 Task: Research Airbnb options in Wyoming, highlighting the state's Western heritage, ranch experiences, and proximity to iconic sites like Yellowstone and Grand Teton National Parks.
Action: Key pressed wyoming
Screenshot: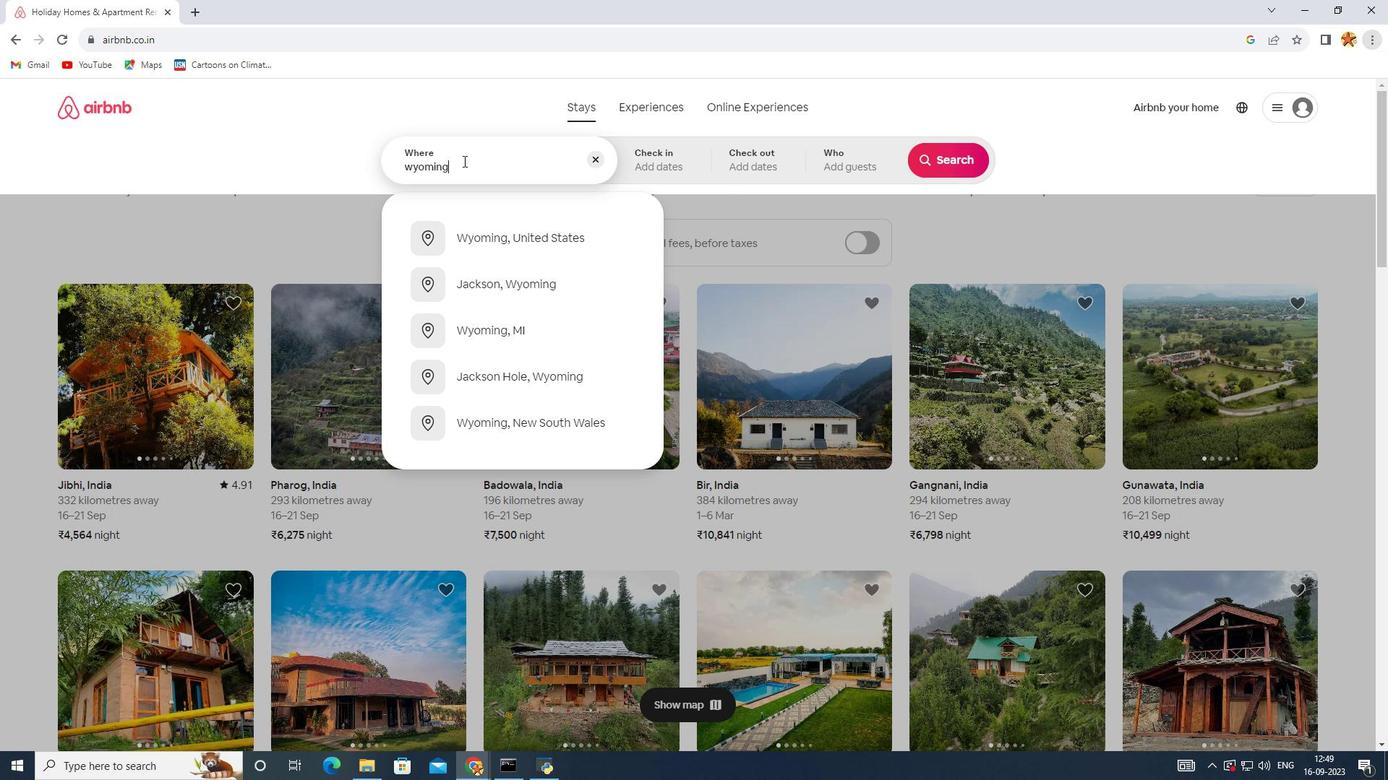 
Action: Mouse moved to (530, 236)
Screenshot: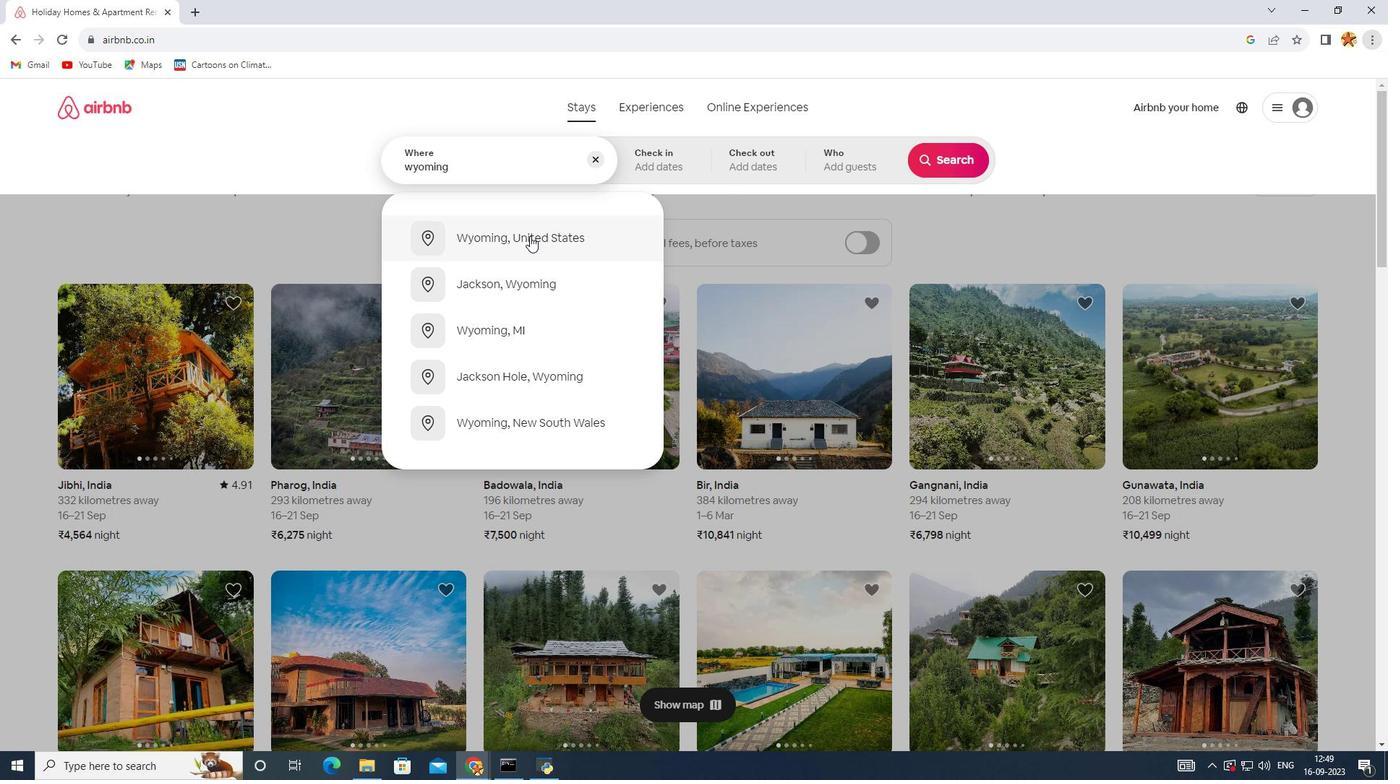 
Action: Mouse pressed left at (530, 236)
Screenshot: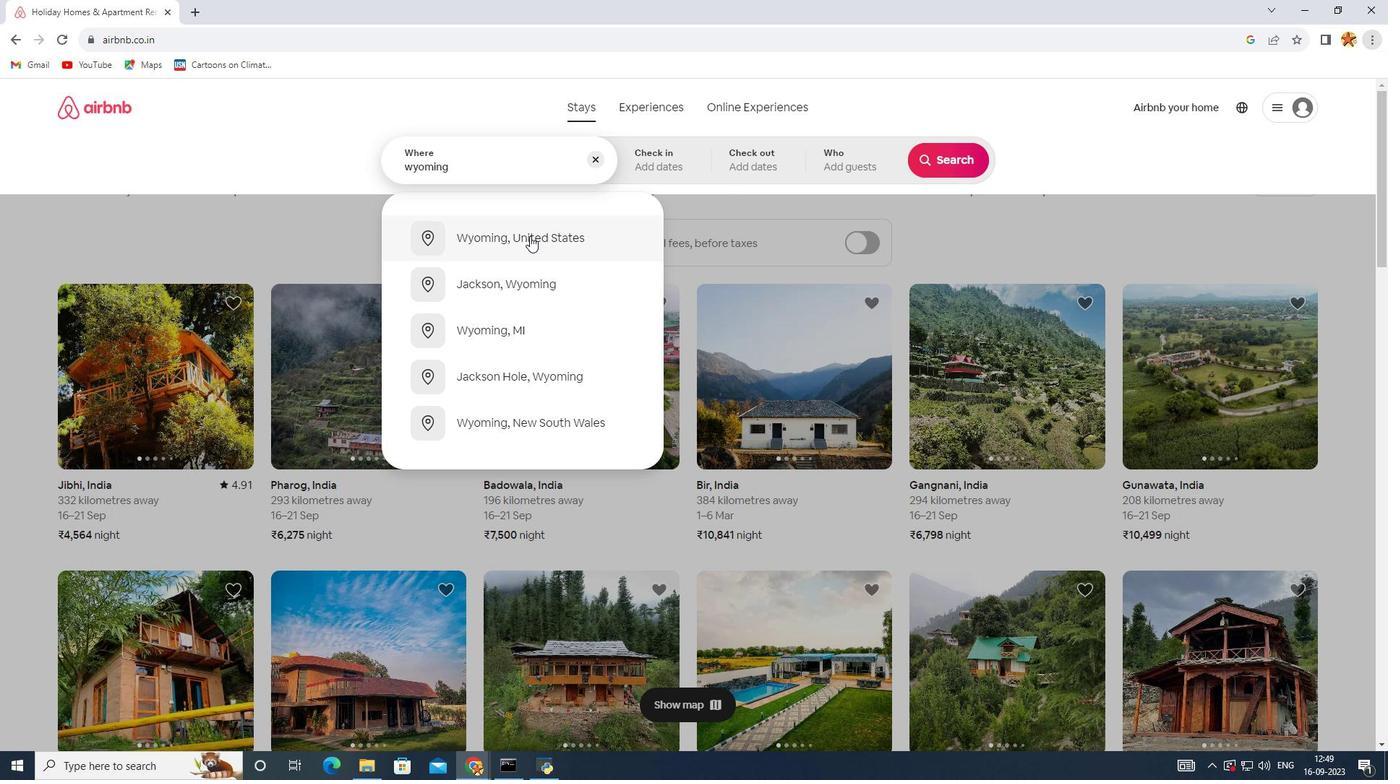 
Action: Mouse moved to (943, 154)
Screenshot: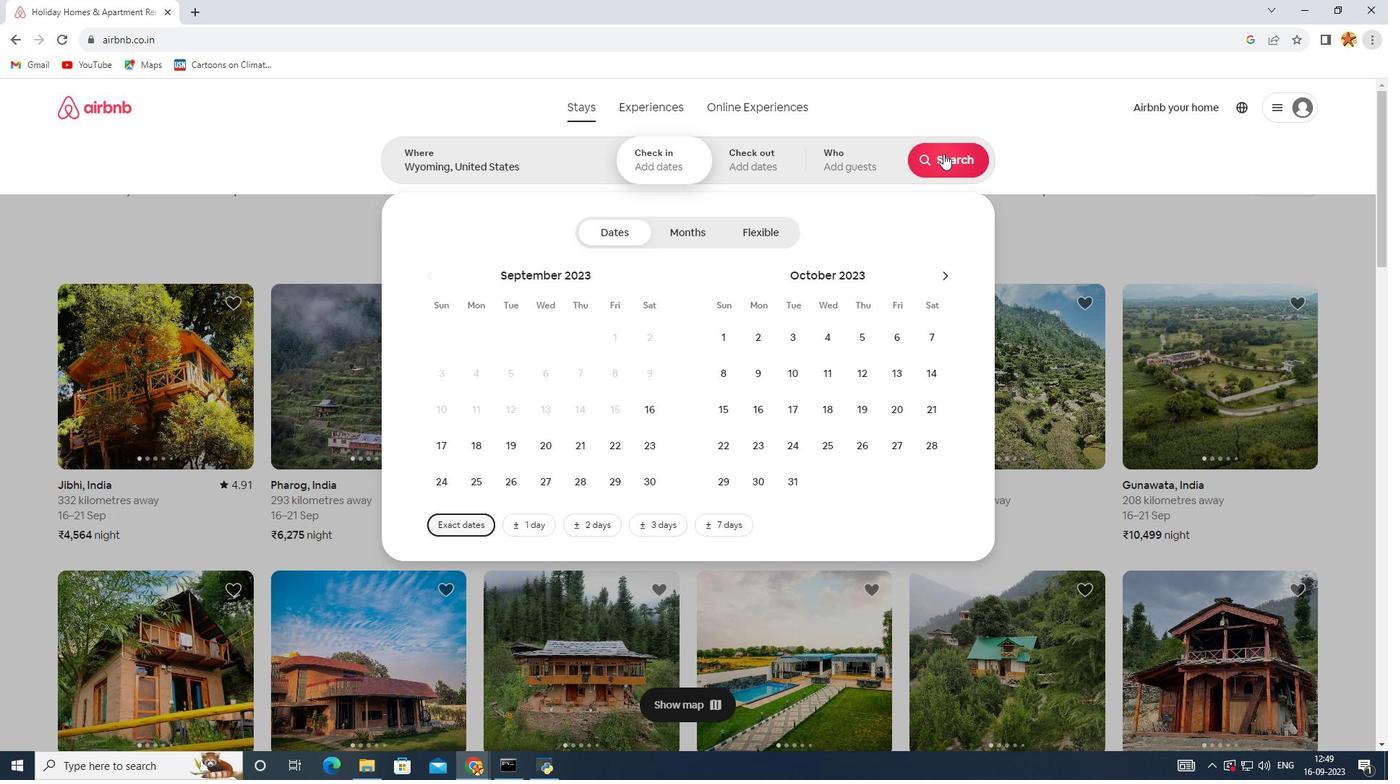 
Action: Mouse pressed left at (943, 154)
Screenshot: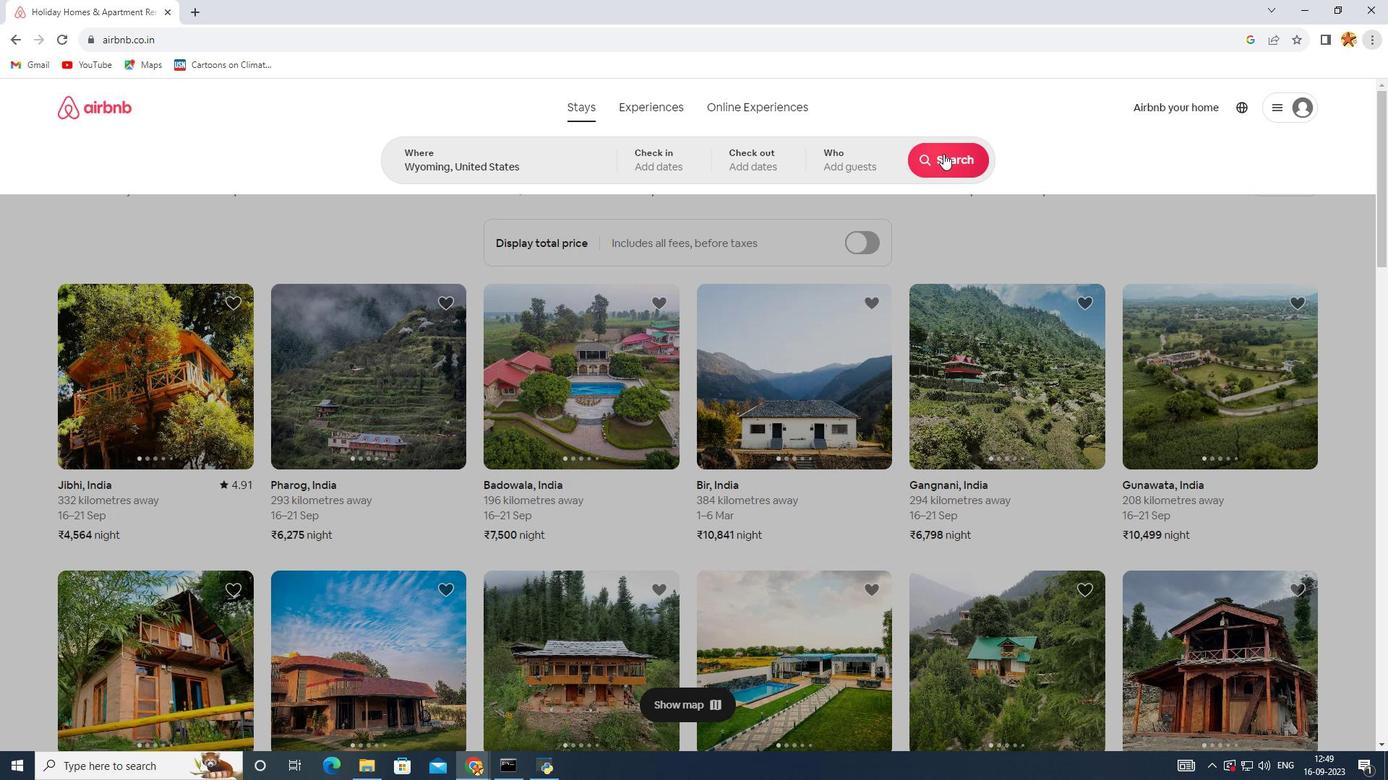 
Action: Mouse moved to (220, 167)
Screenshot: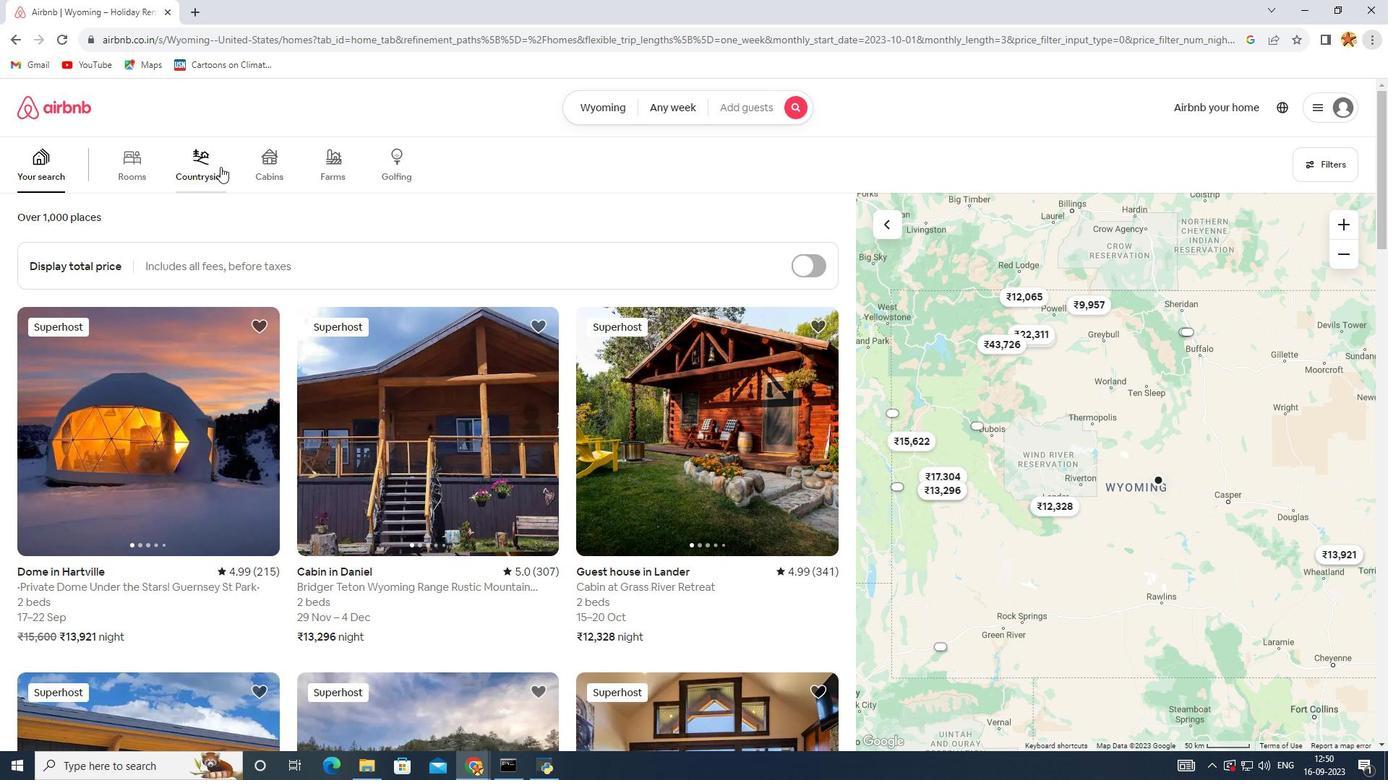 
Action: Mouse pressed left at (220, 167)
Screenshot: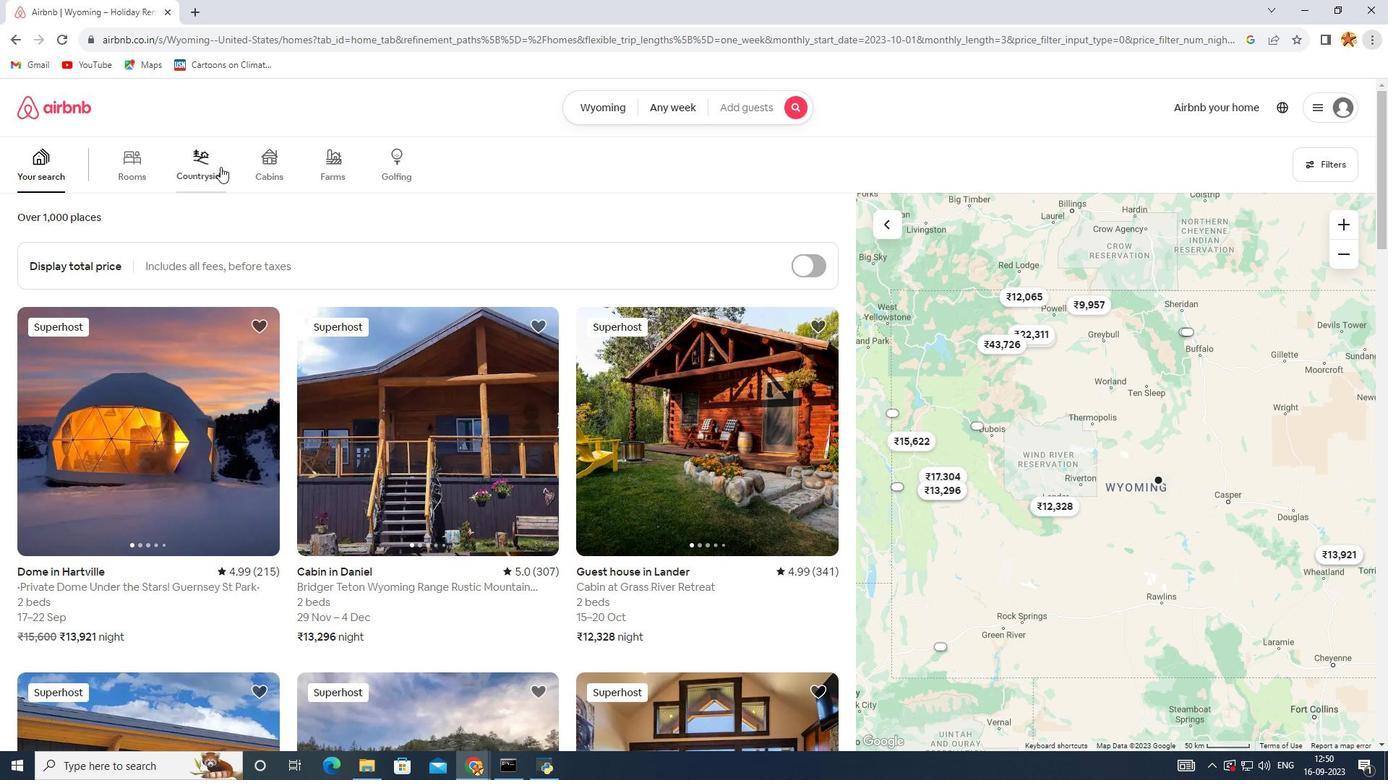 
Action: Mouse moved to (249, 444)
Screenshot: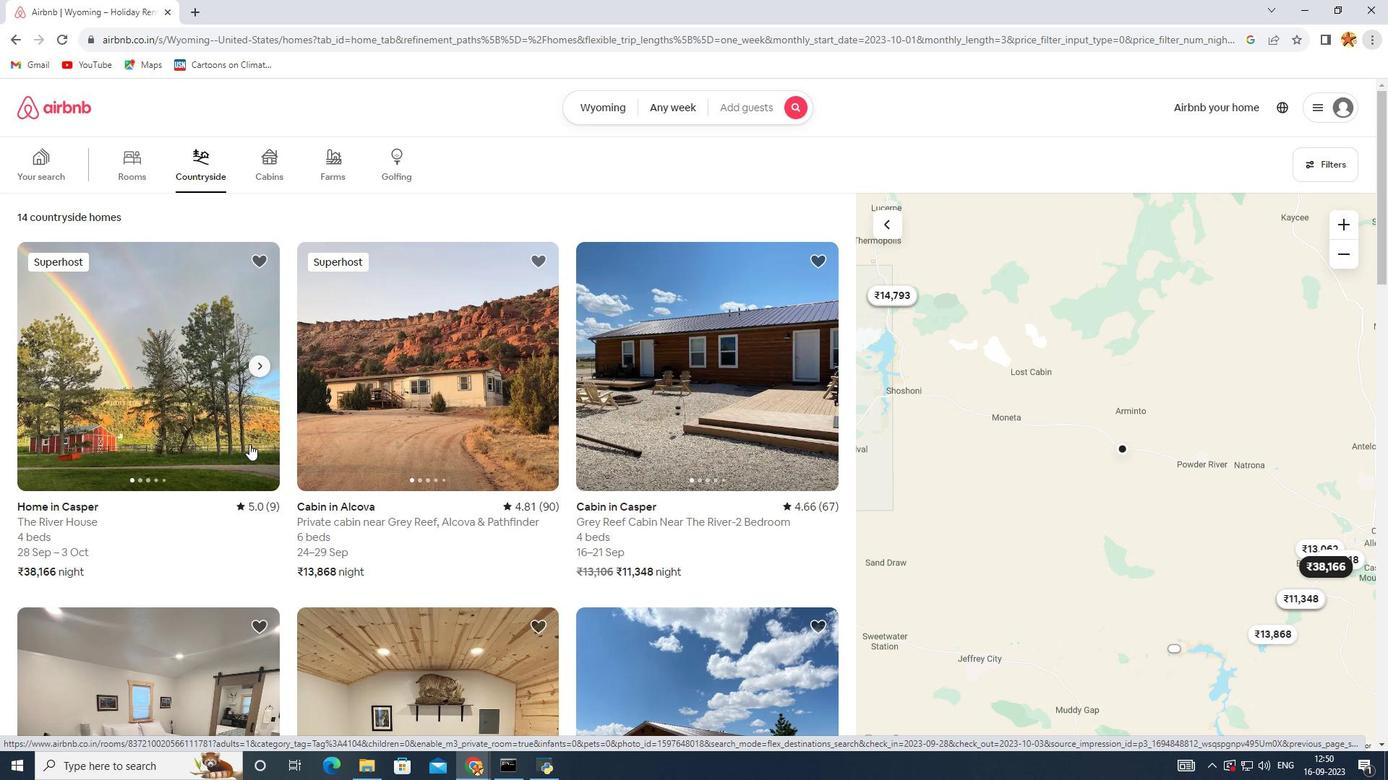
Action: Mouse scrolled (249, 443) with delta (0, 0)
Screenshot: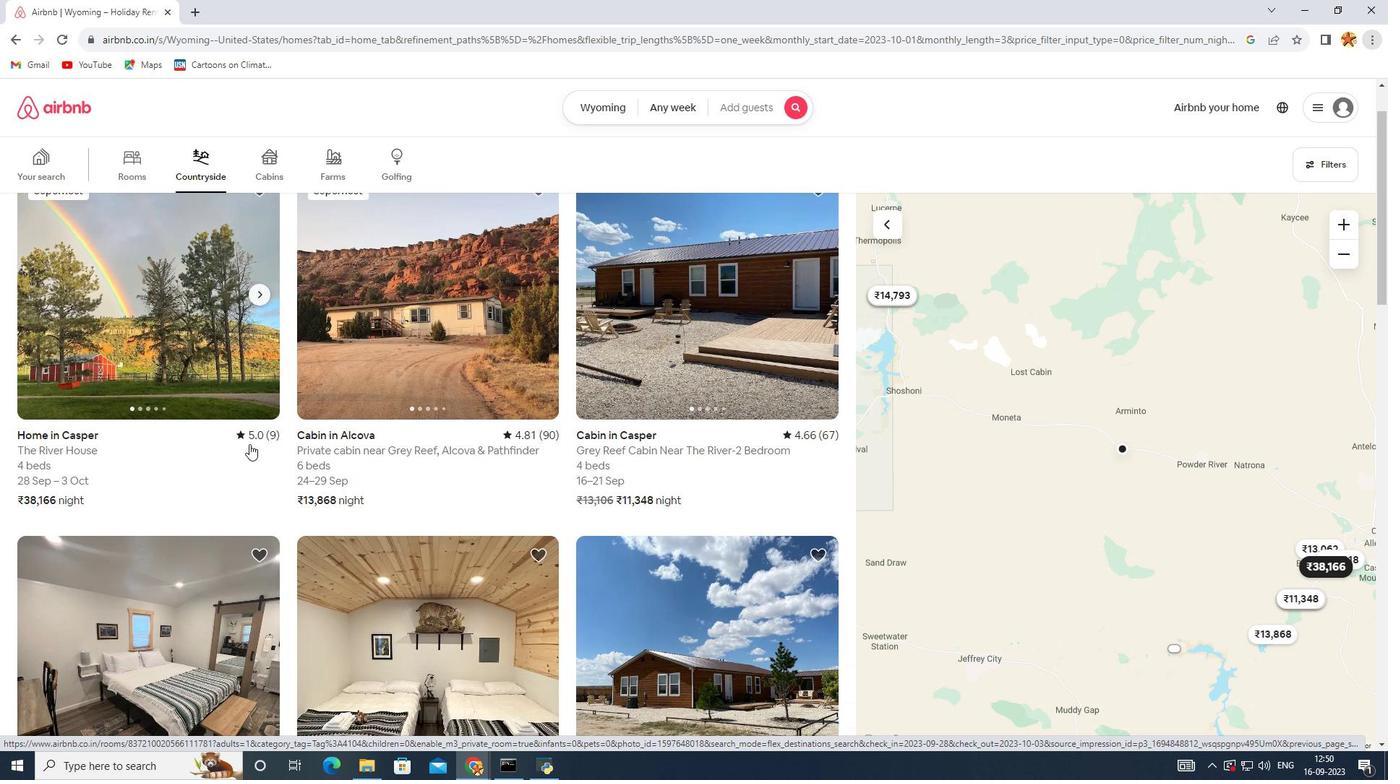 
Action: Mouse scrolled (249, 443) with delta (0, 0)
Screenshot: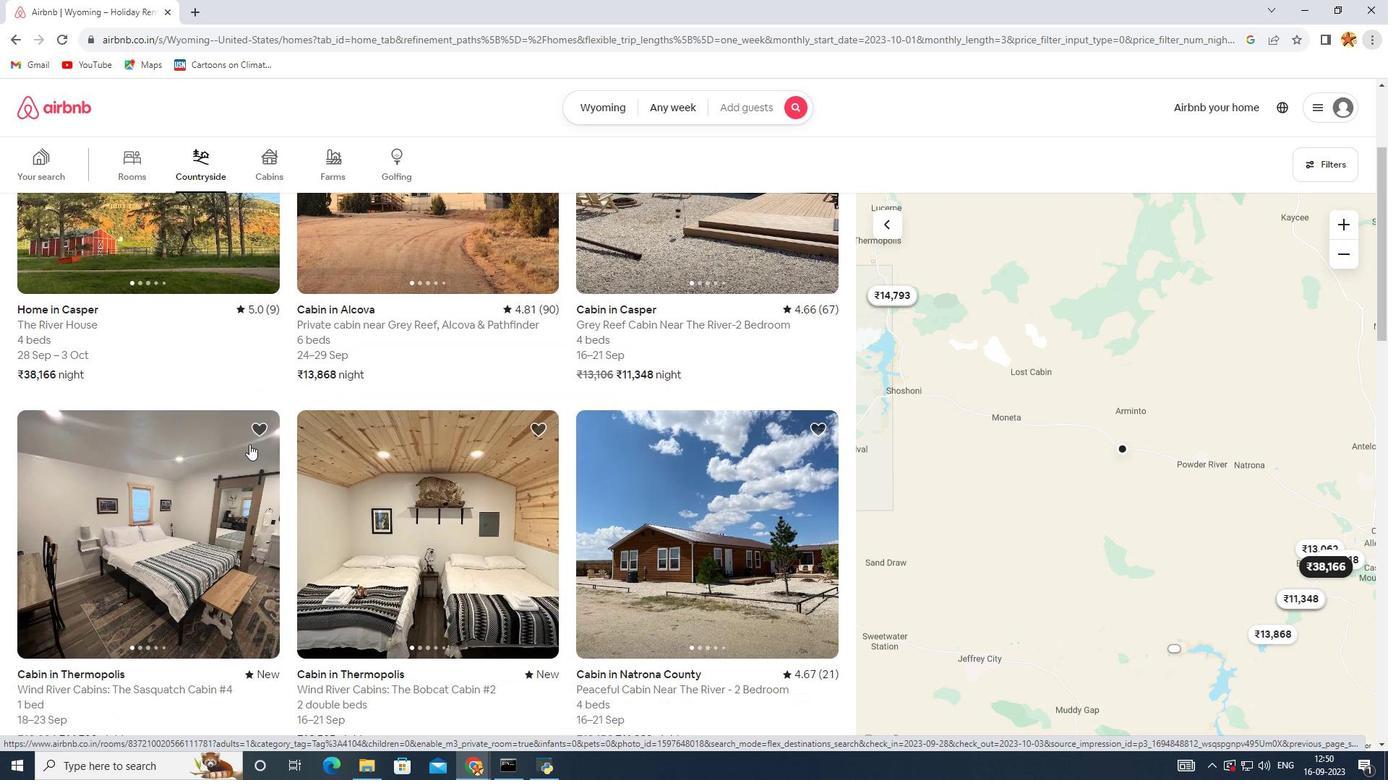 
Action: Mouse scrolled (249, 443) with delta (0, 0)
Screenshot: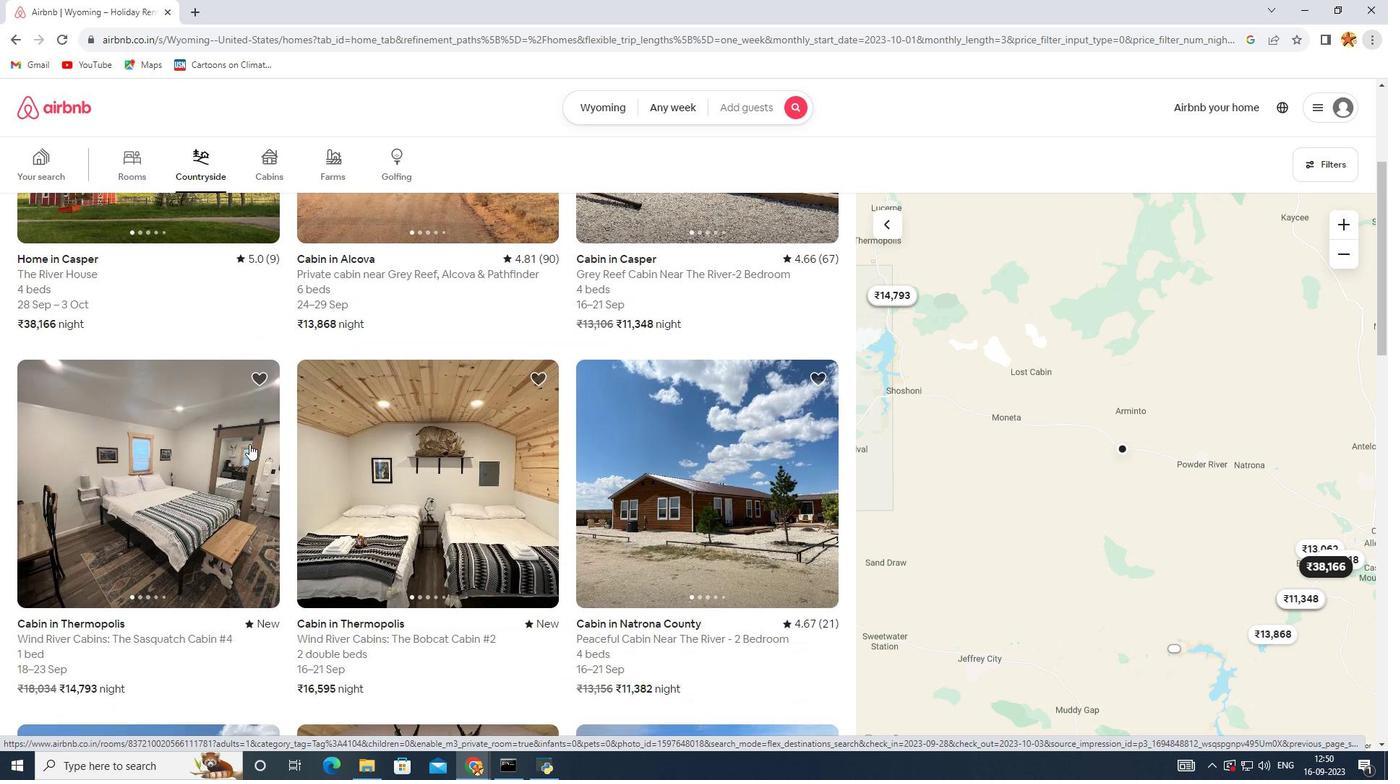 
Action: Mouse scrolled (249, 443) with delta (0, 0)
Screenshot: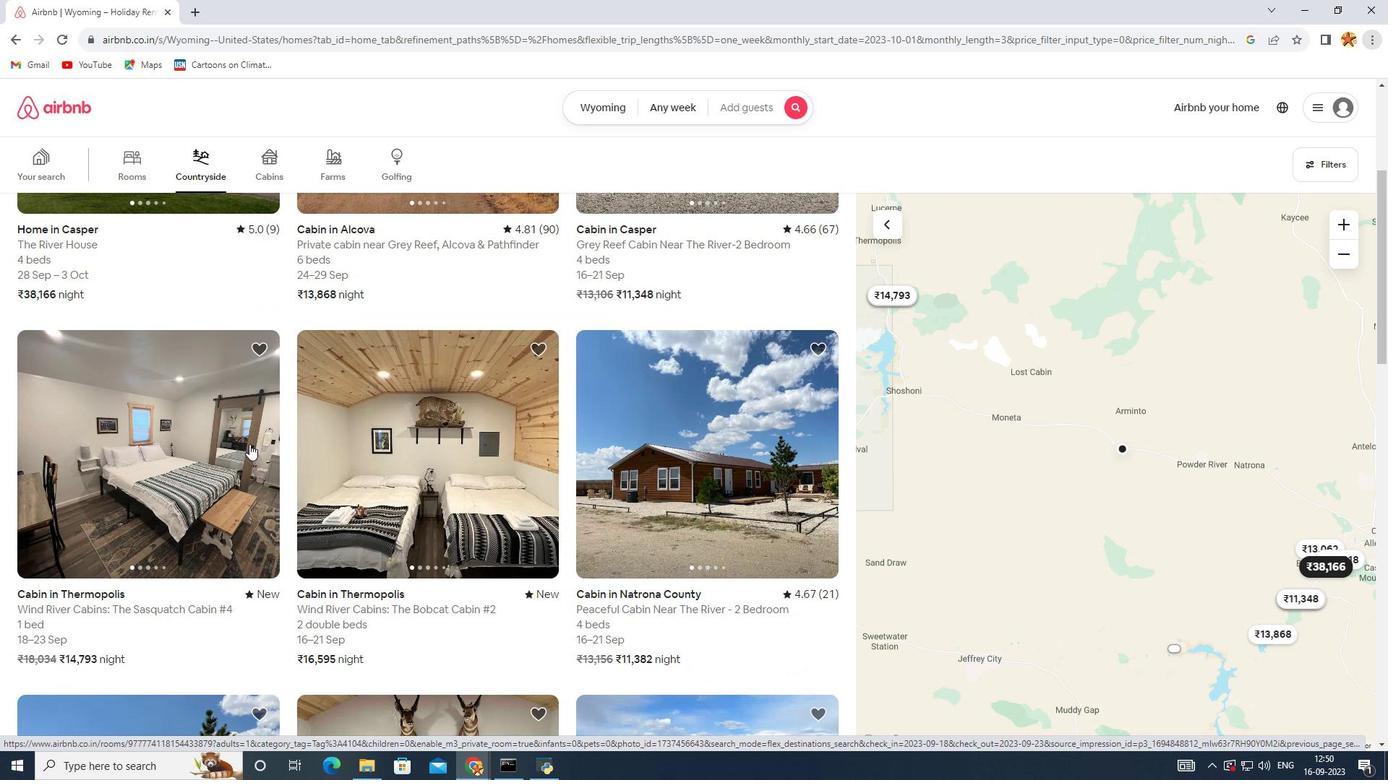 
Action: Mouse scrolled (249, 443) with delta (0, 0)
Screenshot: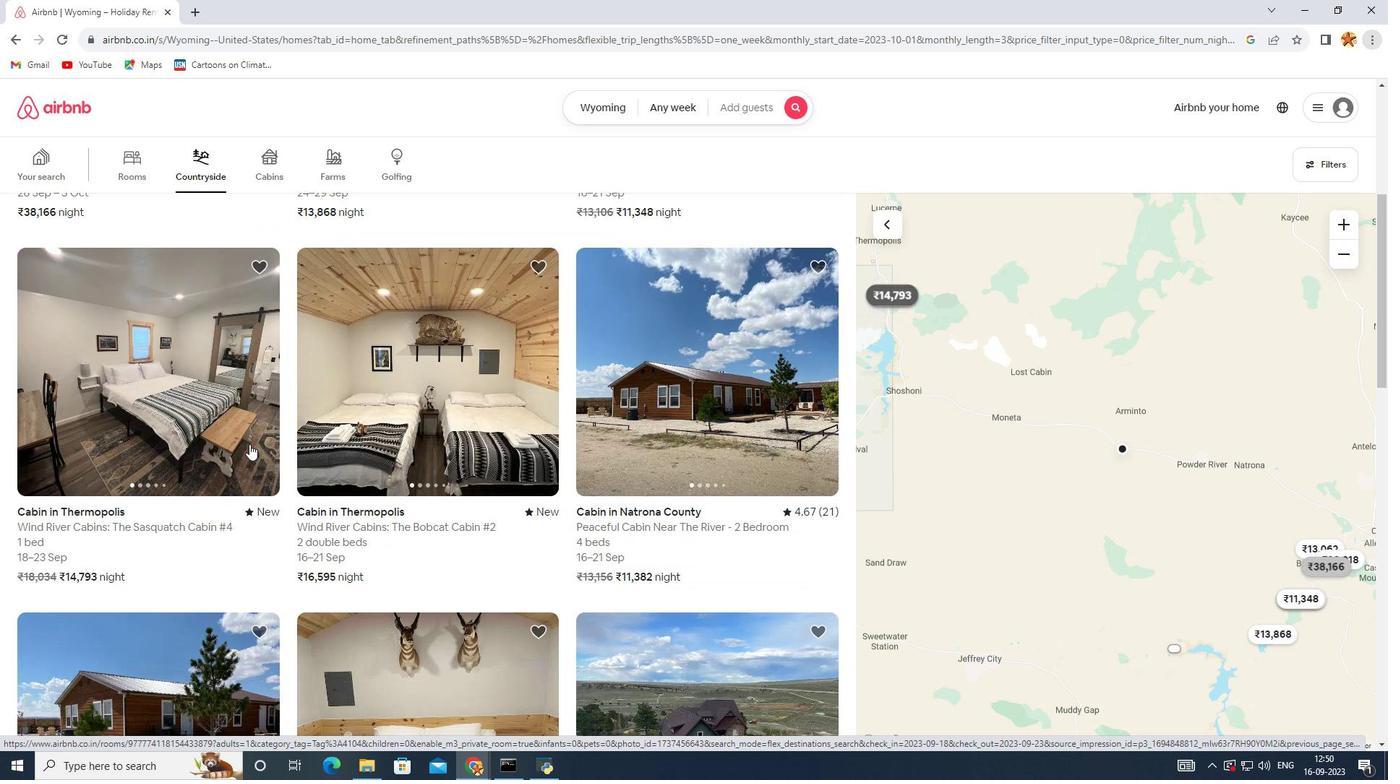 
Action: Mouse scrolled (249, 443) with delta (0, 0)
Screenshot: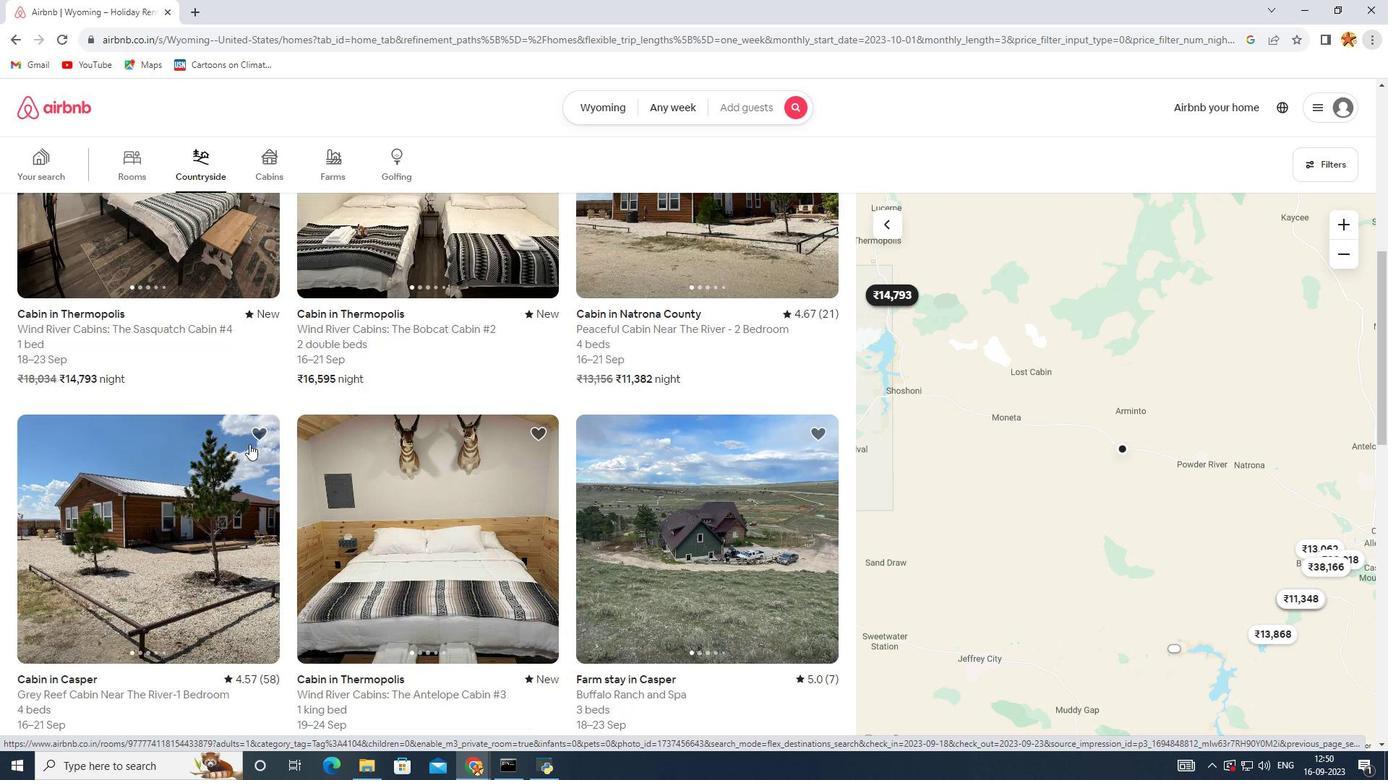 
Action: Mouse scrolled (249, 443) with delta (0, 0)
Screenshot: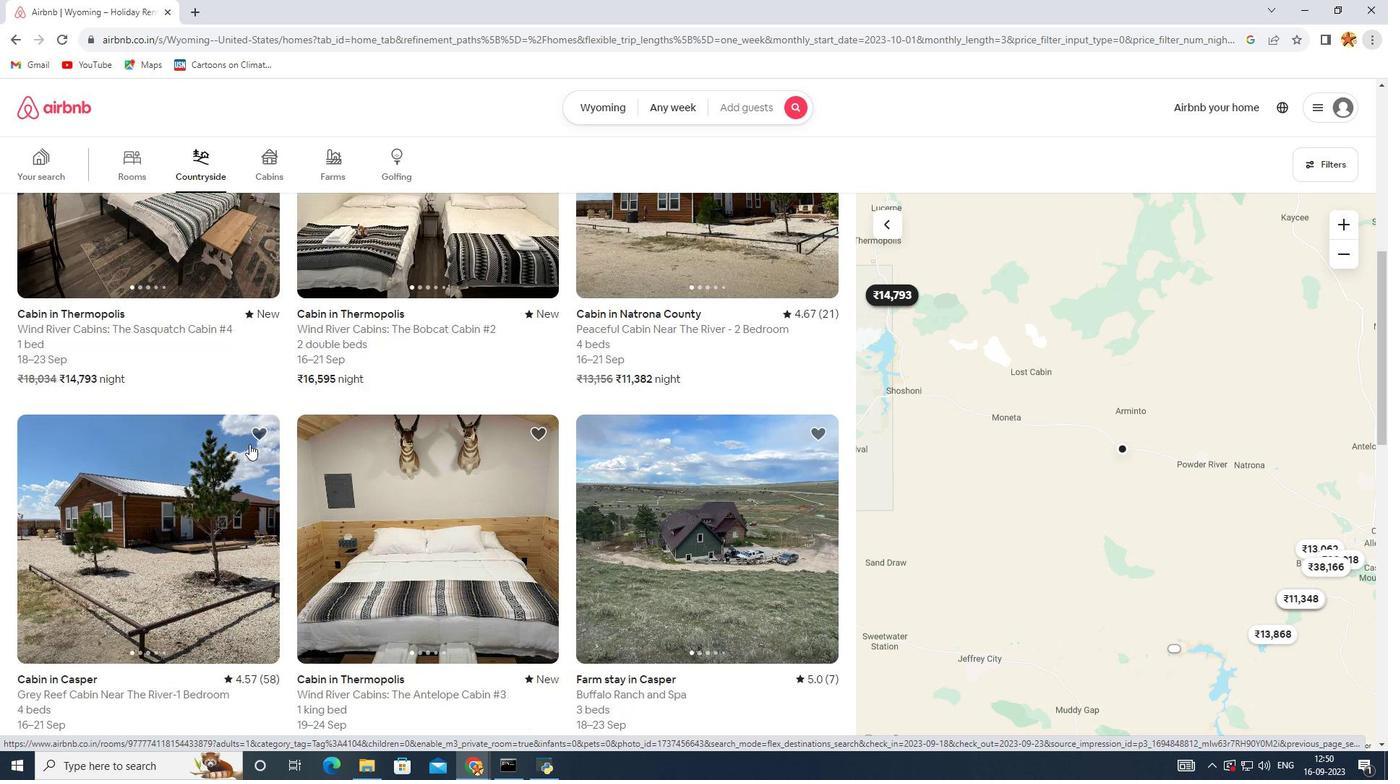 
Action: Mouse scrolled (249, 443) with delta (0, 0)
Screenshot: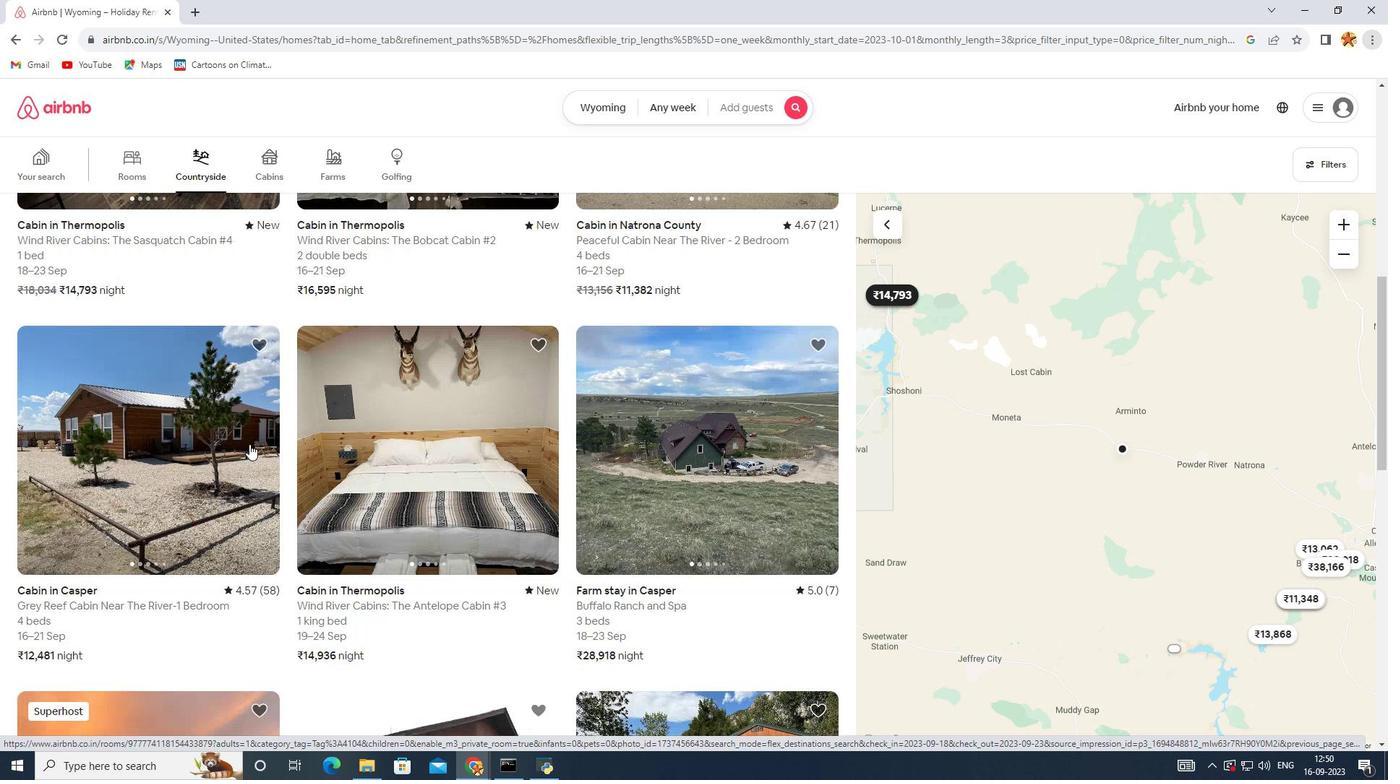 
Action: Mouse scrolled (249, 443) with delta (0, 0)
Screenshot: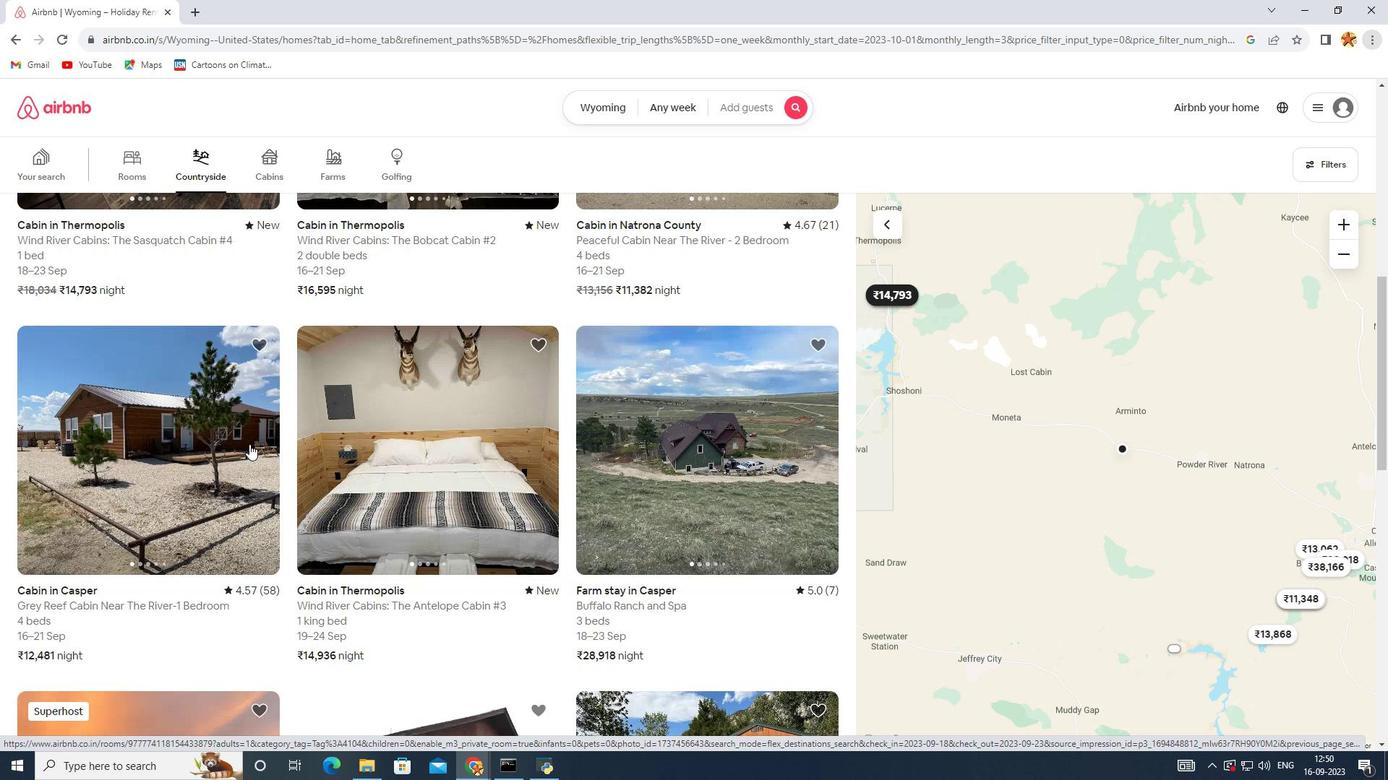 
Action: Mouse scrolled (249, 443) with delta (0, 0)
Screenshot: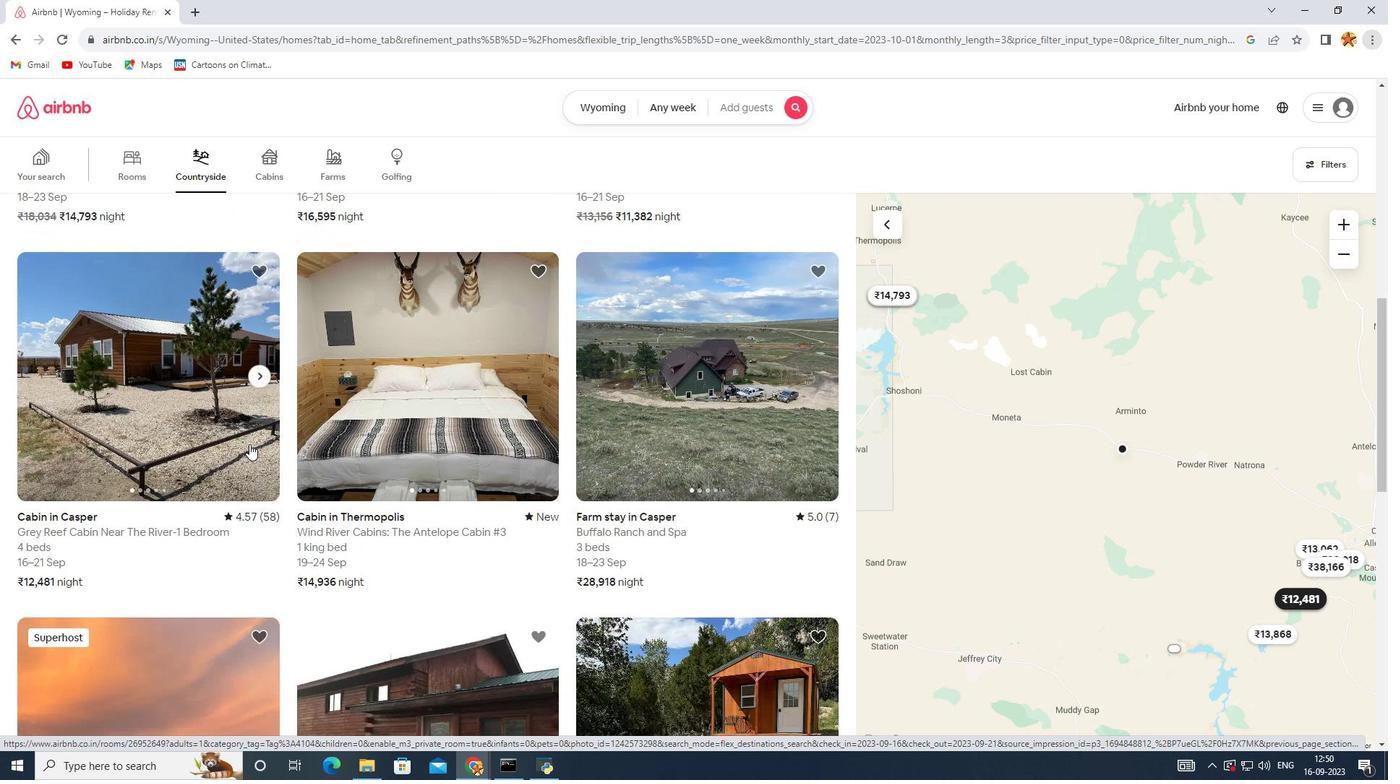 
Action: Mouse scrolled (249, 443) with delta (0, 0)
Screenshot: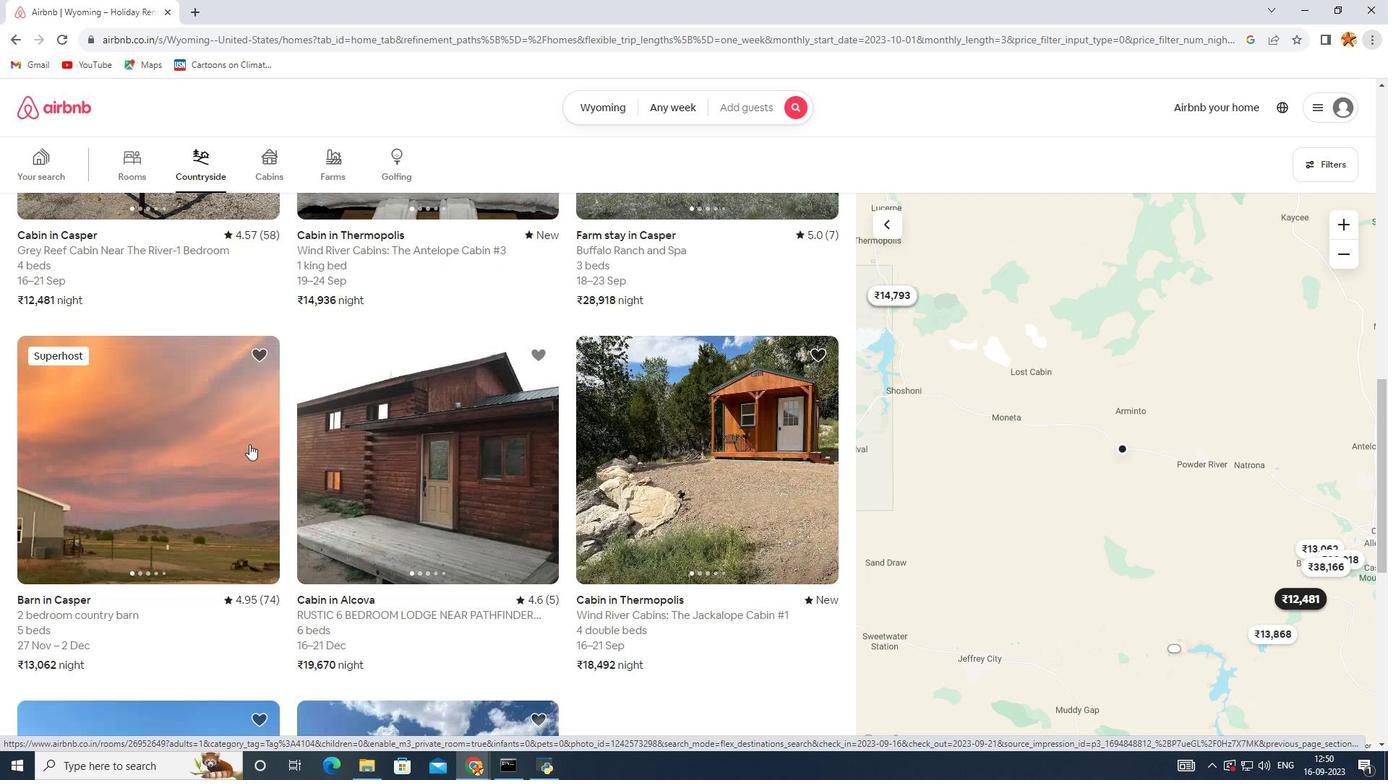 
Action: Mouse scrolled (249, 443) with delta (0, 0)
Screenshot: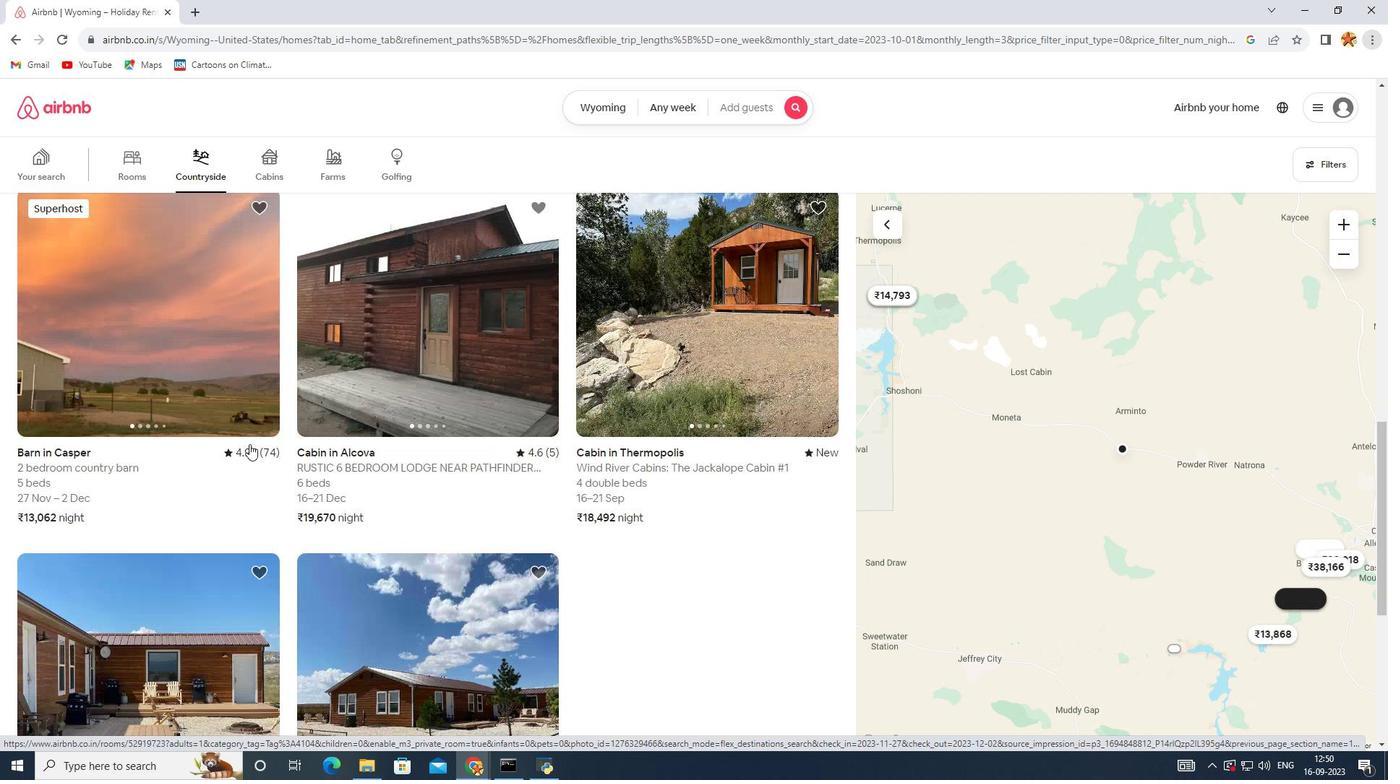 
Action: Mouse scrolled (249, 443) with delta (0, 0)
Screenshot: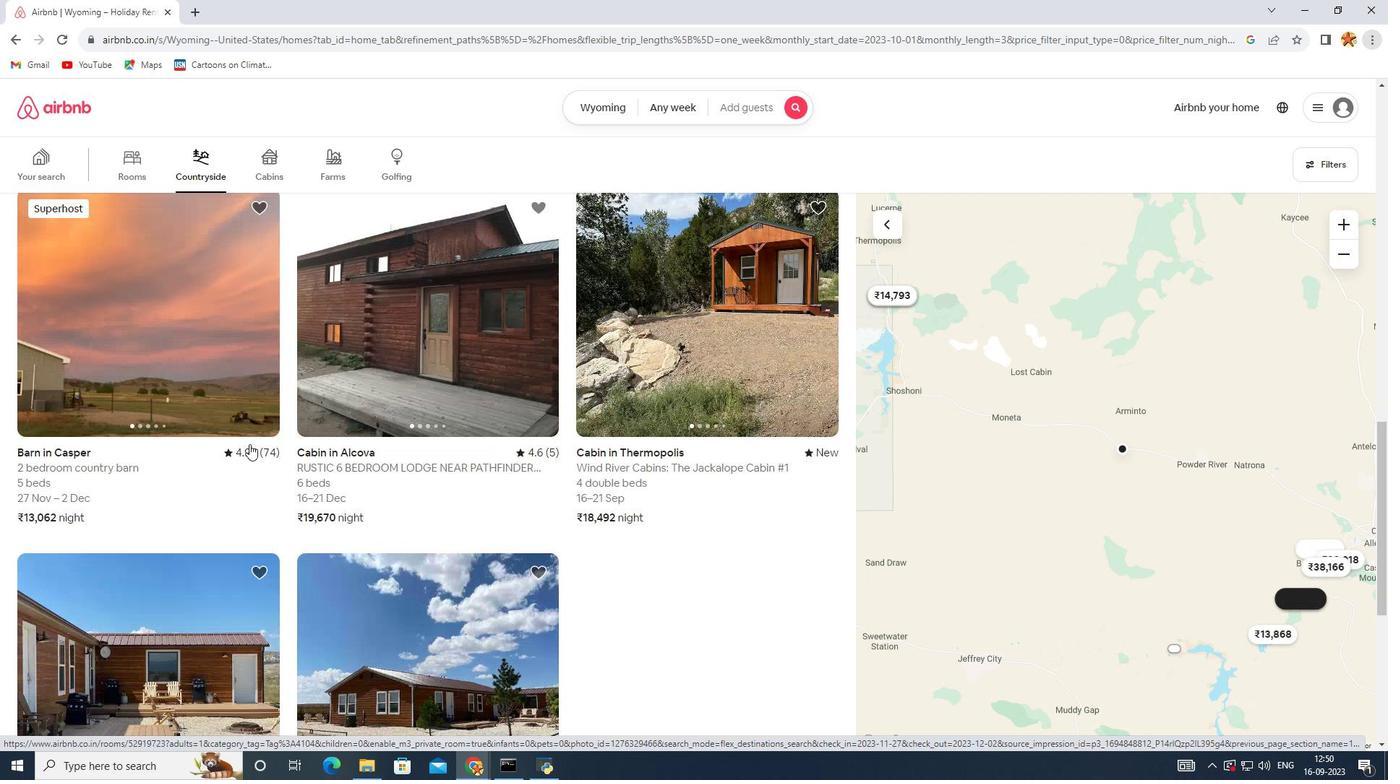 
Action: Mouse scrolled (249, 443) with delta (0, 0)
Screenshot: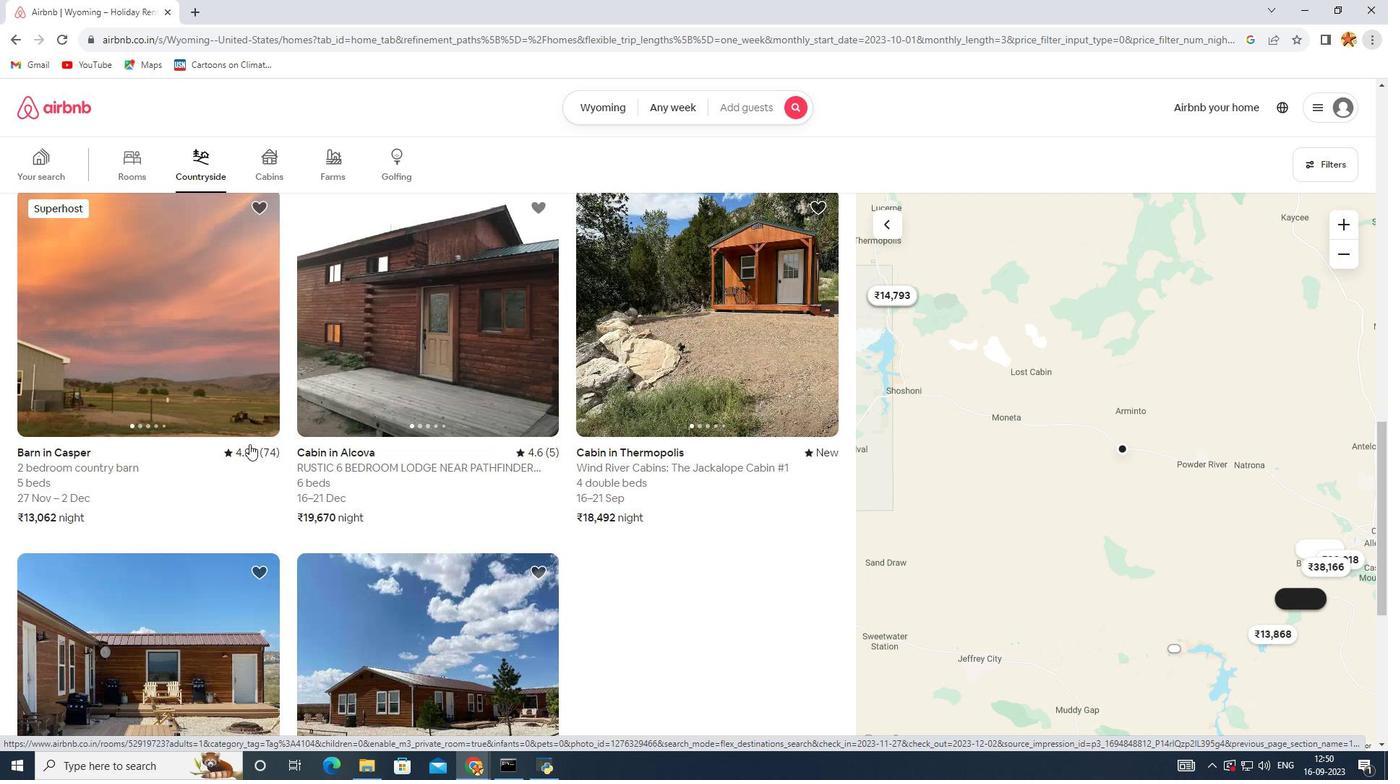 
Action: Mouse scrolled (249, 443) with delta (0, 0)
Screenshot: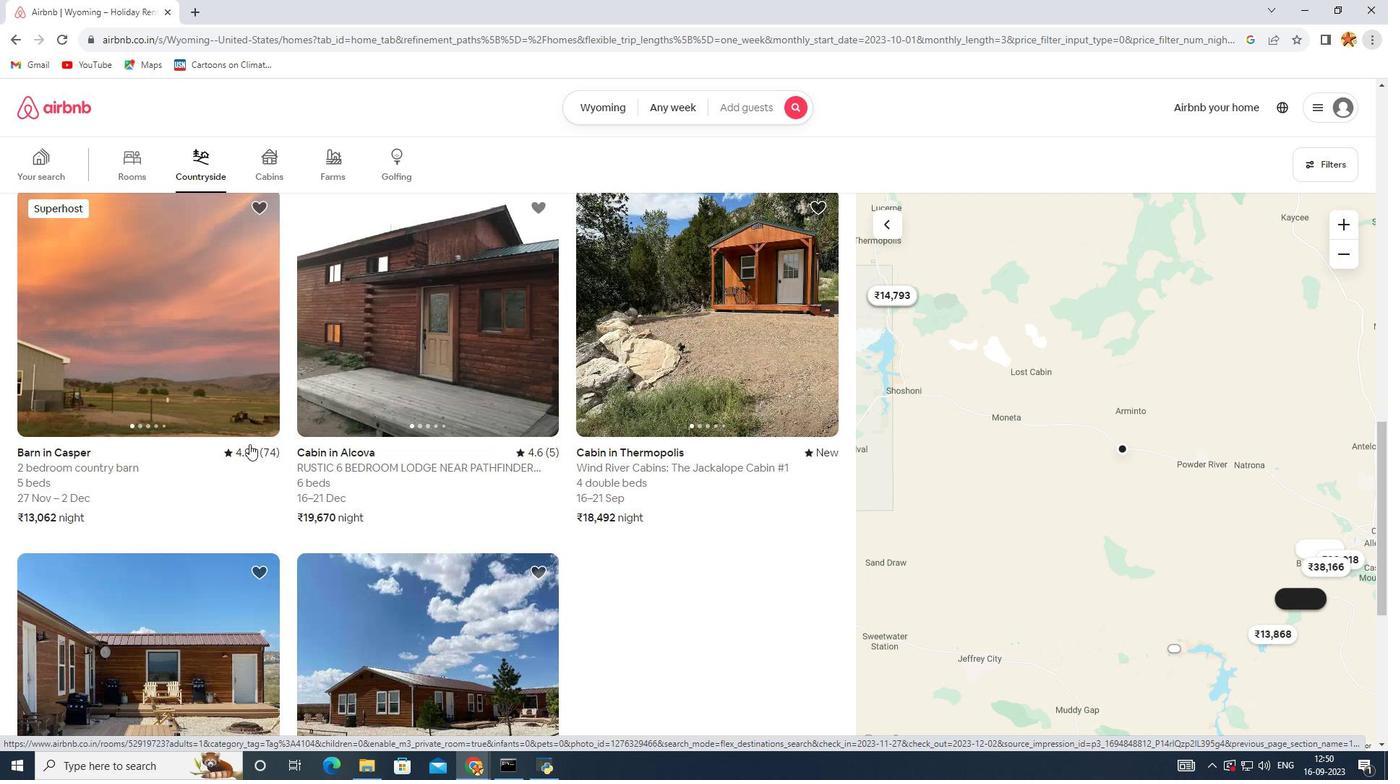 
Action: Mouse scrolled (249, 443) with delta (0, 0)
Screenshot: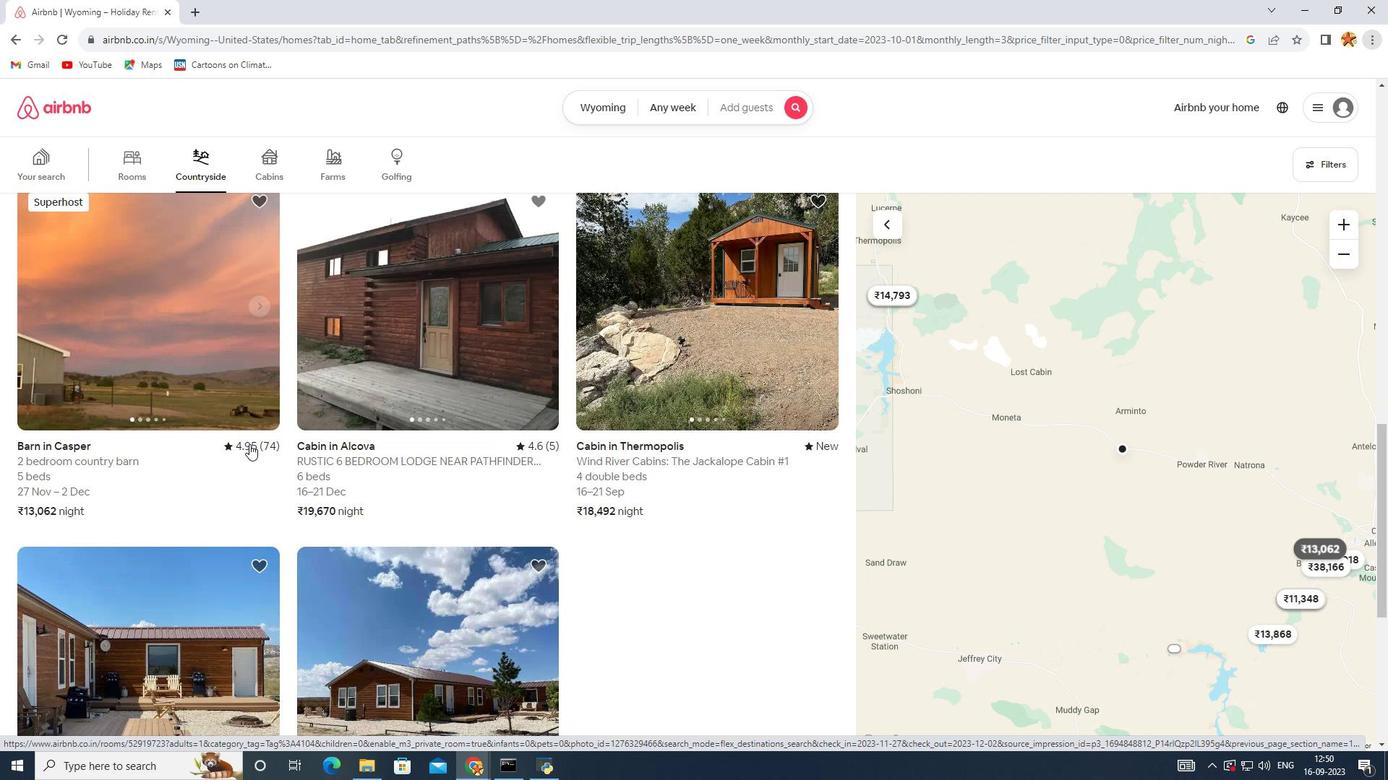 
Action: Mouse scrolled (249, 445) with delta (0, 0)
Screenshot: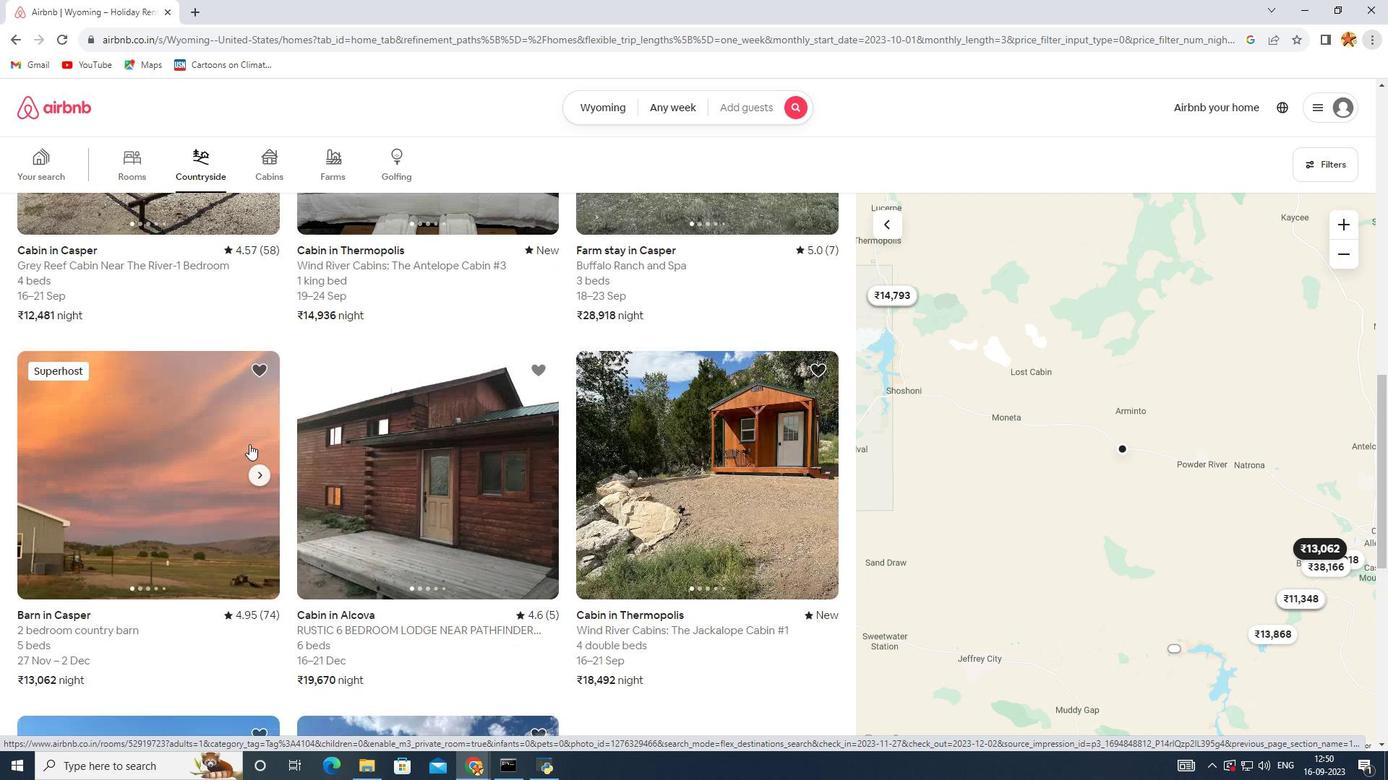 
Action: Mouse scrolled (249, 445) with delta (0, 0)
Screenshot: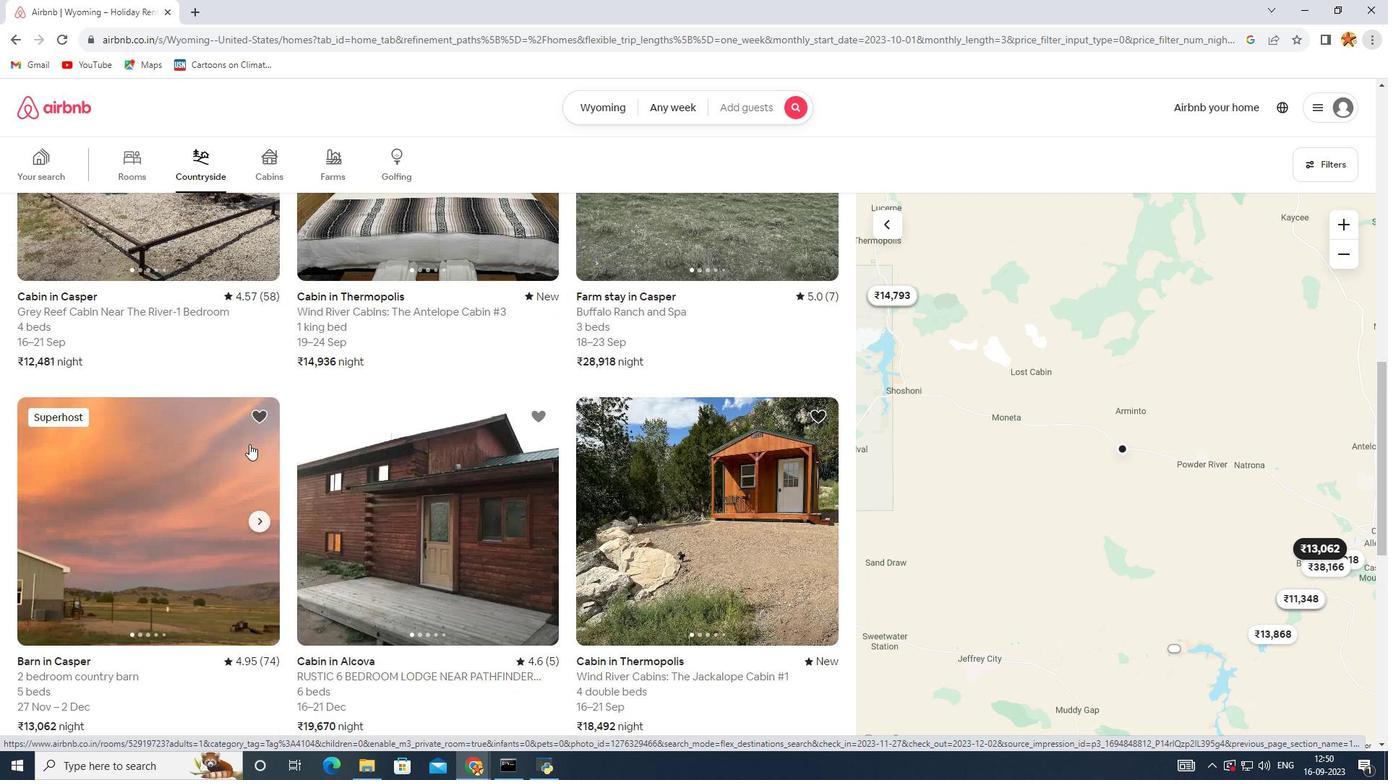 
Action: Mouse scrolled (249, 445) with delta (0, 0)
Screenshot: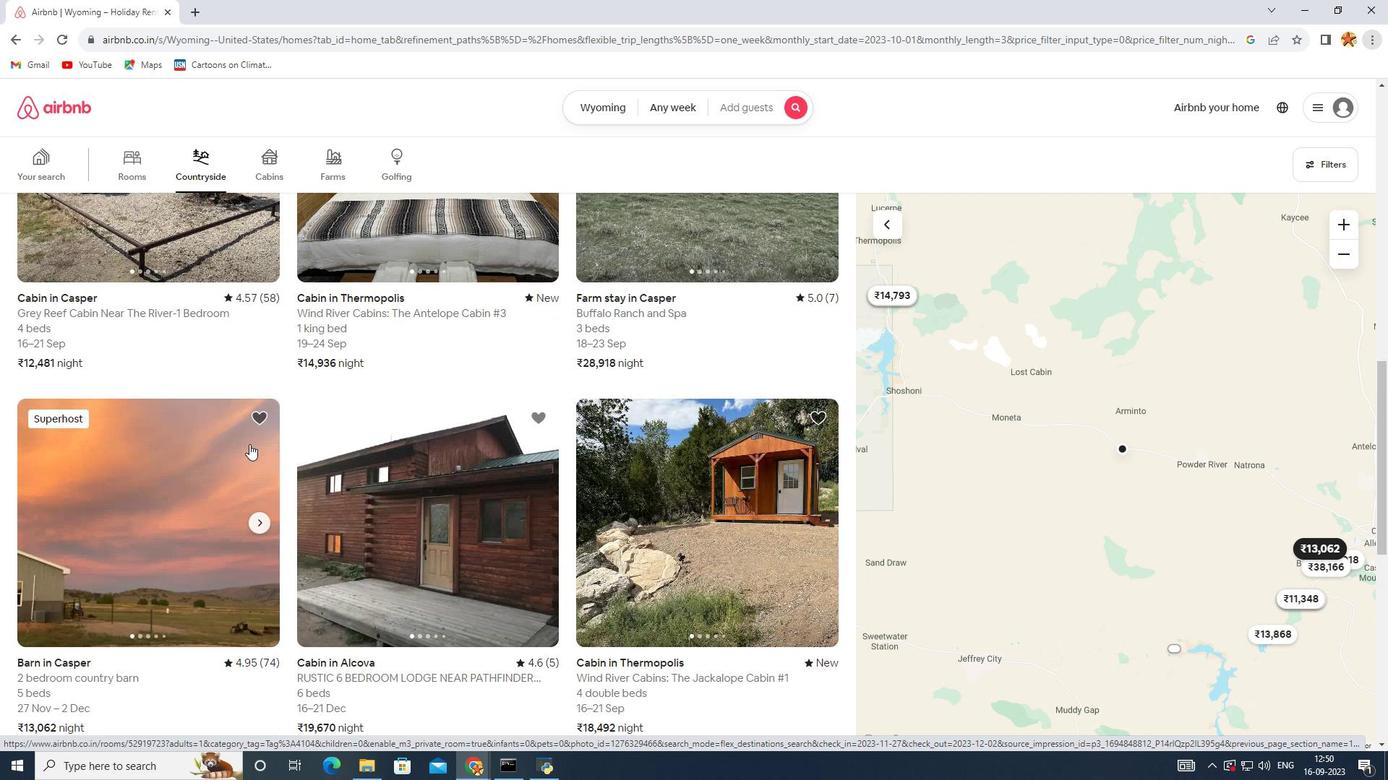 
Action: Mouse moved to (611, 281)
Screenshot: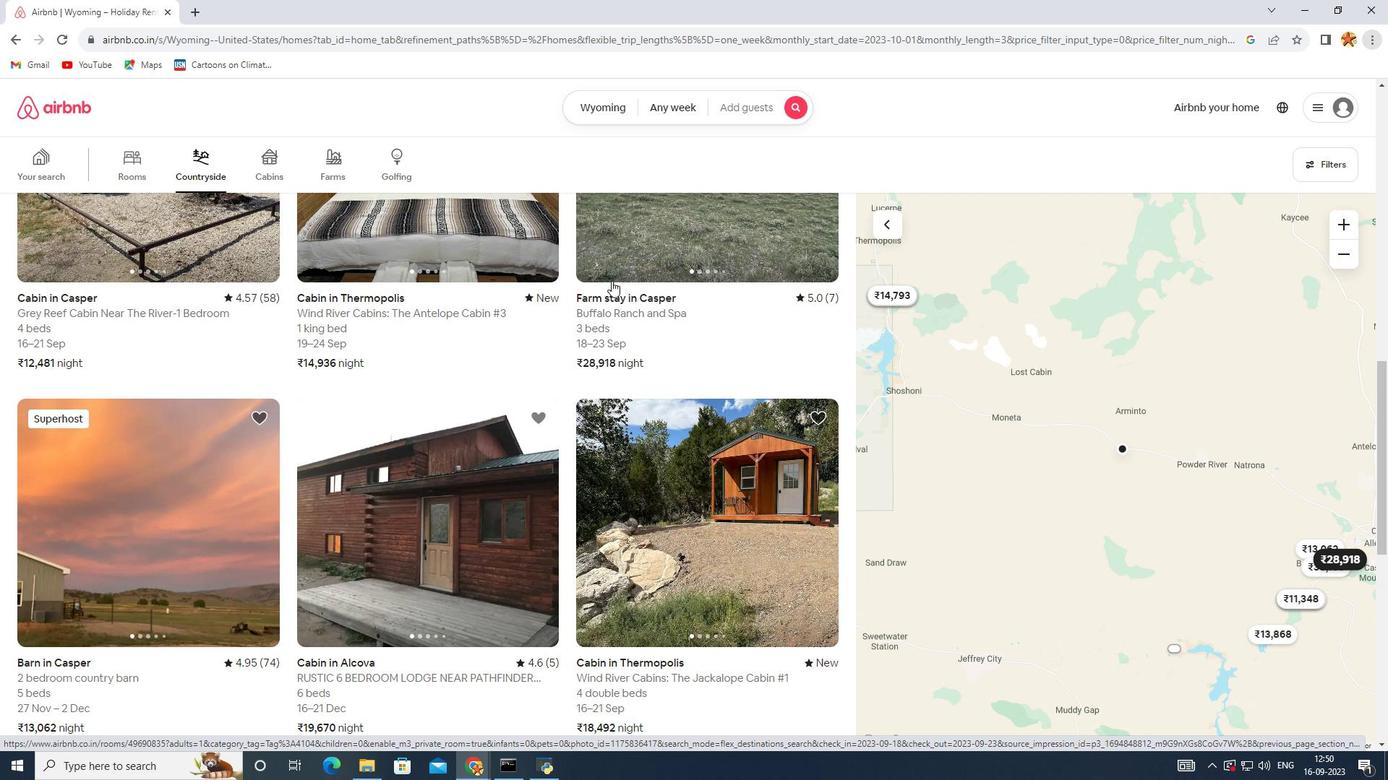 
Action: Mouse pressed left at (611, 281)
Screenshot: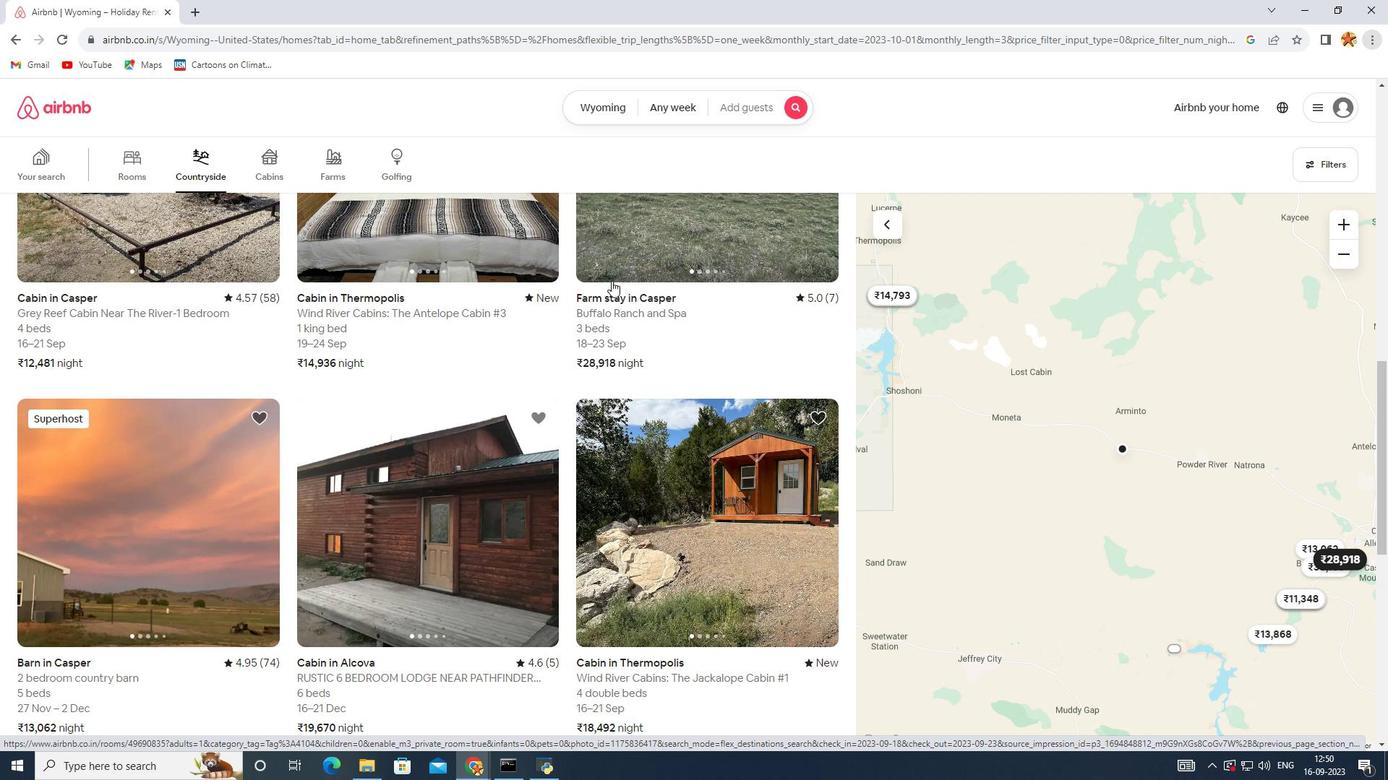 
Action: Mouse moved to (452, 456)
Screenshot: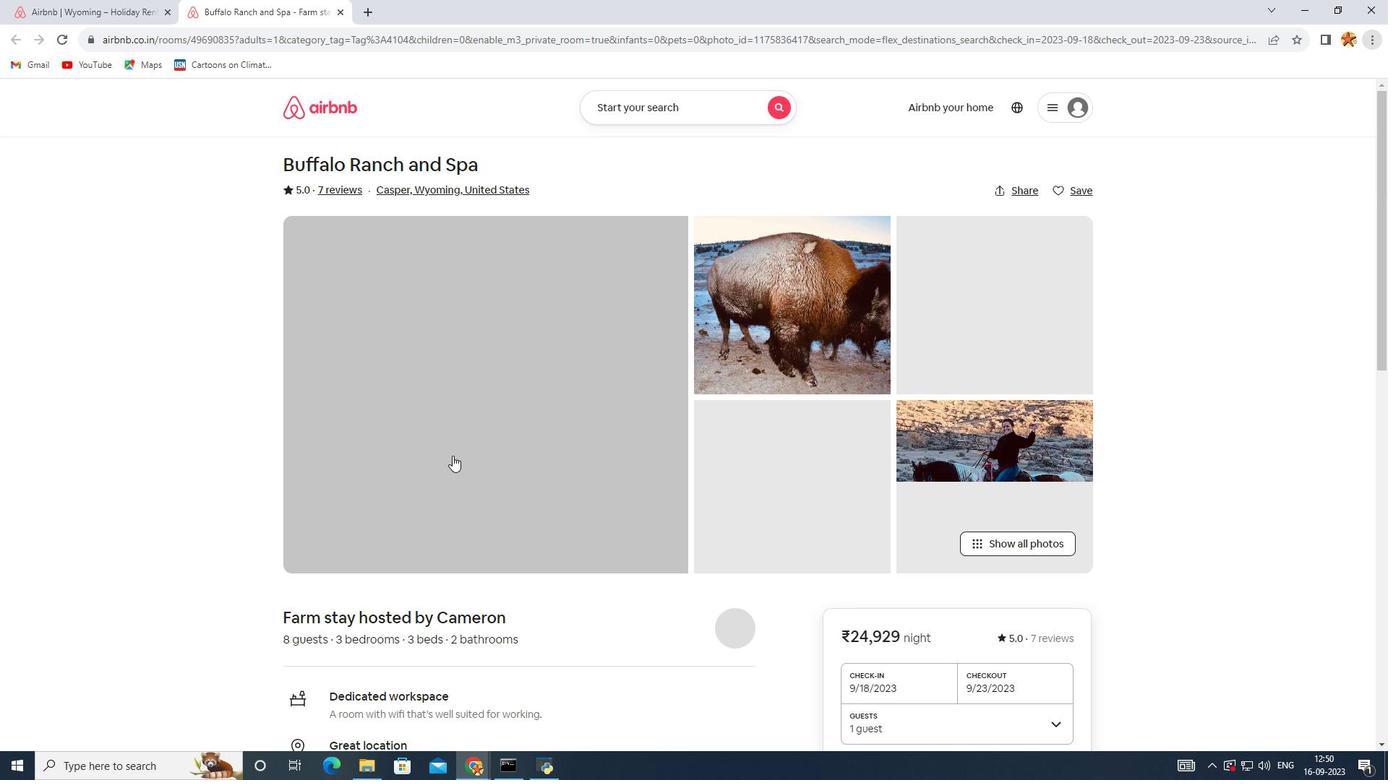 
Action: Mouse scrolled (452, 455) with delta (0, 0)
Screenshot: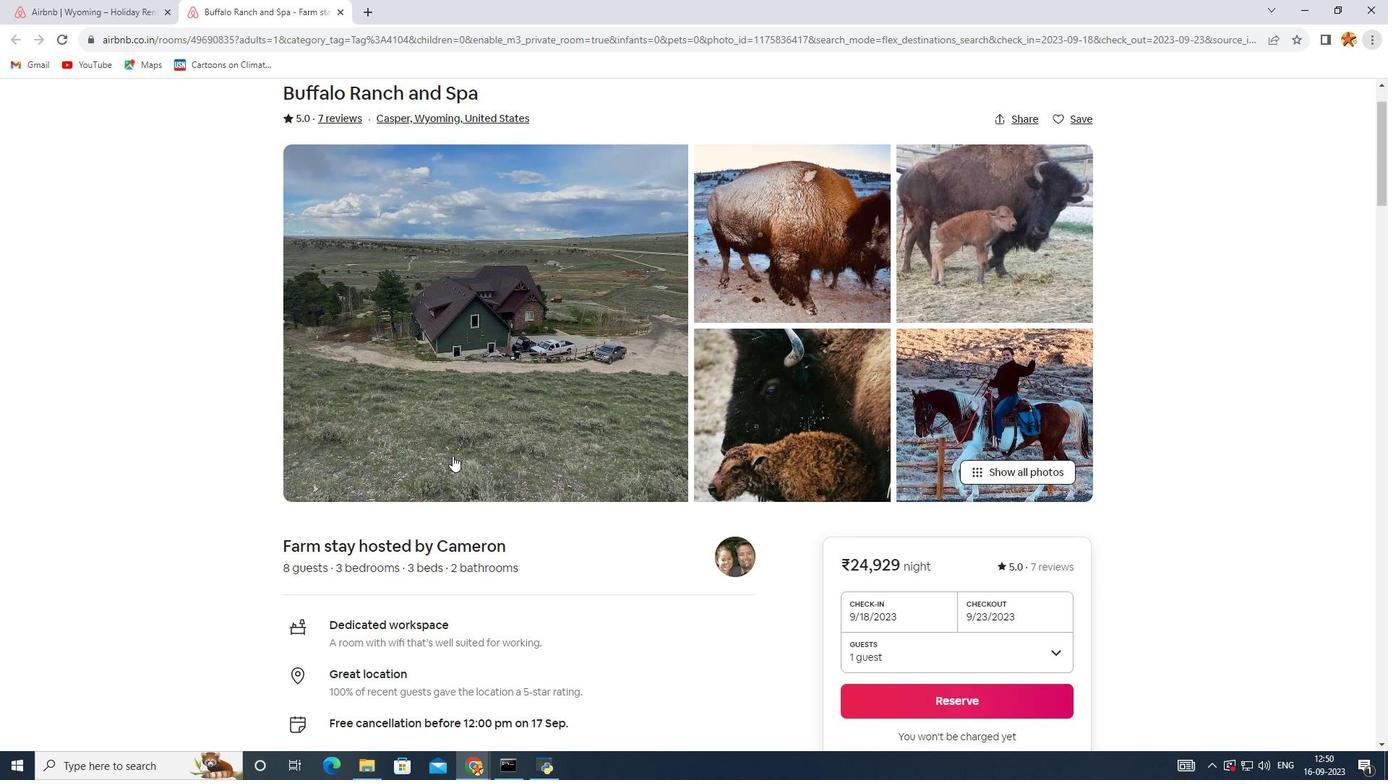 
Action: Mouse scrolled (452, 455) with delta (0, 0)
Screenshot: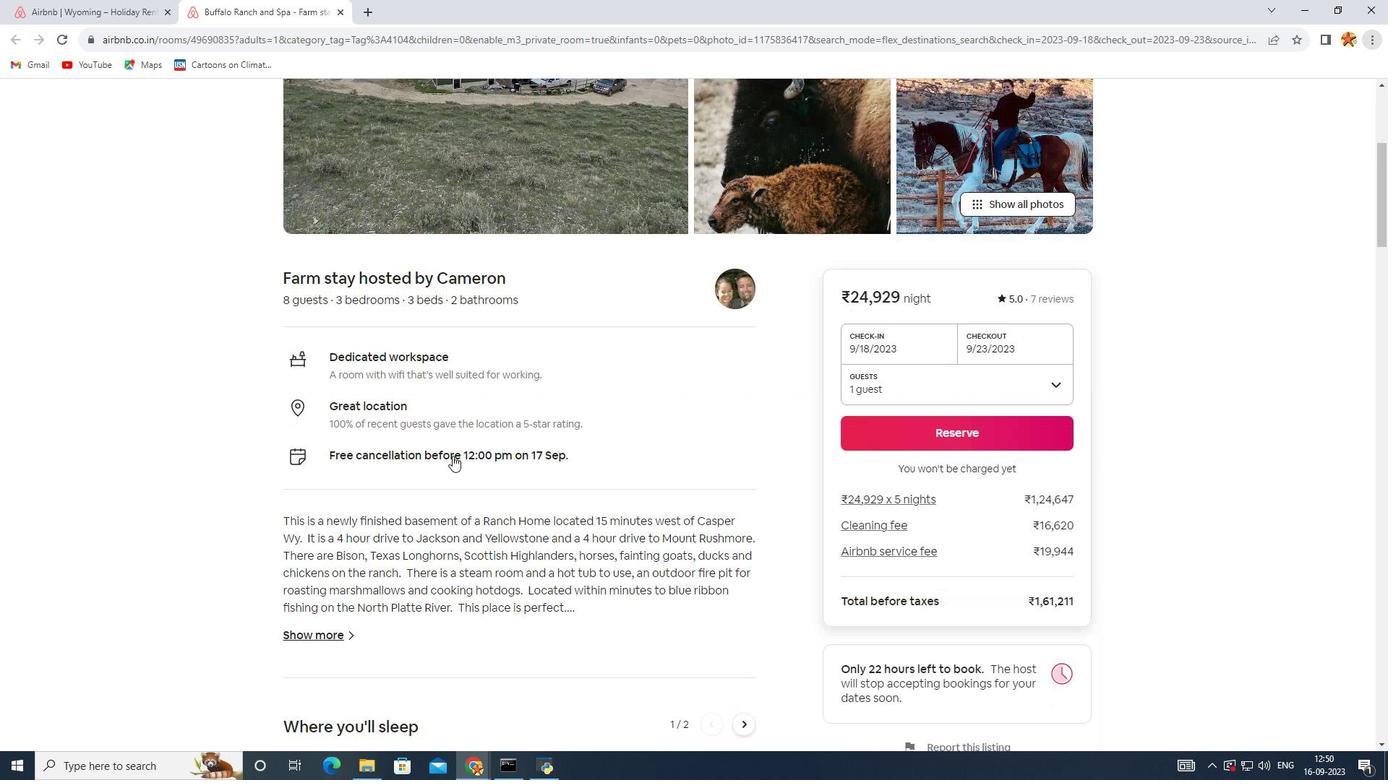 
Action: Mouse scrolled (452, 455) with delta (0, 0)
Screenshot: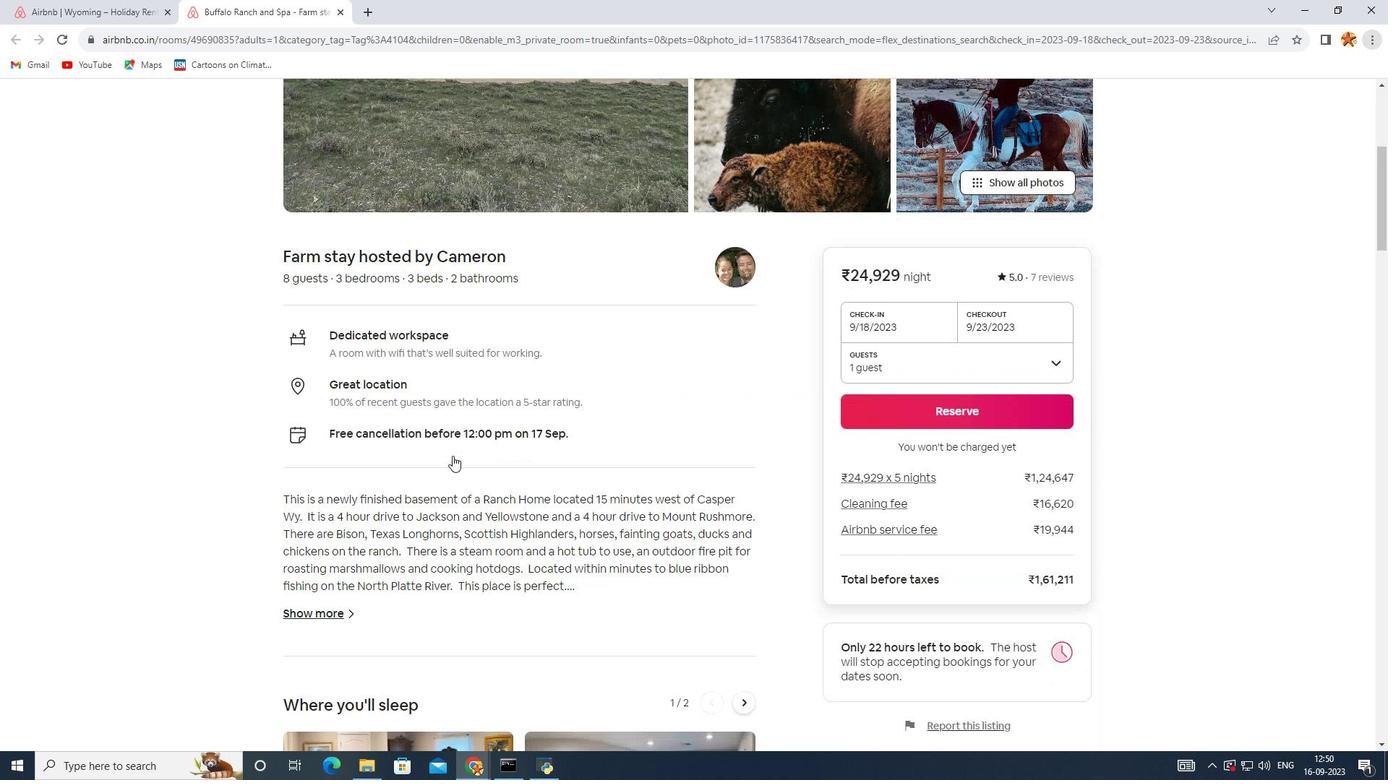 
Action: Mouse scrolled (452, 455) with delta (0, 0)
Screenshot: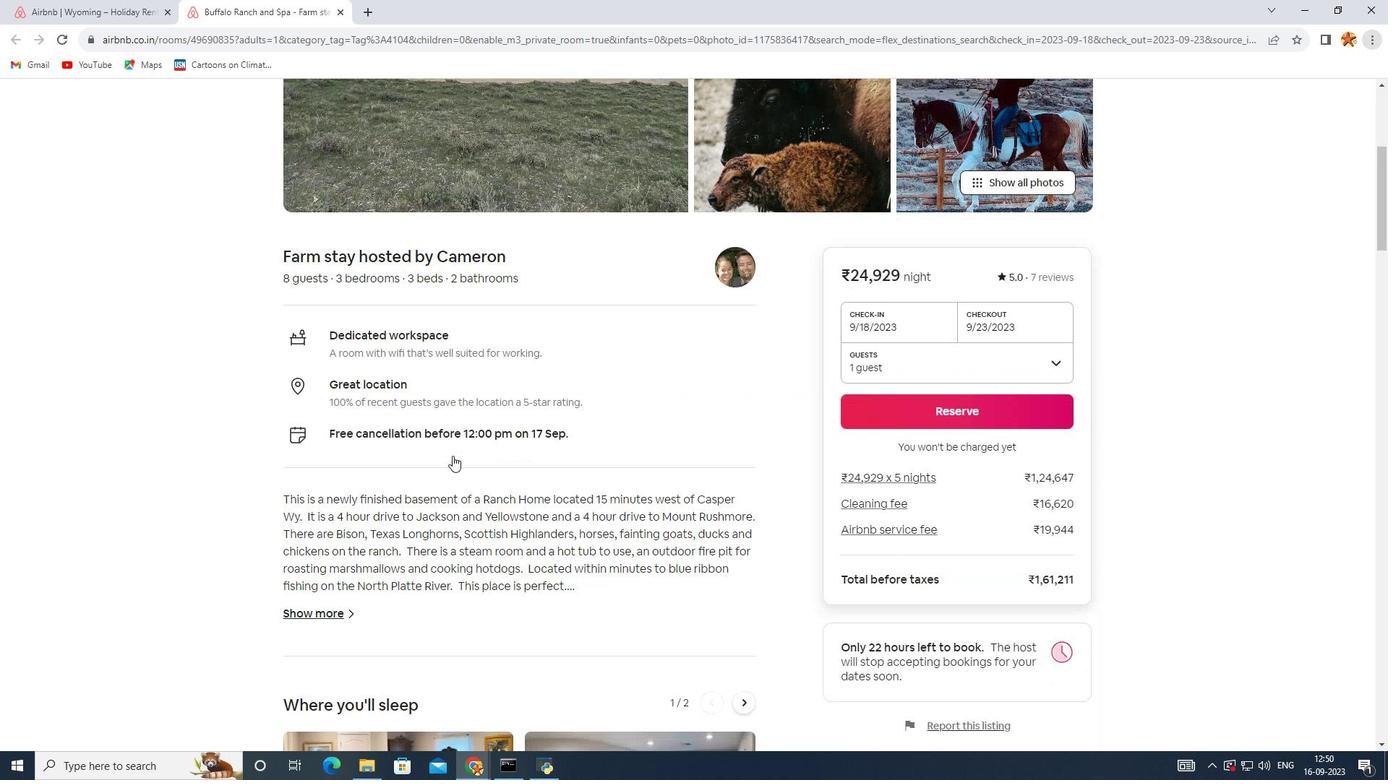 
Action: Mouse scrolled (452, 455) with delta (0, 0)
Screenshot: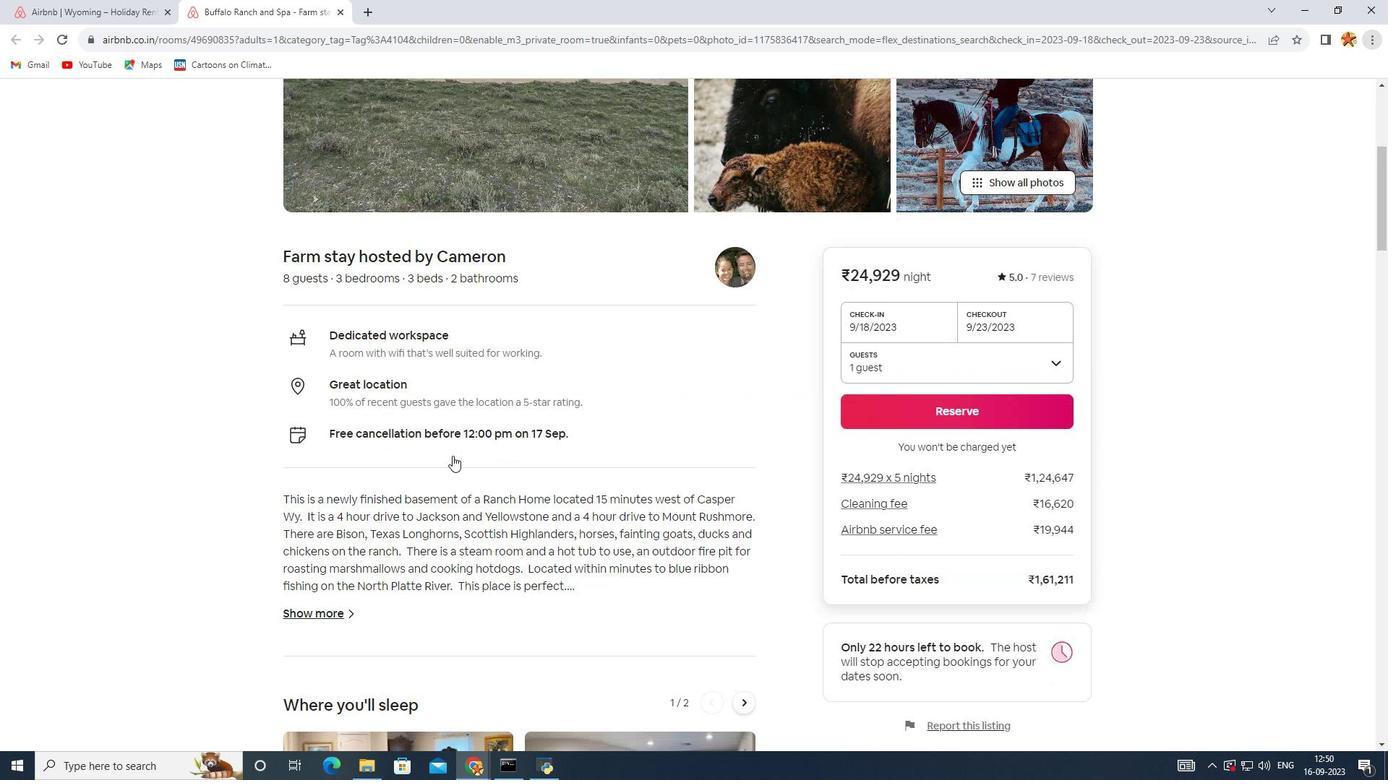
Action: Mouse scrolled (452, 455) with delta (0, 0)
Screenshot: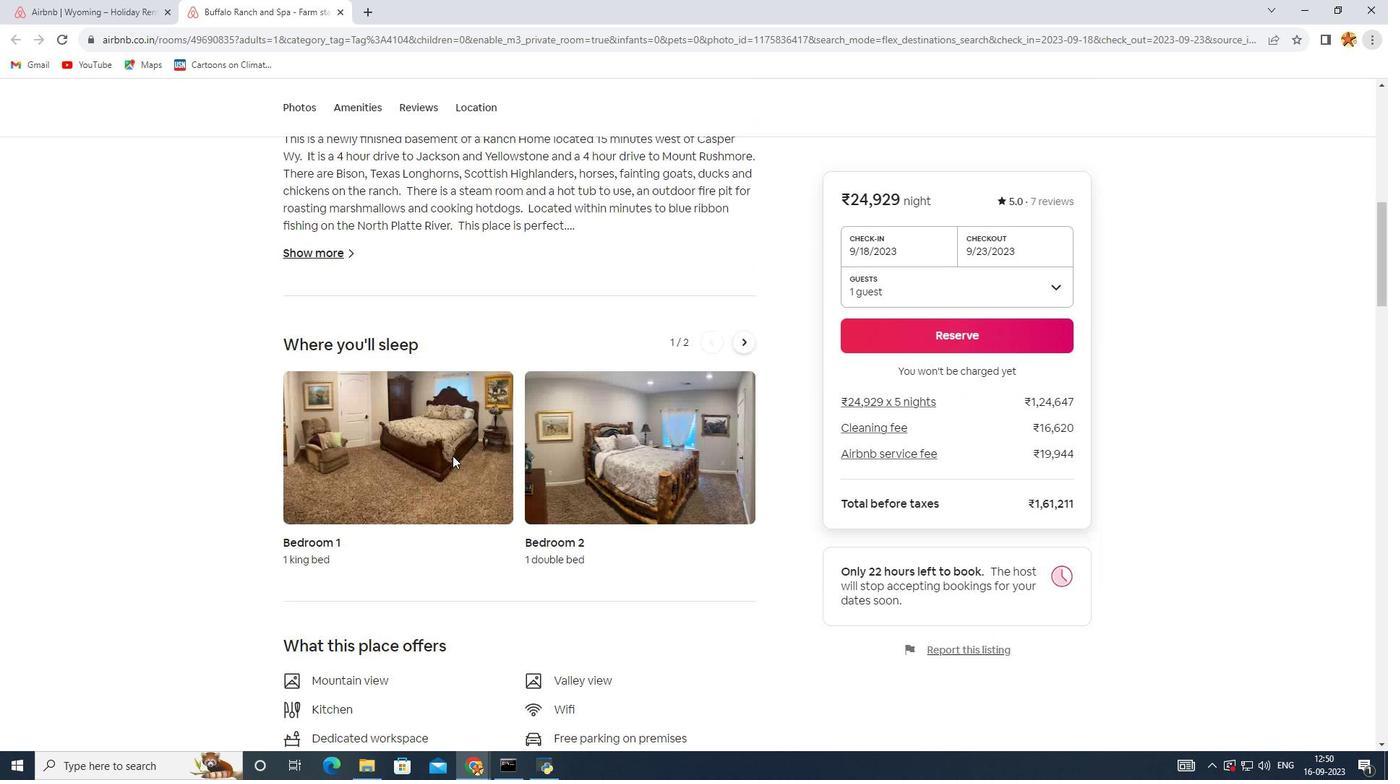 
Action: Mouse scrolled (452, 455) with delta (0, 0)
Screenshot: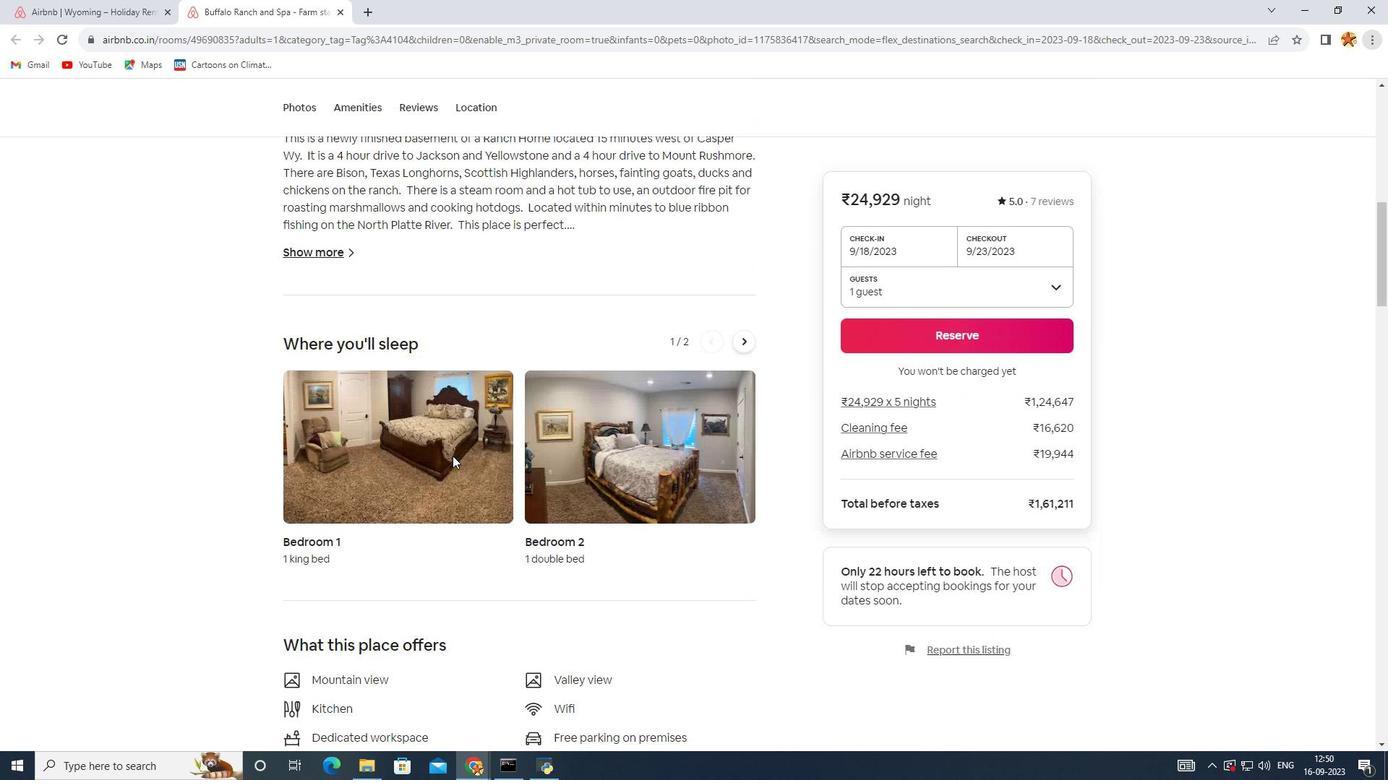 
Action: Mouse scrolled (452, 455) with delta (0, 0)
Screenshot: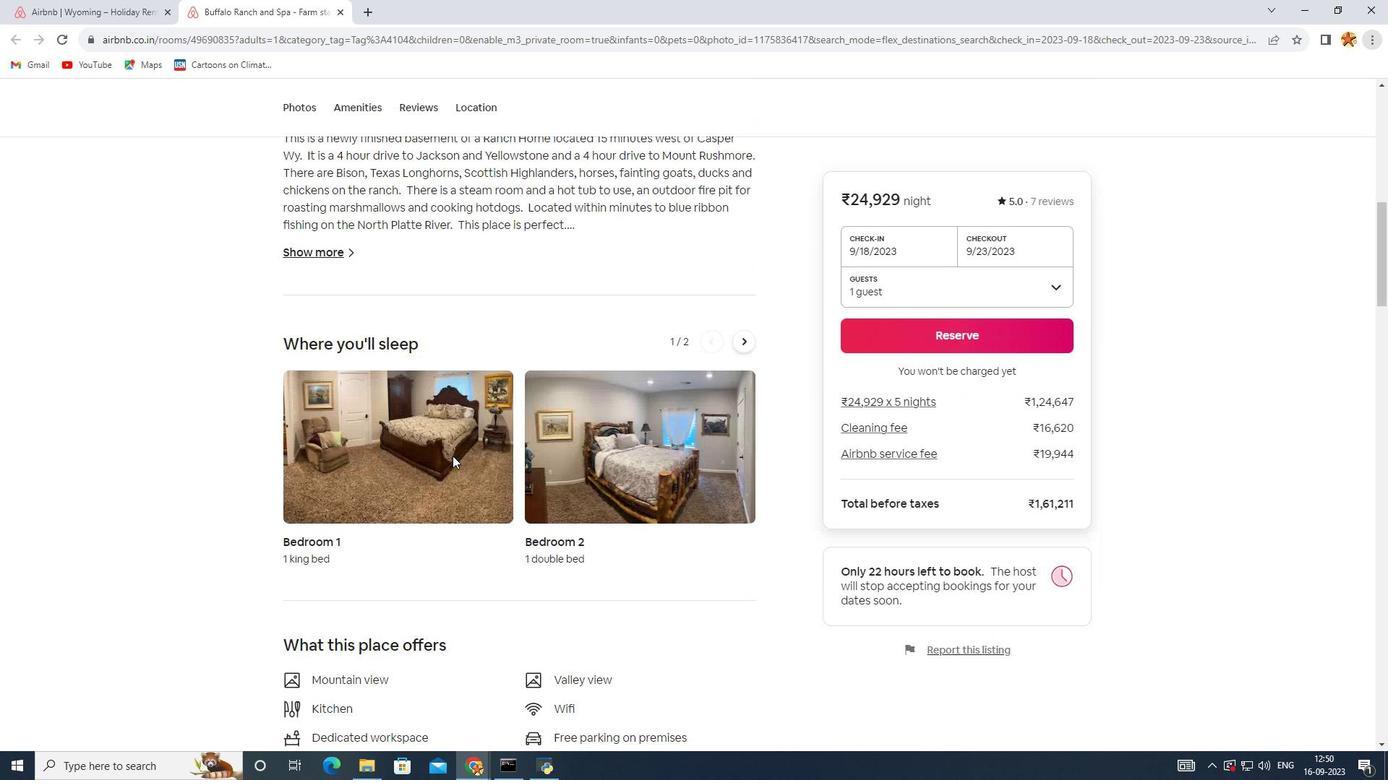 
Action: Mouse scrolled (452, 455) with delta (0, 0)
Screenshot: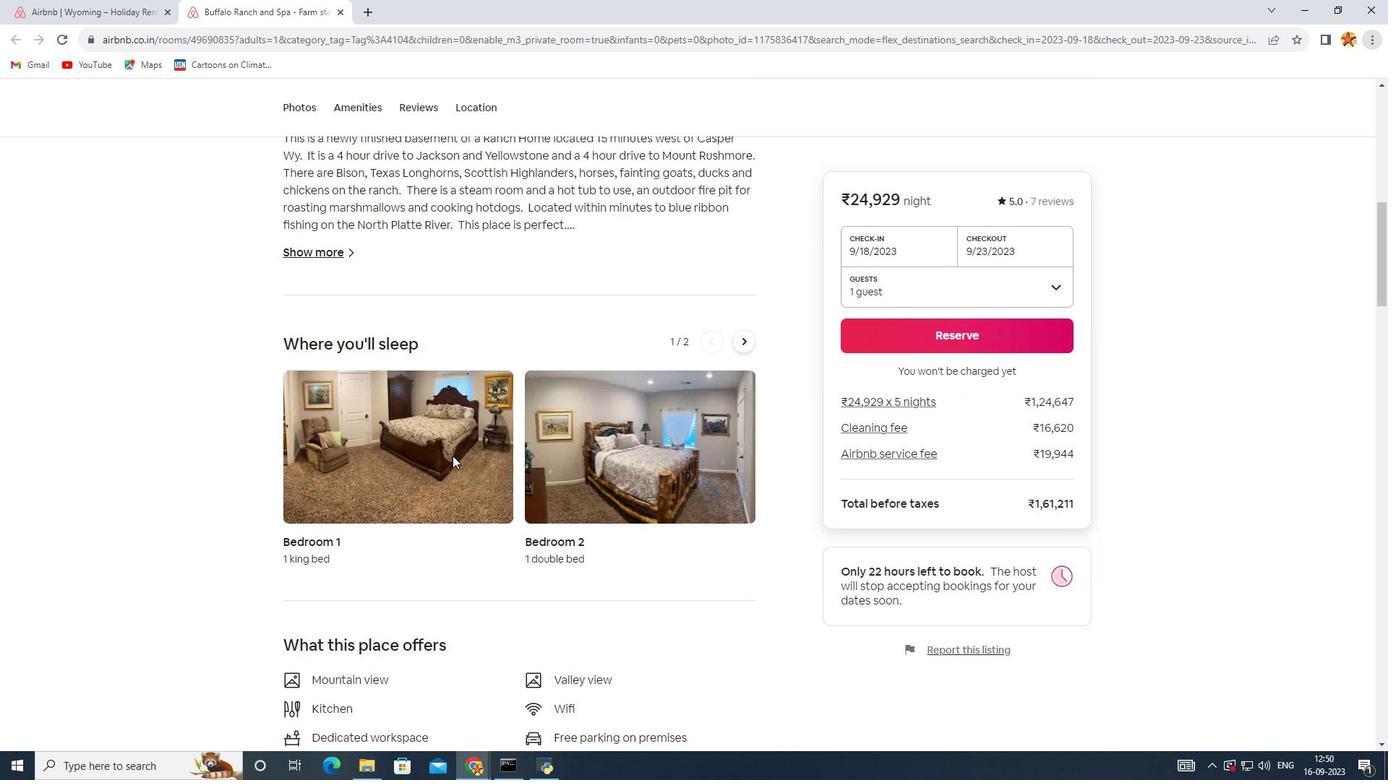 
Action: Mouse scrolled (452, 455) with delta (0, 0)
Screenshot: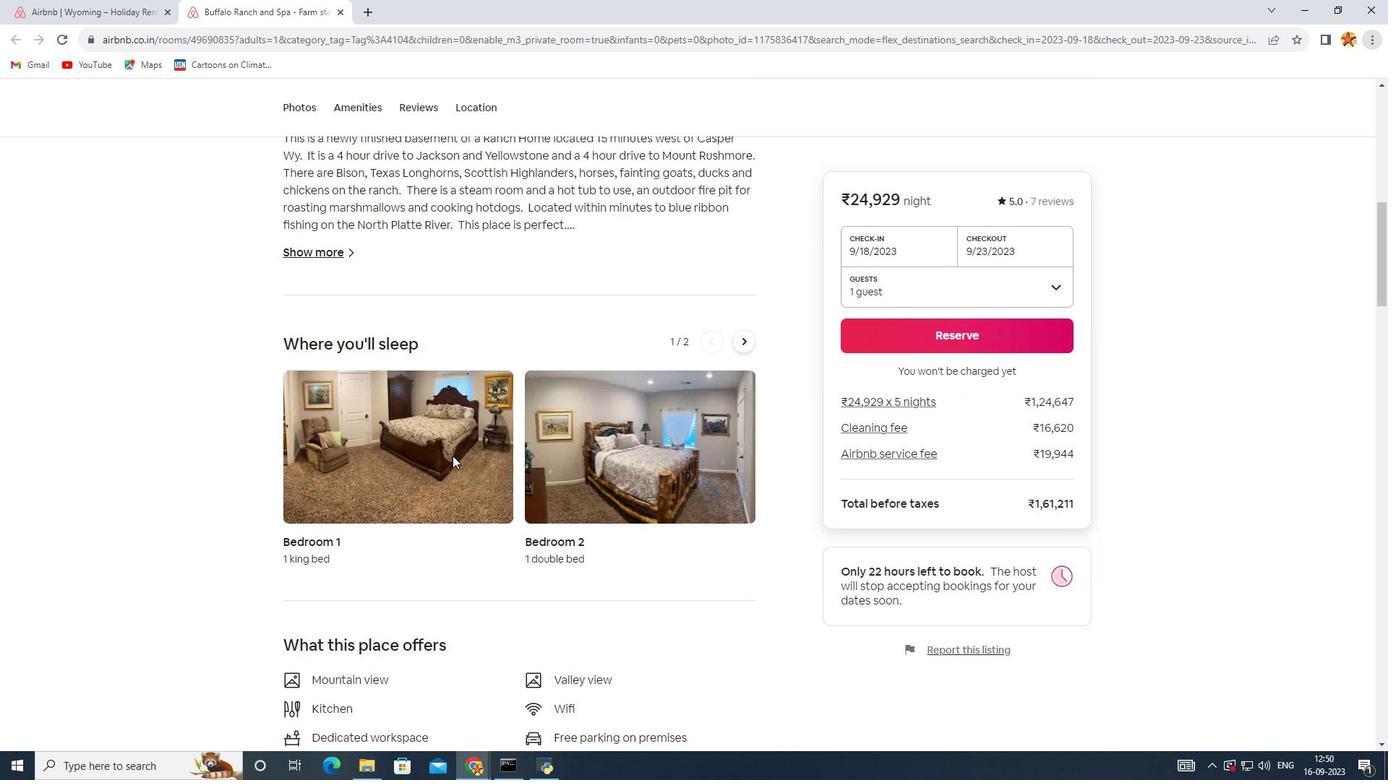 
Action: Mouse moved to (336, 242)
Screenshot: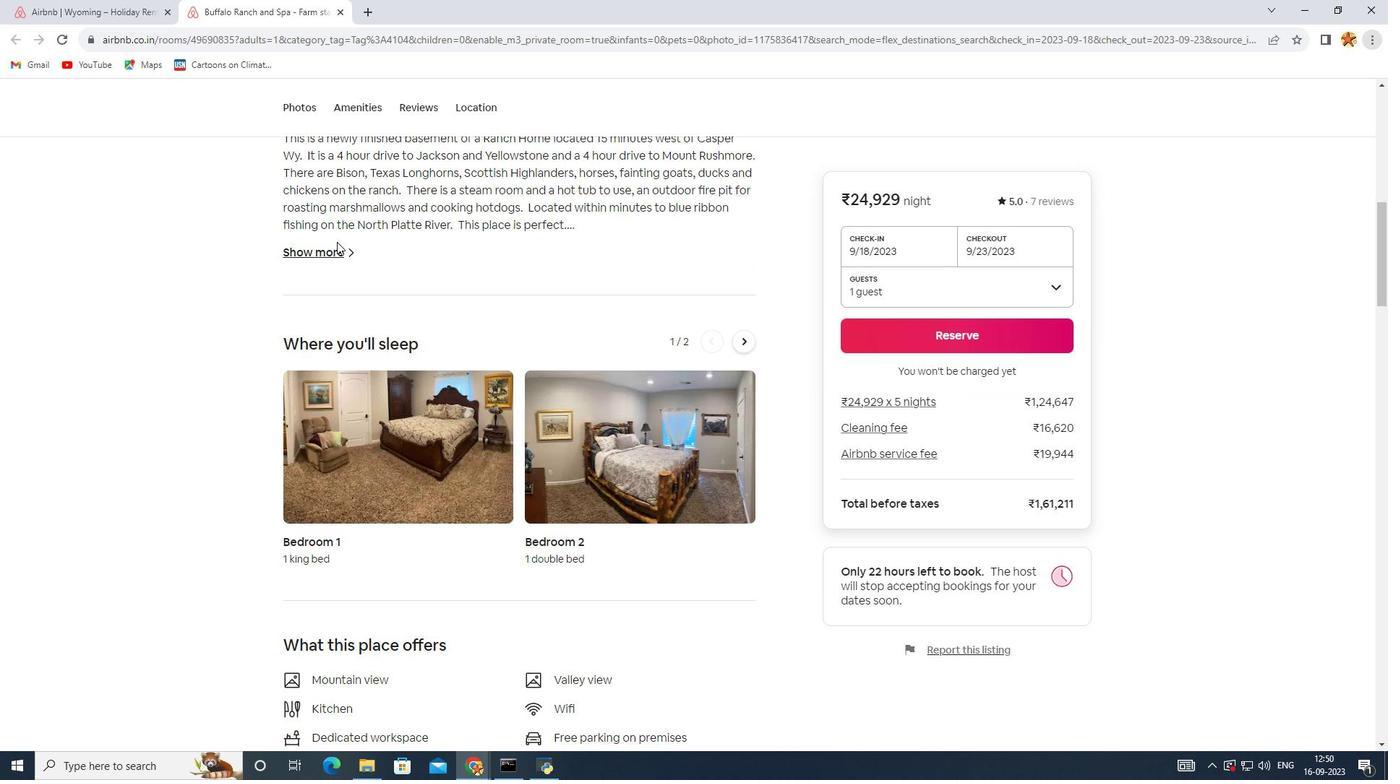 
Action: Mouse pressed left at (336, 242)
Screenshot: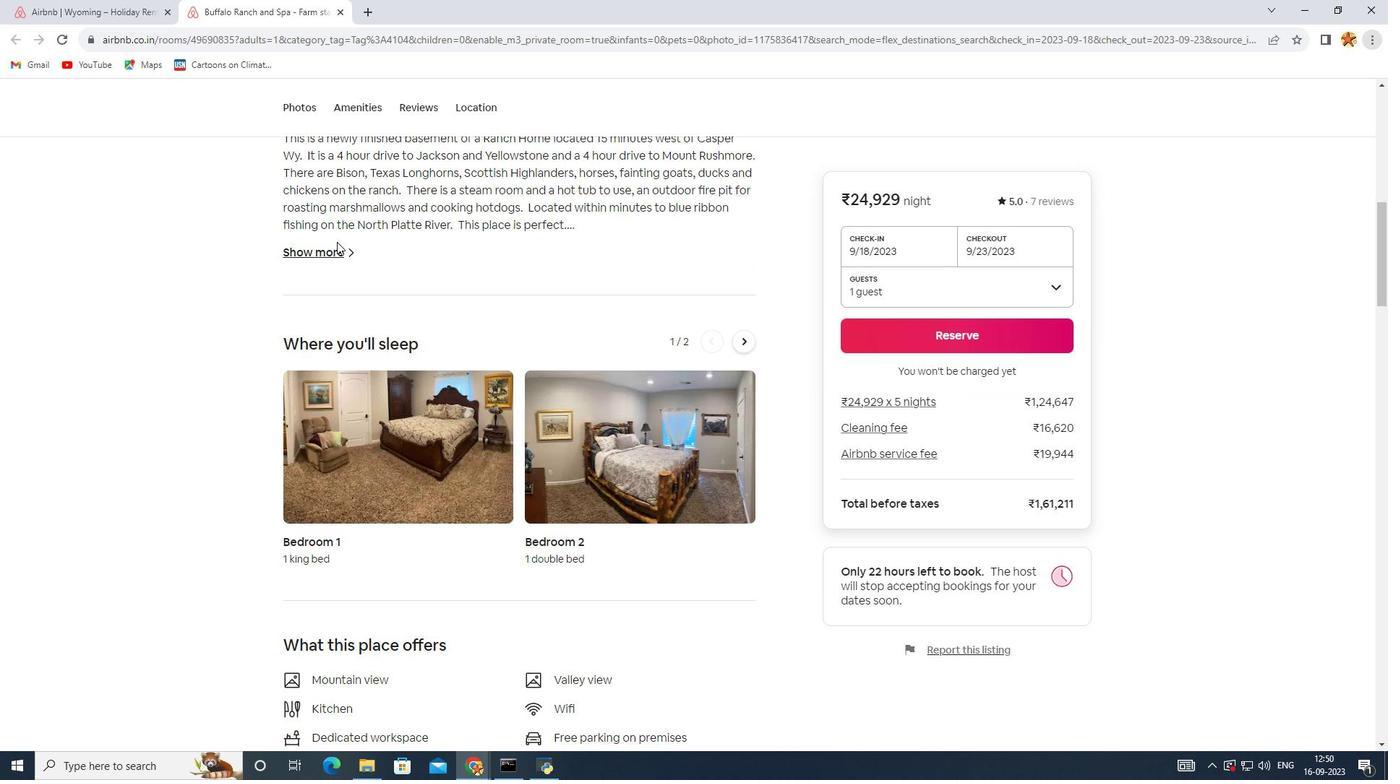 
Action: Mouse moved to (325, 254)
Screenshot: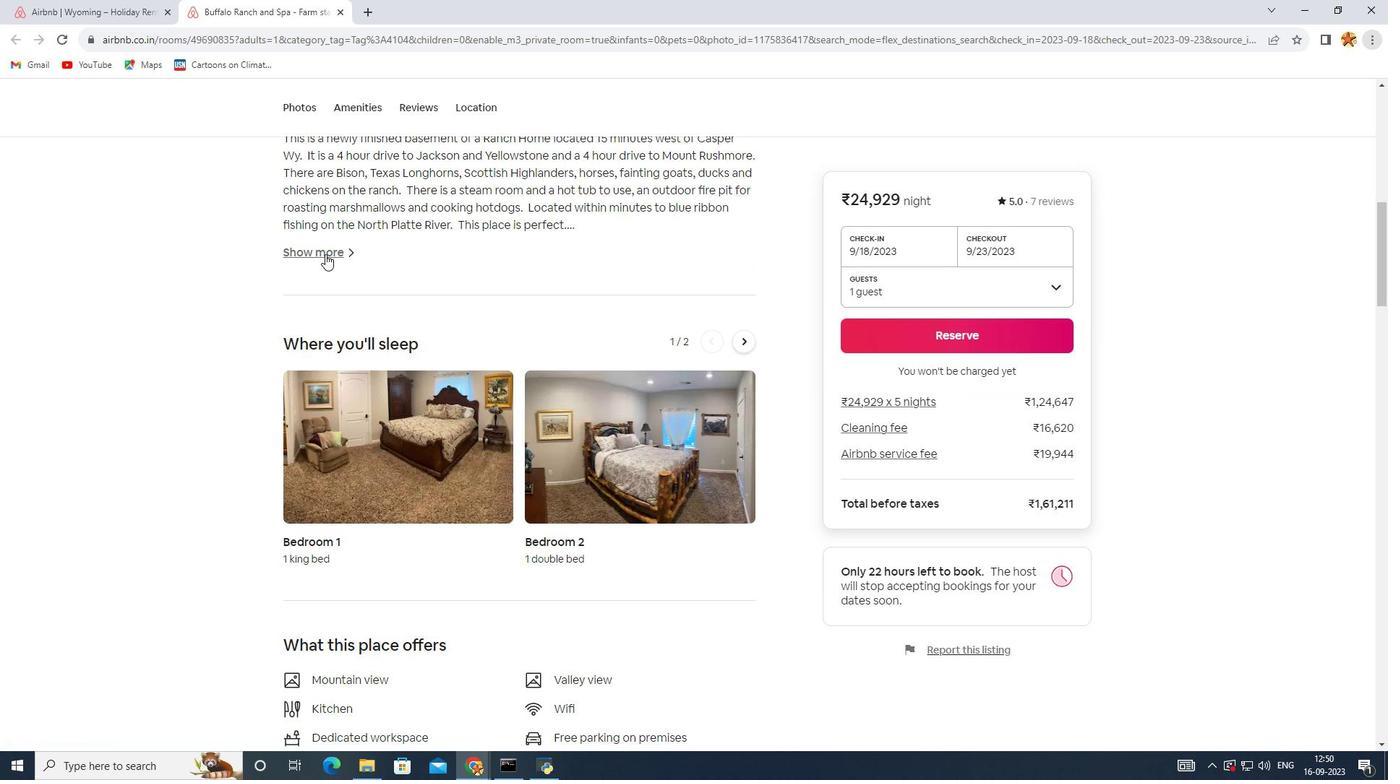 
Action: Mouse pressed left at (325, 254)
Screenshot: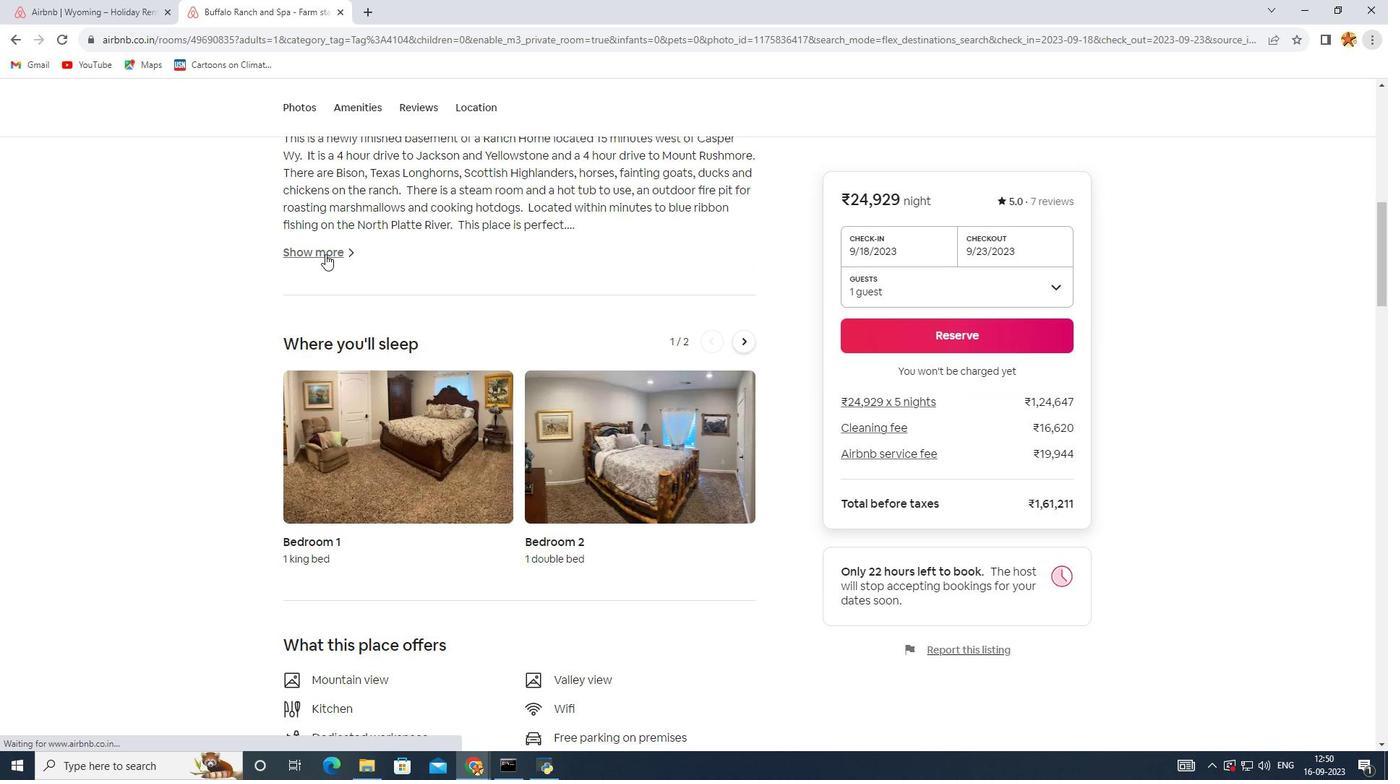
Action: Mouse moved to (712, 488)
Screenshot: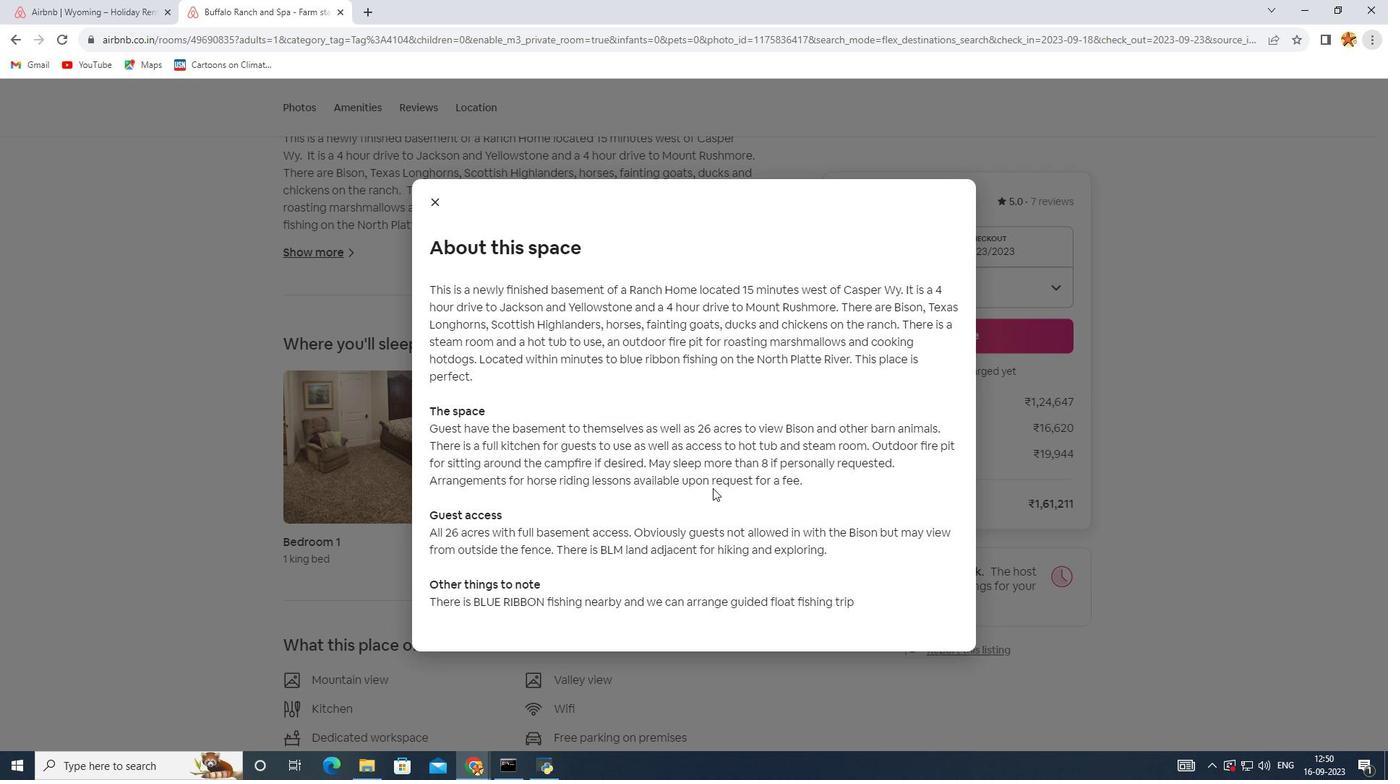 
Action: Mouse scrolled (712, 488) with delta (0, 0)
Screenshot: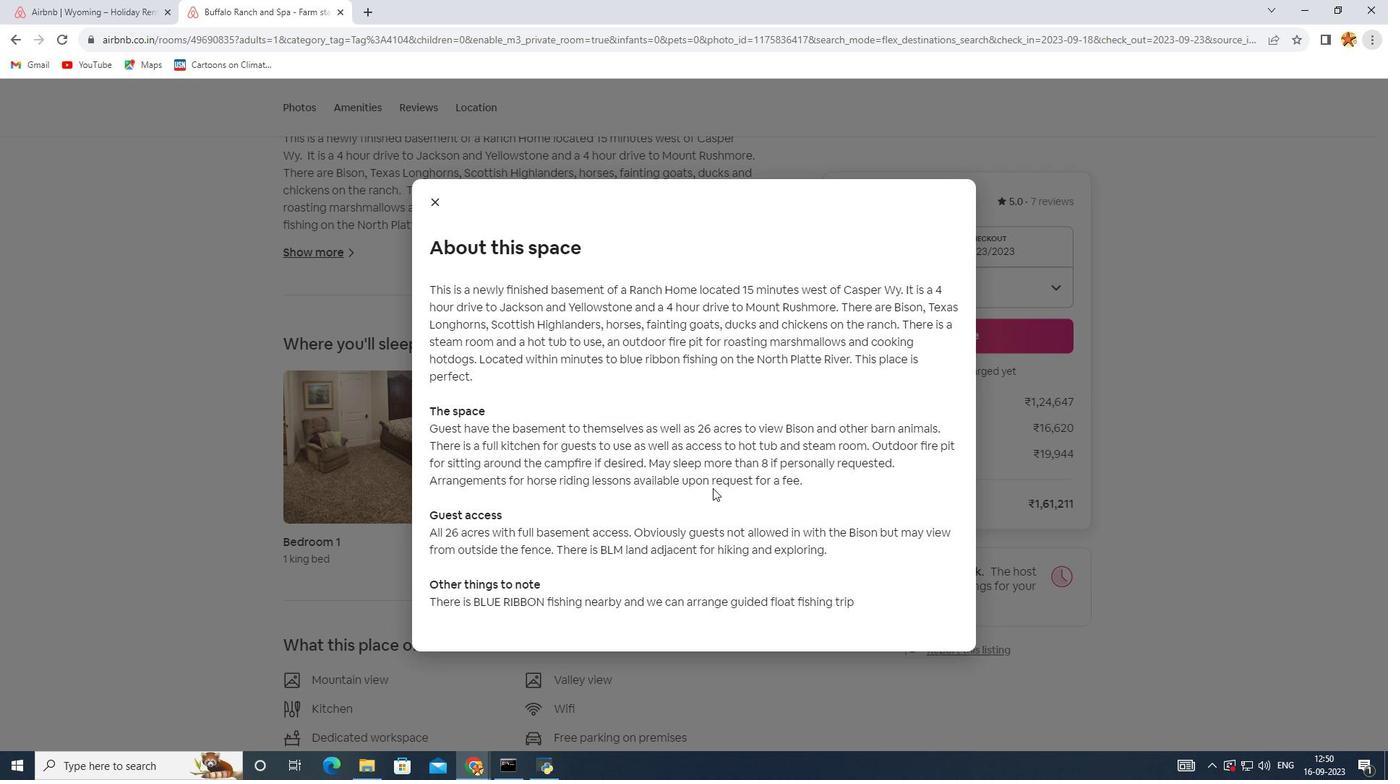 
Action: Mouse scrolled (712, 488) with delta (0, 0)
Screenshot: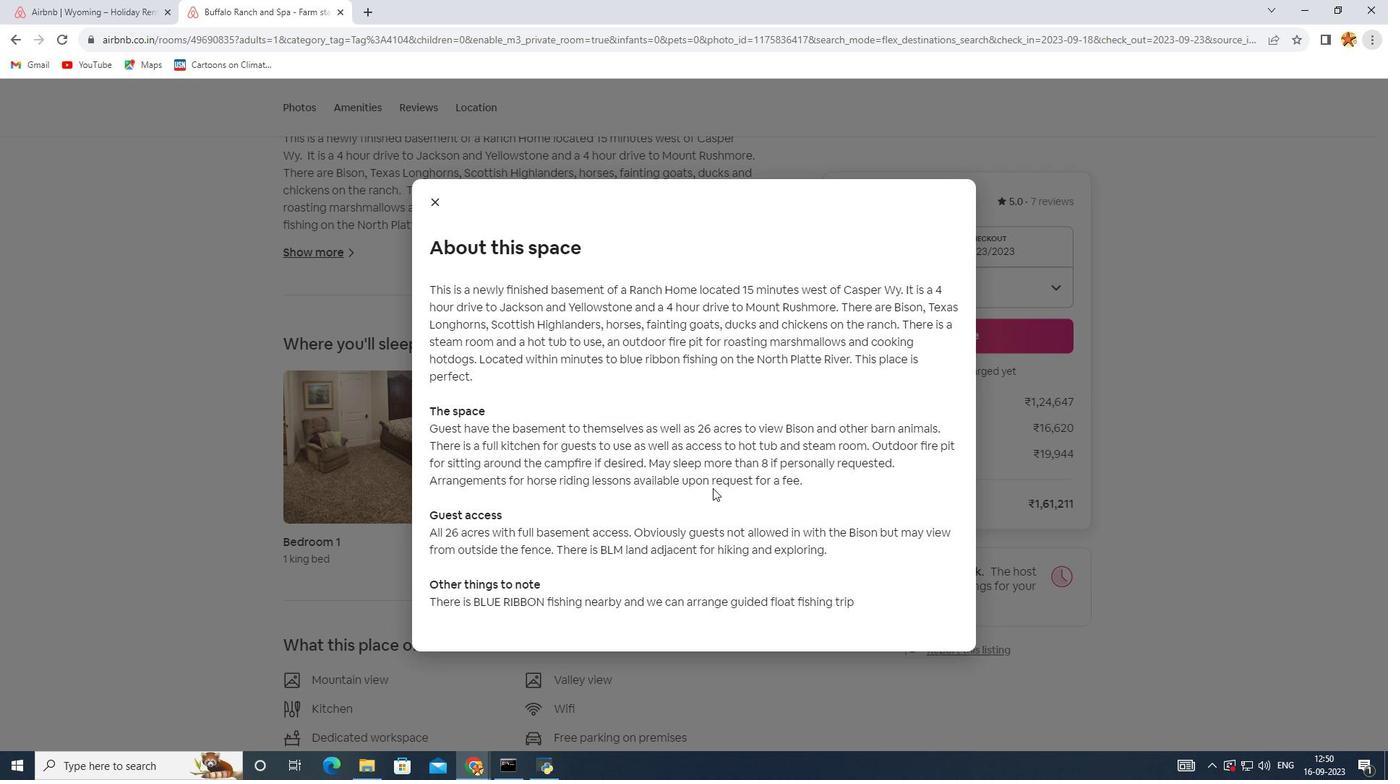 
Action: Mouse scrolled (712, 488) with delta (0, 0)
Screenshot: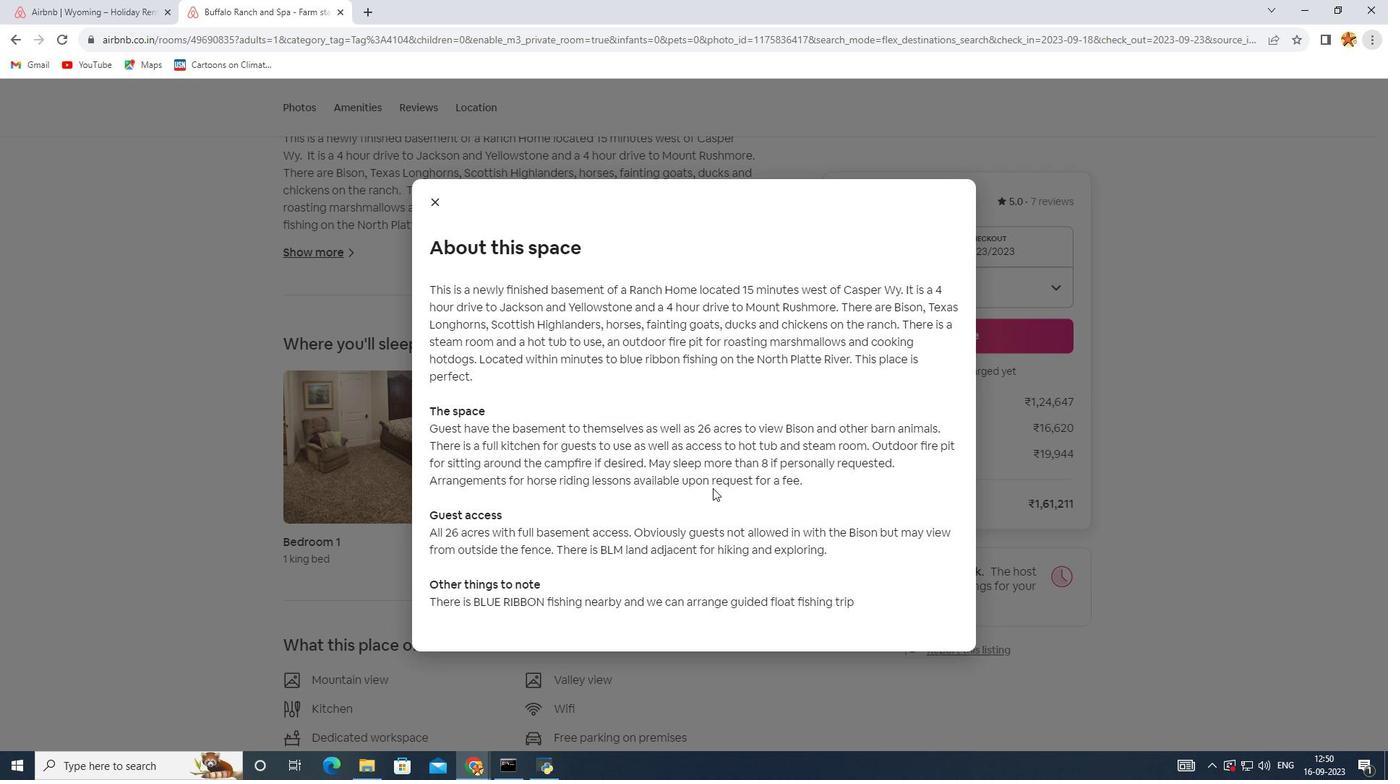 
Action: Mouse scrolled (712, 488) with delta (0, 0)
Screenshot: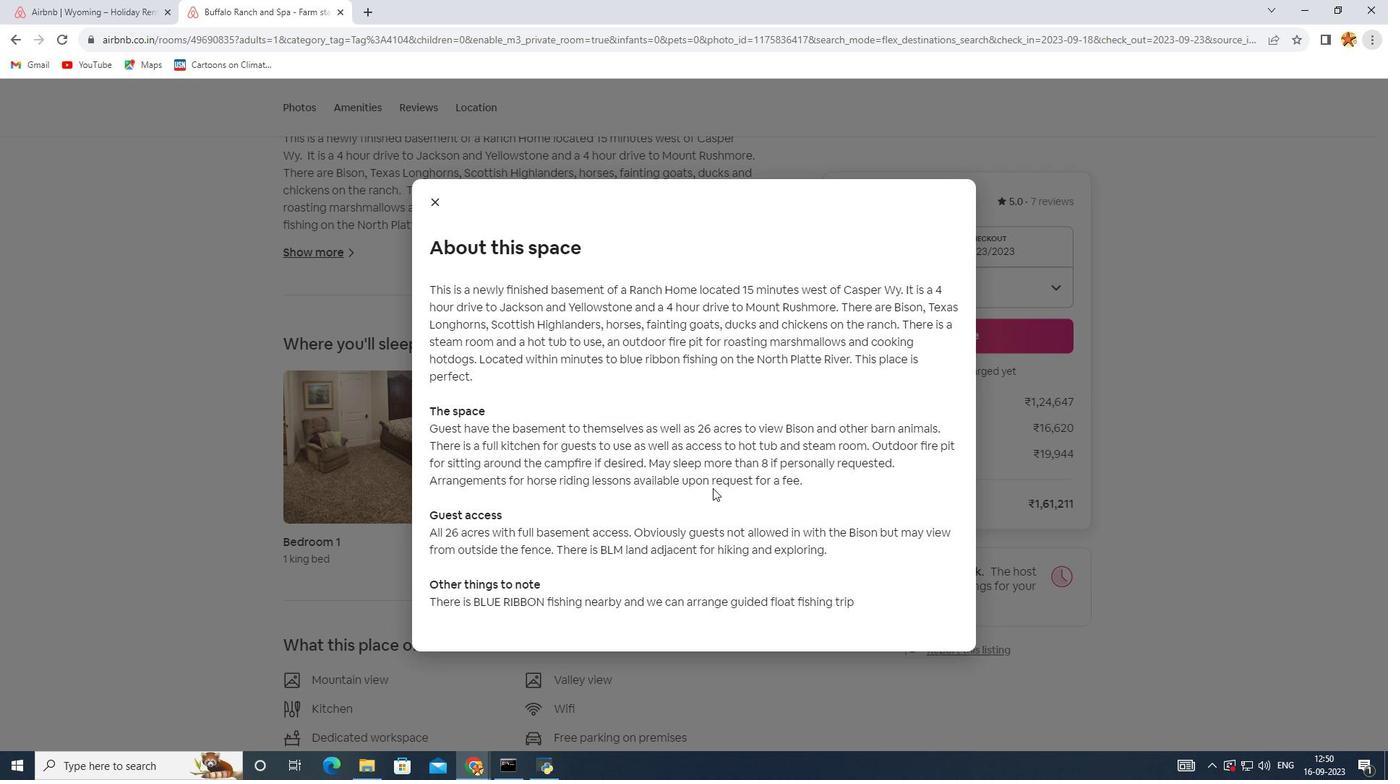 
Action: Mouse scrolled (712, 488) with delta (0, 0)
Screenshot: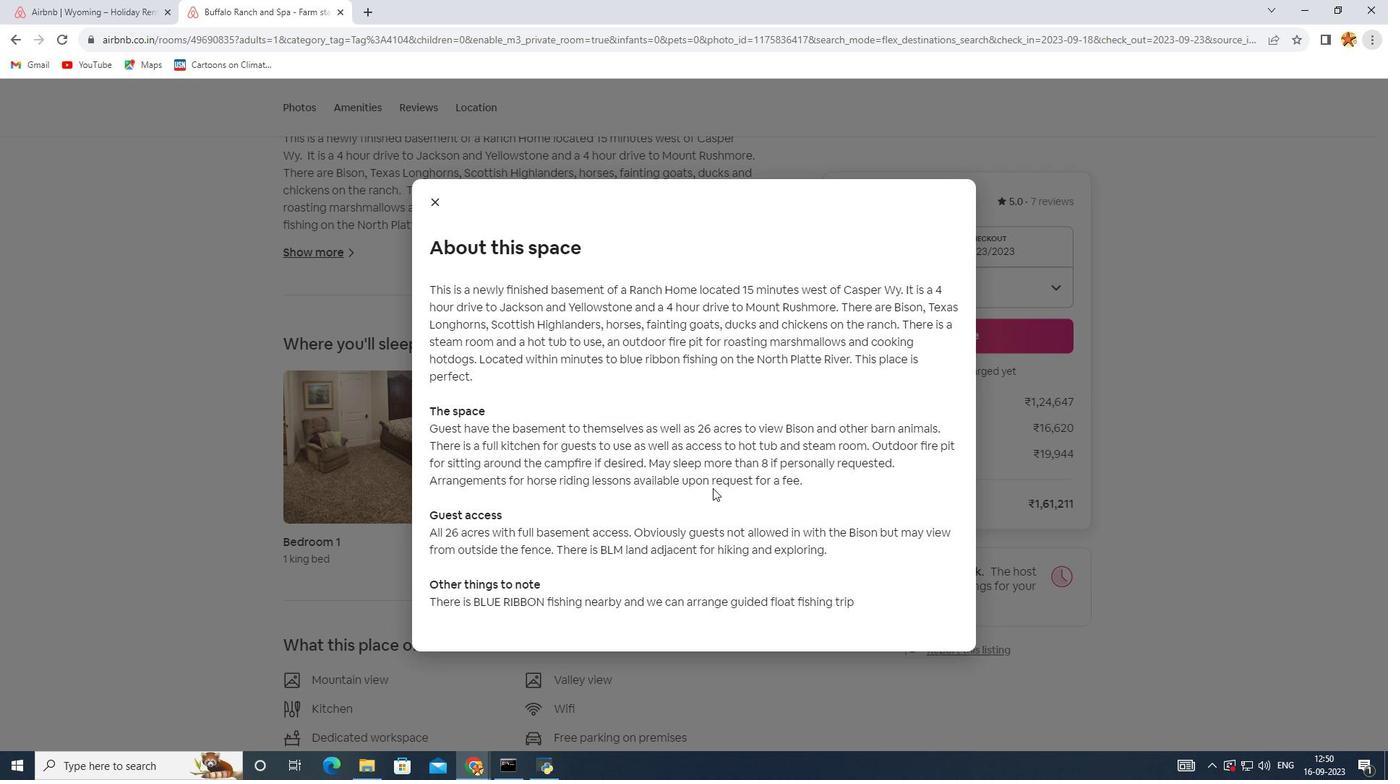 
Action: Mouse scrolled (712, 489) with delta (0, 0)
Screenshot: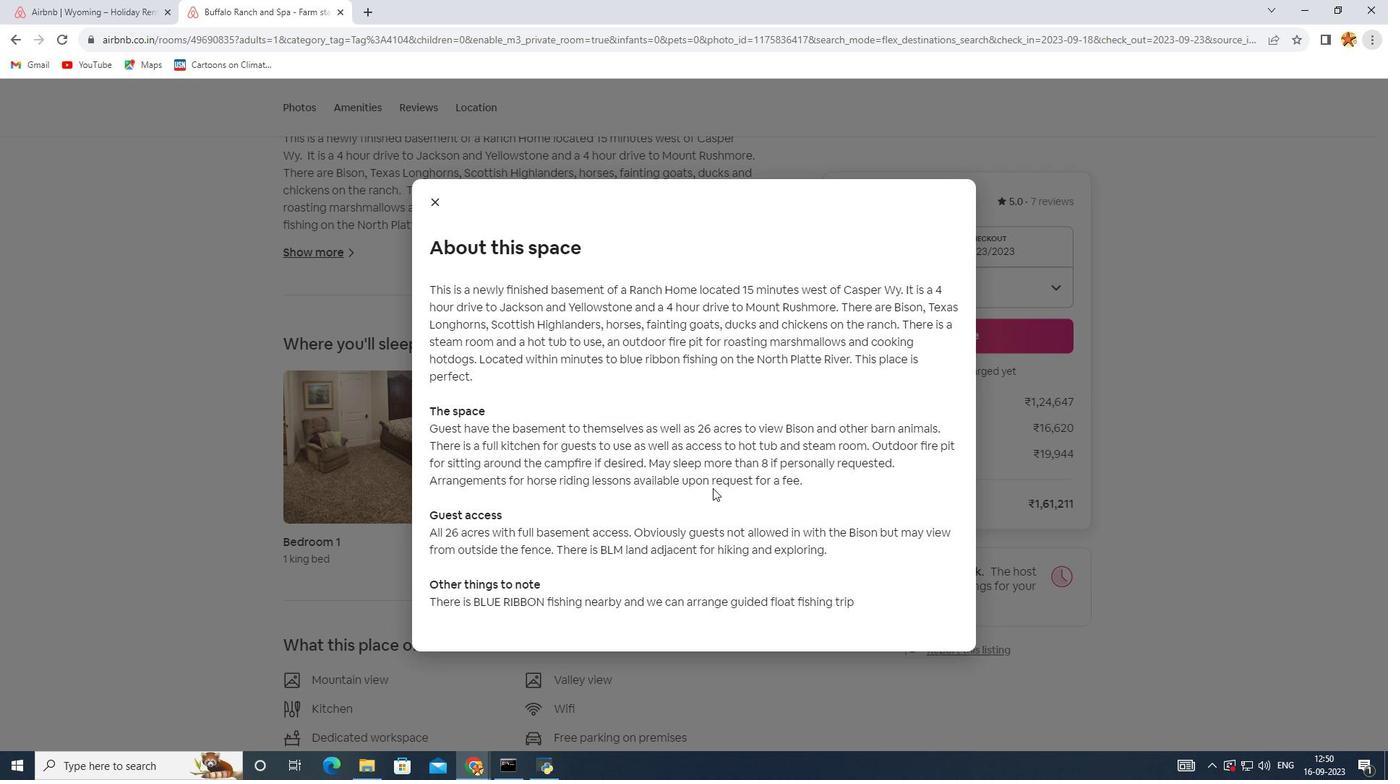 
Action: Mouse scrolled (712, 489) with delta (0, 0)
Screenshot: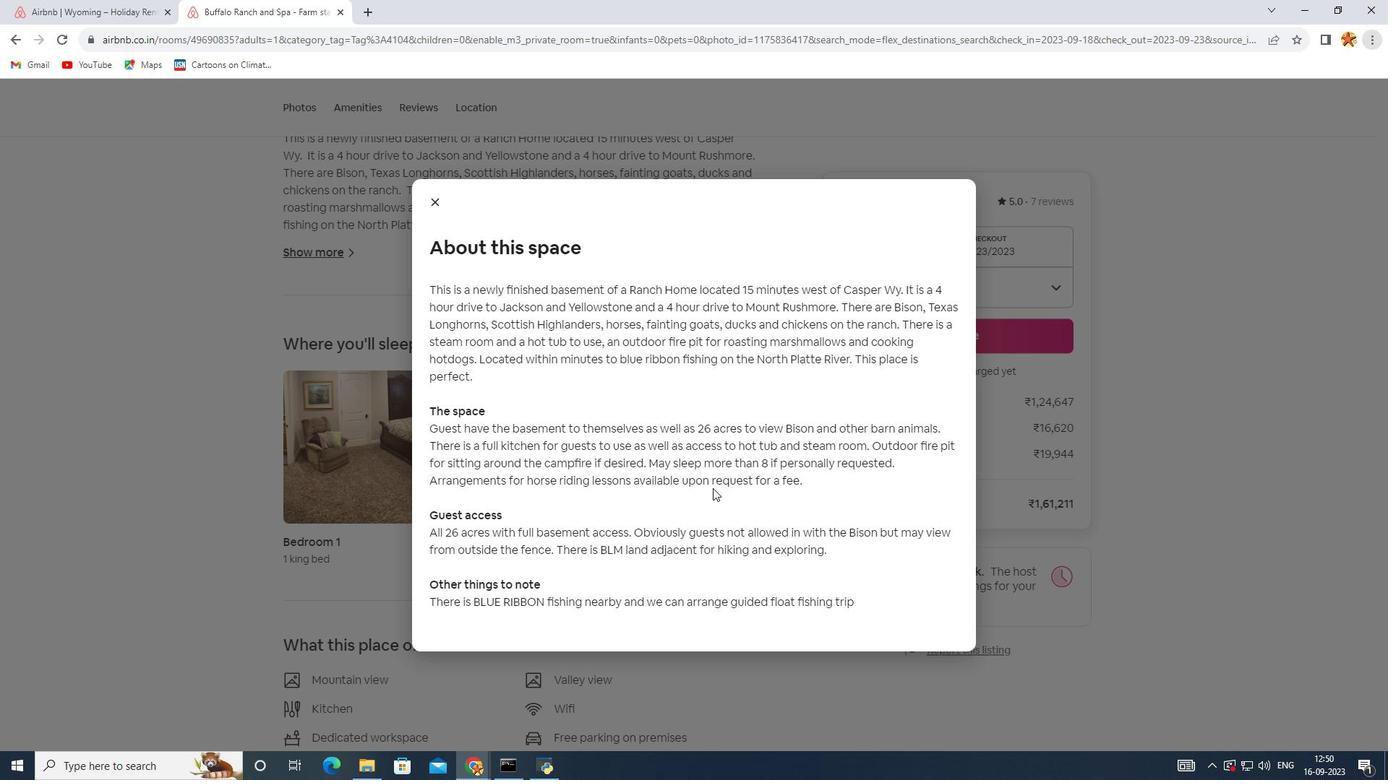 
Action: Mouse scrolled (712, 489) with delta (0, 0)
Screenshot: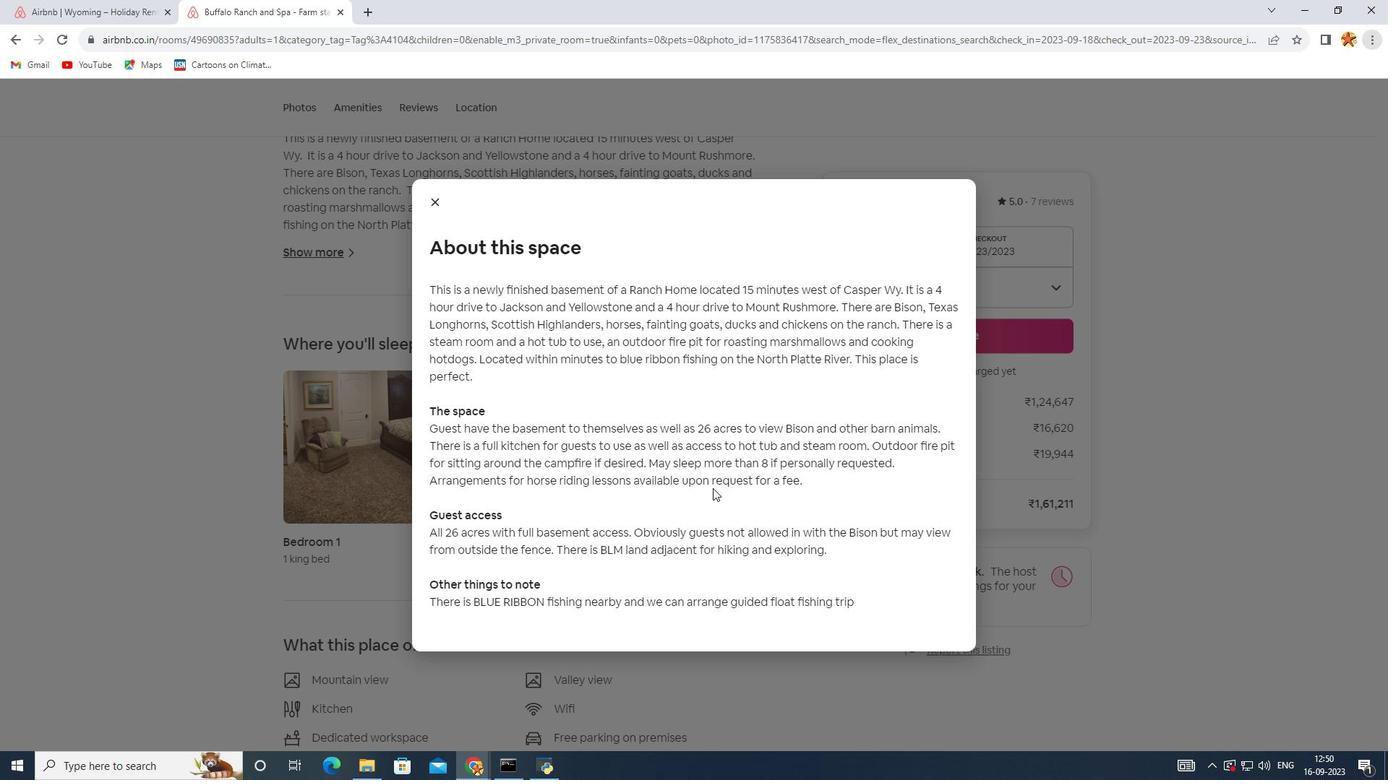 
Action: Mouse scrolled (712, 489) with delta (0, 0)
Screenshot: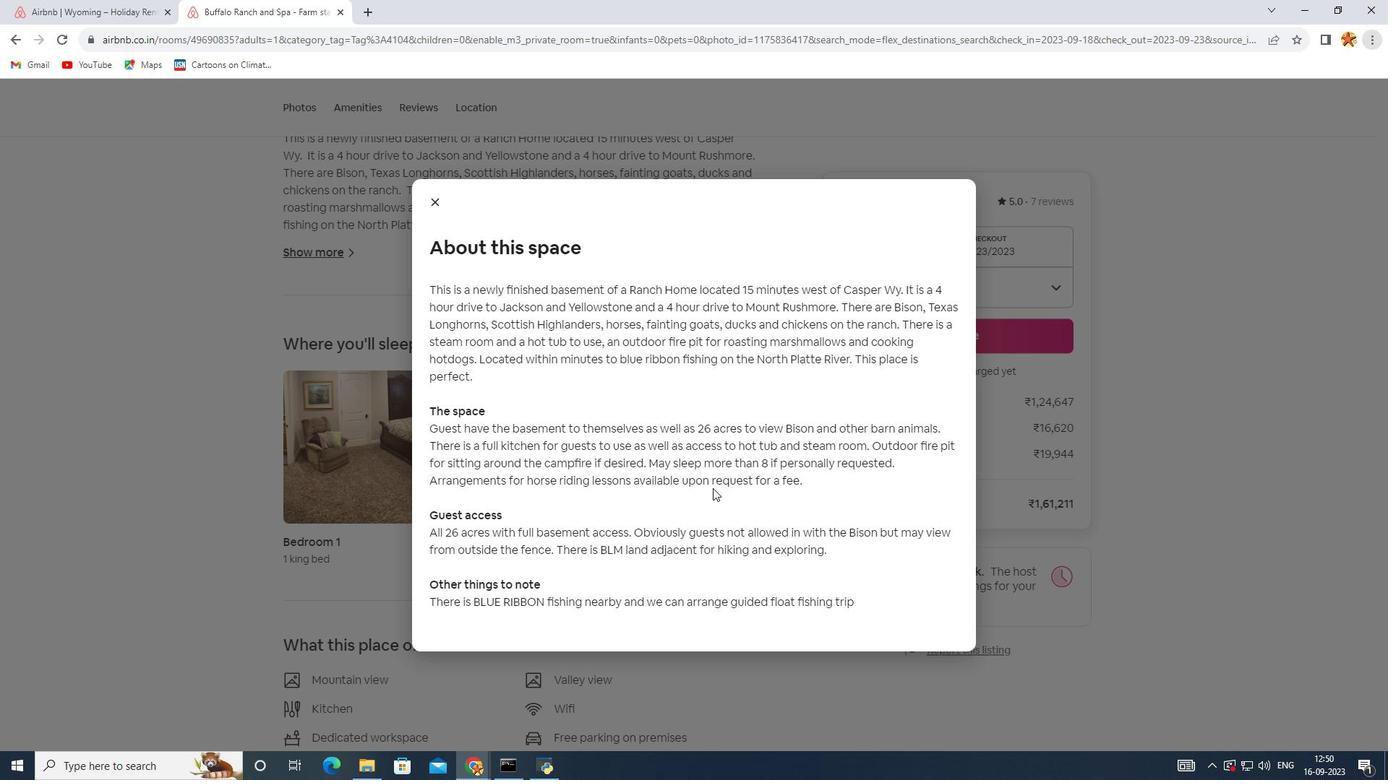 
Action: Mouse scrolled (712, 489) with delta (0, 0)
Screenshot: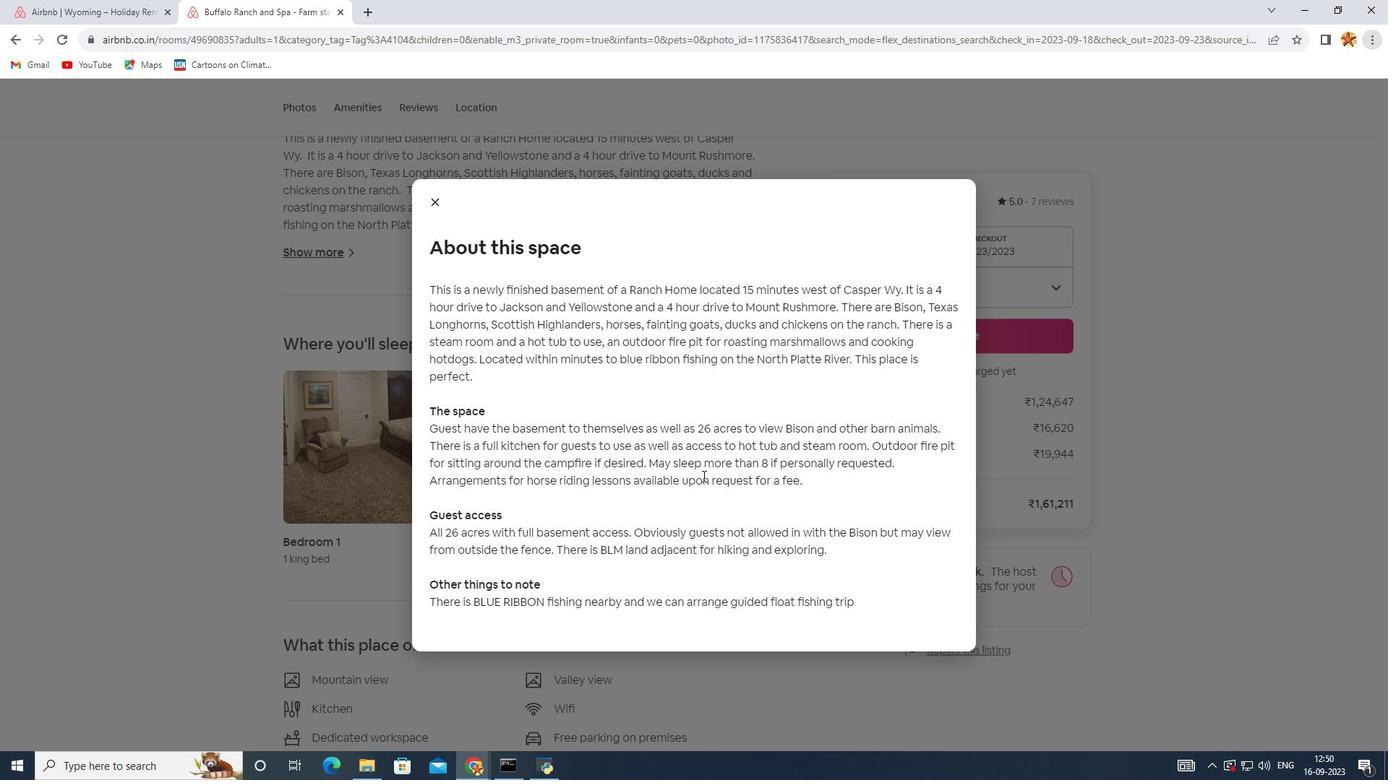 
Action: Mouse moved to (433, 204)
Screenshot: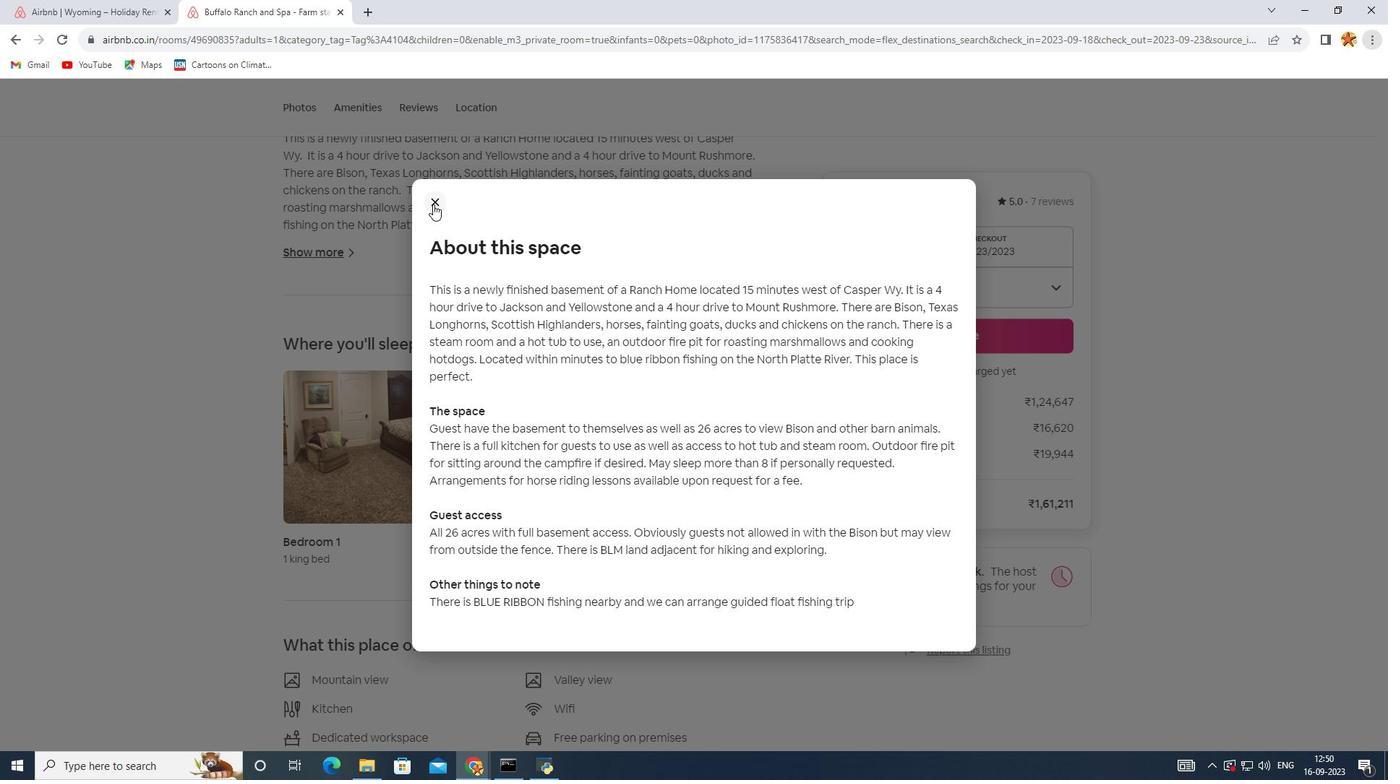 
Action: Mouse pressed left at (433, 204)
Screenshot: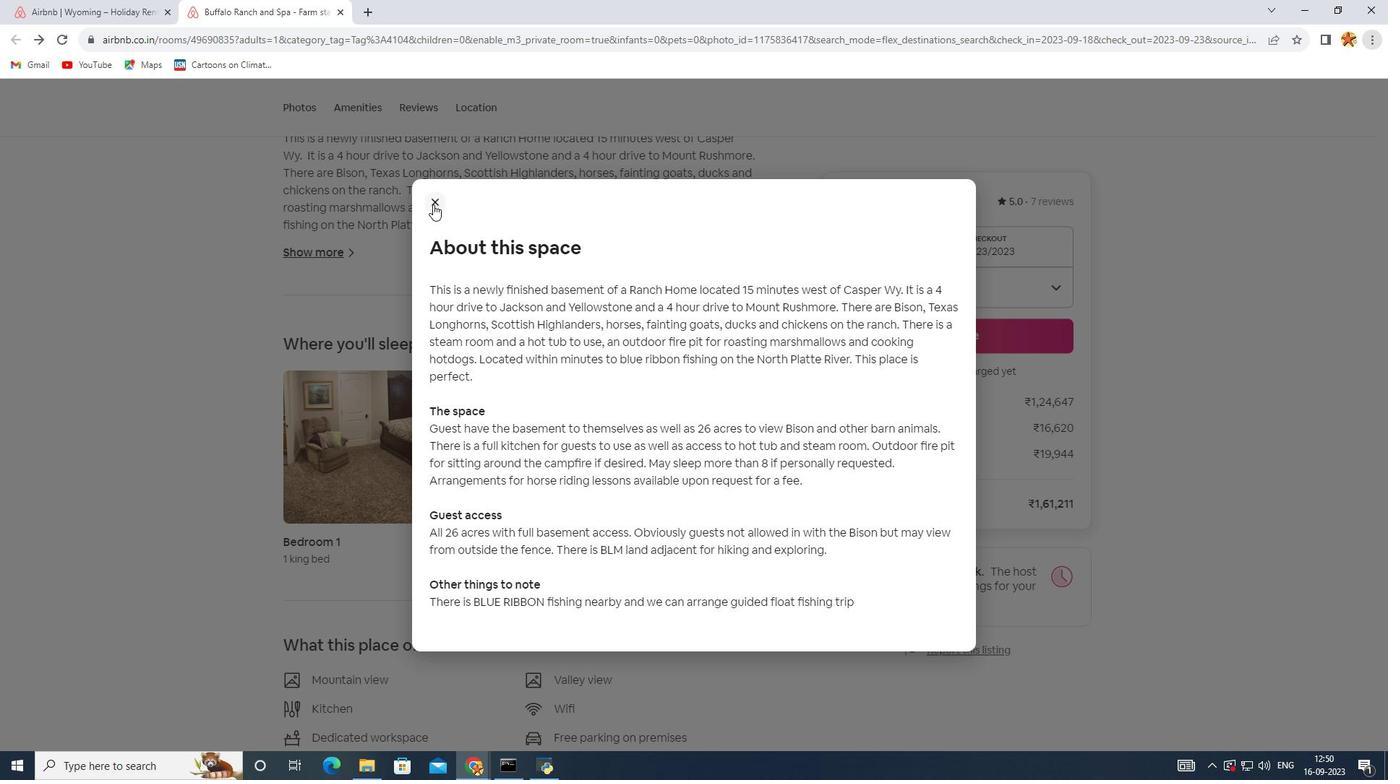 
Action: Mouse moved to (373, 449)
Screenshot: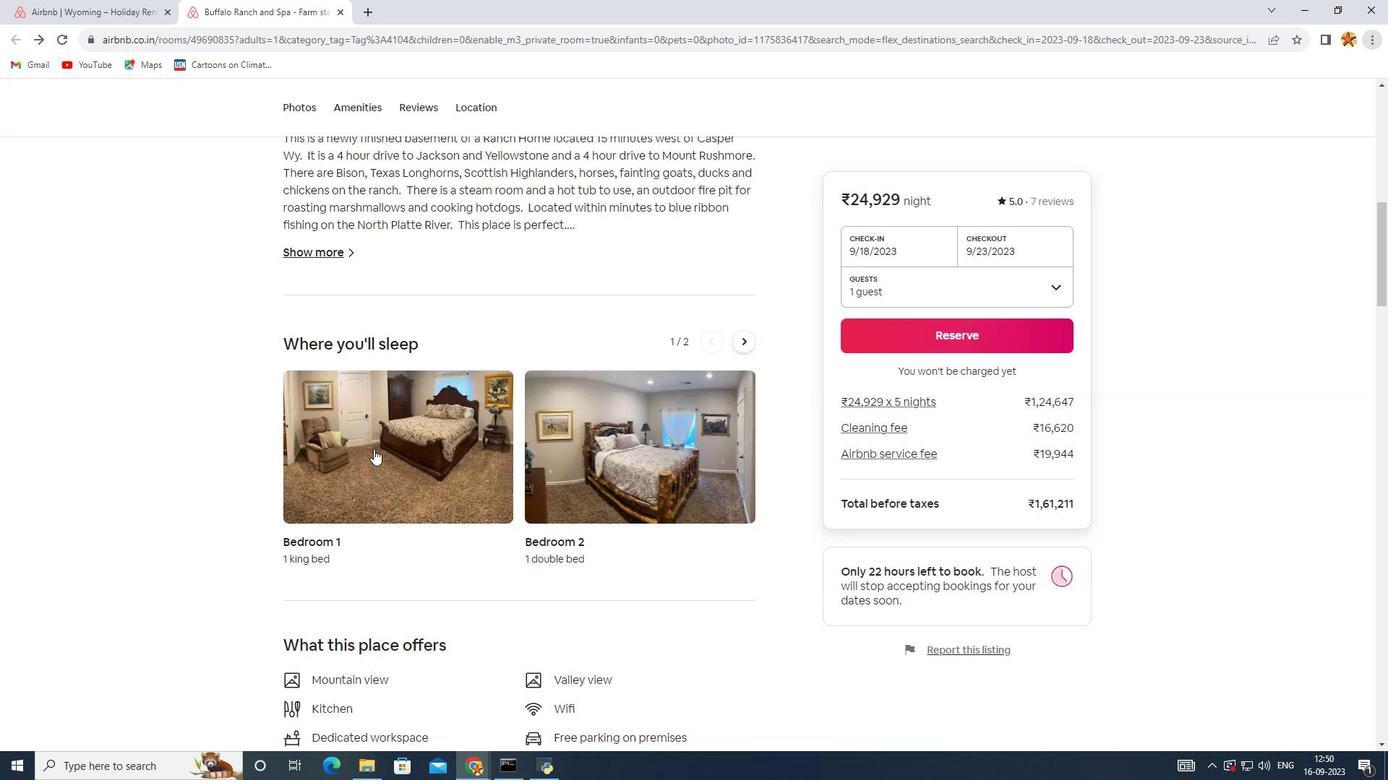 
Action: Mouse scrolled (373, 449) with delta (0, 0)
Screenshot: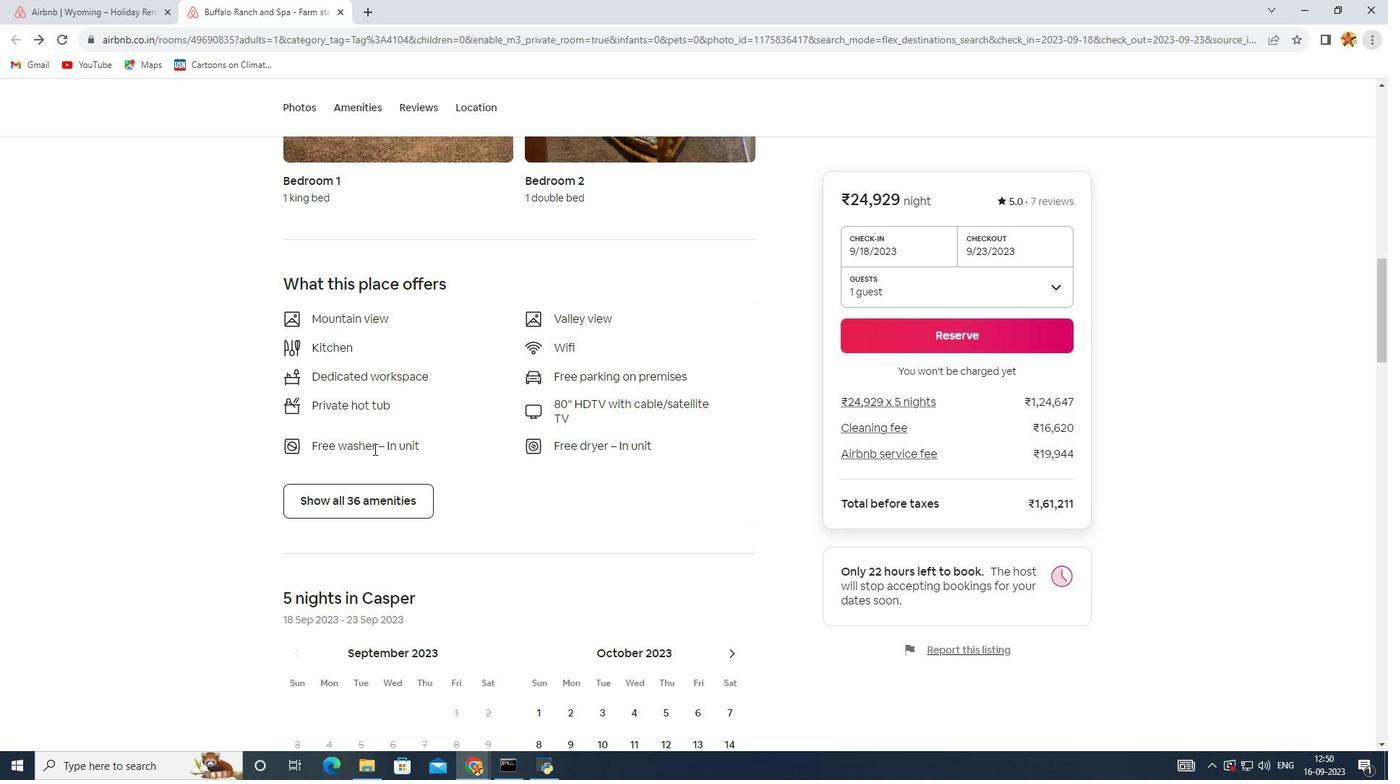 
Action: Mouse scrolled (373, 449) with delta (0, 0)
Screenshot: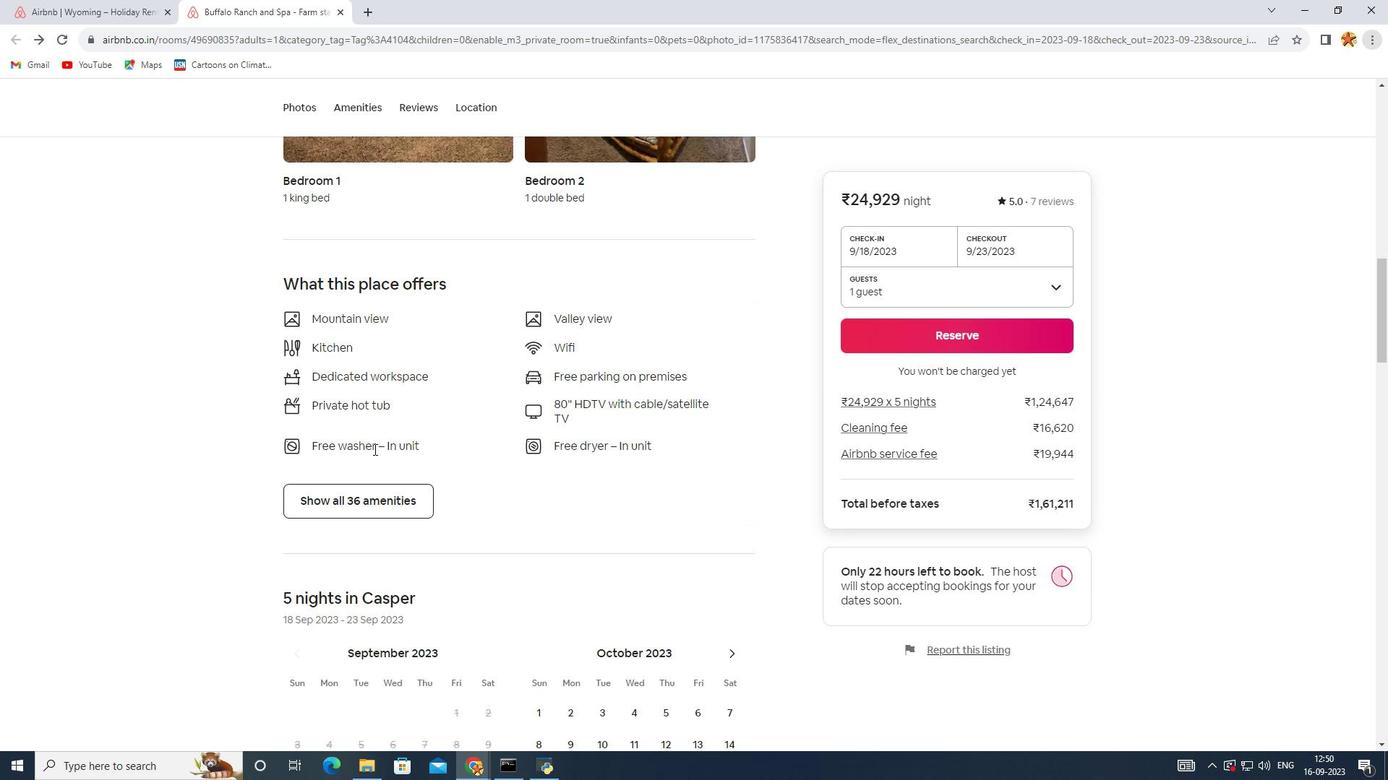 
Action: Mouse scrolled (373, 449) with delta (0, 0)
Screenshot: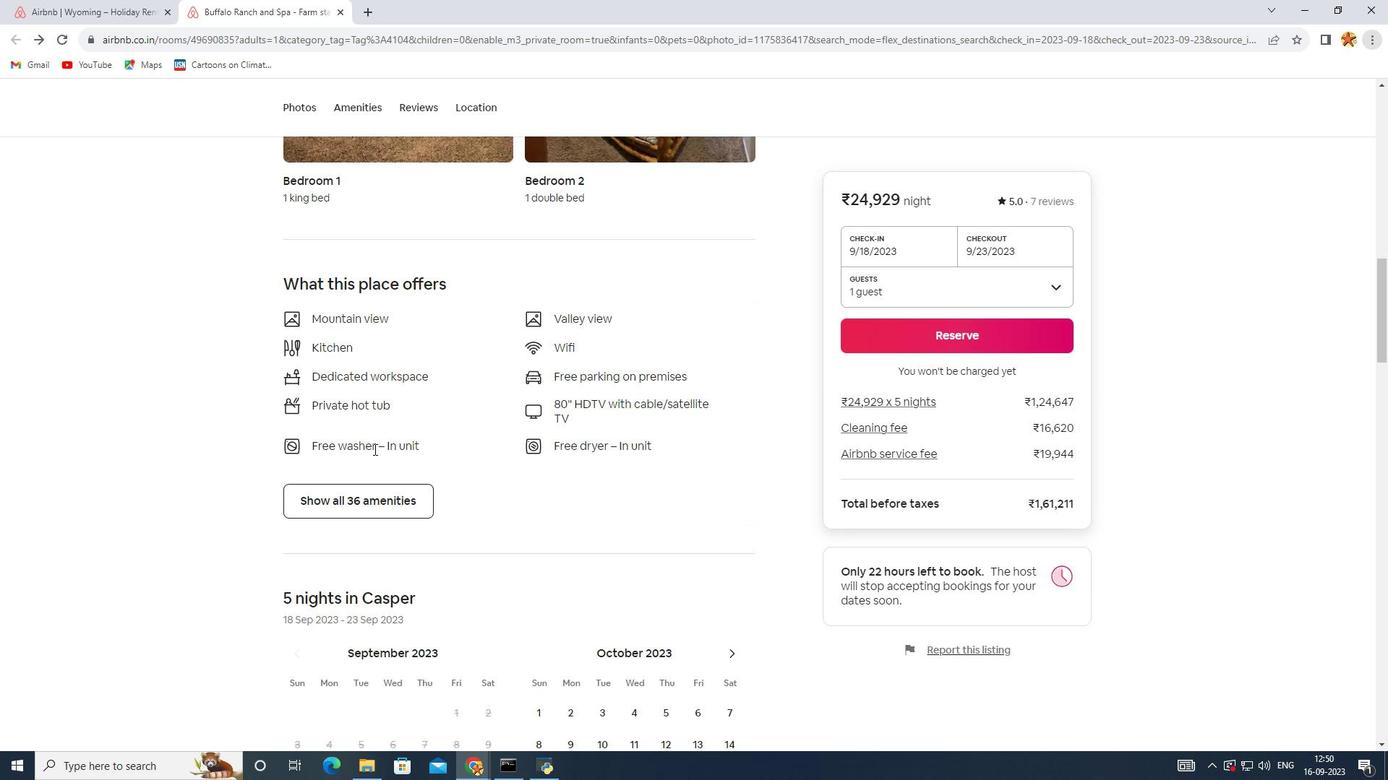 
Action: Mouse scrolled (373, 449) with delta (0, 0)
Screenshot: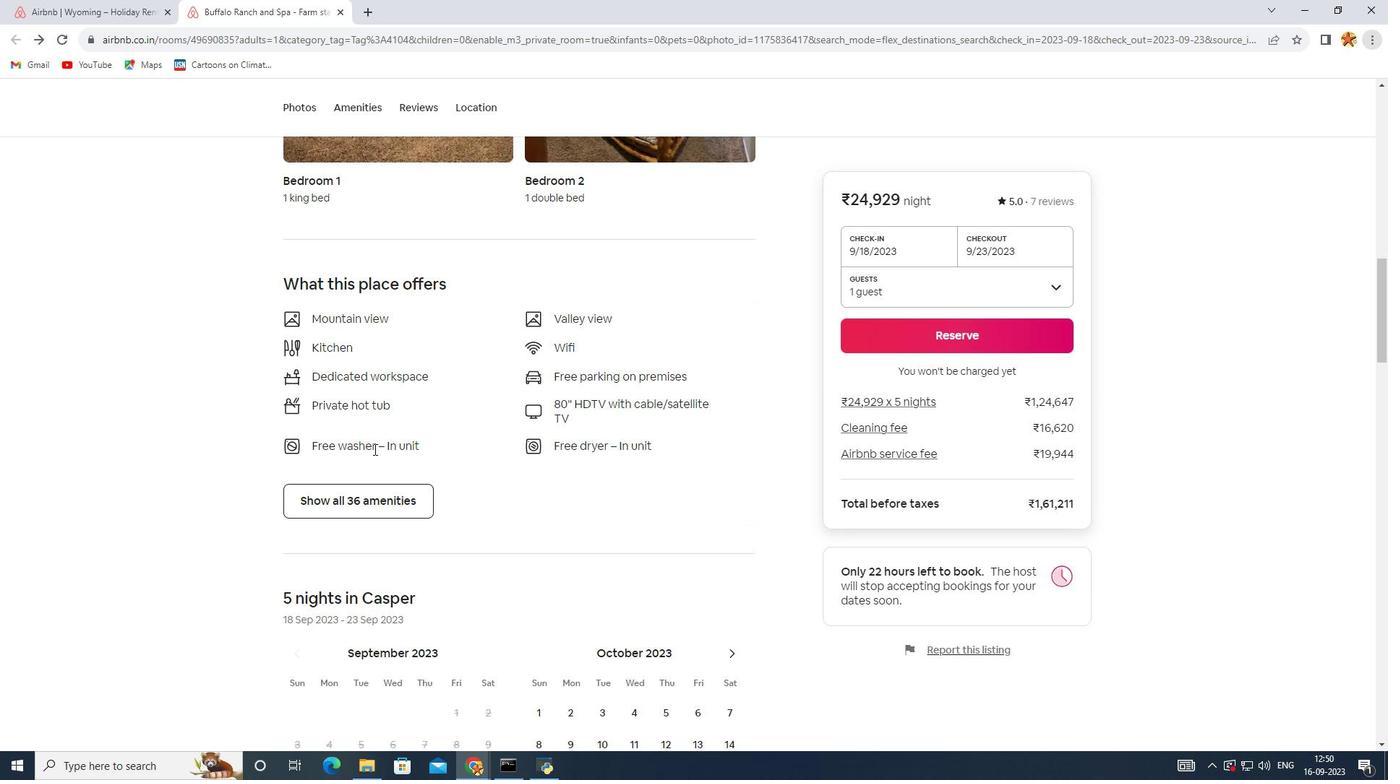
Action: Mouse scrolled (373, 449) with delta (0, 0)
Screenshot: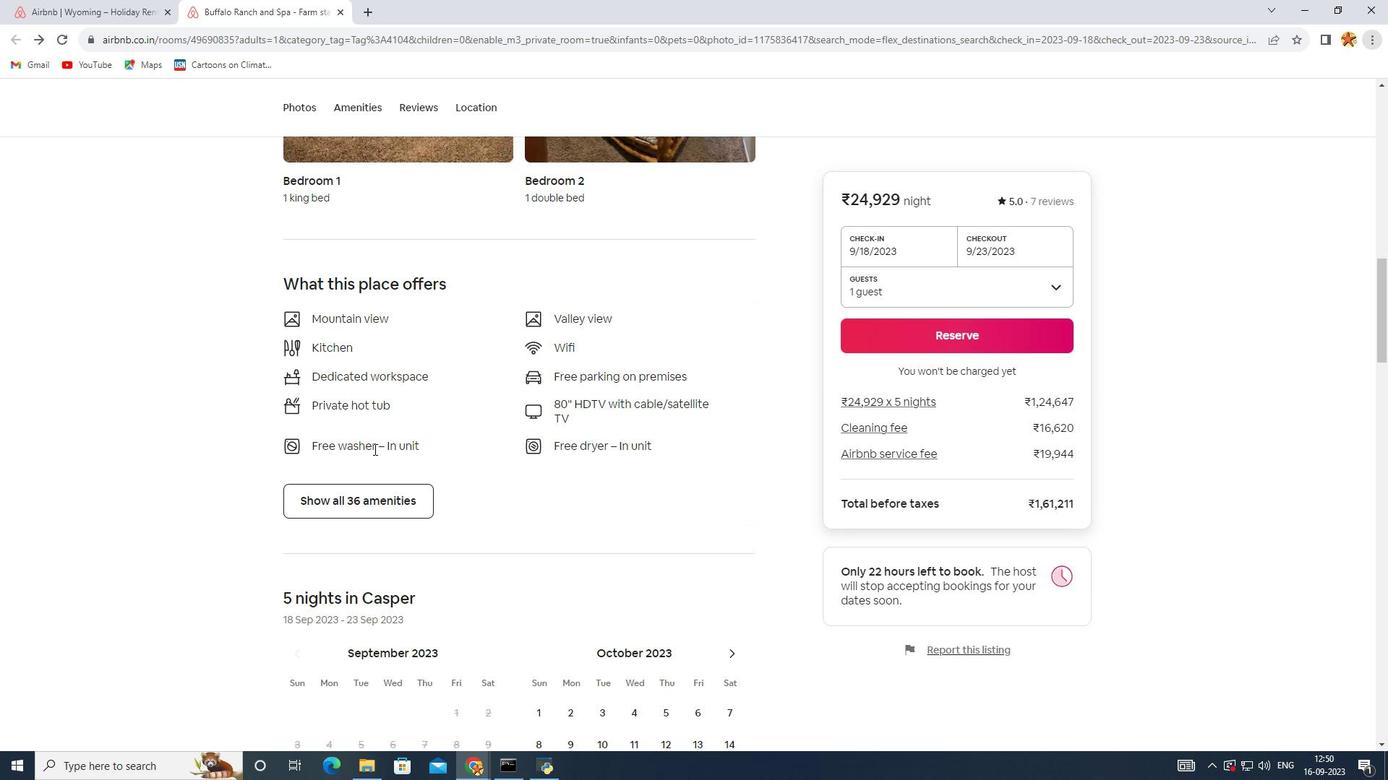 
Action: Mouse moved to (310, 500)
Screenshot: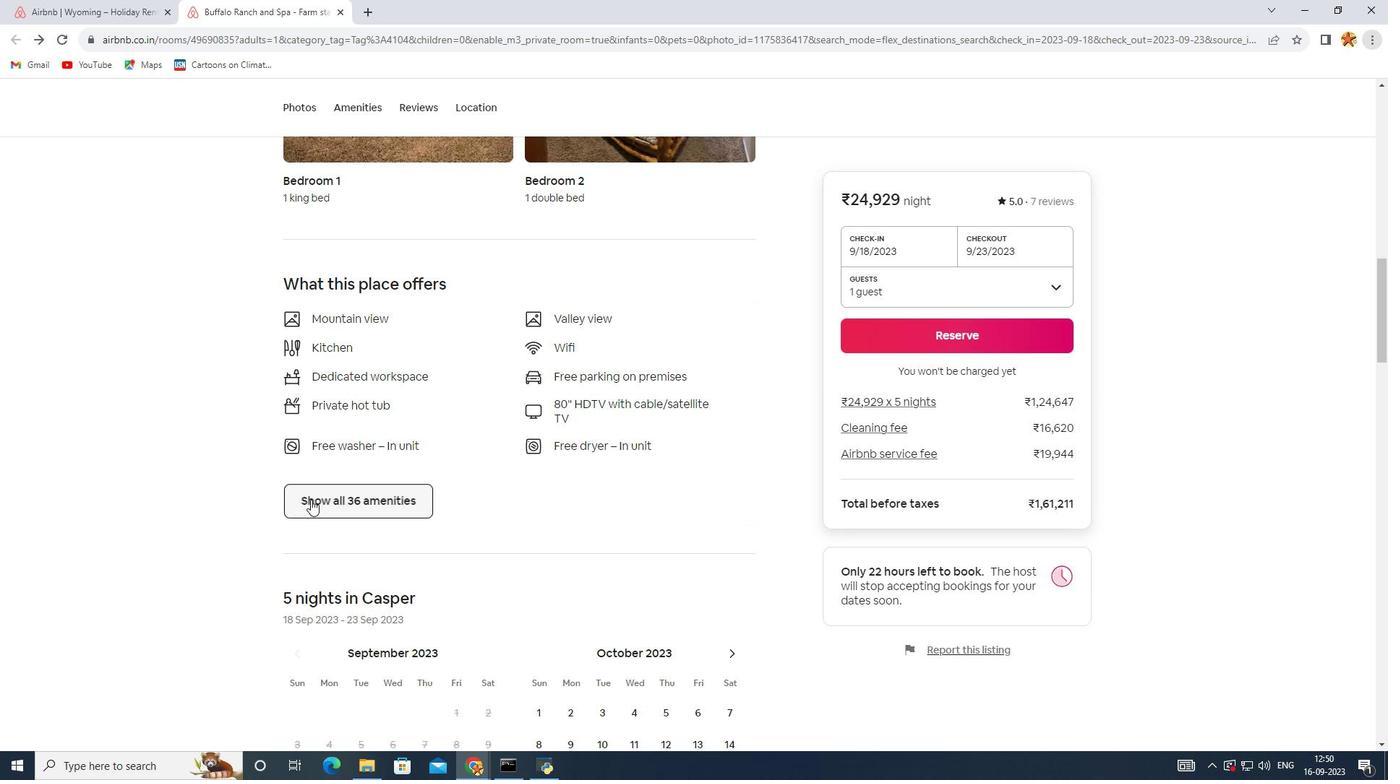 
Action: Mouse pressed left at (310, 500)
Screenshot: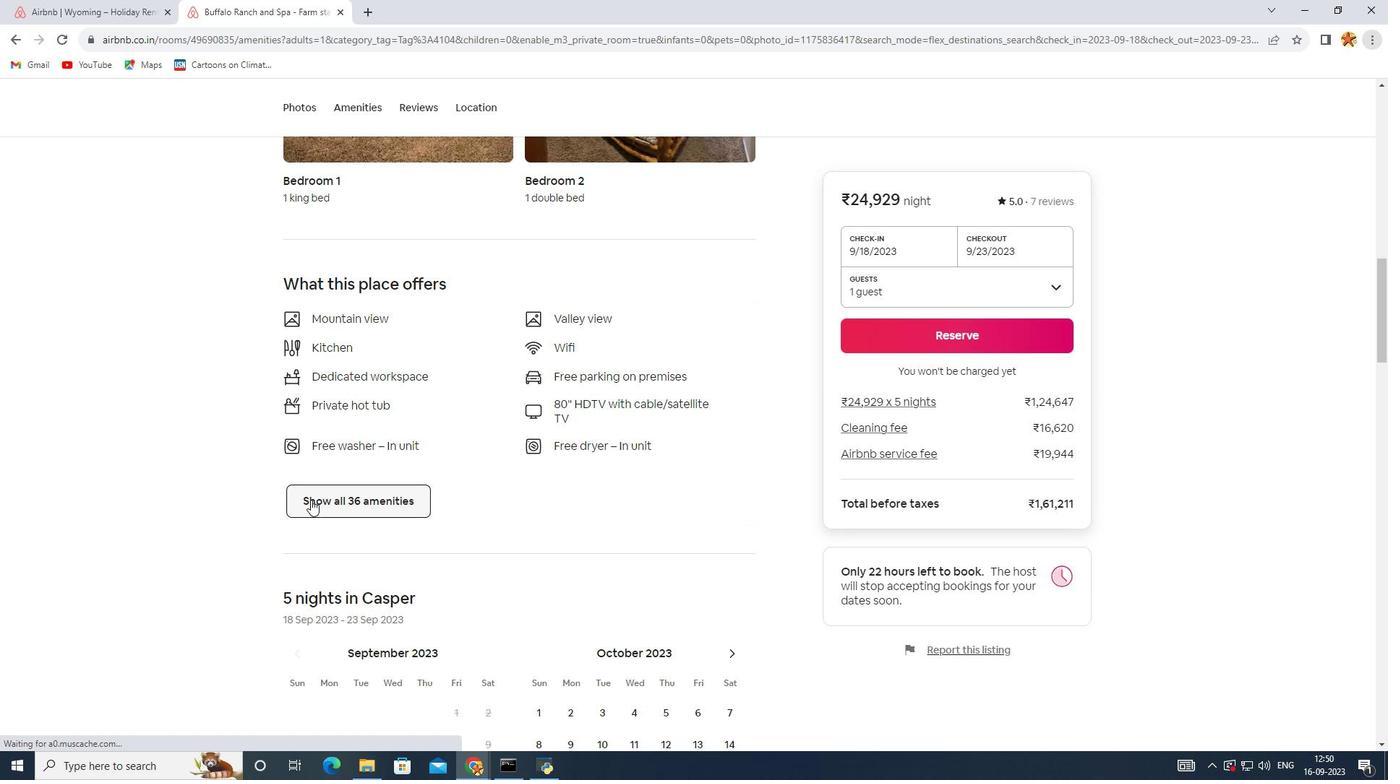 
Action: Mouse moved to (537, 467)
Screenshot: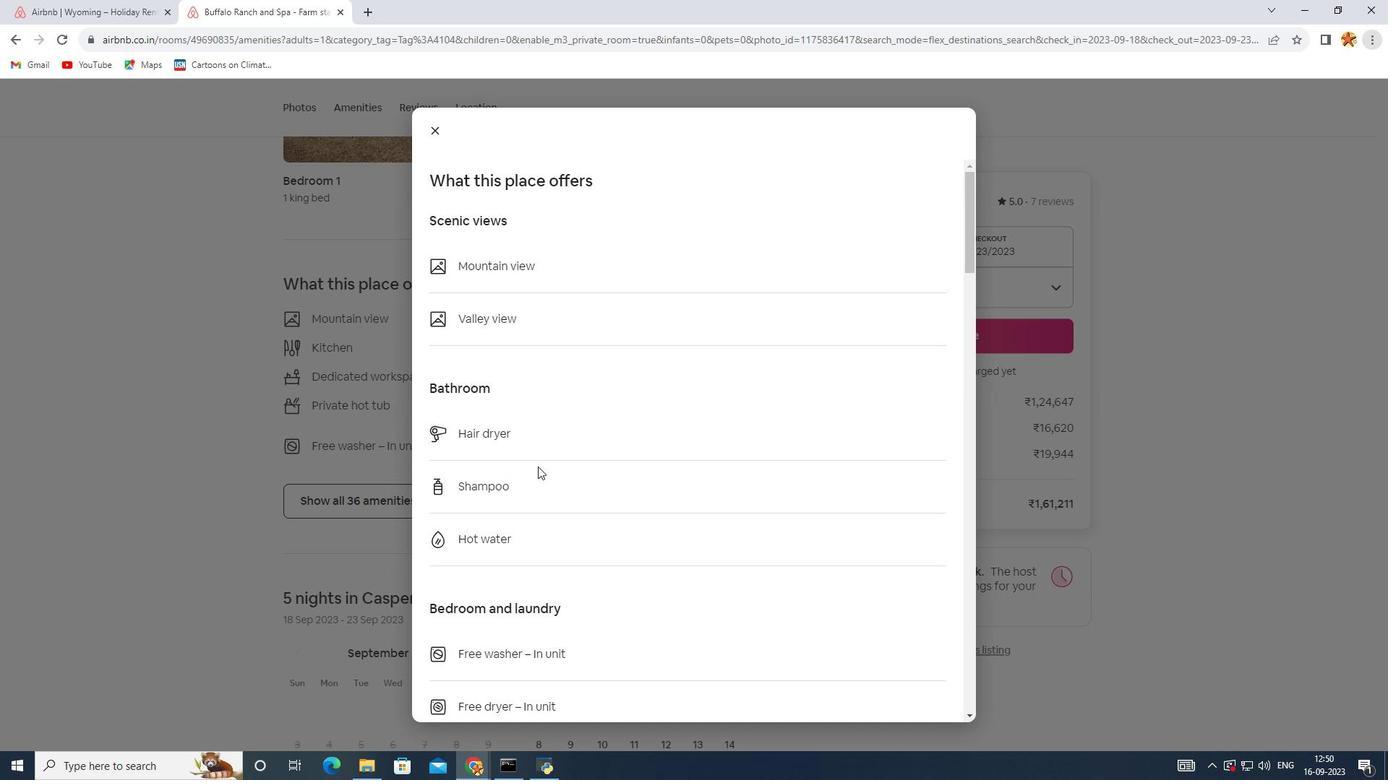 
Action: Mouse scrolled (537, 466) with delta (0, 0)
Screenshot: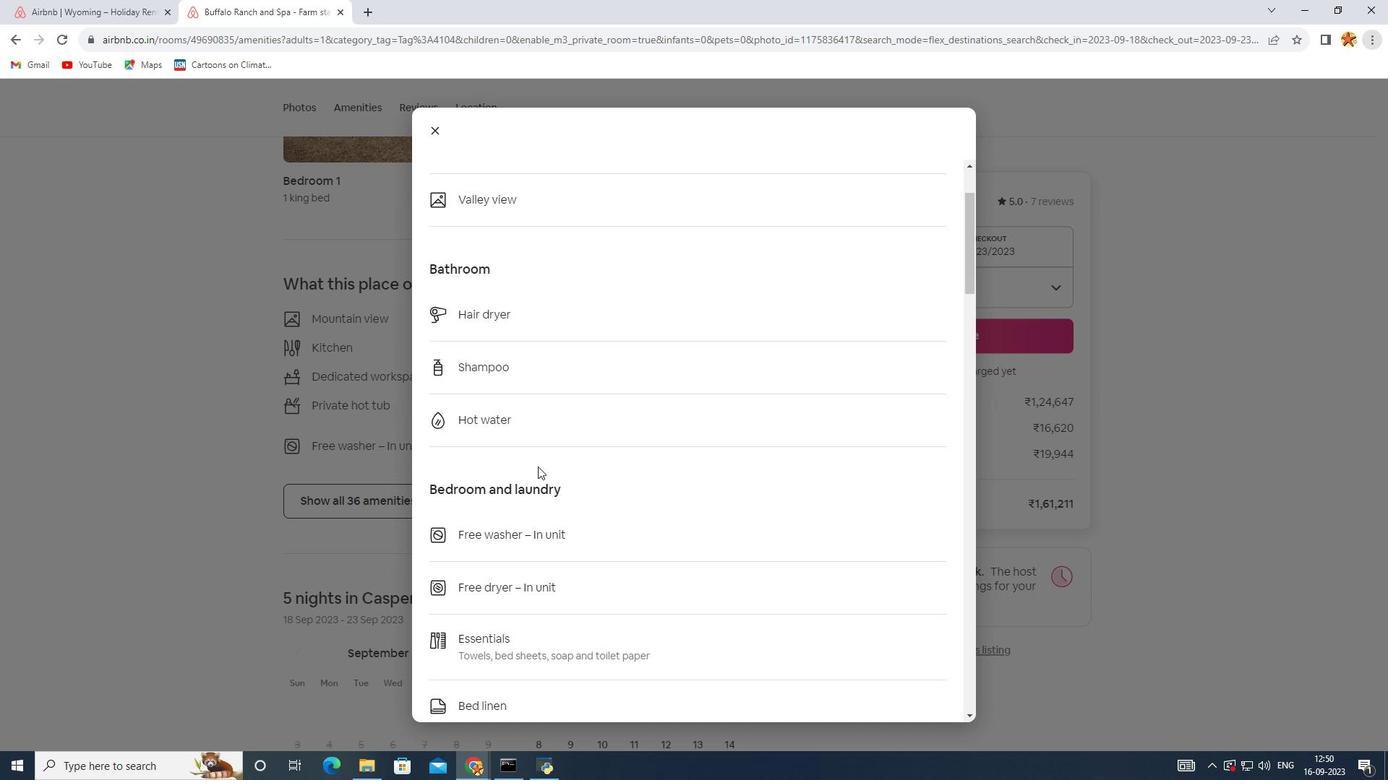 
Action: Mouse scrolled (537, 466) with delta (0, 0)
Screenshot: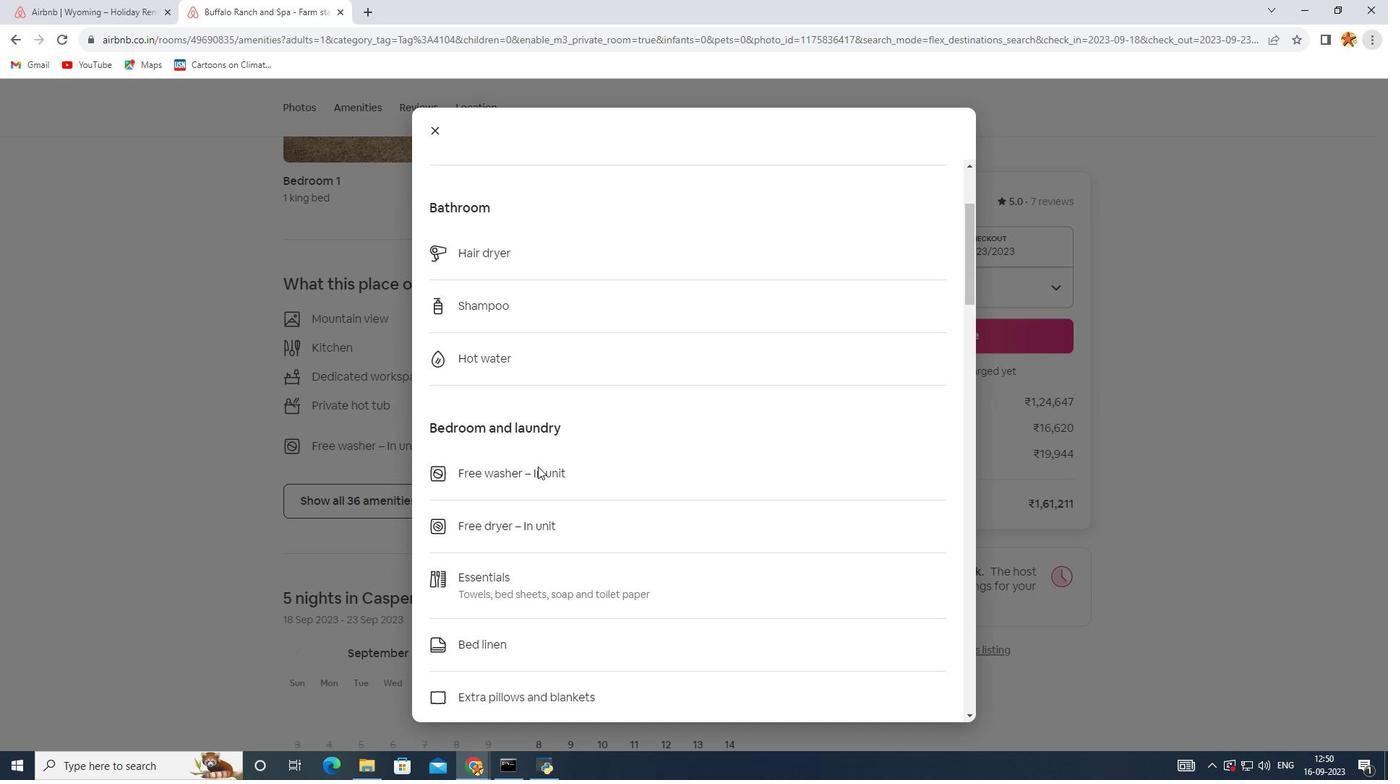 
Action: Mouse scrolled (537, 466) with delta (0, 0)
Screenshot: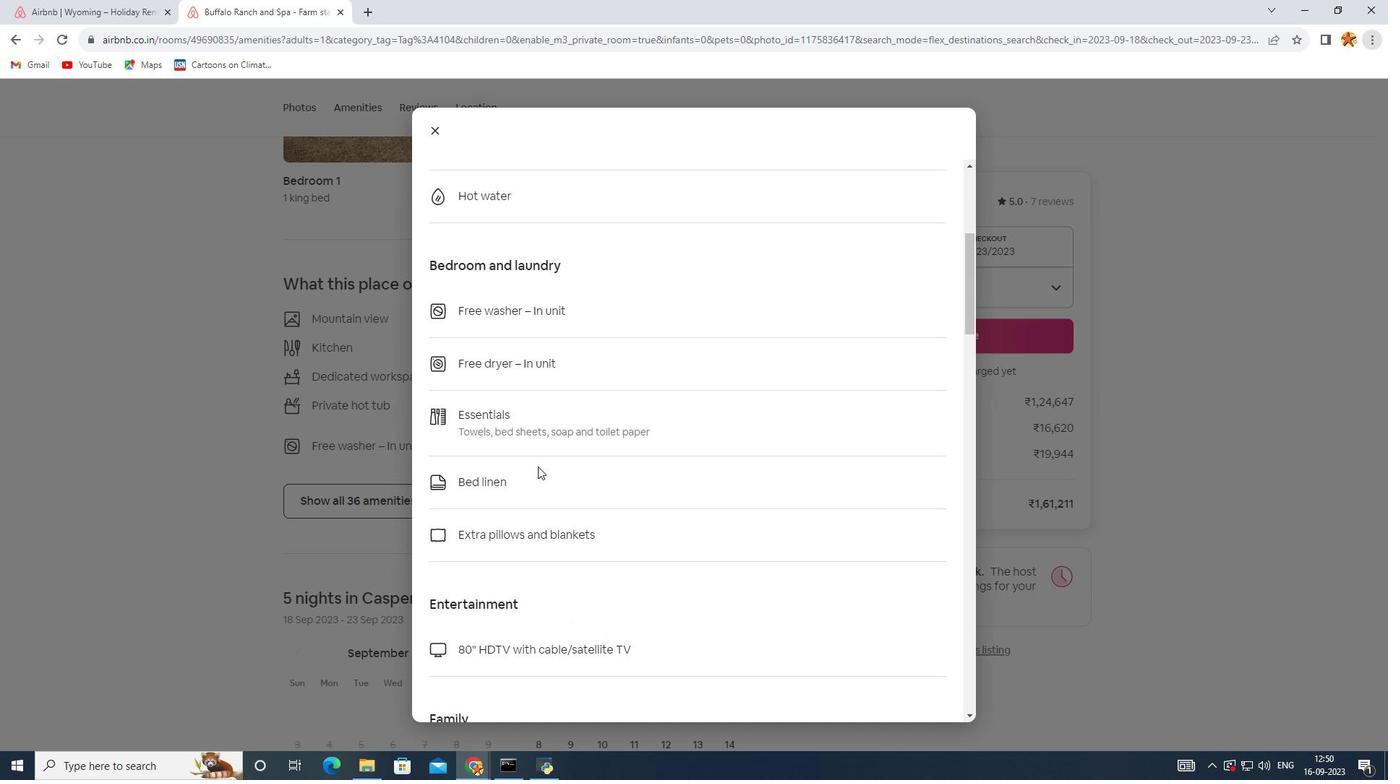 
Action: Mouse scrolled (537, 466) with delta (0, 0)
Screenshot: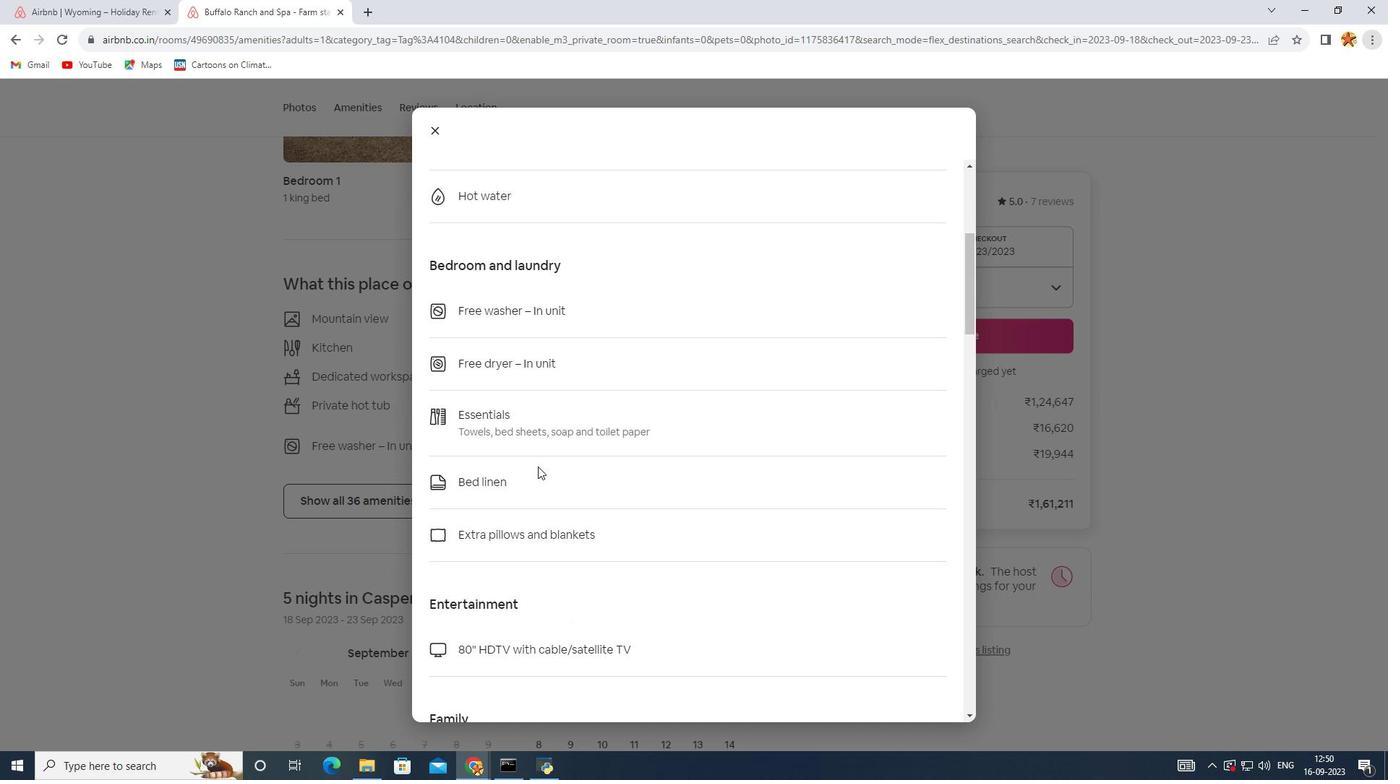 
Action: Mouse scrolled (537, 466) with delta (0, 0)
Screenshot: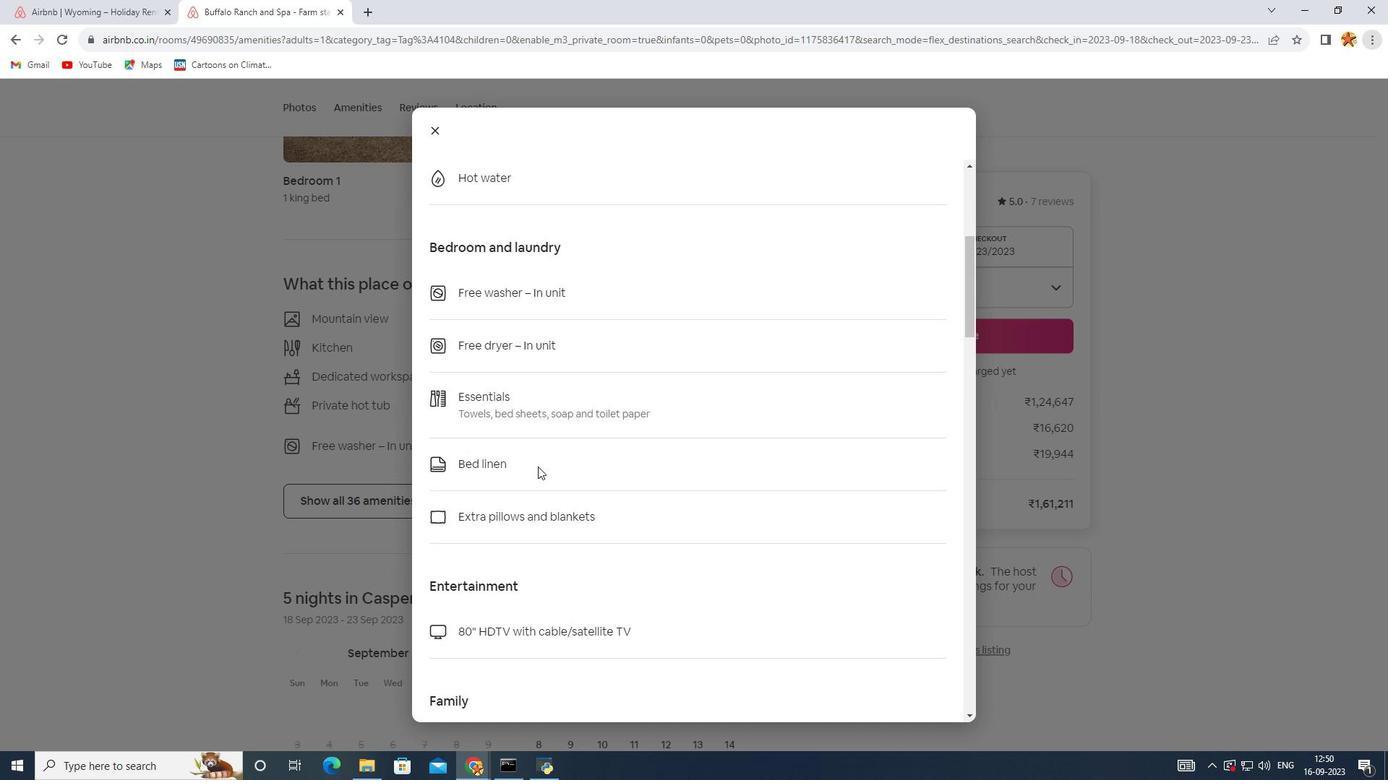 
Action: Mouse scrolled (537, 466) with delta (0, 0)
Screenshot: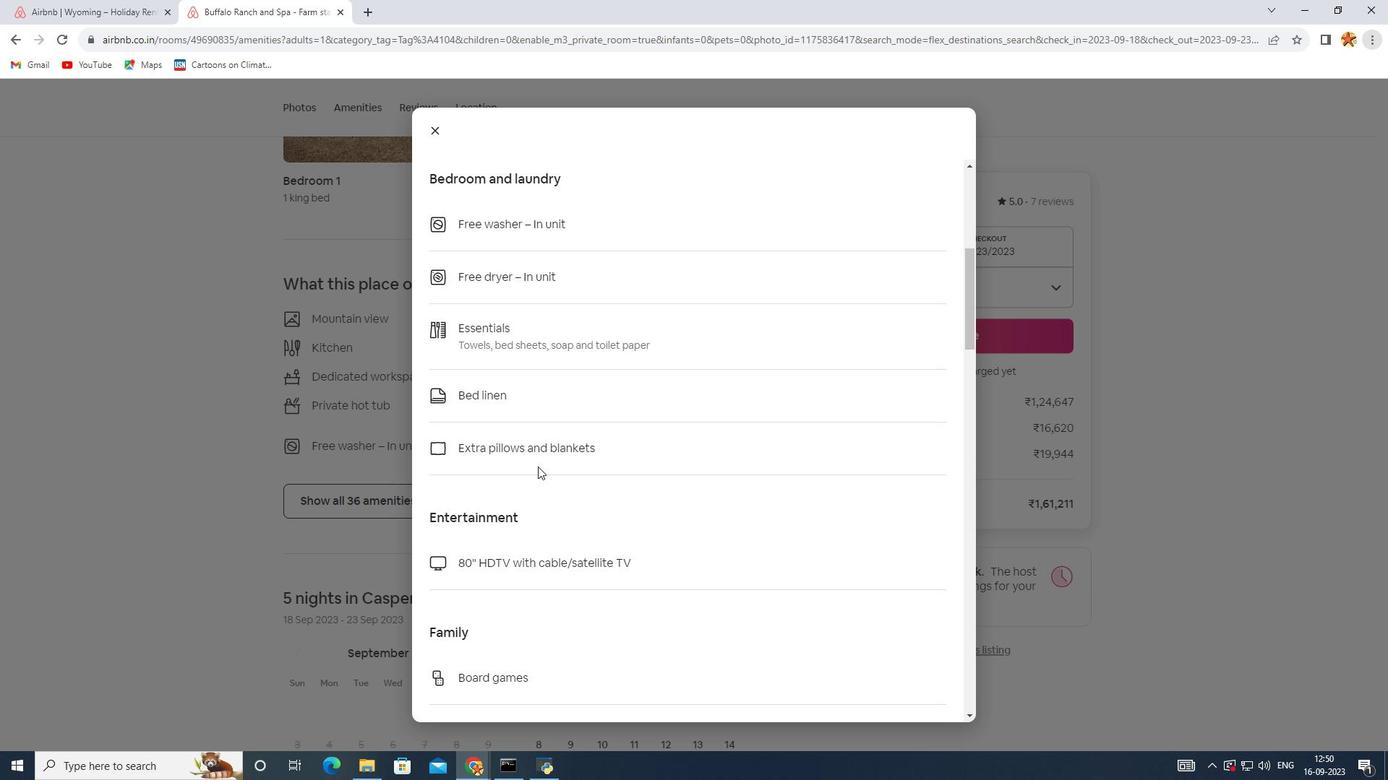 
Action: Mouse scrolled (537, 466) with delta (0, 0)
Screenshot: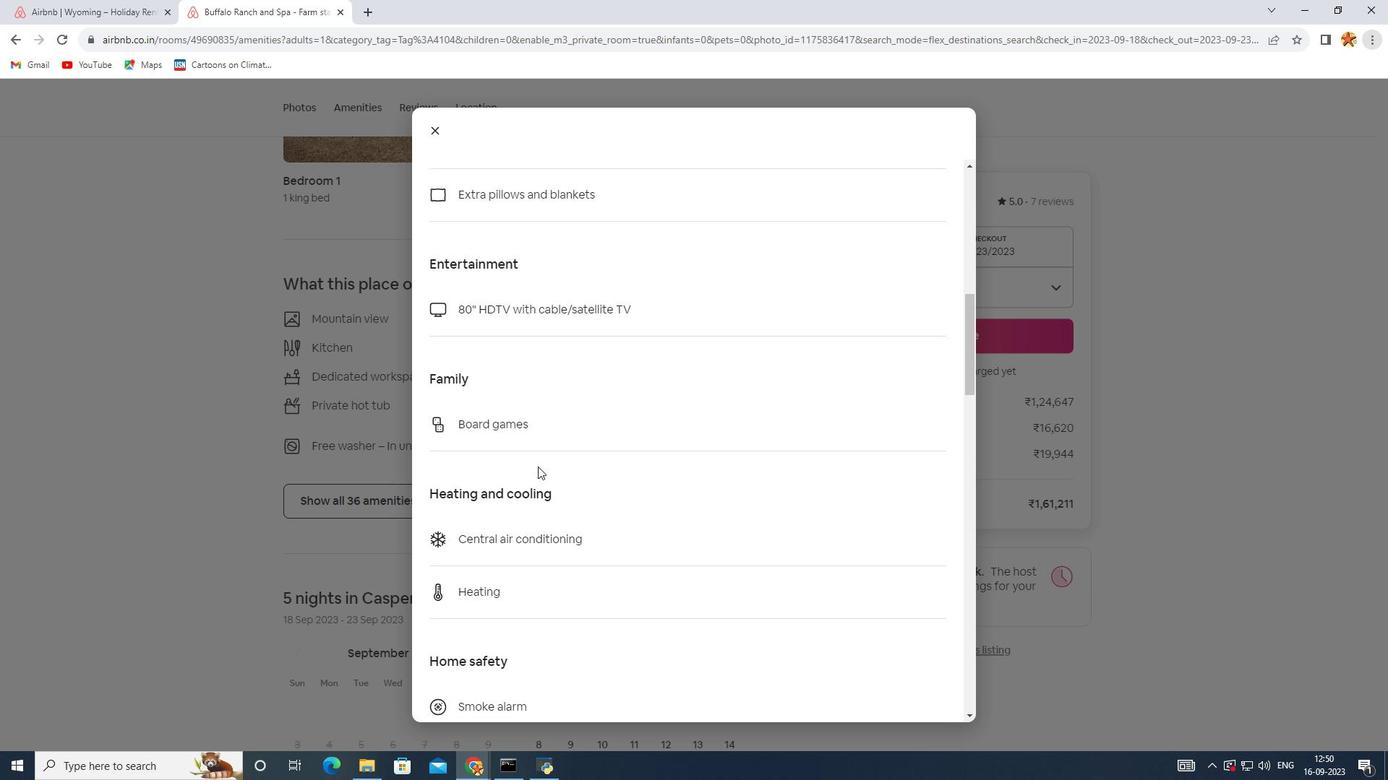 
Action: Mouse scrolled (537, 466) with delta (0, 0)
Screenshot: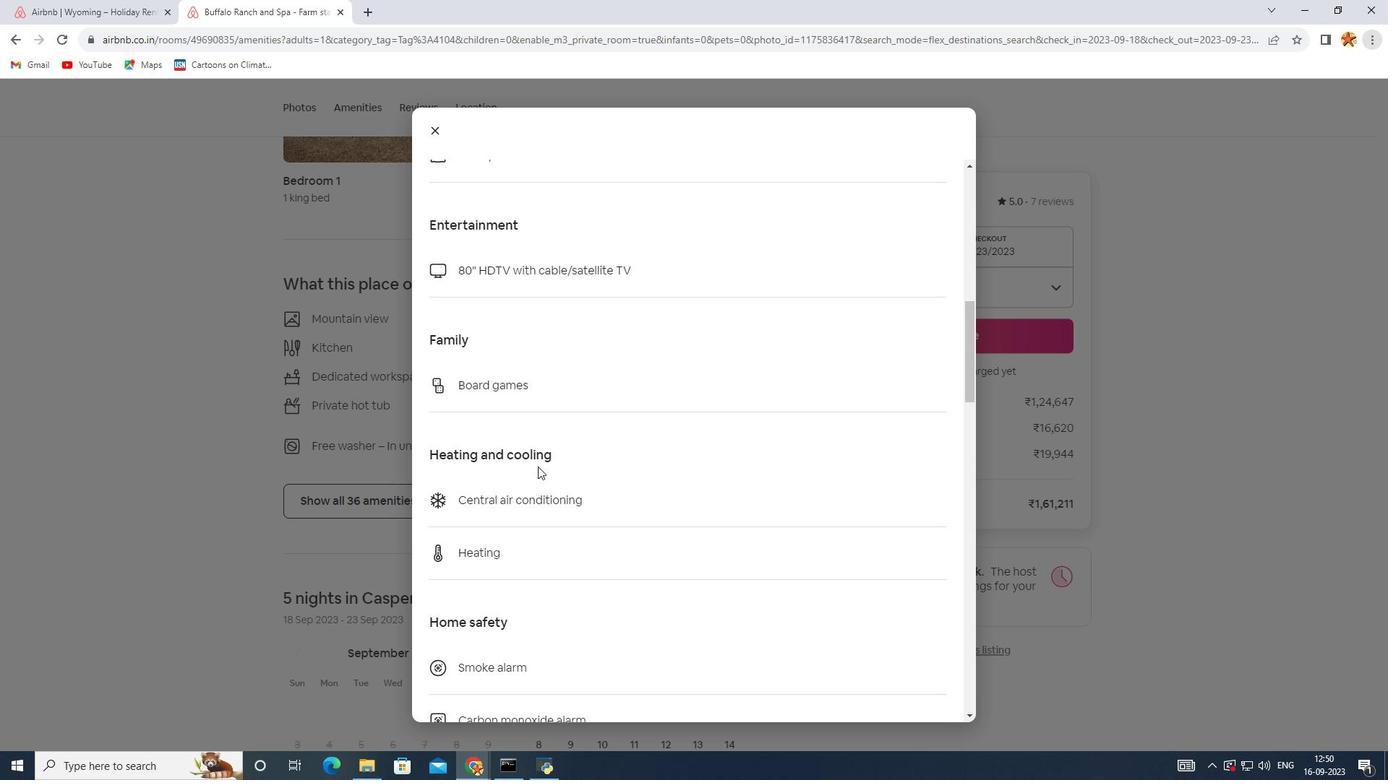 
Action: Mouse scrolled (537, 466) with delta (0, 0)
Screenshot: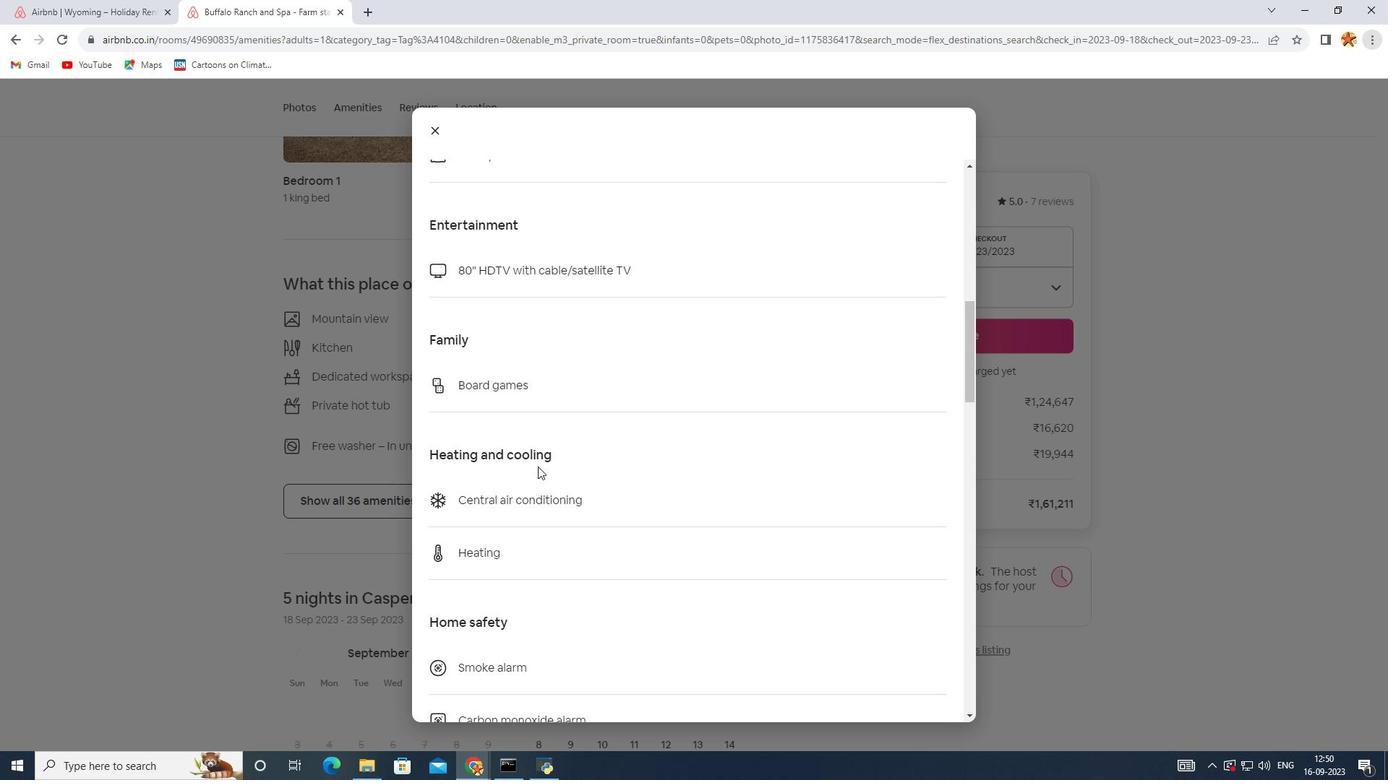 
Action: Mouse scrolled (537, 466) with delta (0, 0)
Screenshot: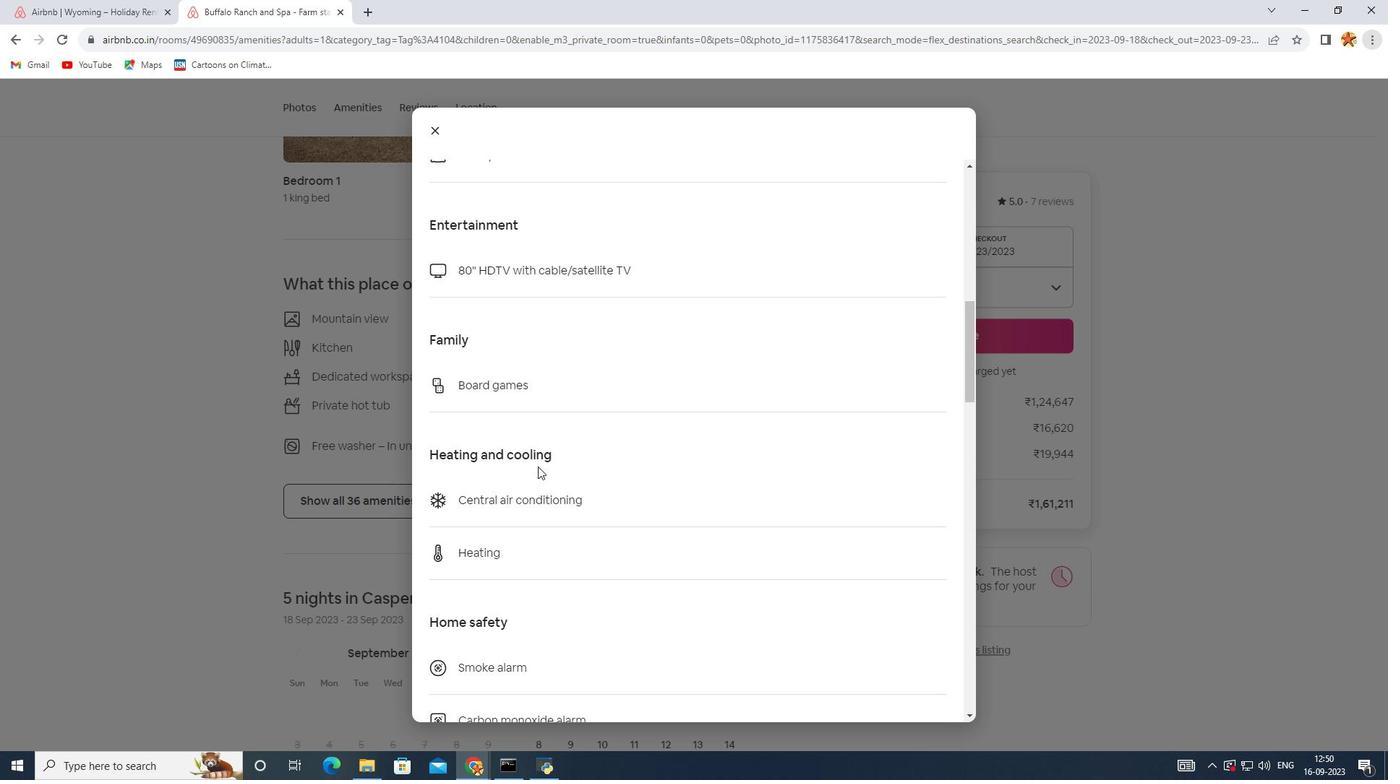 
Action: Mouse scrolled (537, 466) with delta (0, 0)
Screenshot: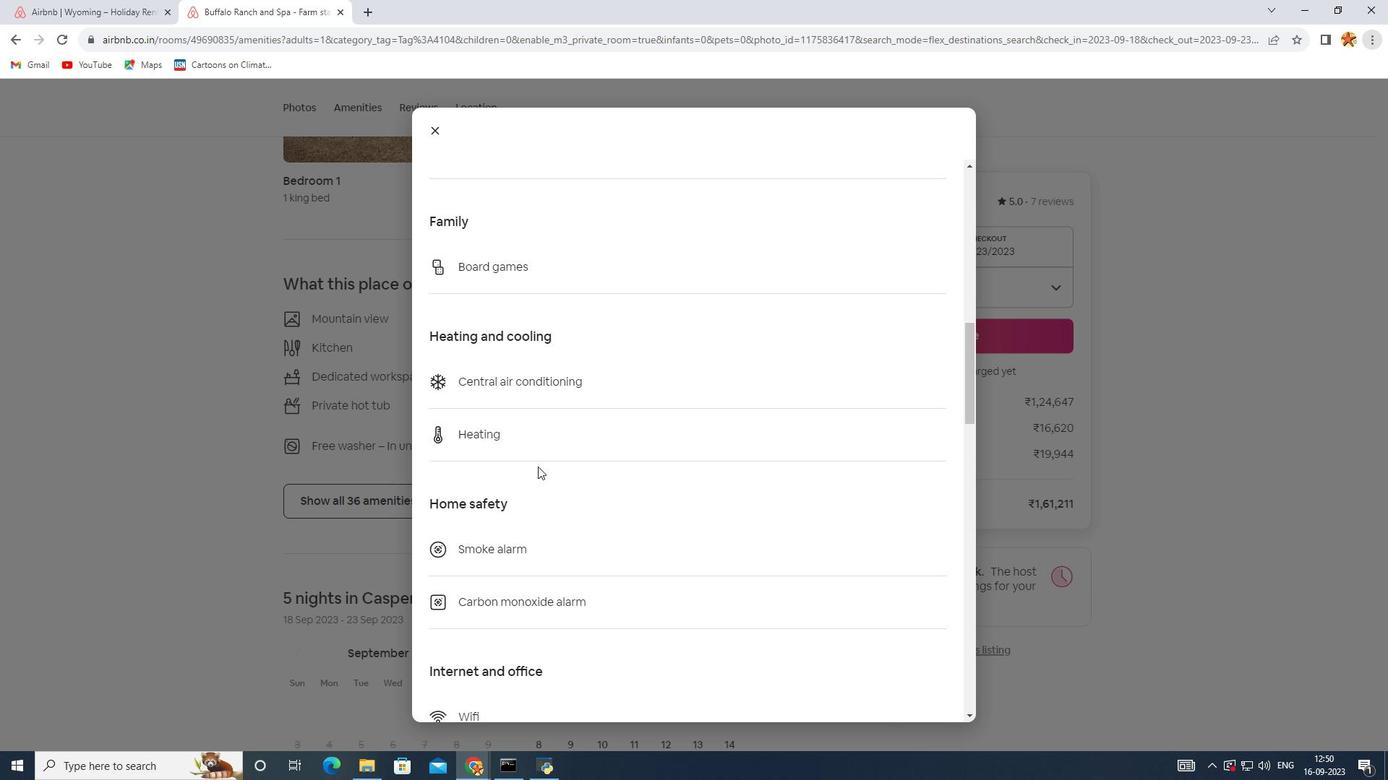 
Action: Mouse scrolled (537, 466) with delta (0, 0)
Screenshot: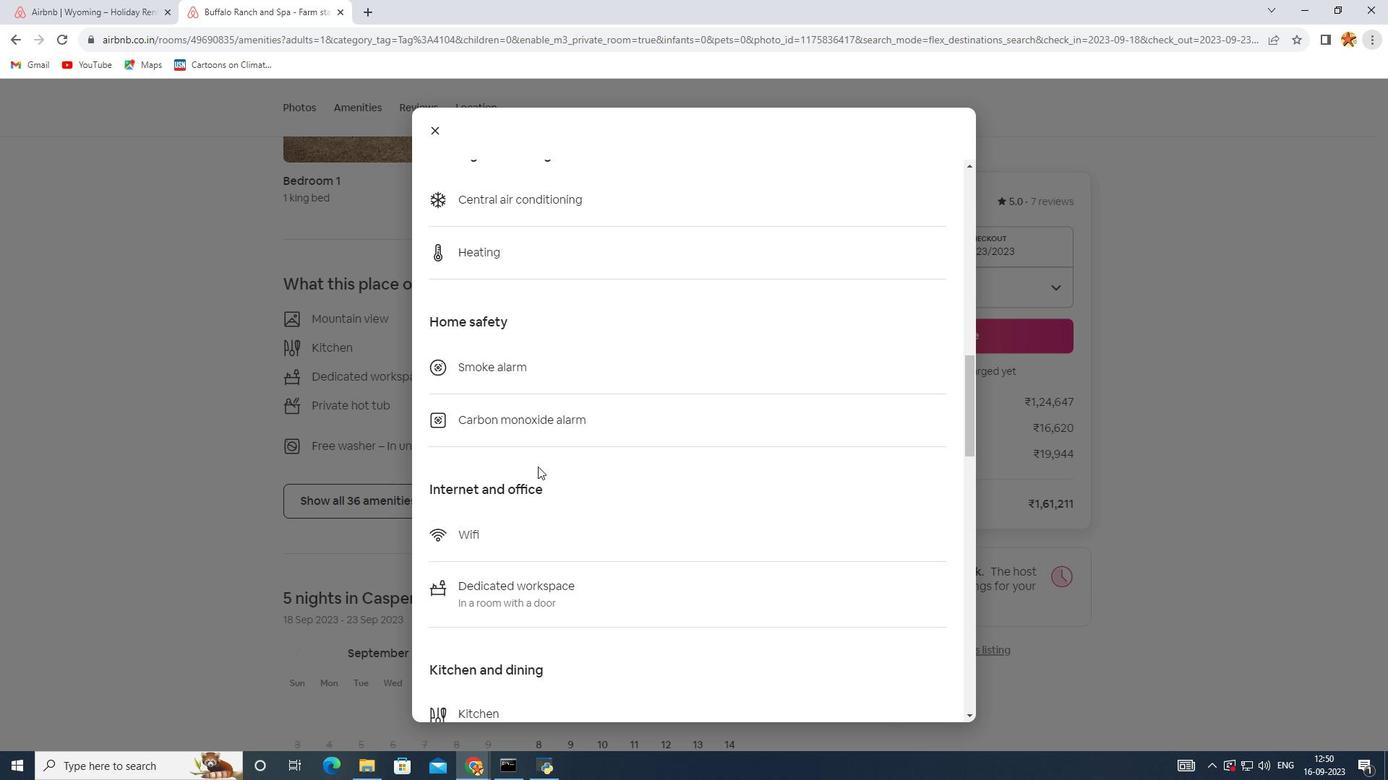 
Action: Mouse scrolled (537, 466) with delta (0, 0)
Screenshot: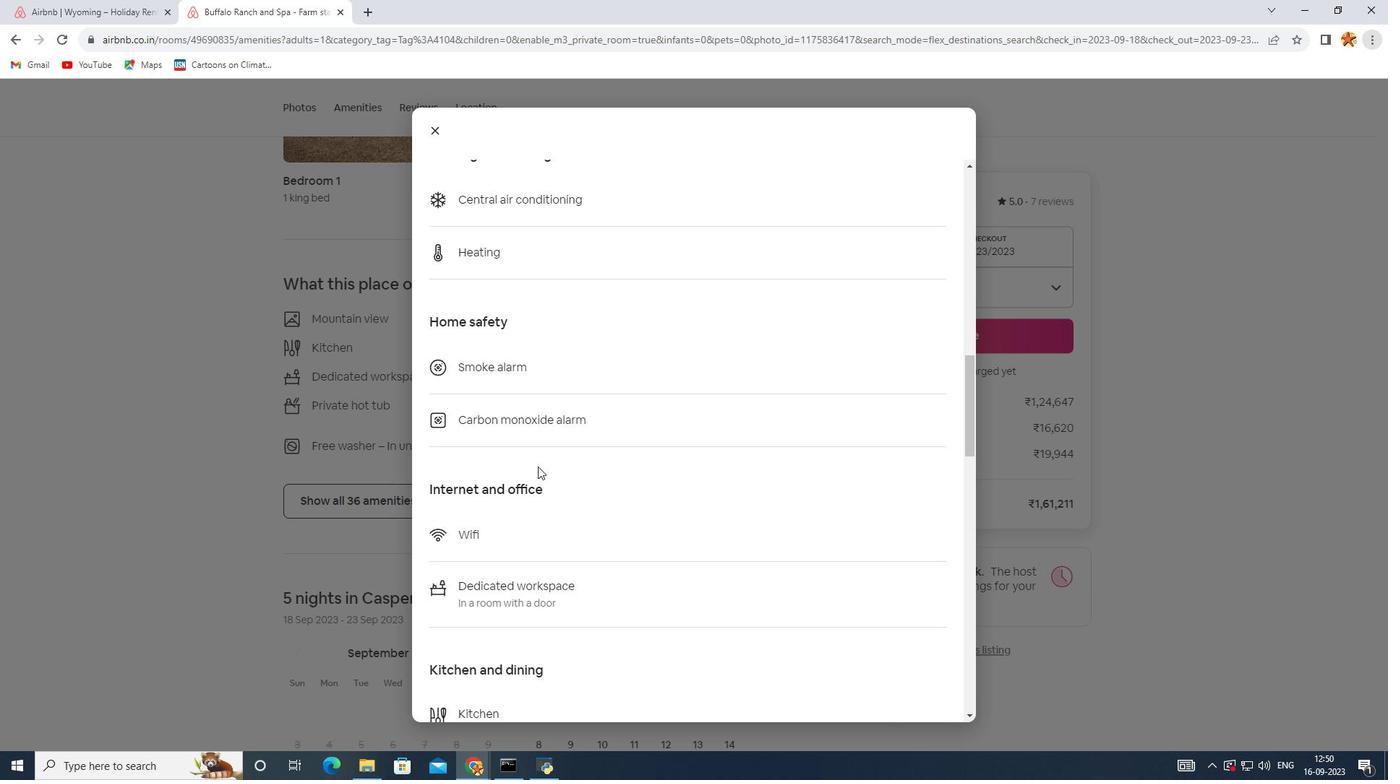 
Action: Mouse scrolled (537, 466) with delta (0, 0)
Screenshot: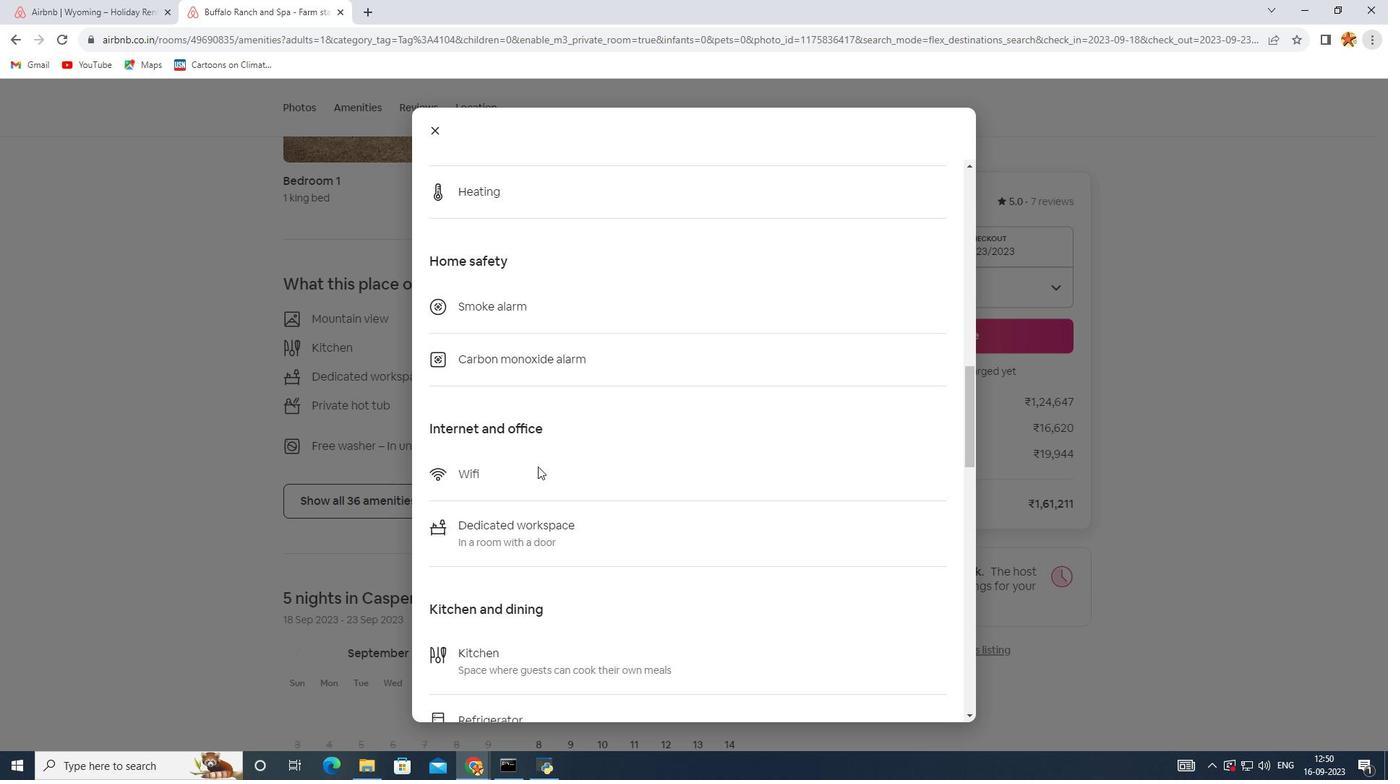 
Action: Mouse scrolled (537, 466) with delta (0, 0)
Screenshot: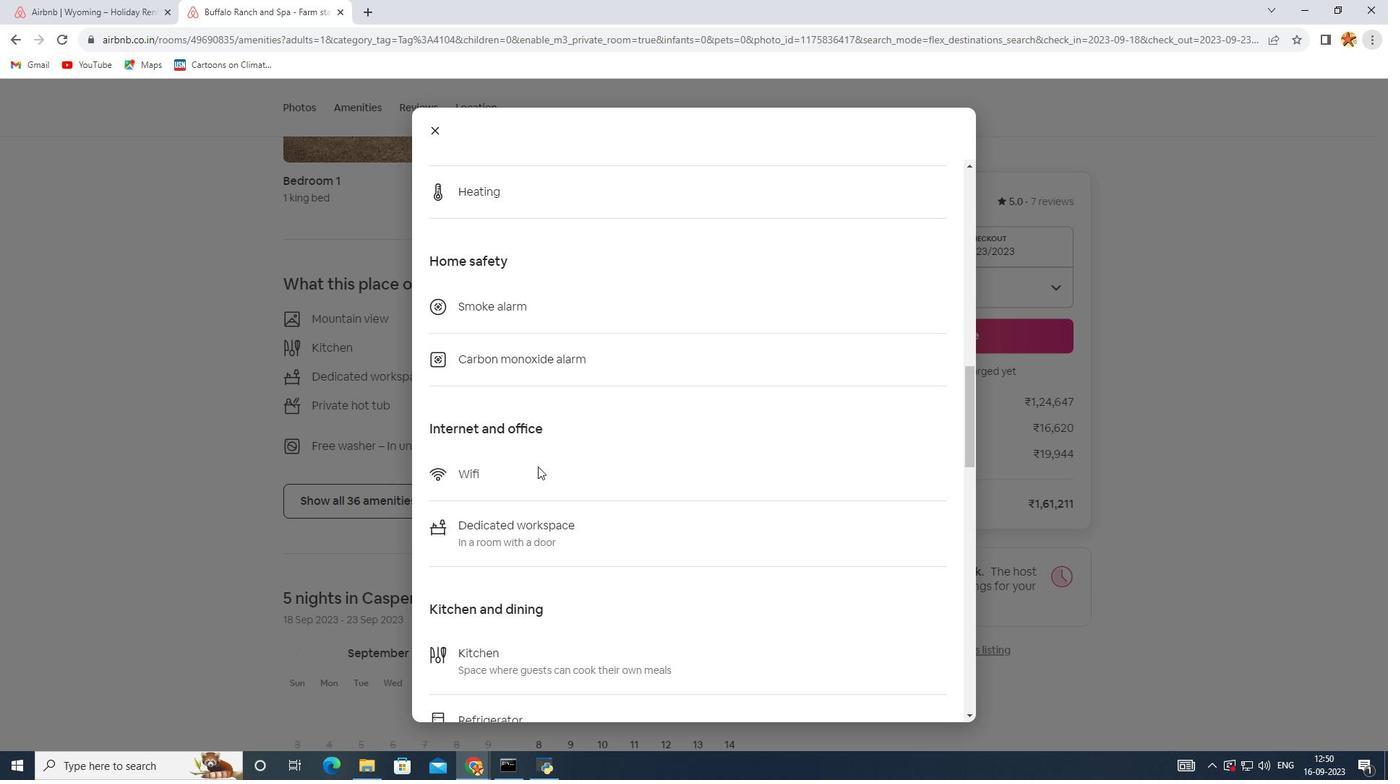 
Action: Mouse scrolled (537, 466) with delta (0, 0)
Screenshot: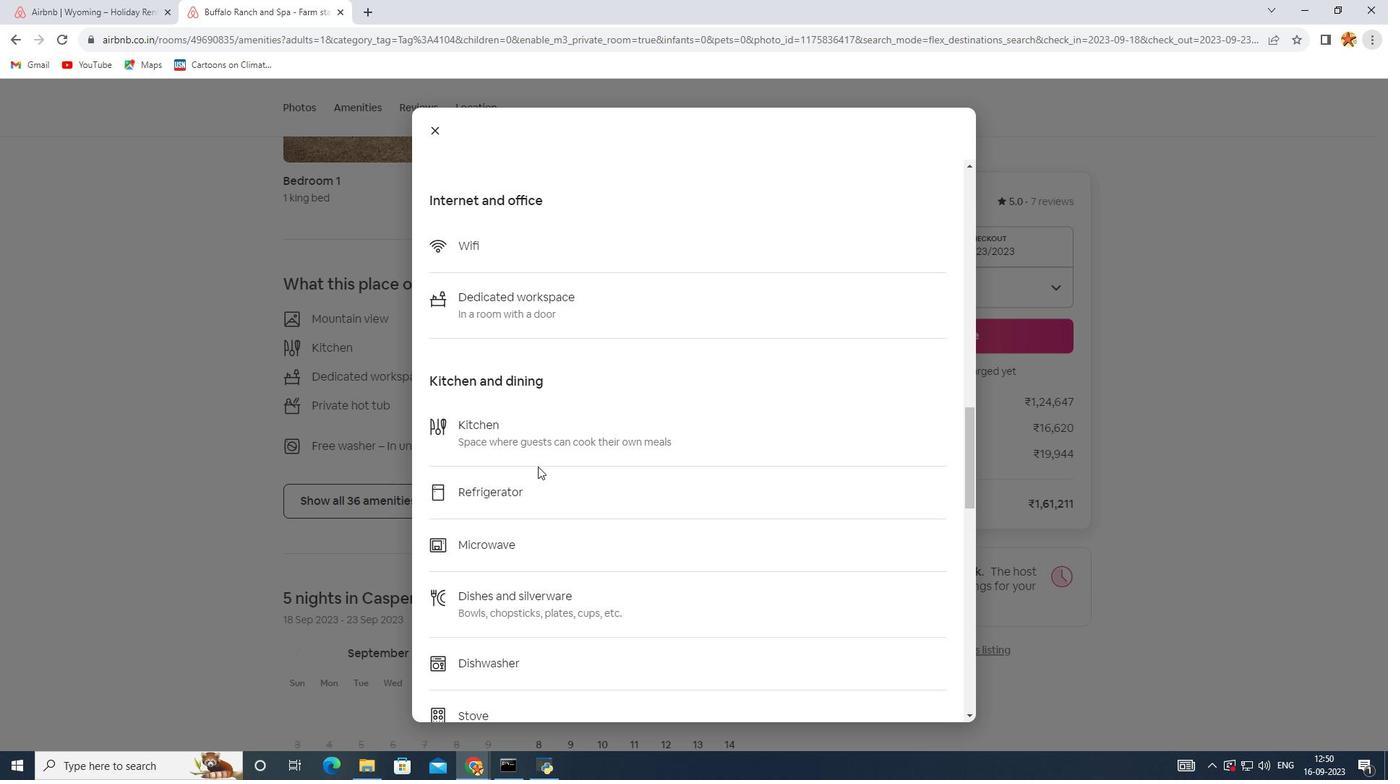 
Action: Mouse scrolled (537, 466) with delta (0, 0)
Screenshot: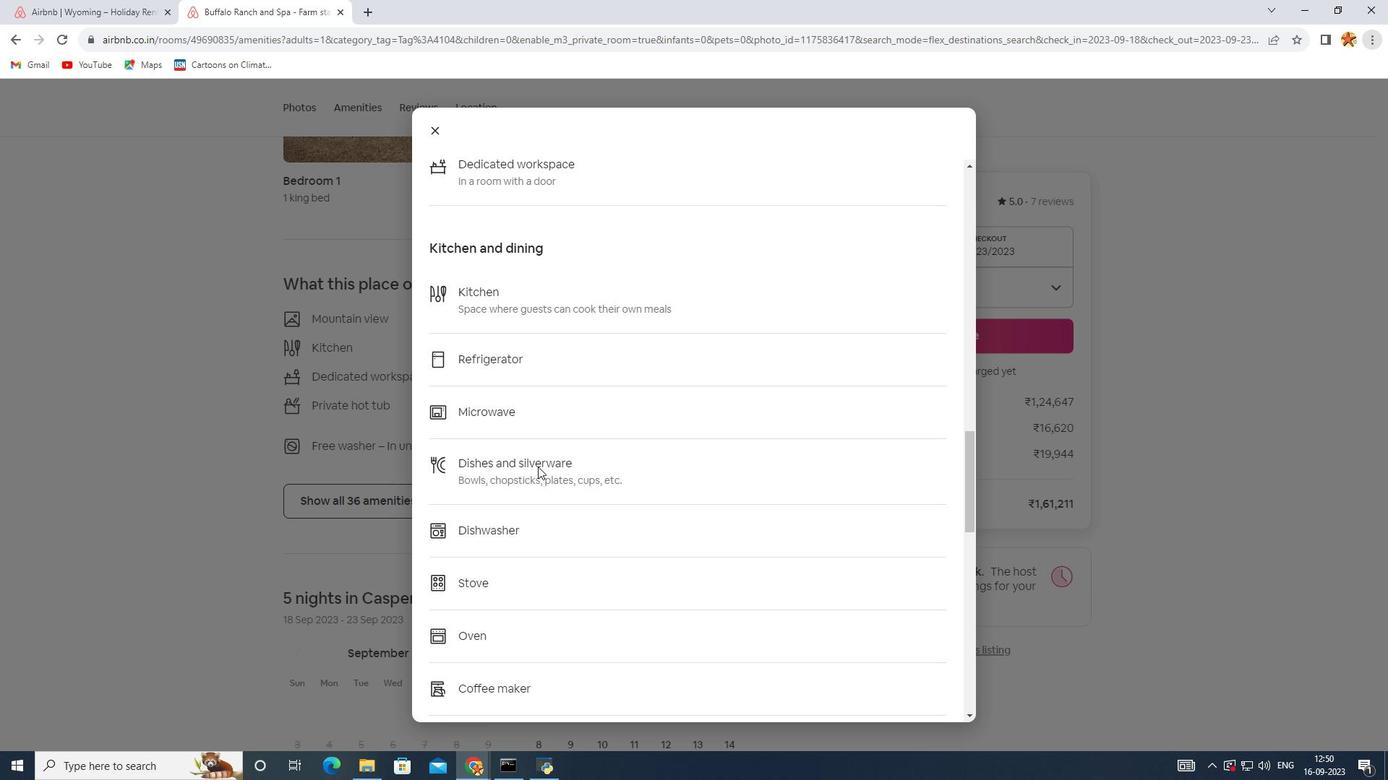 
Action: Mouse scrolled (537, 466) with delta (0, 0)
Screenshot: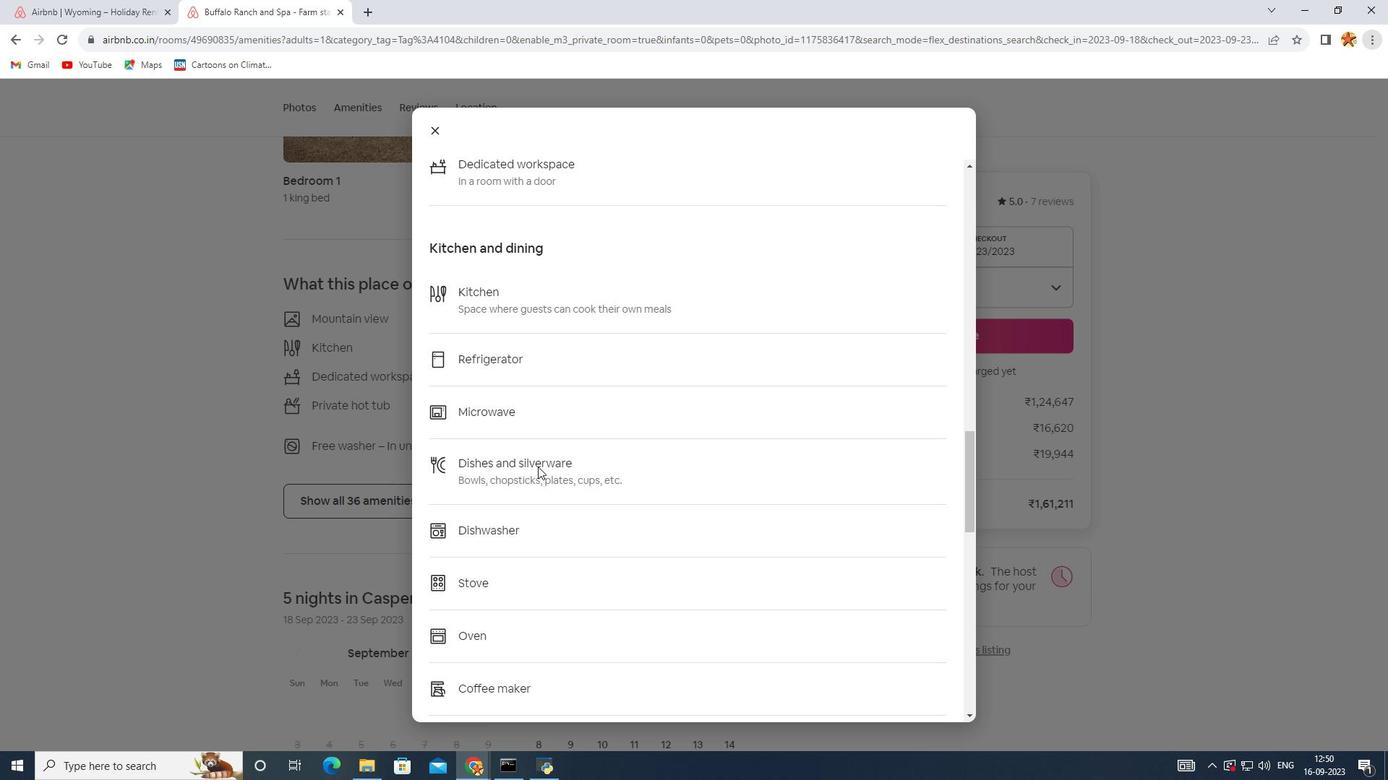 
Action: Mouse scrolled (537, 466) with delta (0, 0)
Screenshot: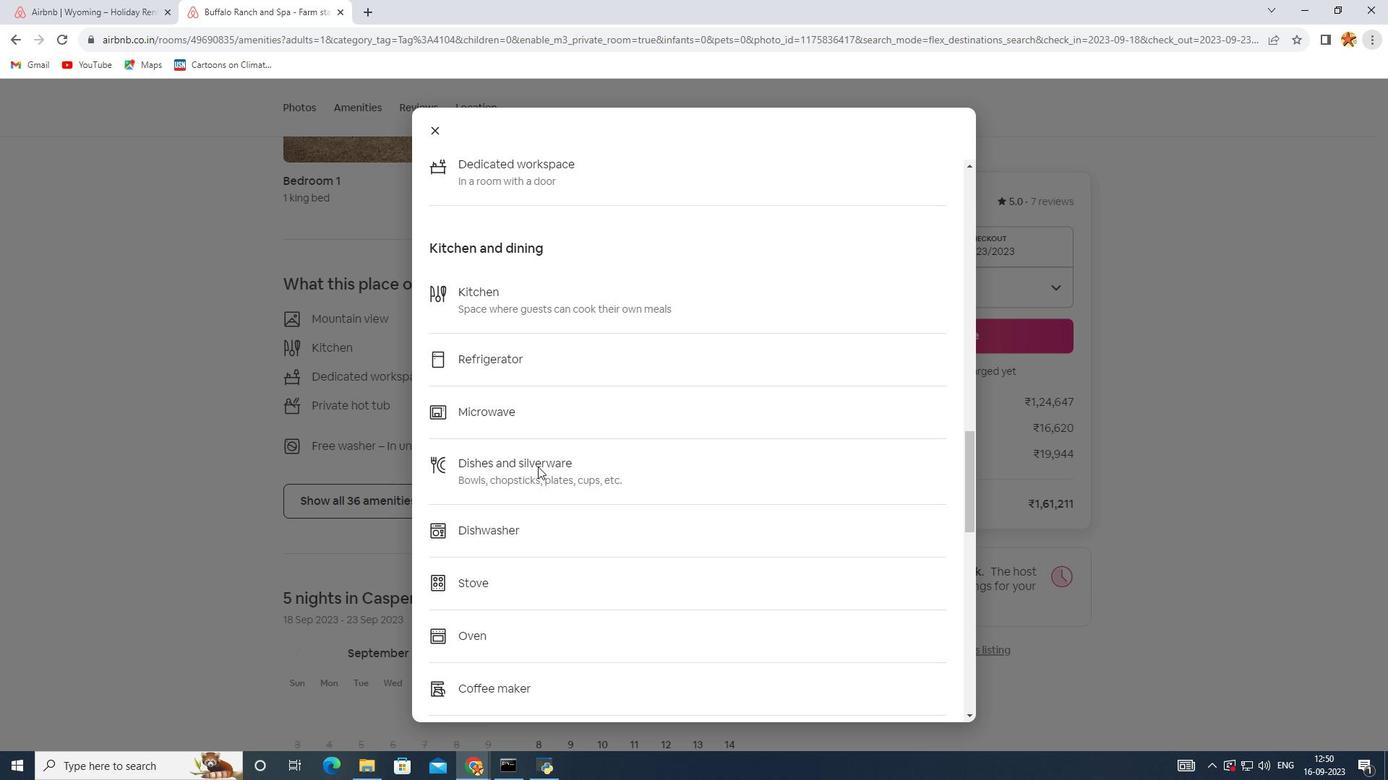 
Action: Mouse scrolled (537, 466) with delta (0, 0)
Screenshot: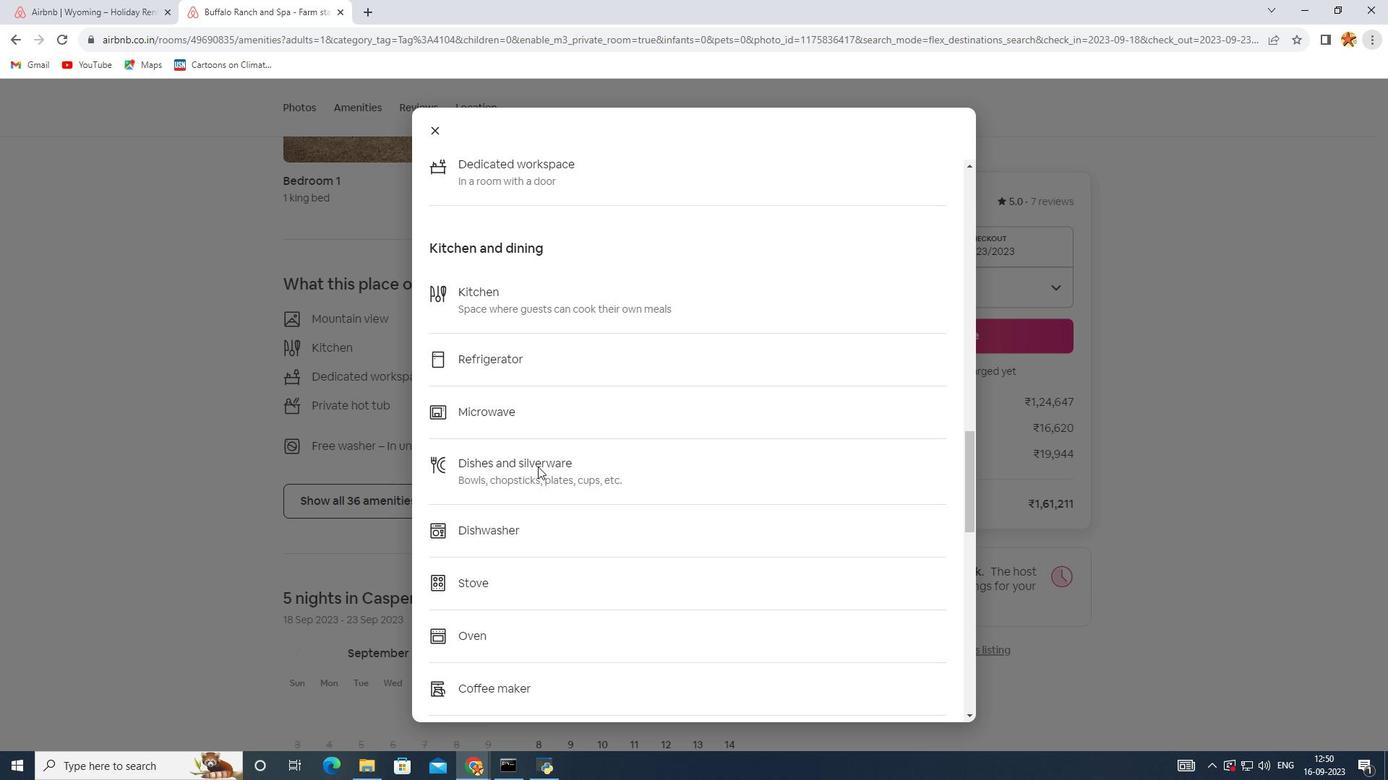 
Action: Mouse scrolled (537, 466) with delta (0, 0)
Screenshot: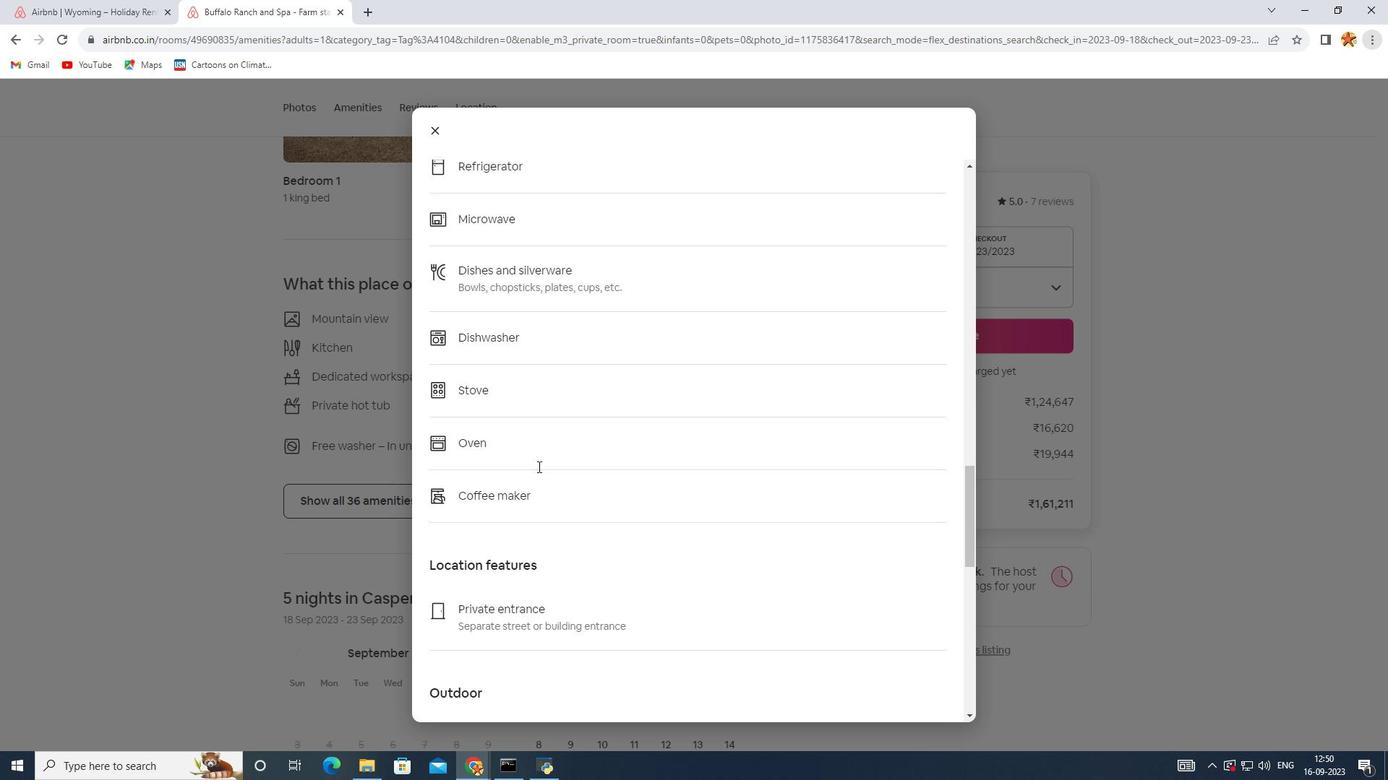 
Action: Mouse scrolled (537, 466) with delta (0, 0)
Screenshot: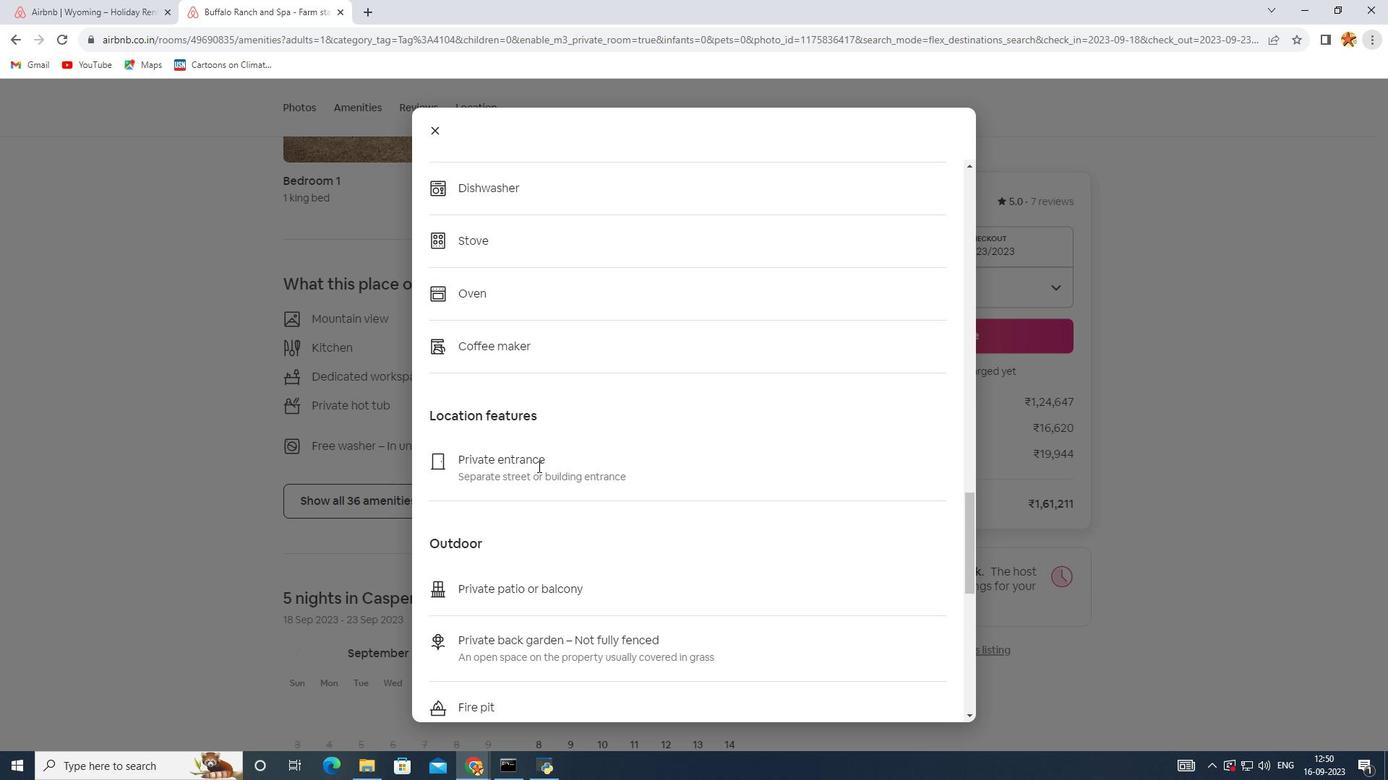
Action: Mouse scrolled (537, 466) with delta (0, 0)
Screenshot: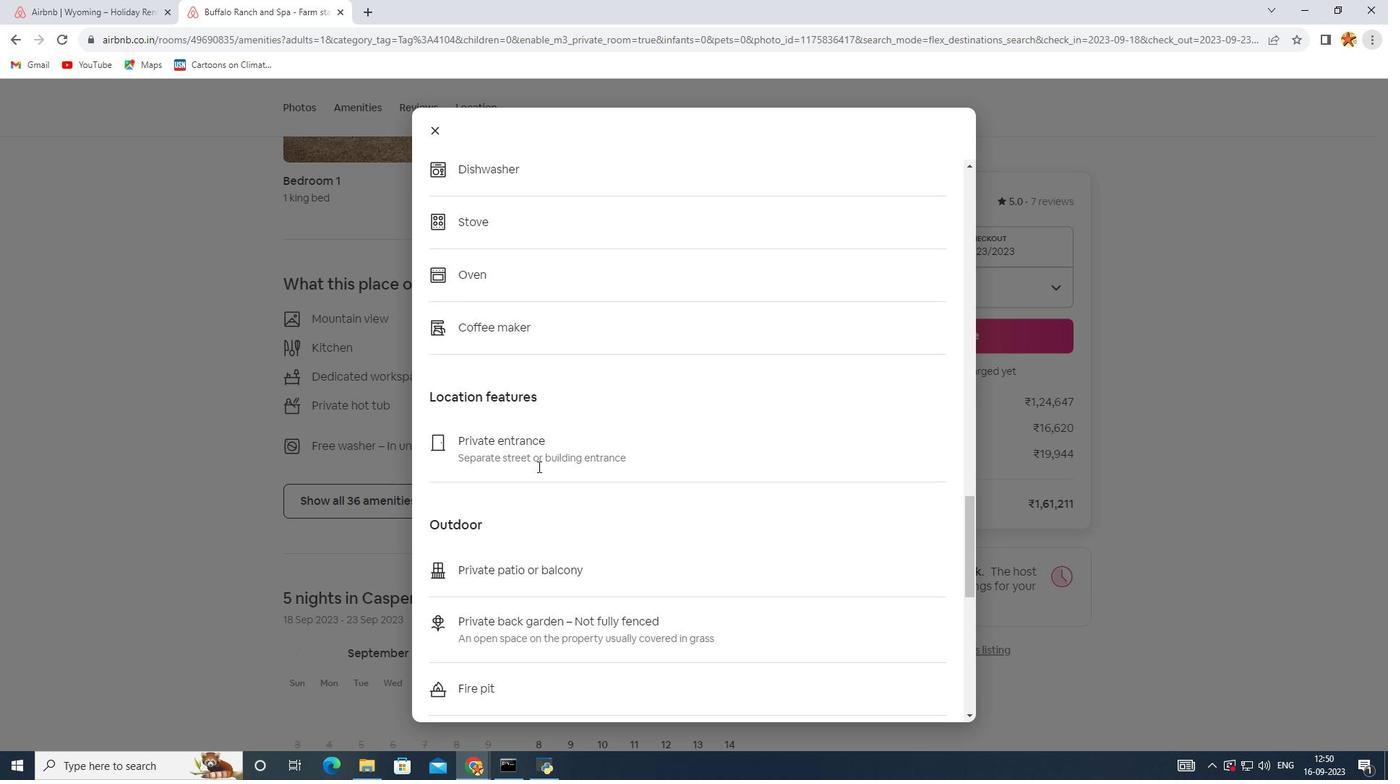 
Action: Mouse scrolled (537, 466) with delta (0, 0)
Screenshot: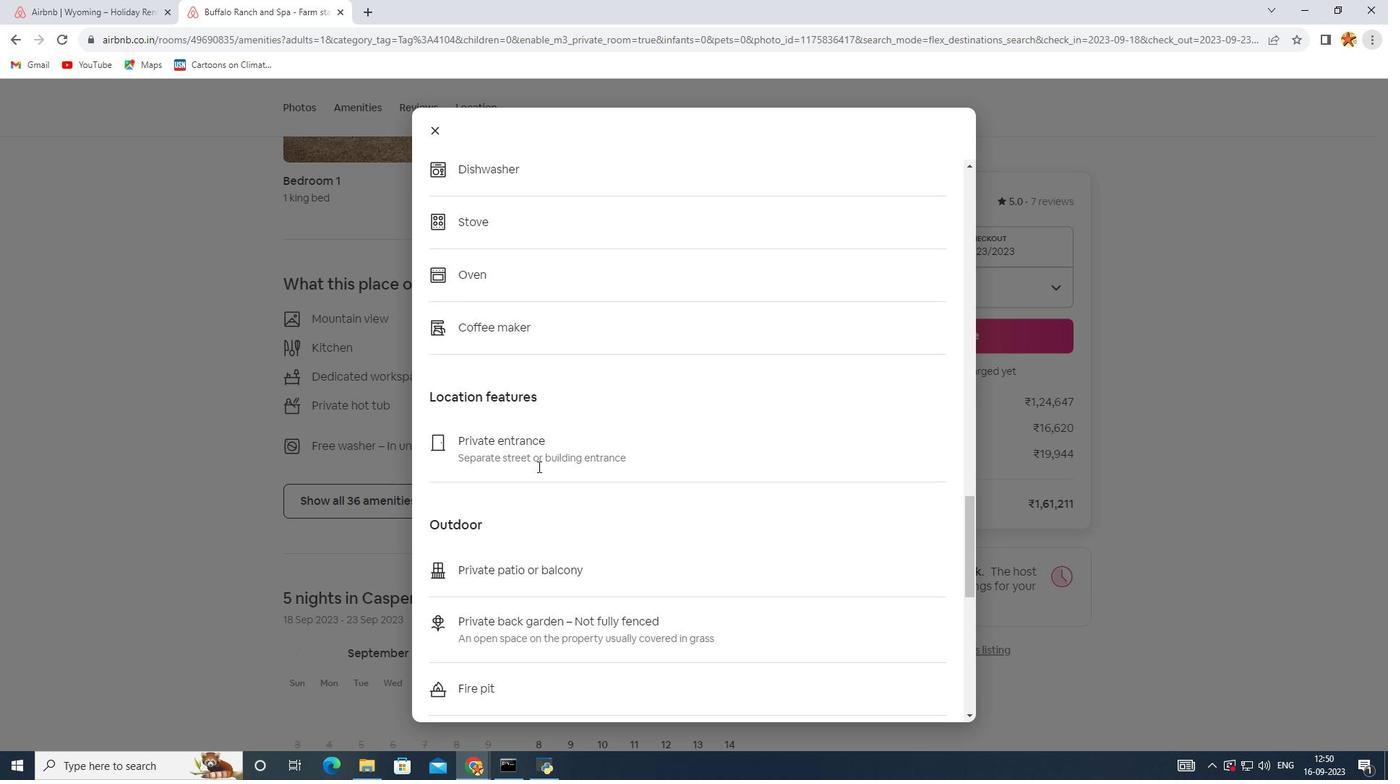 
Action: Mouse scrolled (537, 466) with delta (0, 0)
Screenshot: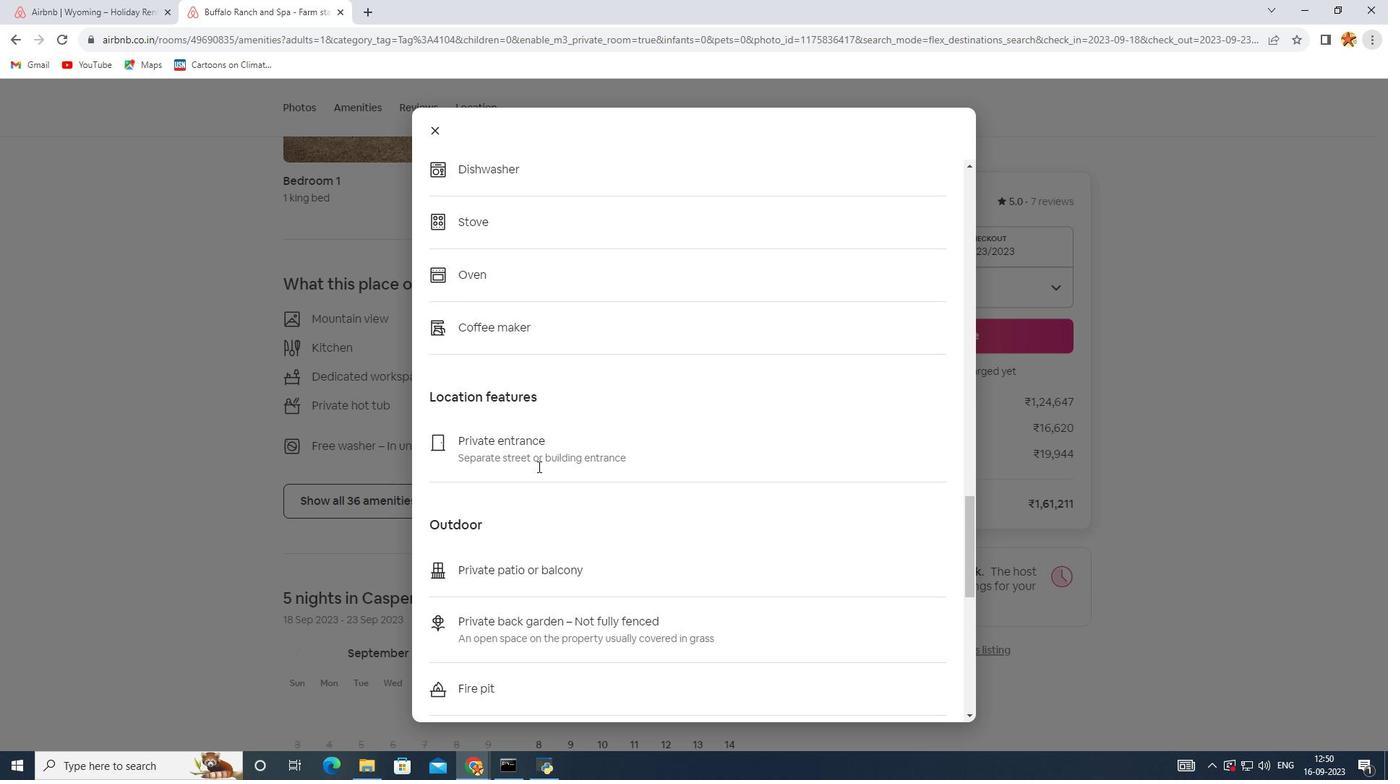 
Action: Mouse scrolled (537, 466) with delta (0, 0)
Screenshot: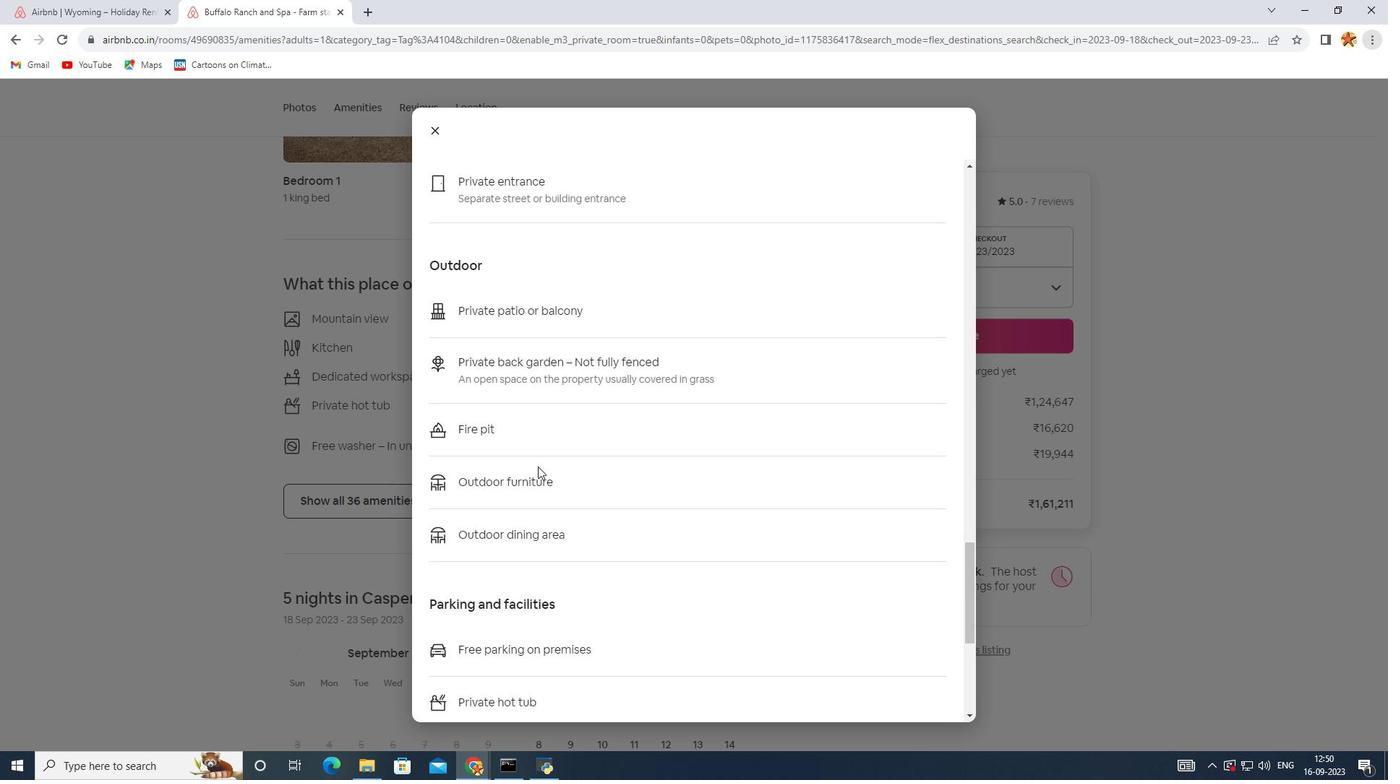 
Action: Mouse scrolled (537, 466) with delta (0, 0)
Screenshot: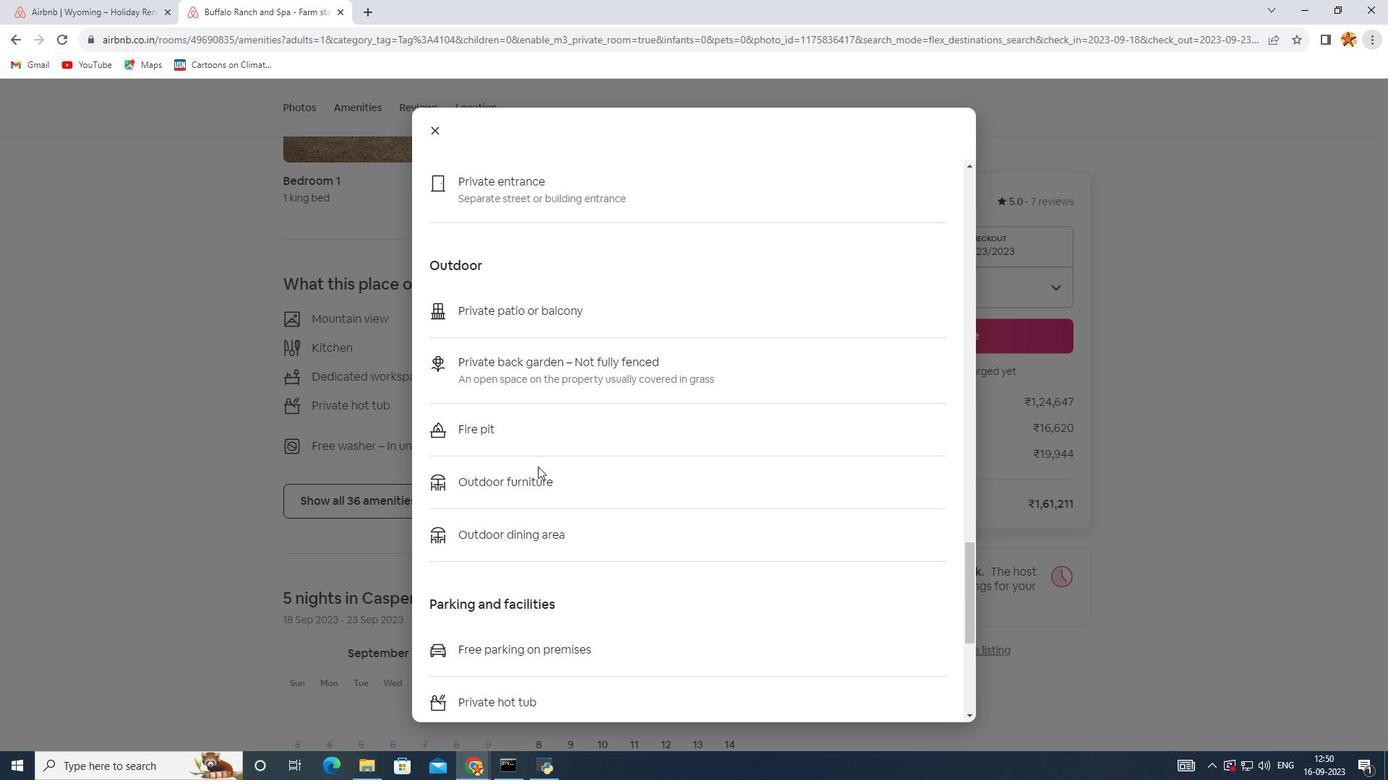 
Action: Mouse scrolled (537, 466) with delta (0, 0)
Screenshot: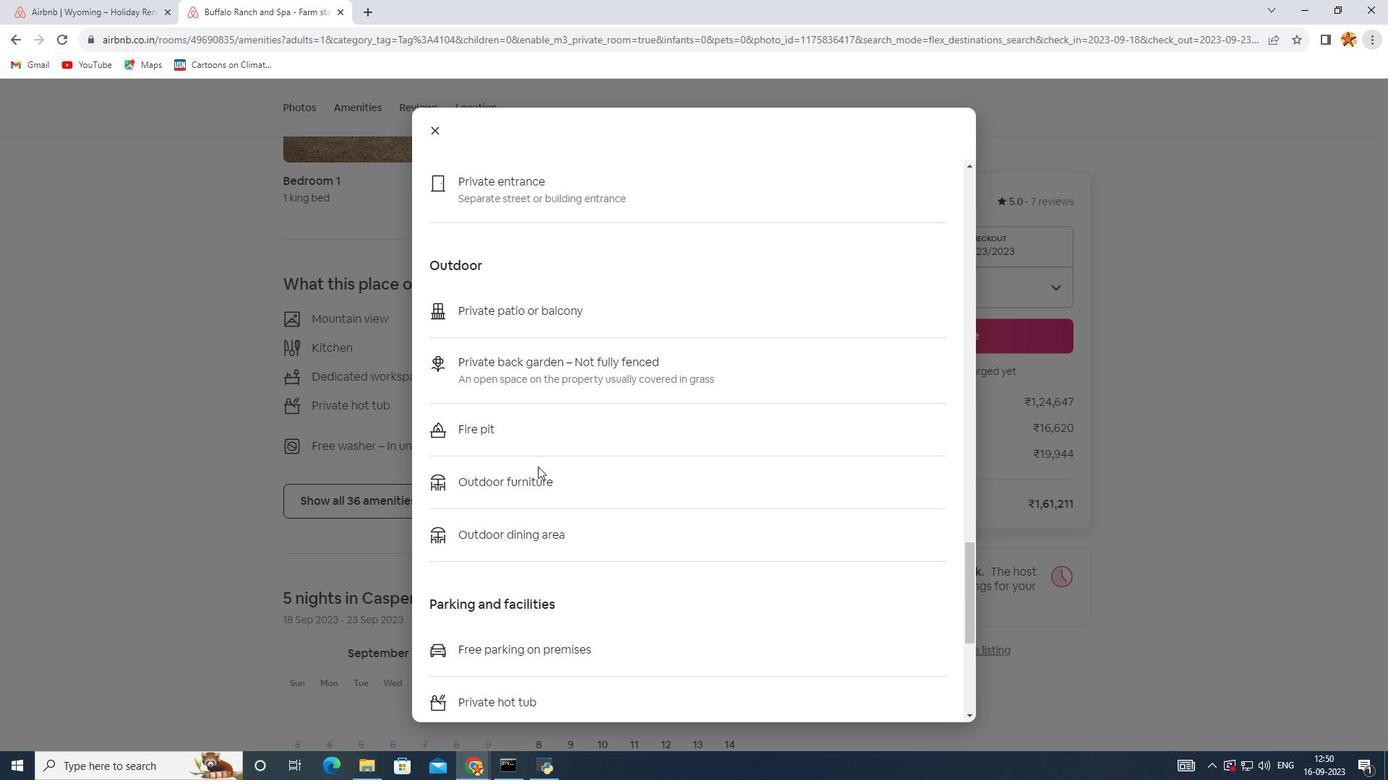 
Action: Mouse scrolled (537, 466) with delta (0, 0)
Screenshot: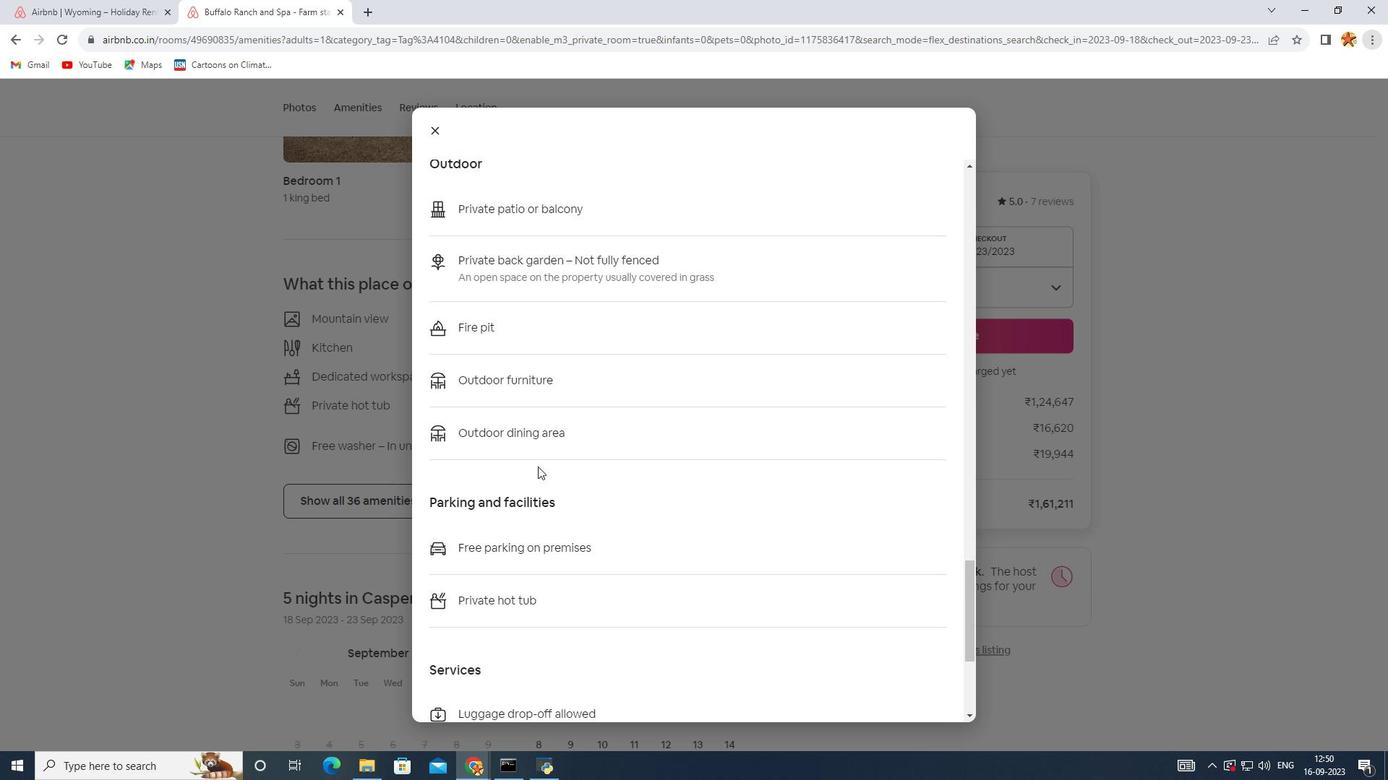 
Action: Mouse scrolled (537, 466) with delta (0, 0)
Screenshot: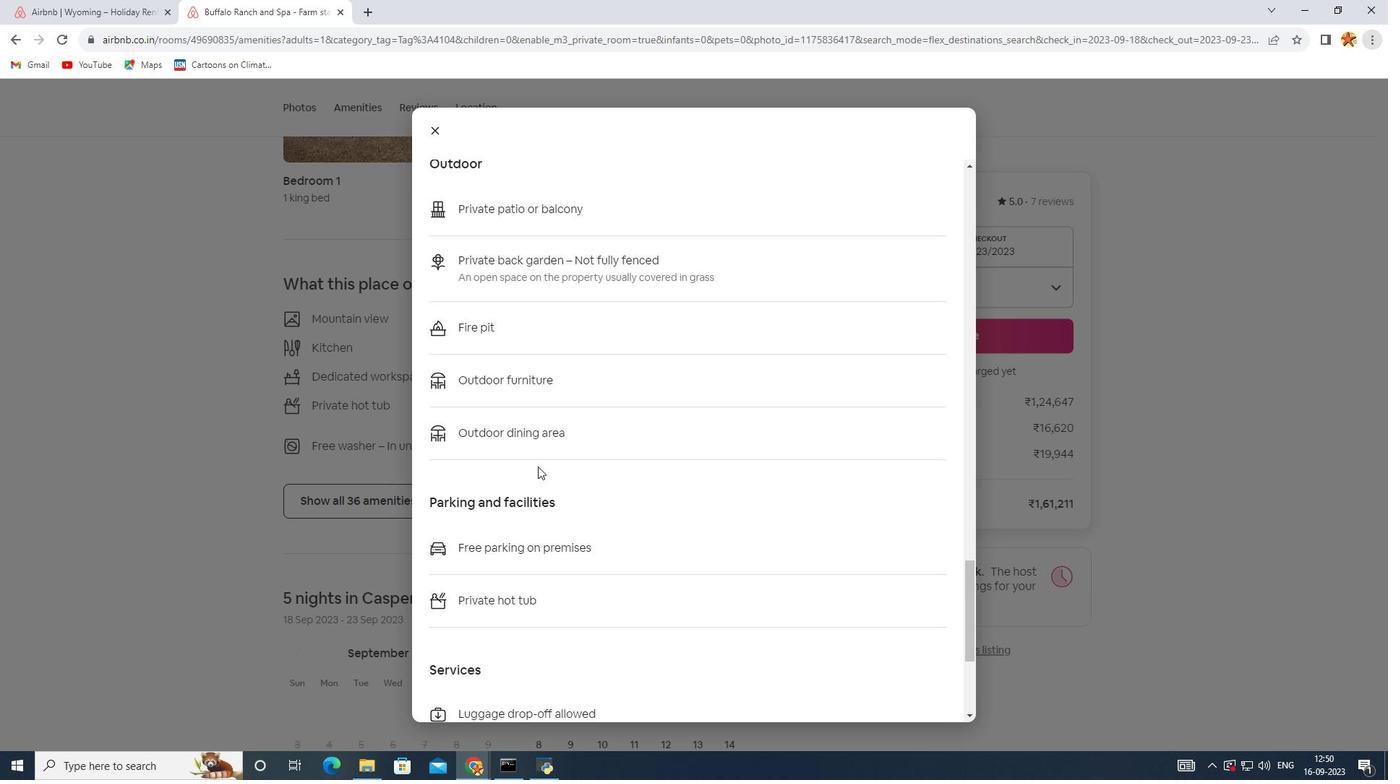 
Action: Mouse scrolled (537, 466) with delta (0, 0)
Screenshot: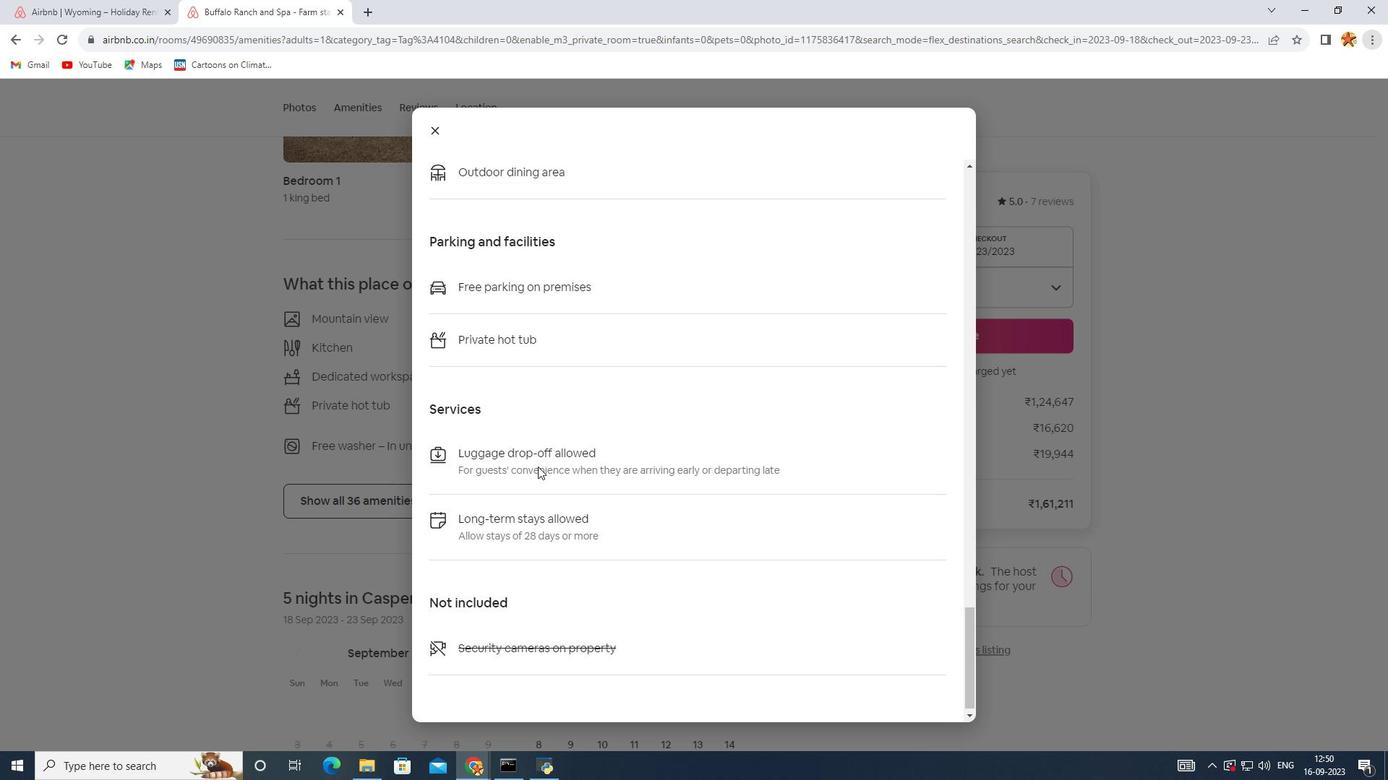 
Action: Mouse scrolled (537, 466) with delta (0, 0)
Screenshot: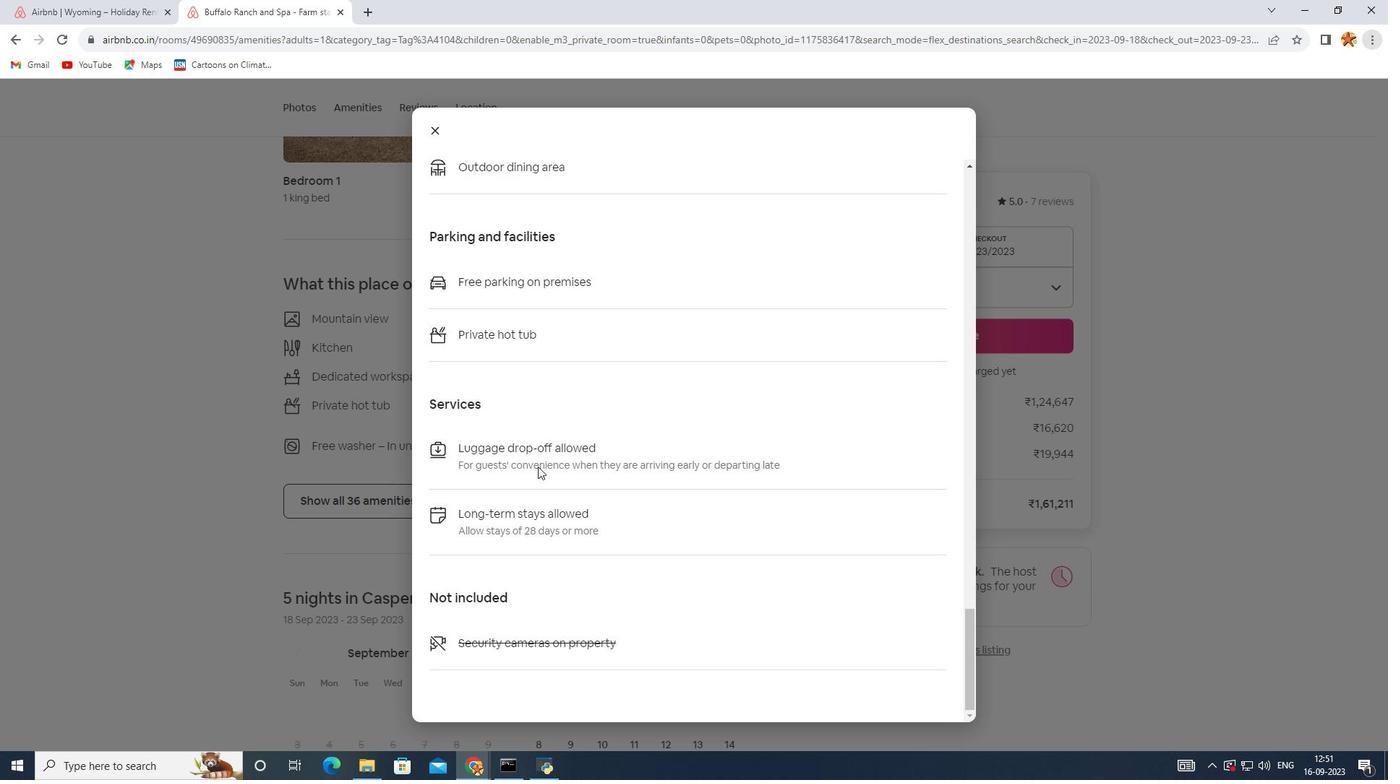 
Action: Mouse scrolled (537, 466) with delta (0, 0)
Screenshot: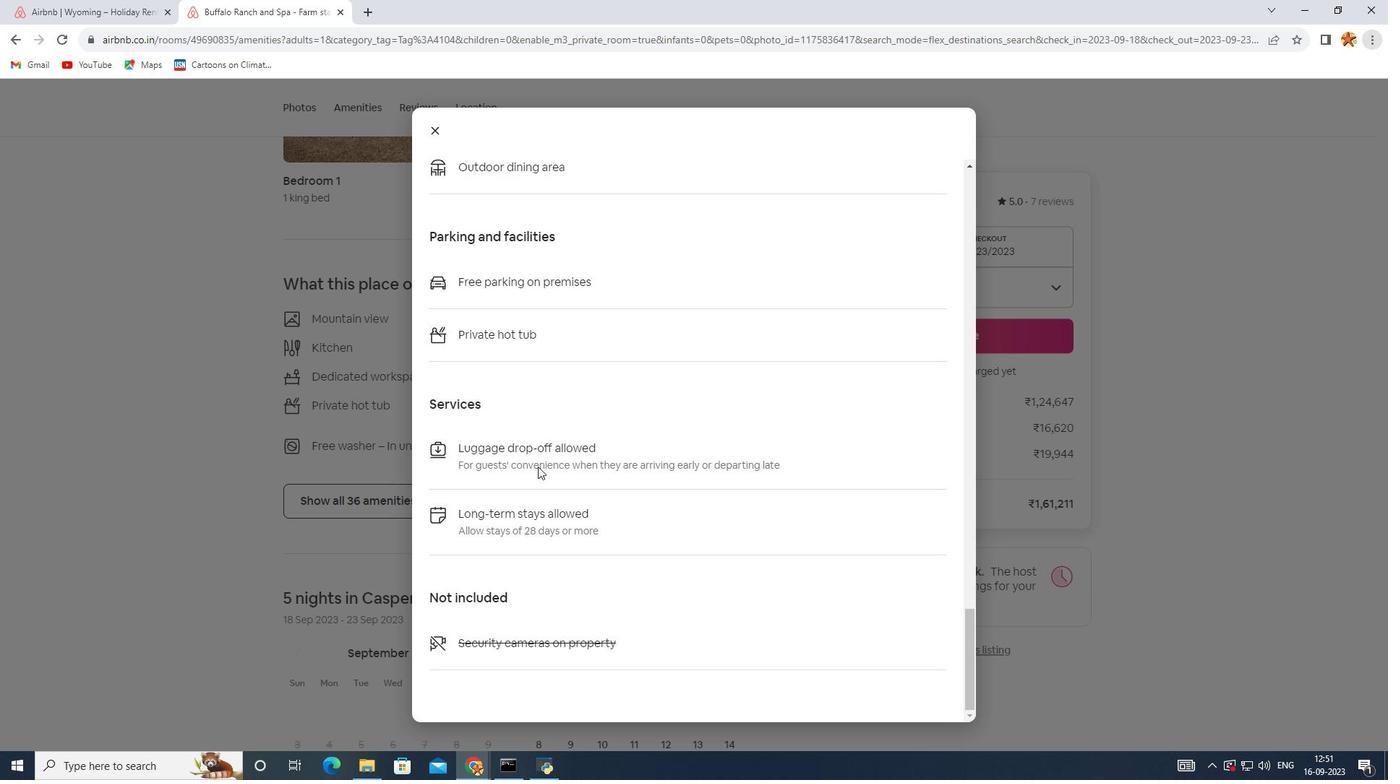 
Action: Mouse scrolled (537, 466) with delta (0, 0)
Screenshot: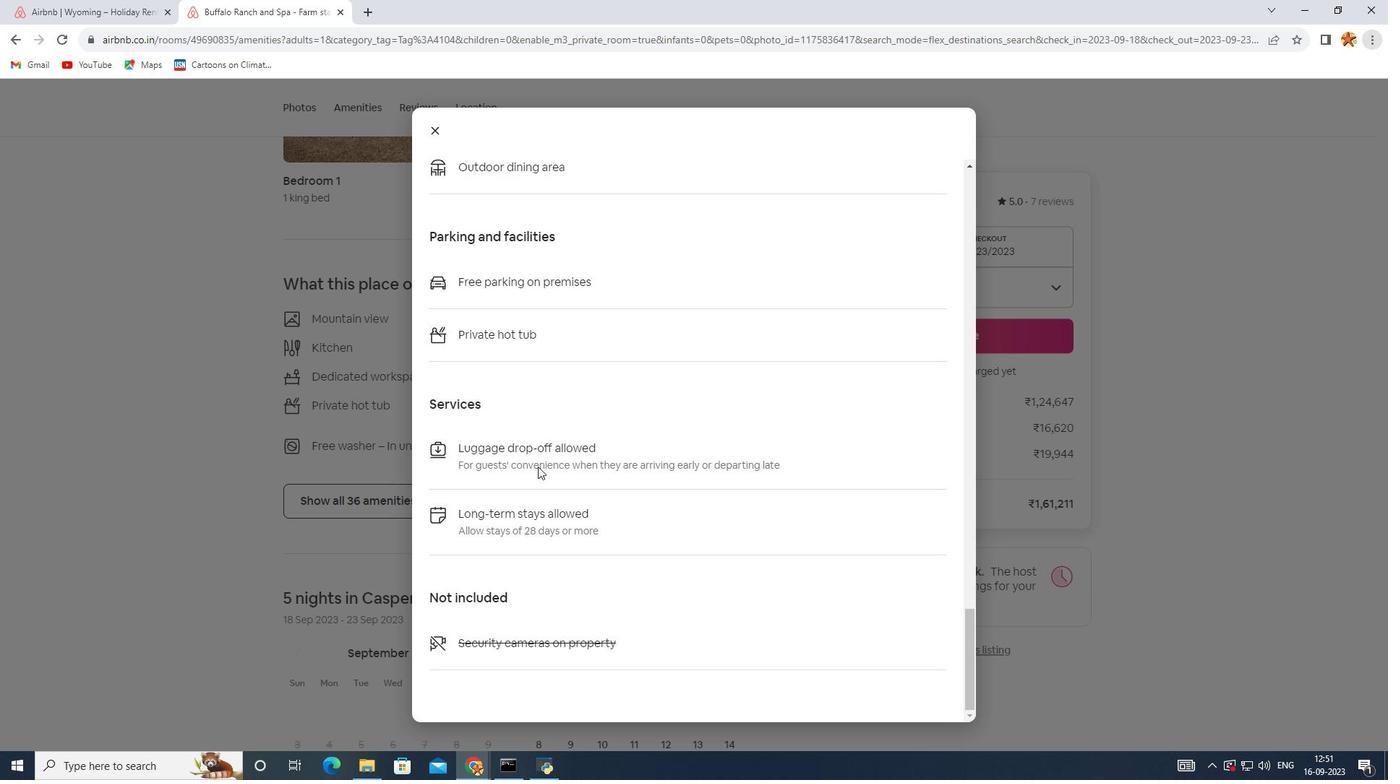 
Action: Mouse scrolled (537, 466) with delta (0, 0)
Screenshot: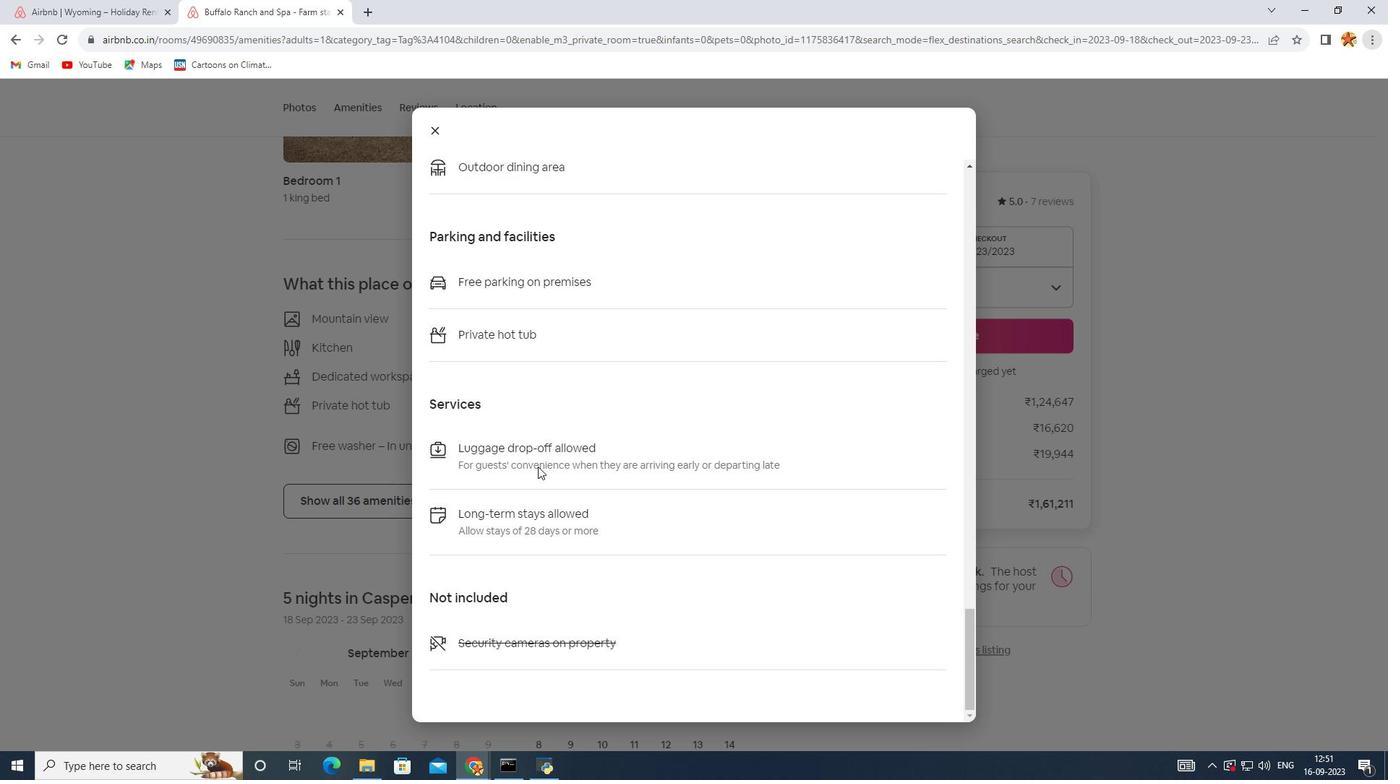 
Action: Mouse scrolled (537, 466) with delta (0, 0)
Screenshot: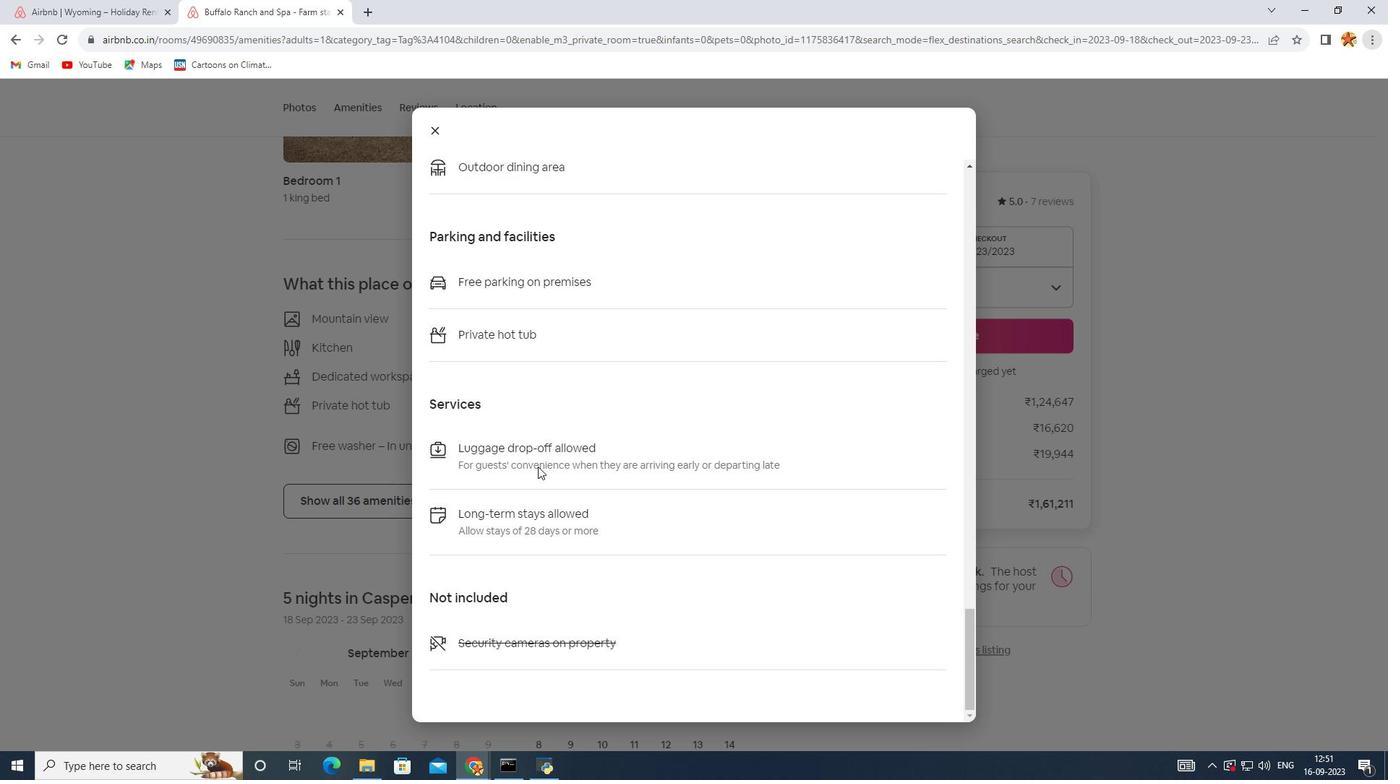 
Action: Mouse scrolled (537, 466) with delta (0, 0)
Screenshot: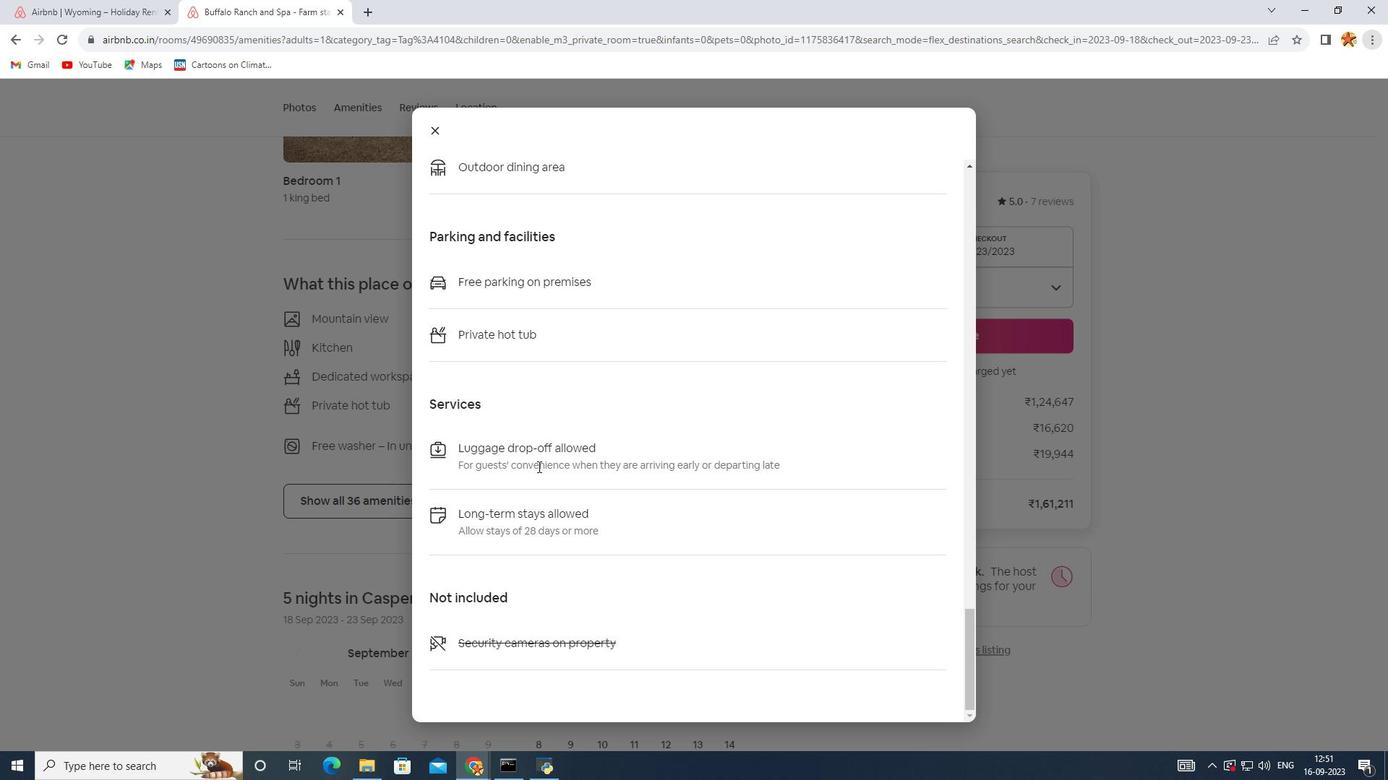 
Action: Mouse scrolled (537, 466) with delta (0, 0)
Screenshot: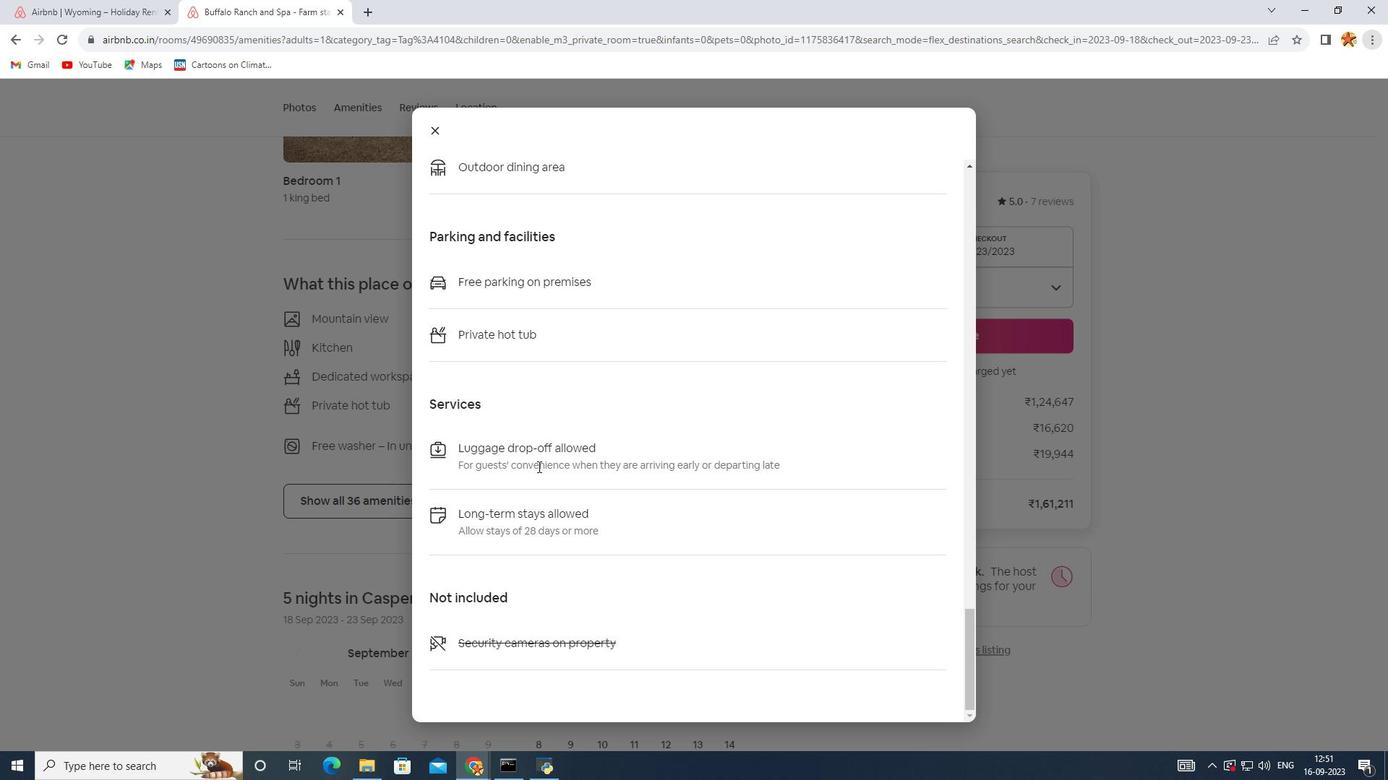 
Action: Mouse scrolled (537, 466) with delta (0, 0)
Screenshot: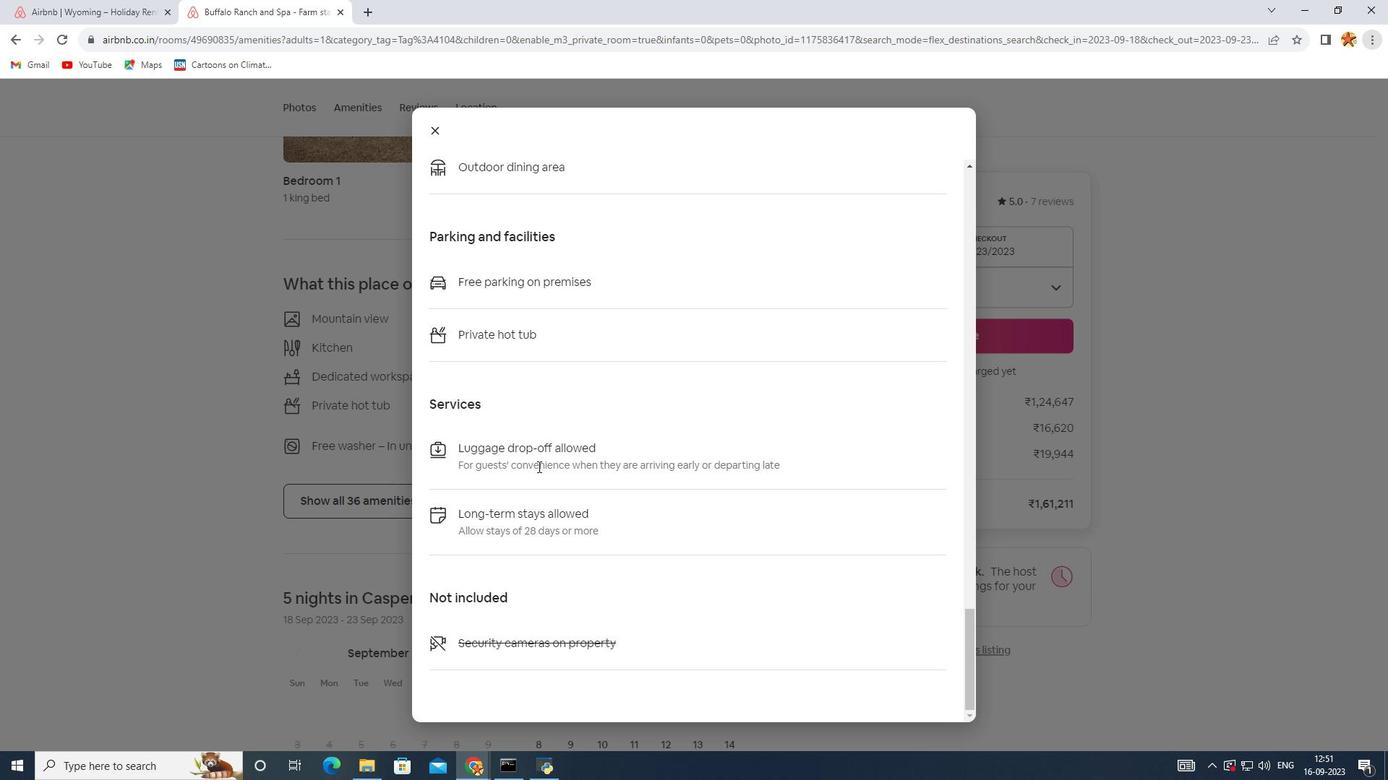 
Action: Mouse scrolled (537, 466) with delta (0, 0)
Screenshot: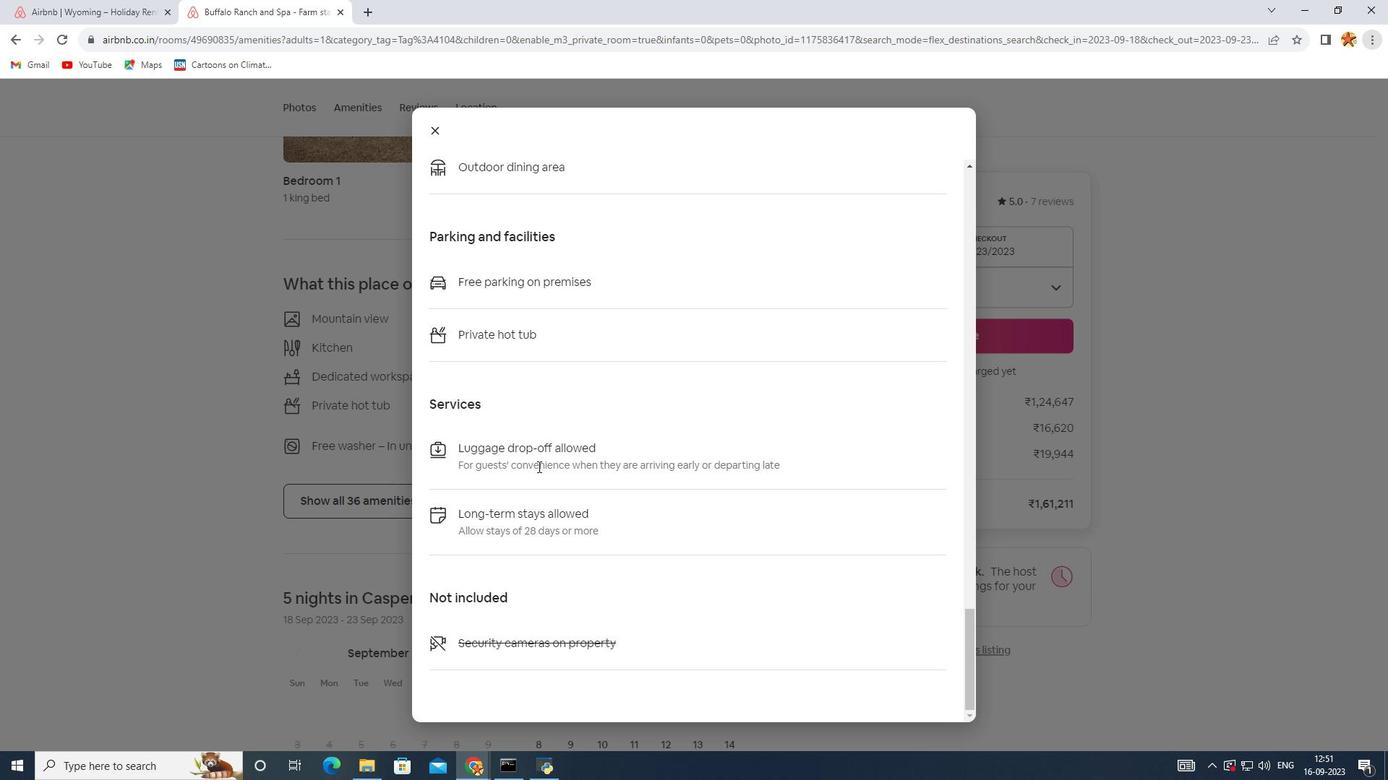 
Action: Mouse scrolled (537, 466) with delta (0, 0)
Screenshot: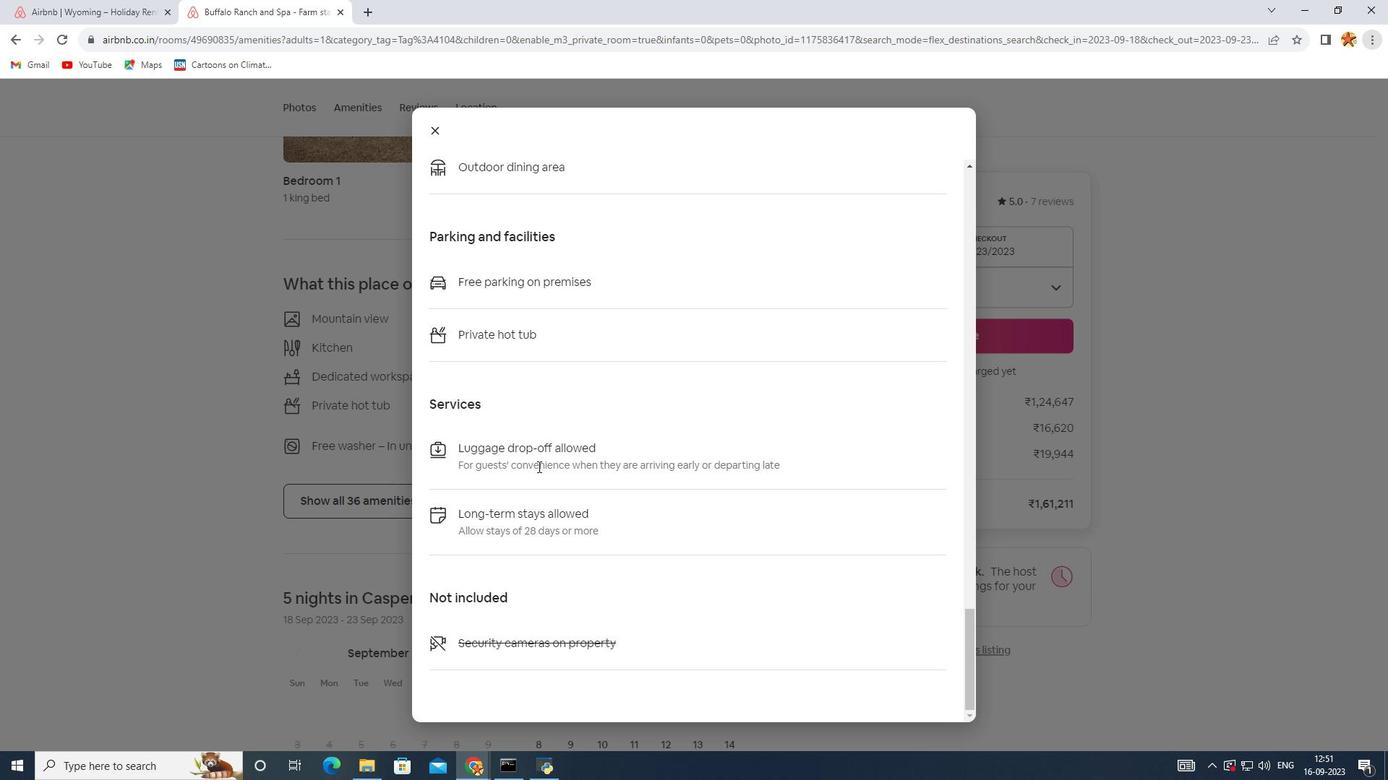 
Action: Mouse scrolled (537, 466) with delta (0, 0)
Screenshot: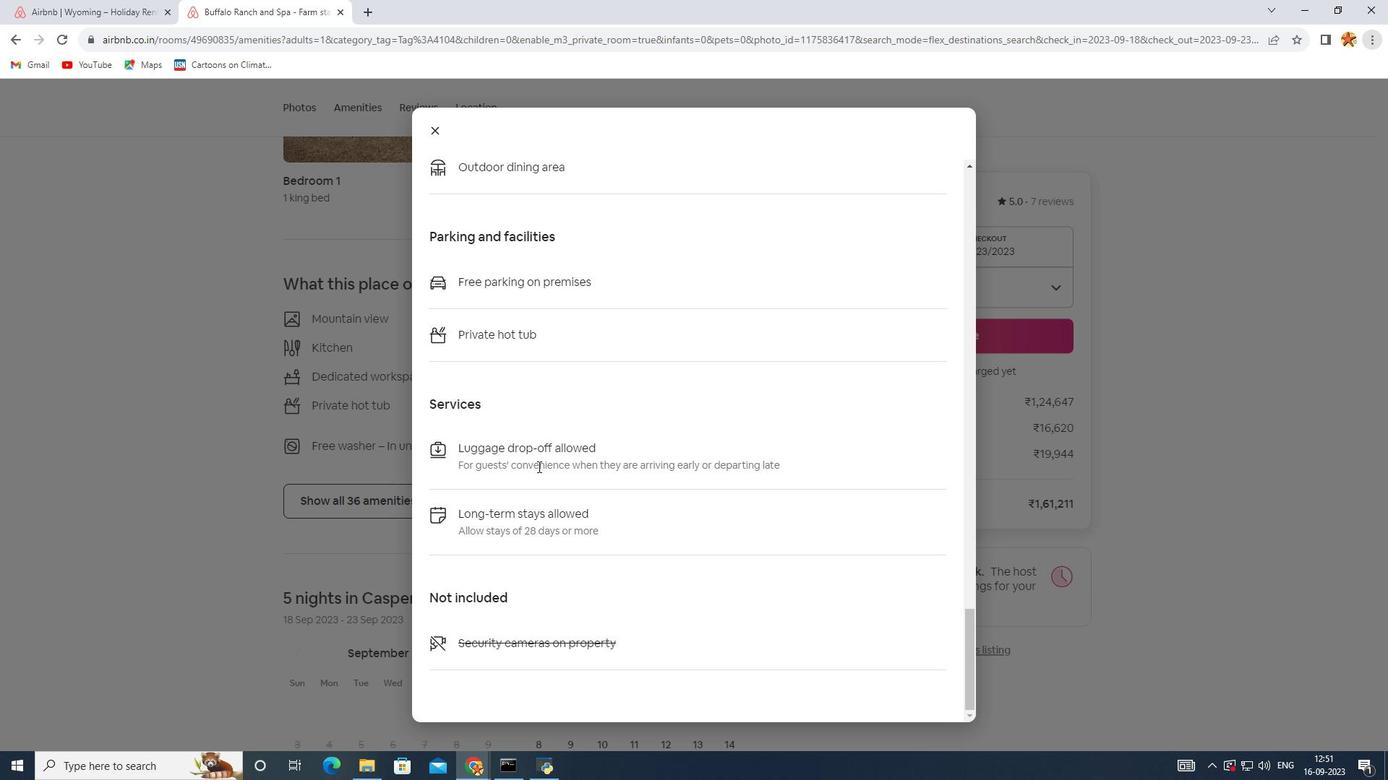 
Action: Mouse moved to (429, 134)
Screenshot: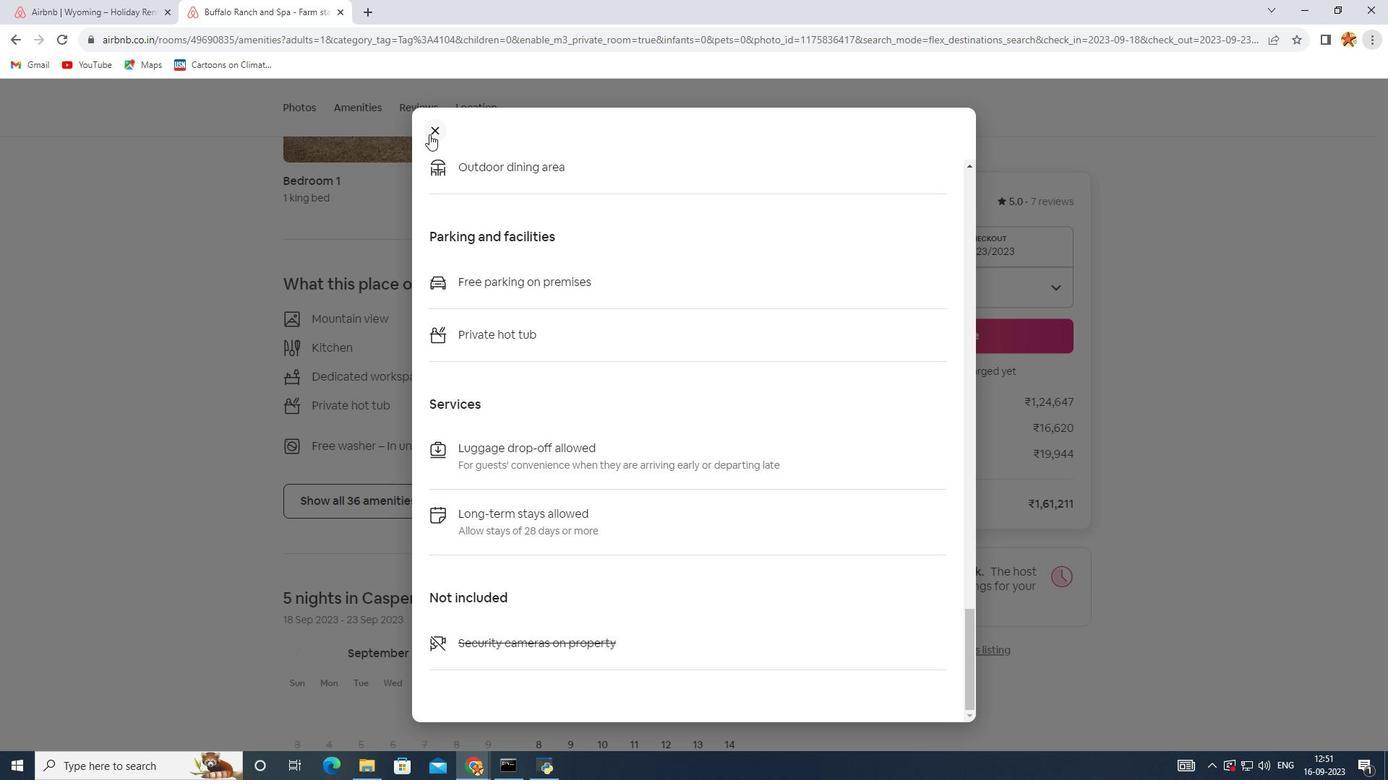 
Action: Mouse pressed left at (429, 134)
Screenshot: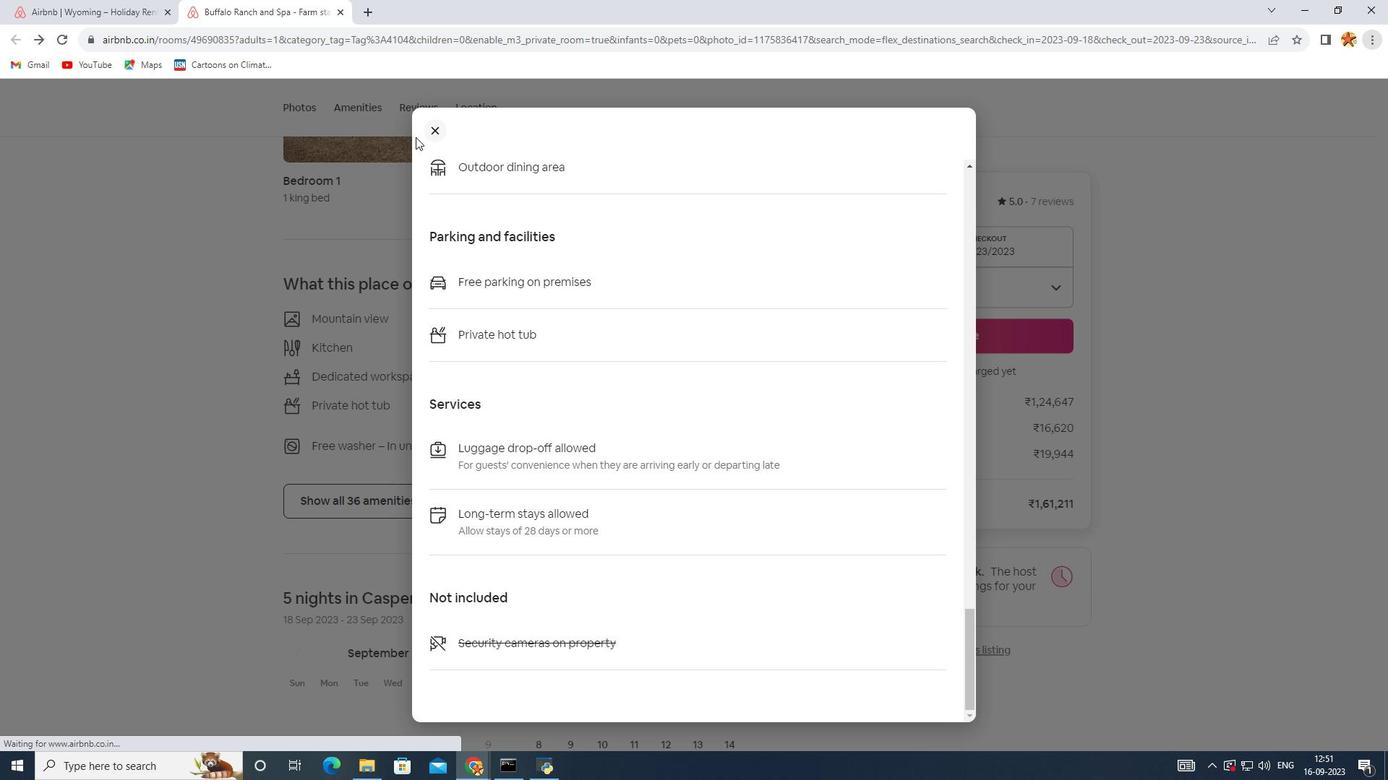 
Action: Mouse moved to (371, 436)
Screenshot: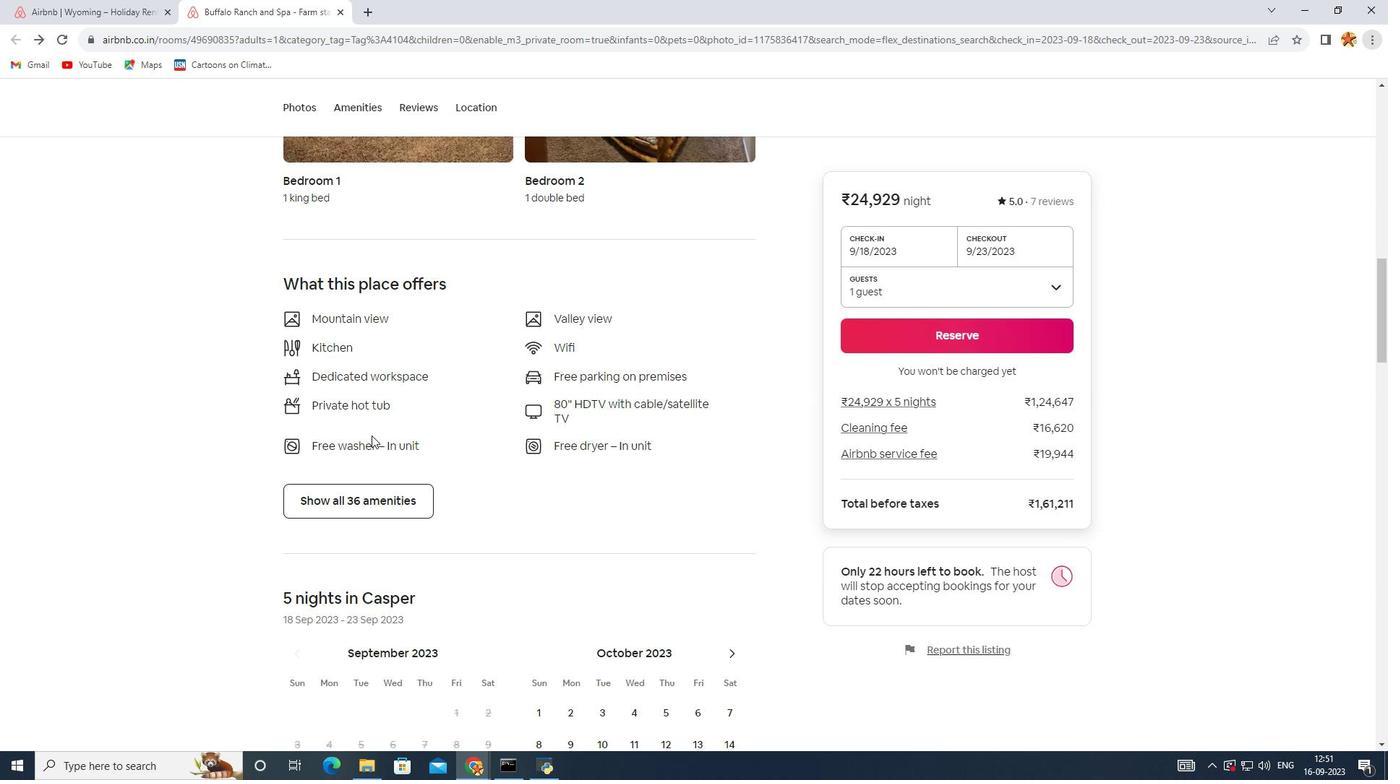 
Action: Mouse scrolled (371, 435) with delta (0, 0)
Screenshot: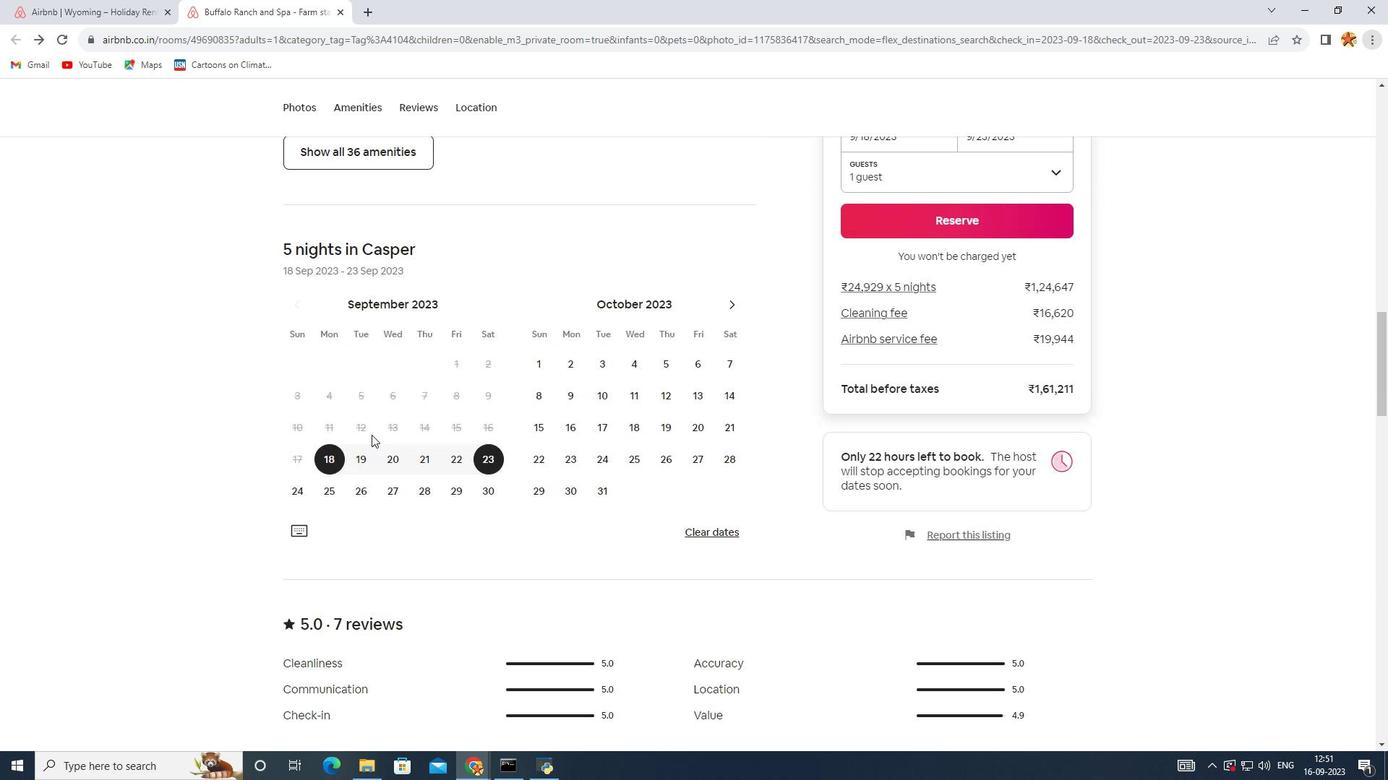 
Action: Mouse scrolled (371, 435) with delta (0, 0)
Screenshot: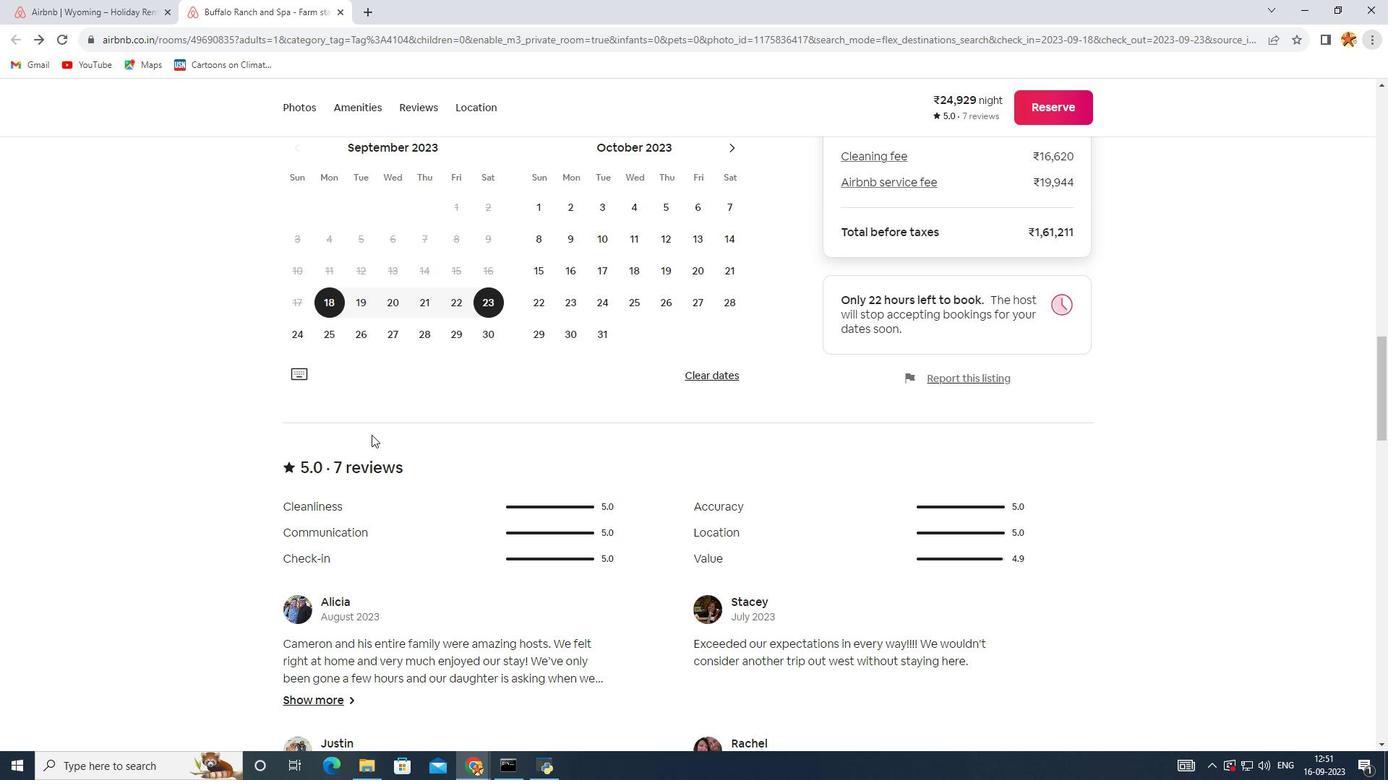 
Action: Mouse scrolled (371, 435) with delta (0, 0)
Screenshot: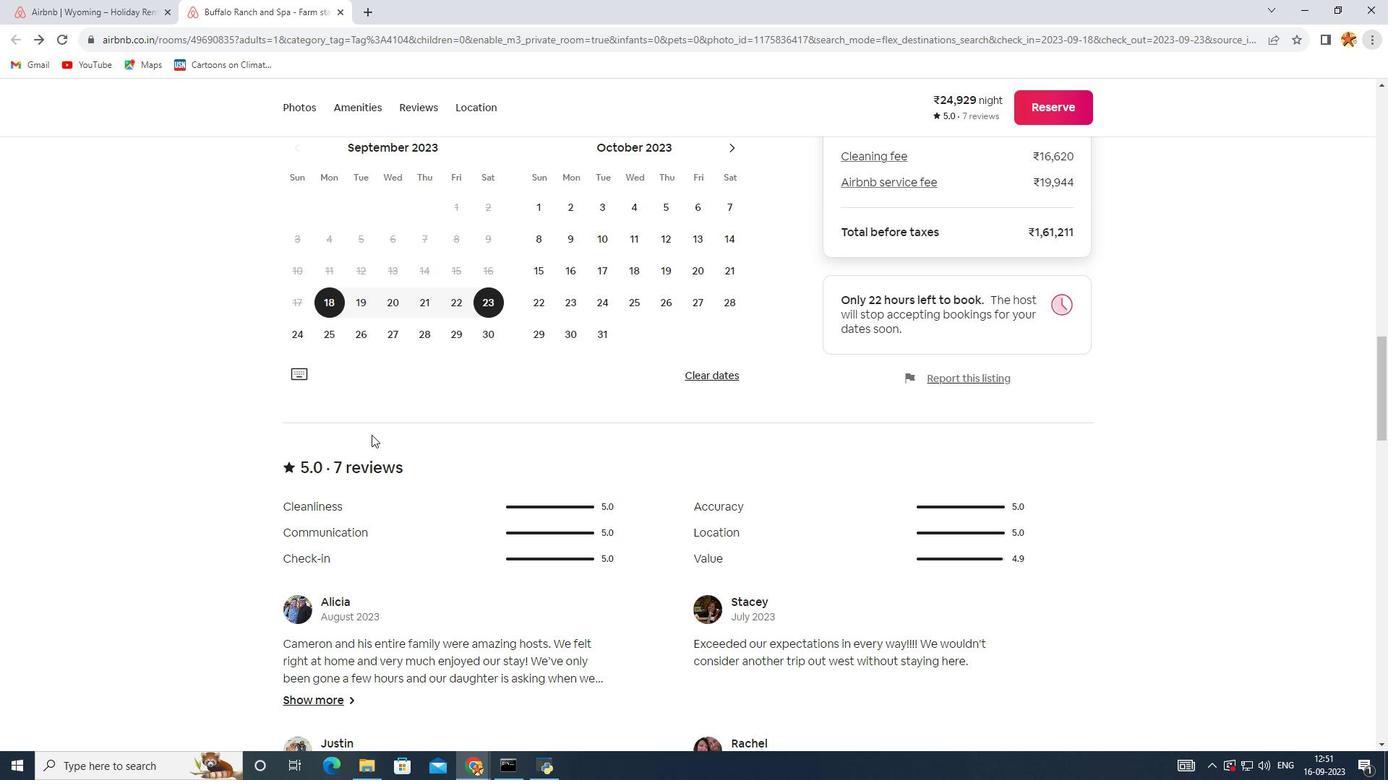 
Action: Mouse scrolled (371, 435) with delta (0, 0)
Screenshot: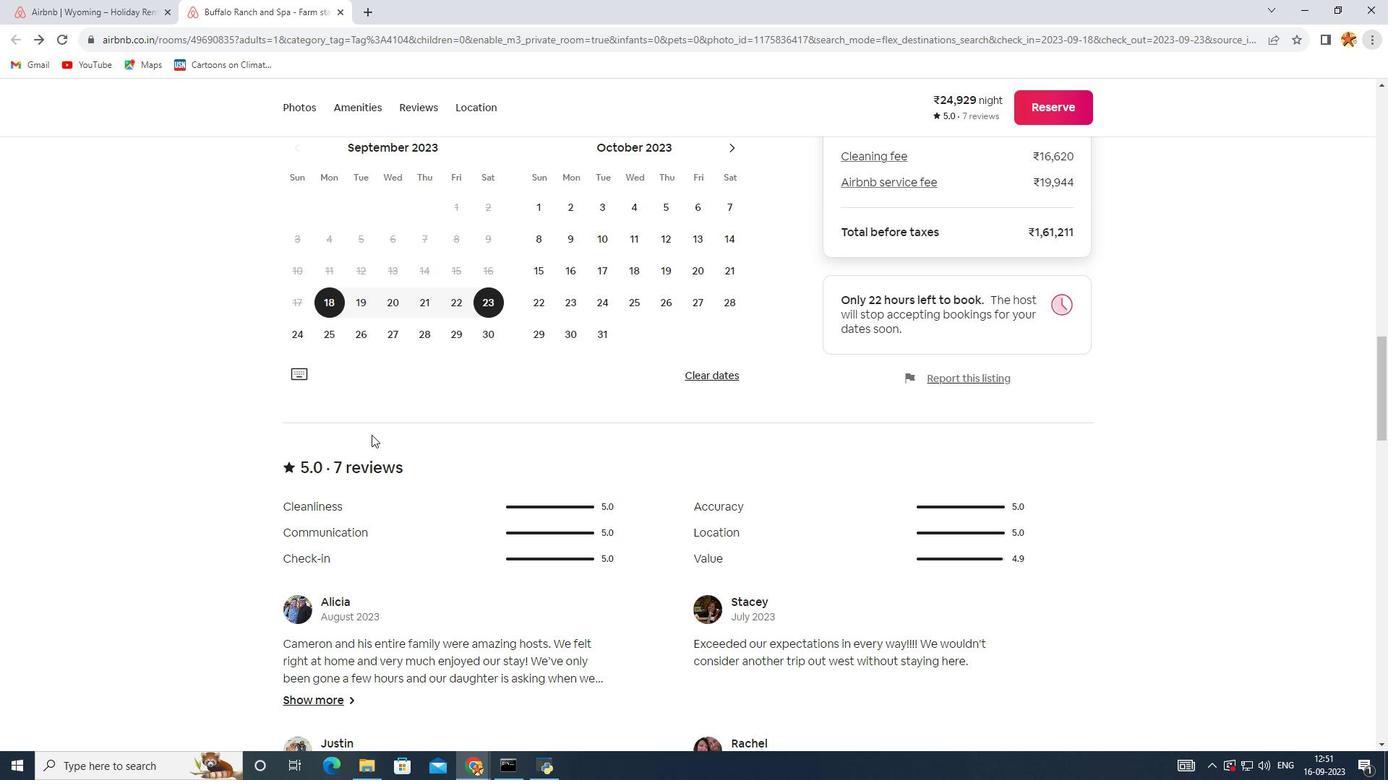 
Action: Mouse scrolled (371, 435) with delta (0, 0)
Screenshot: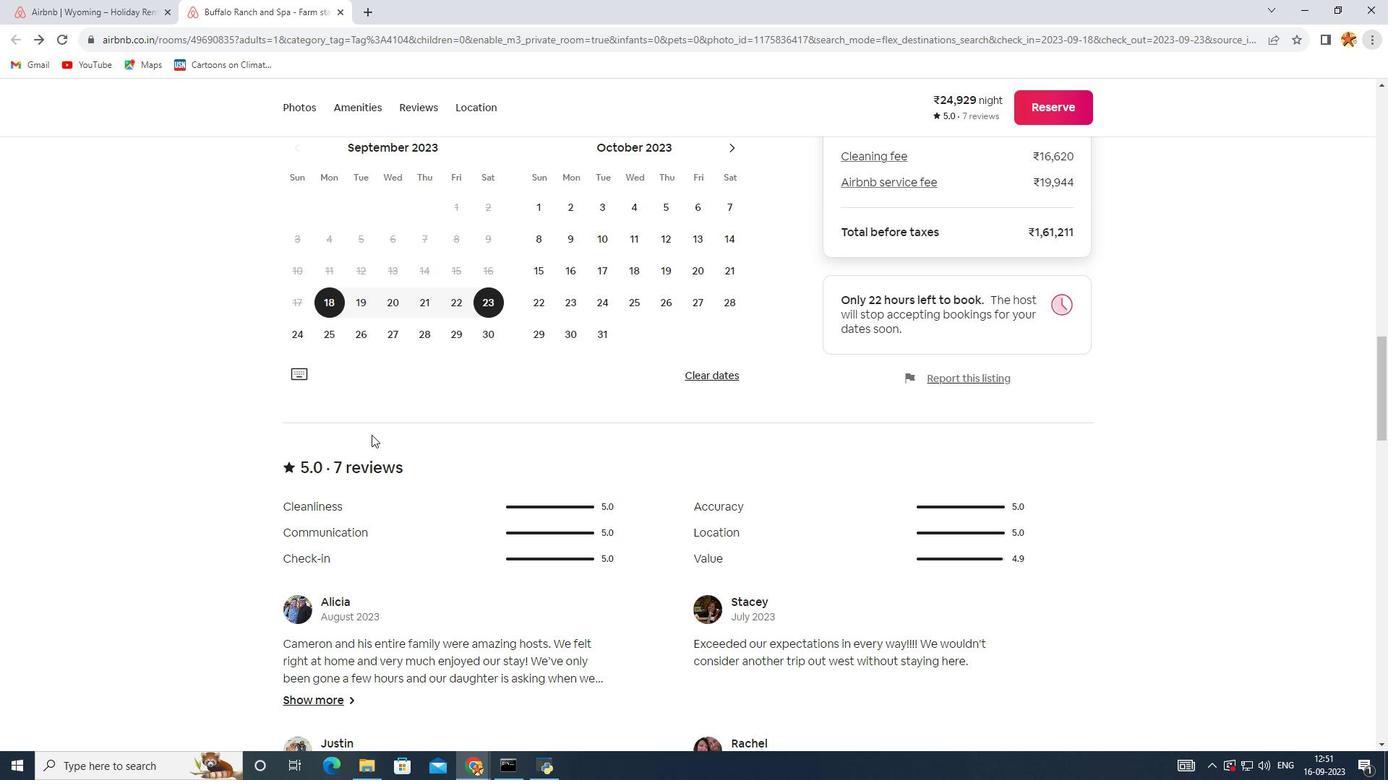 
Action: Mouse moved to (371, 435)
Screenshot: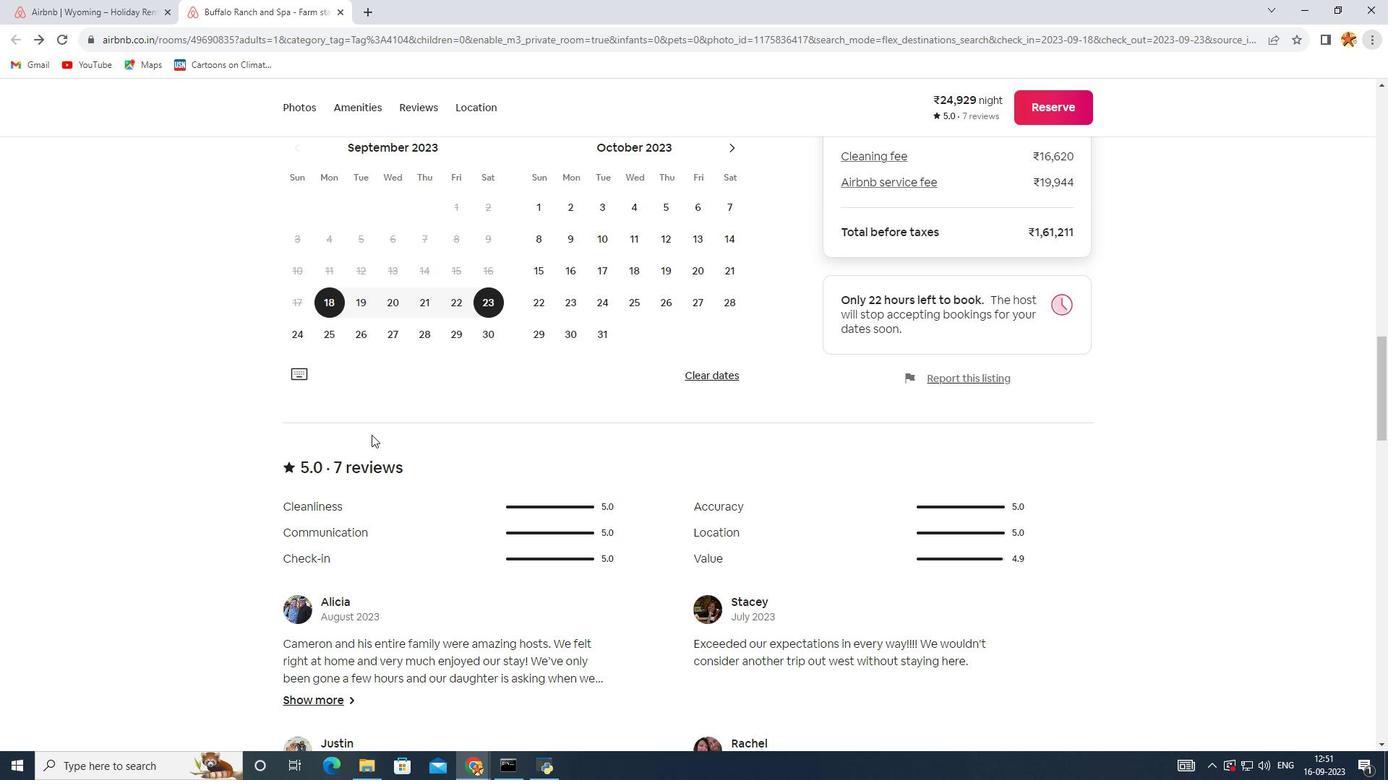 
Action: Mouse scrolled (371, 434) with delta (0, 0)
Screenshot: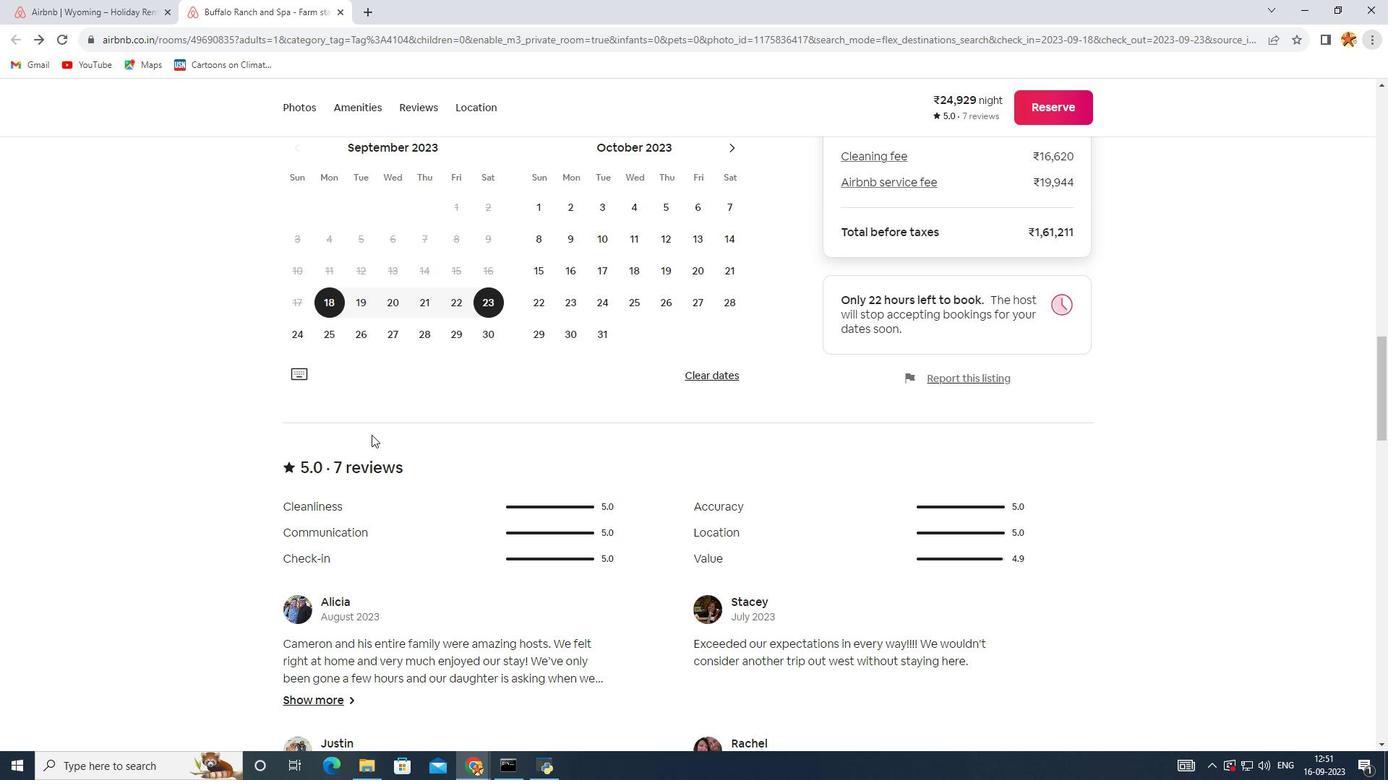 
Action: Mouse scrolled (371, 434) with delta (0, 0)
Screenshot: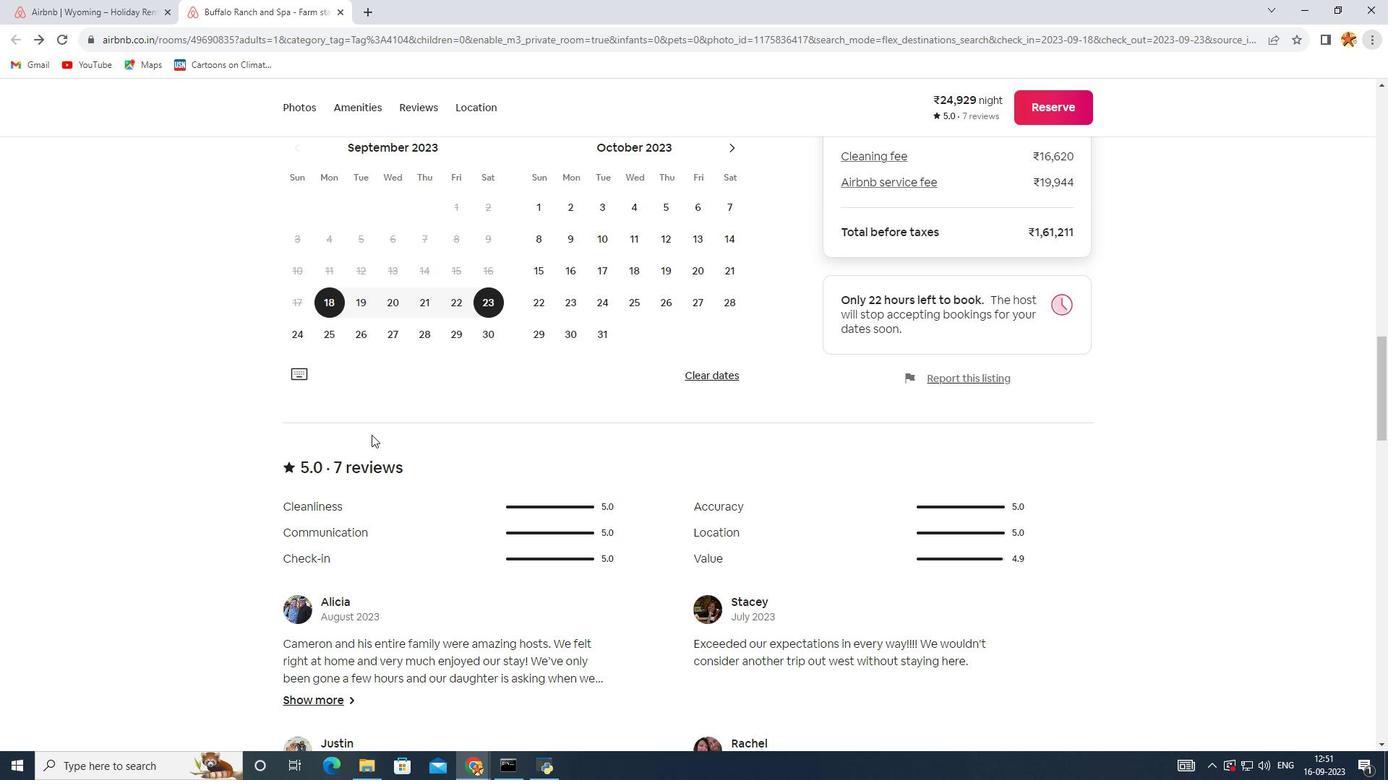 
Action: Mouse scrolled (371, 434) with delta (0, 0)
Screenshot: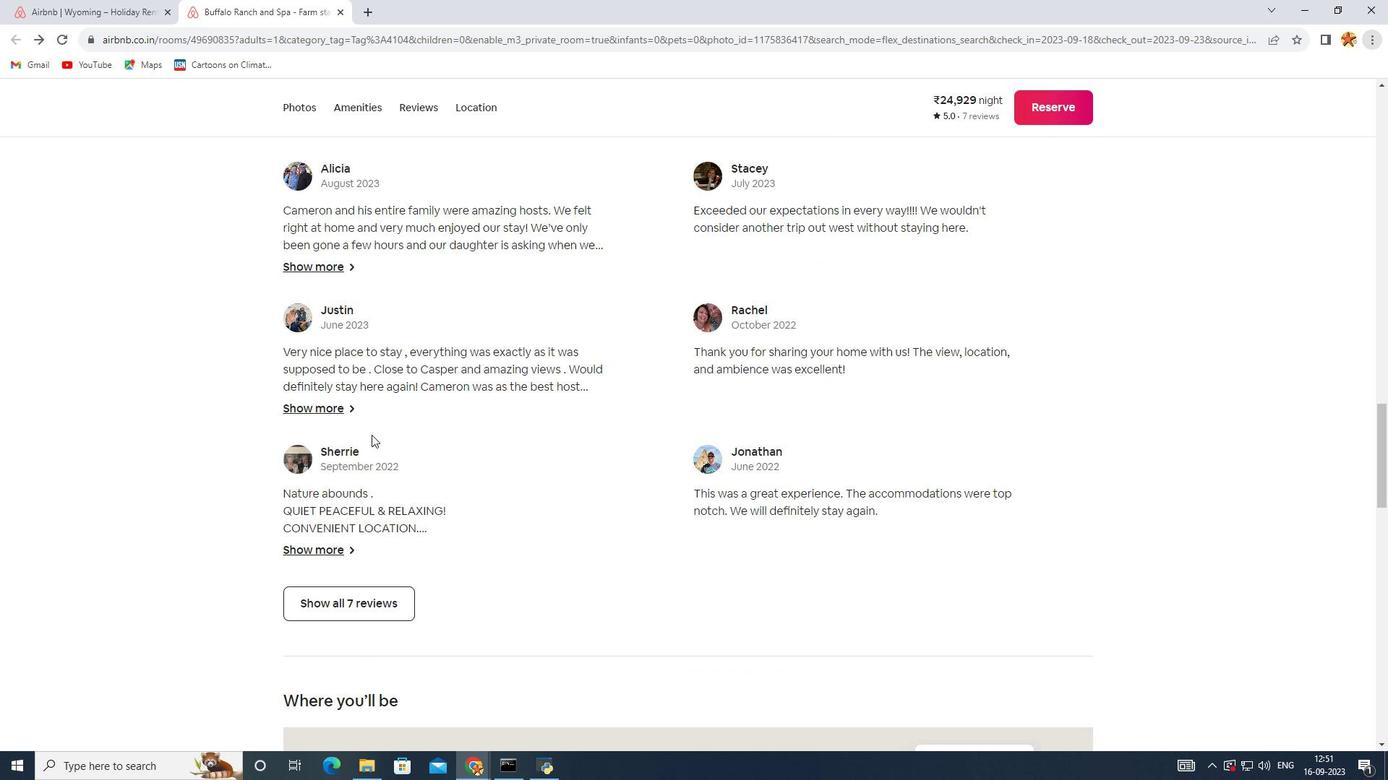 
Action: Mouse scrolled (371, 434) with delta (0, 0)
Screenshot: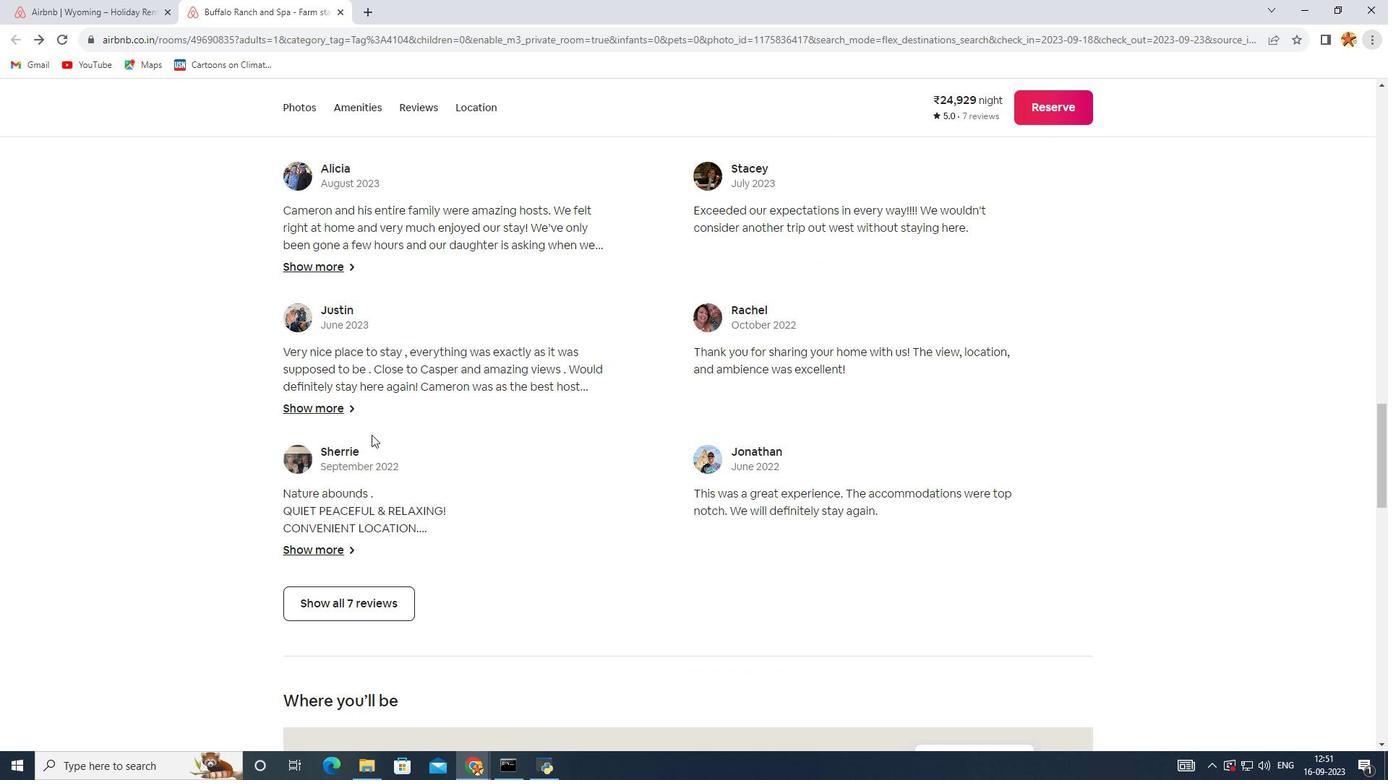 
Action: Mouse scrolled (371, 434) with delta (0, 0)
Screenshot: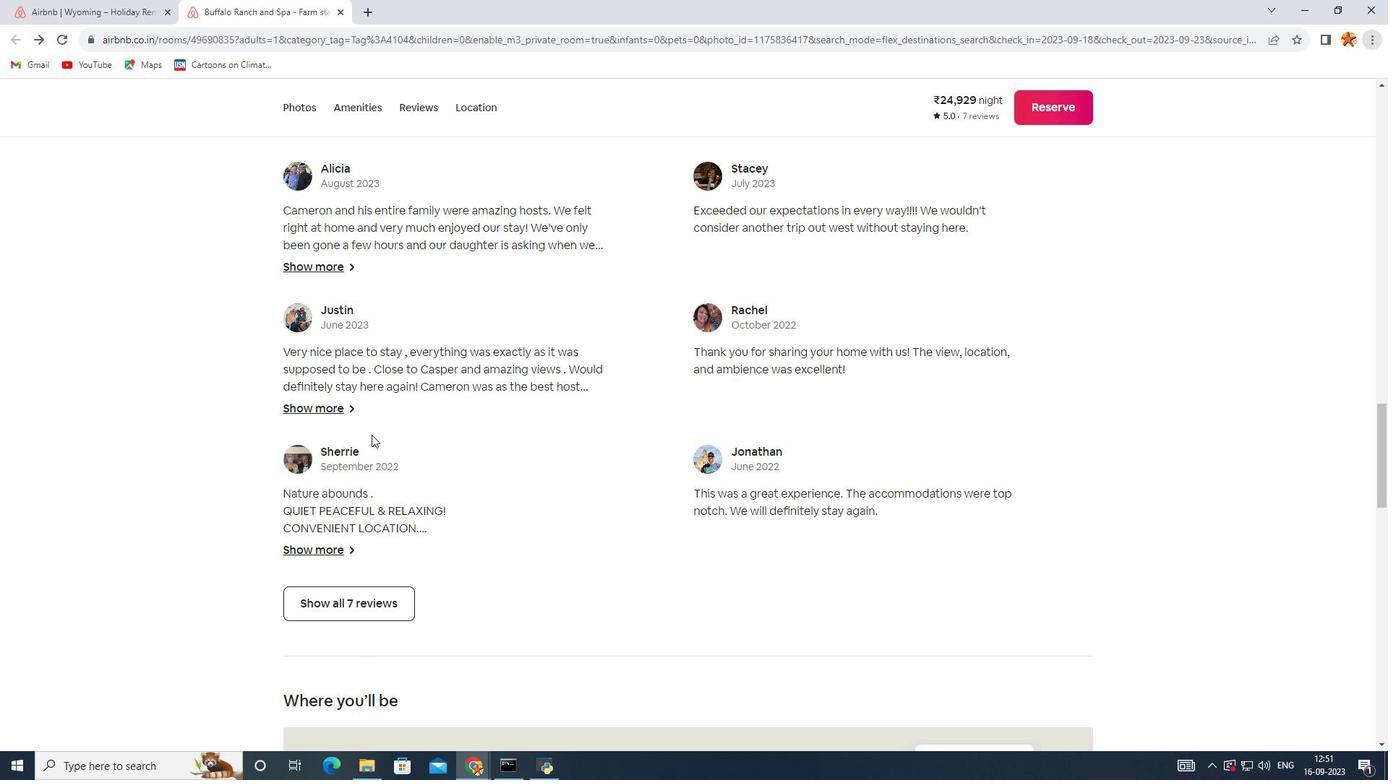 
Action: Mouse scrolled (371, 434) with delta (0, 0)
Screenshot: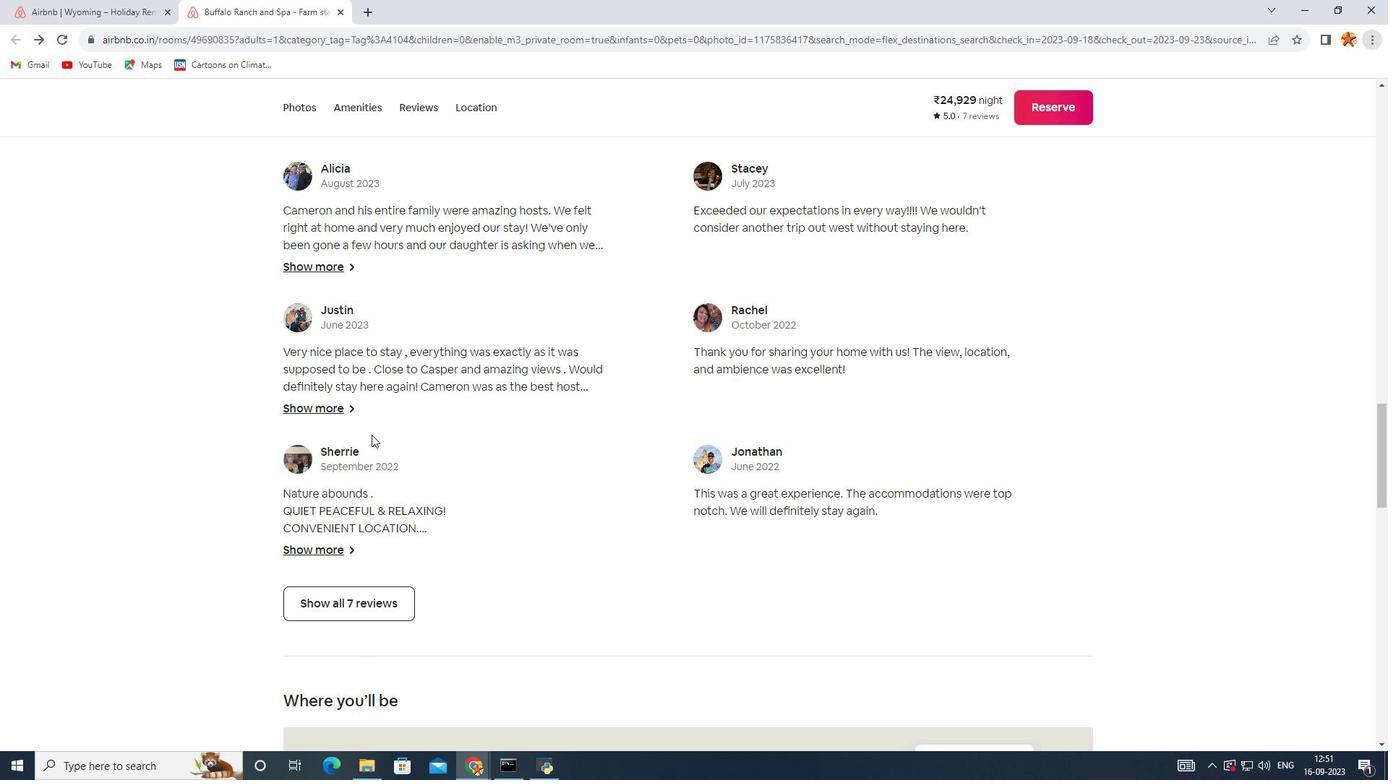 
Action: Mouse scrolled (371, 434) with delta (0, 0)
Screenshot: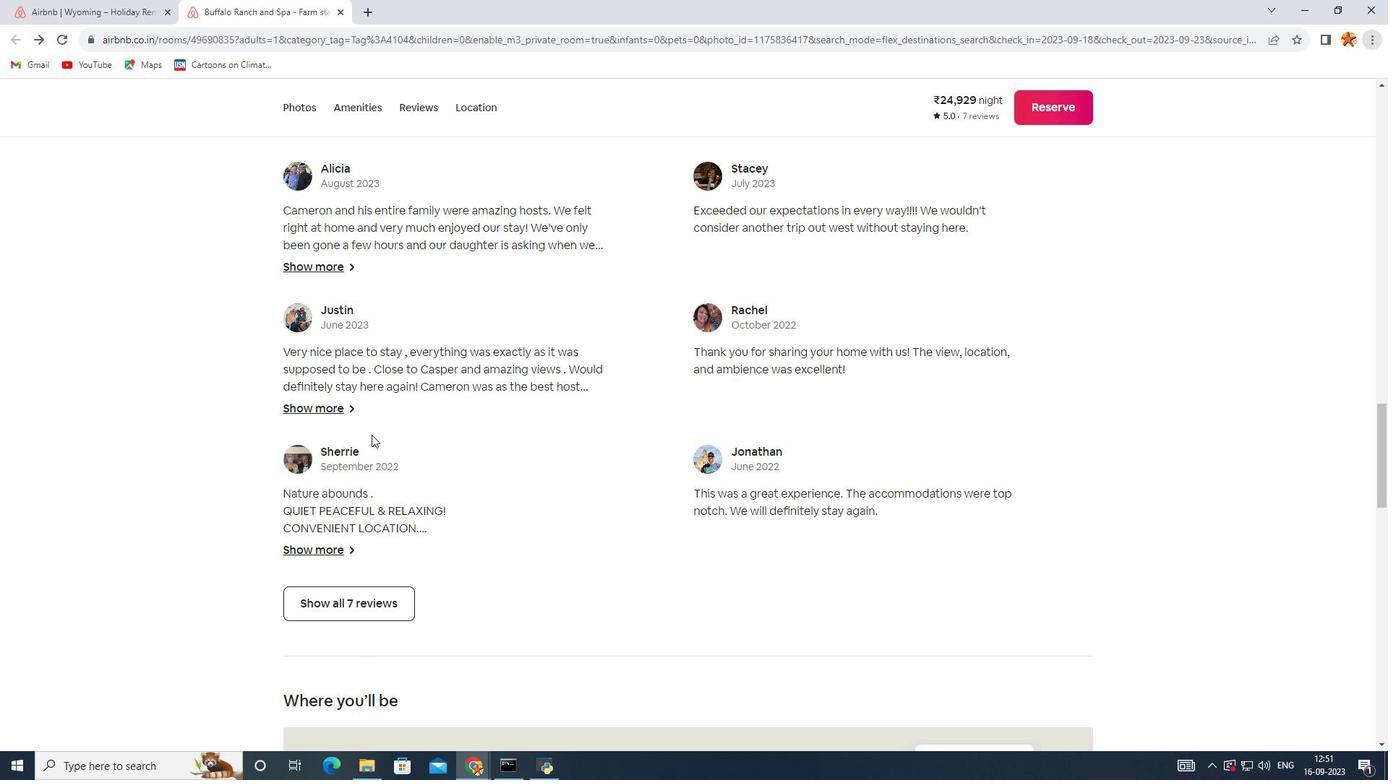 
Action: Mouse scrolled (371, 434) with delta (0, 0)
Screenshot: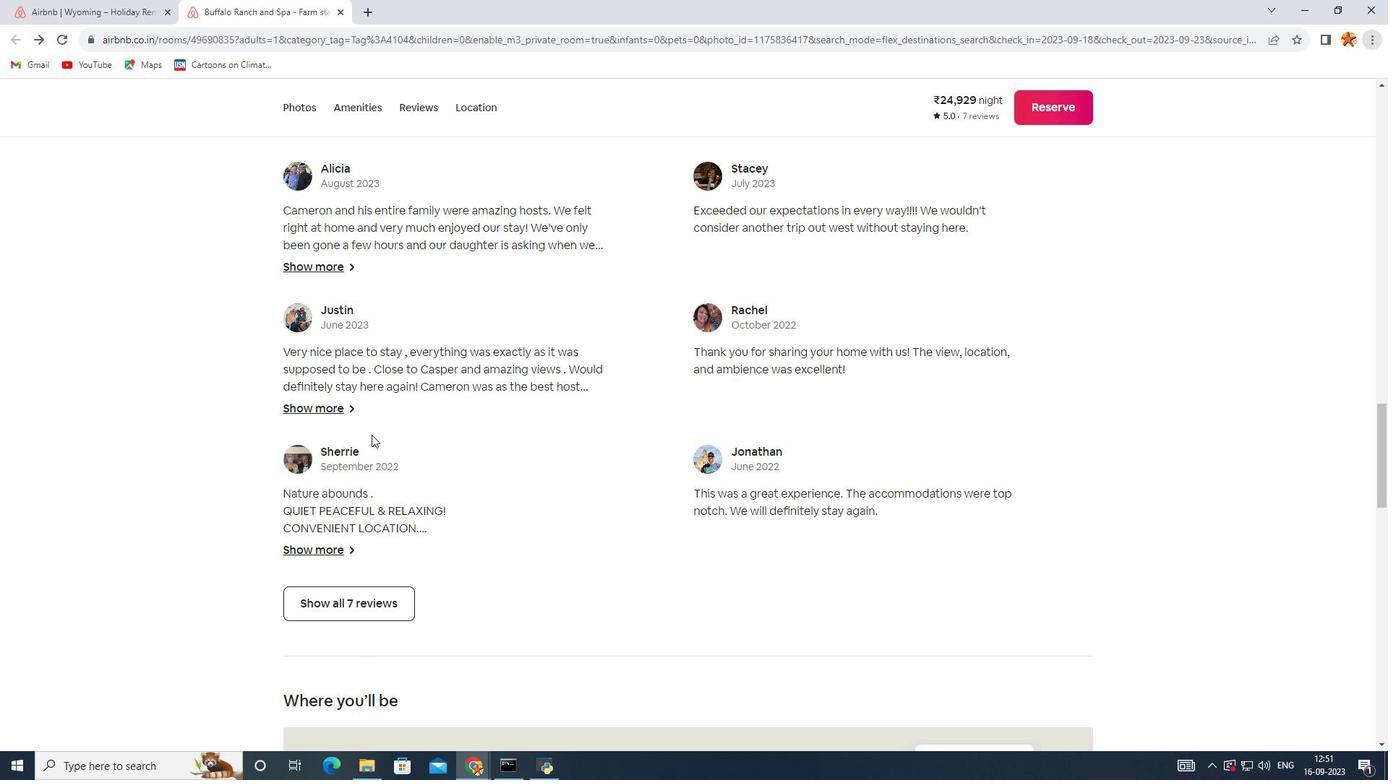 
Action: Mouse scrolled (371, 434) with delta (0, 0)
Screenshot: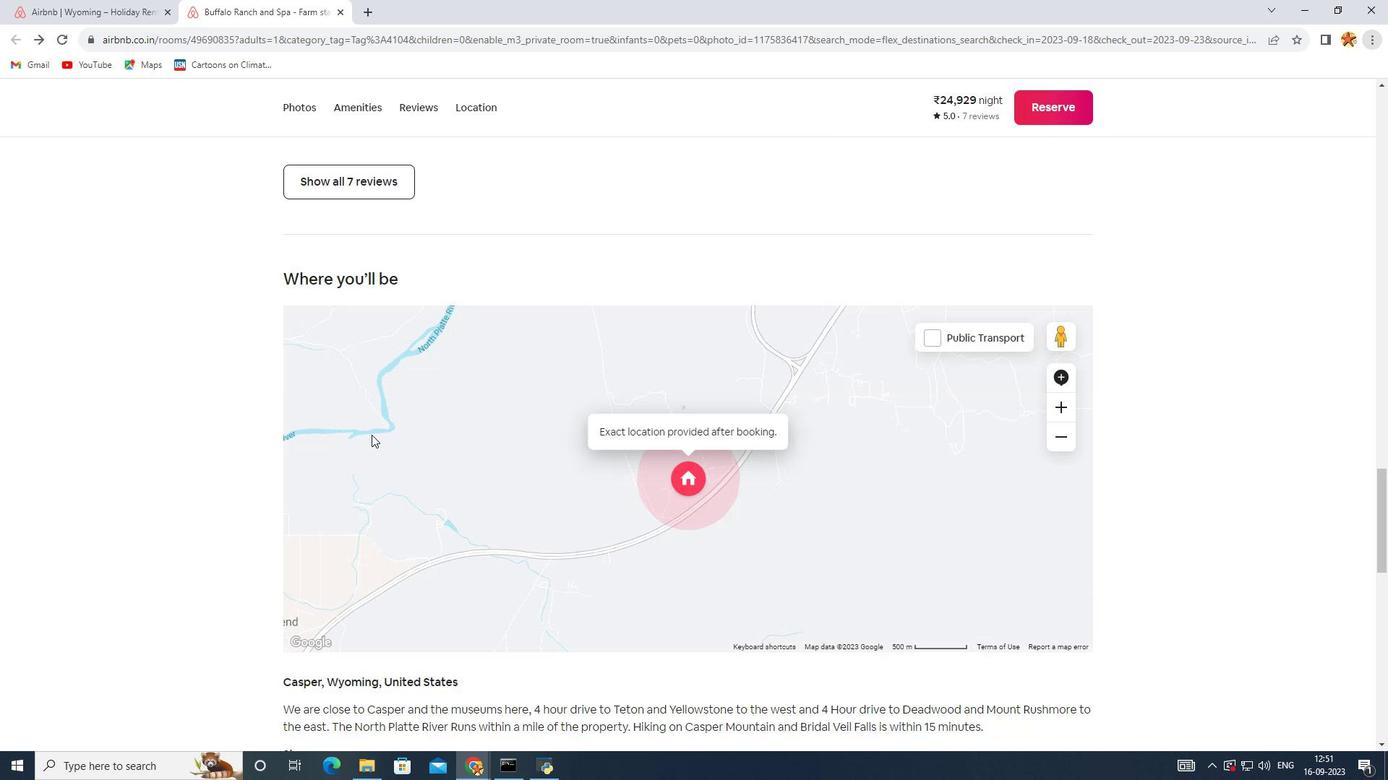 
Action: Mouse scrolled (371, 434) with delta (0, 0)
Screenshot: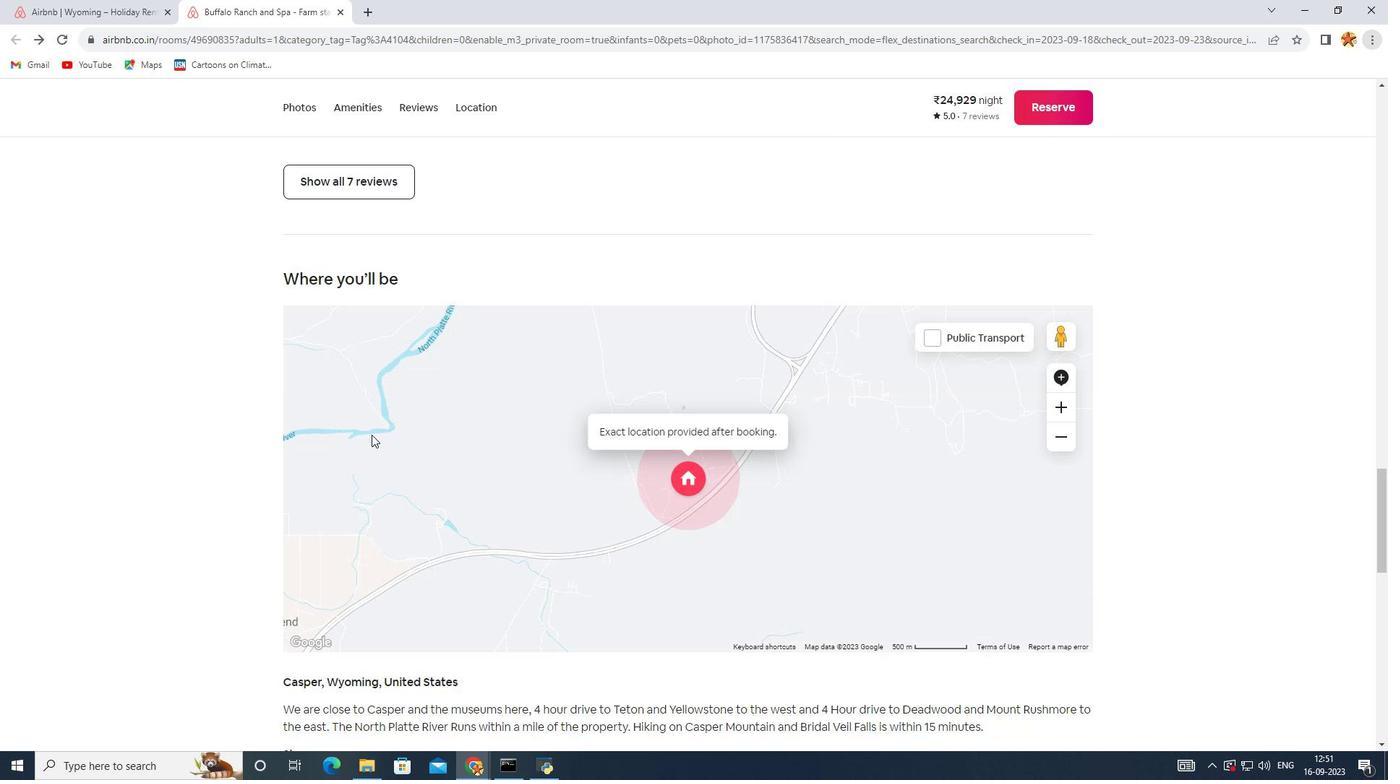 
Action: Mouse scrolled (371, 434) with delta (0, 0)
Screenshot: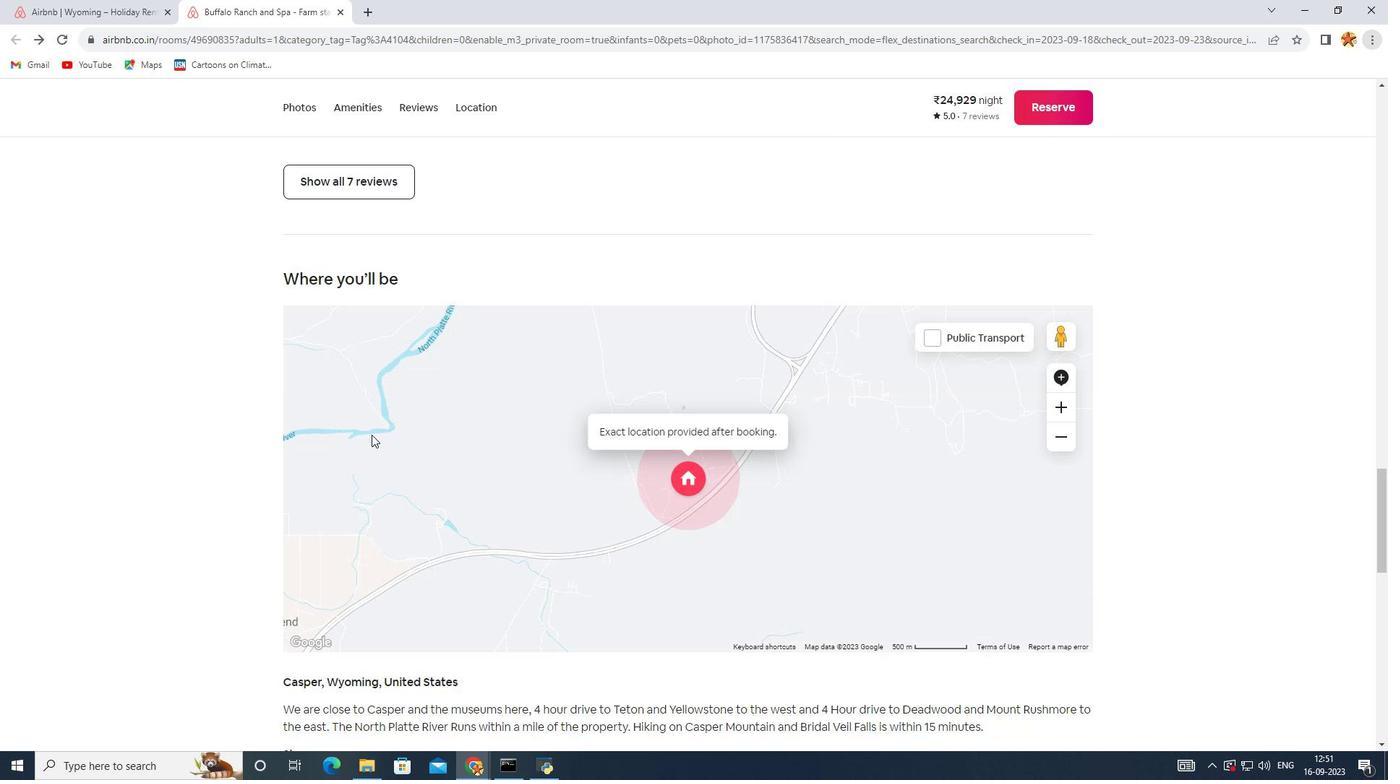 
Action: Mouse scrolled (371, 434) with delta (0, 0)
Screenshot: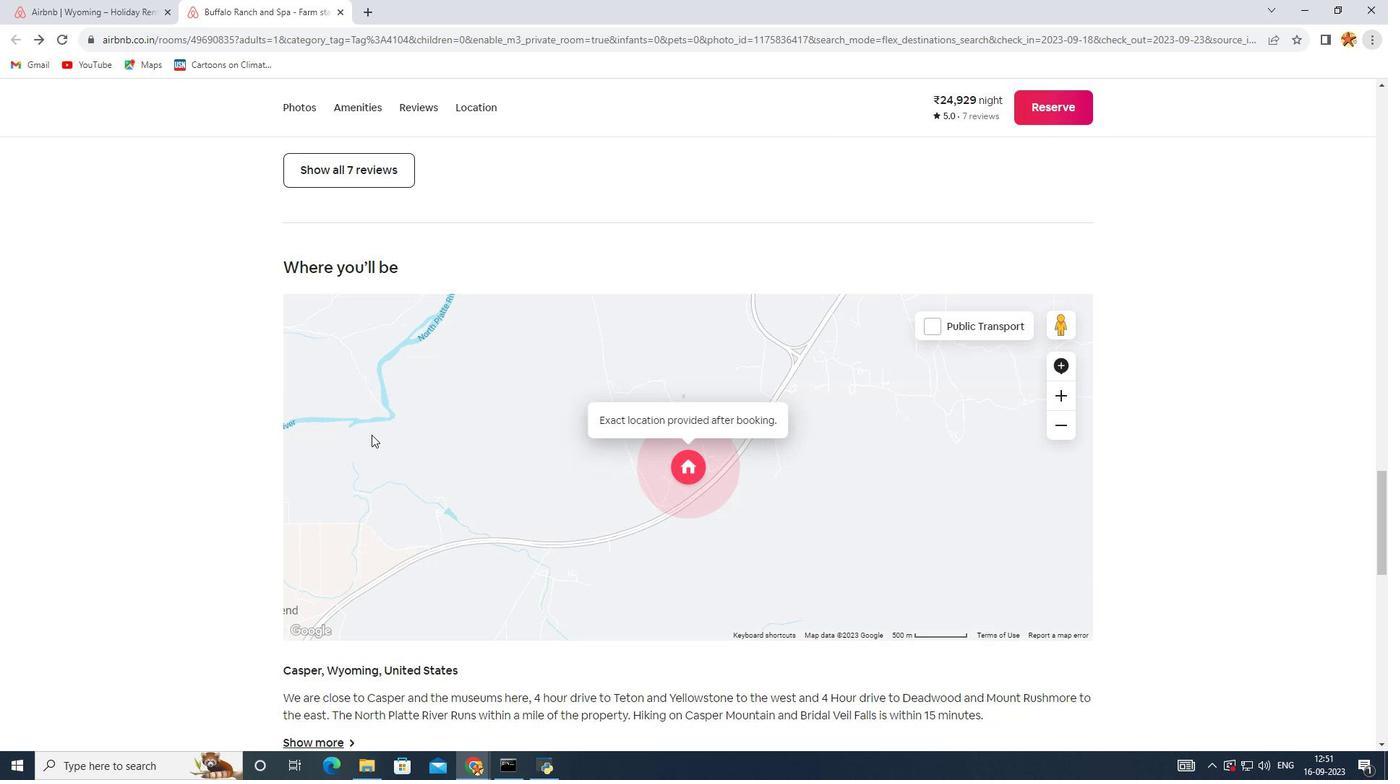 
Action: Mouse scrolled (371, 434) with delta (0, 0)
Screenshot: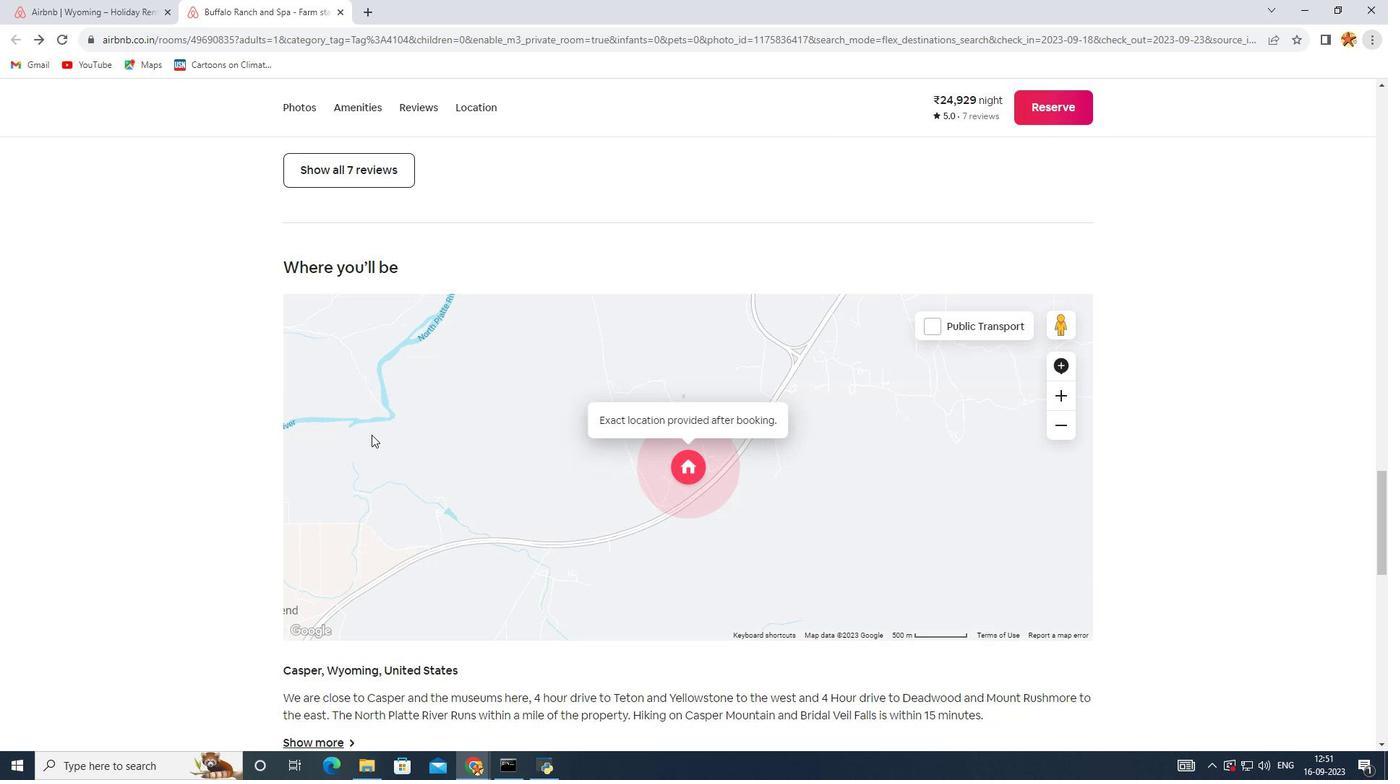 
Action: Mouse scrolled (371, 434) with delta (0, 0)
Screenshot: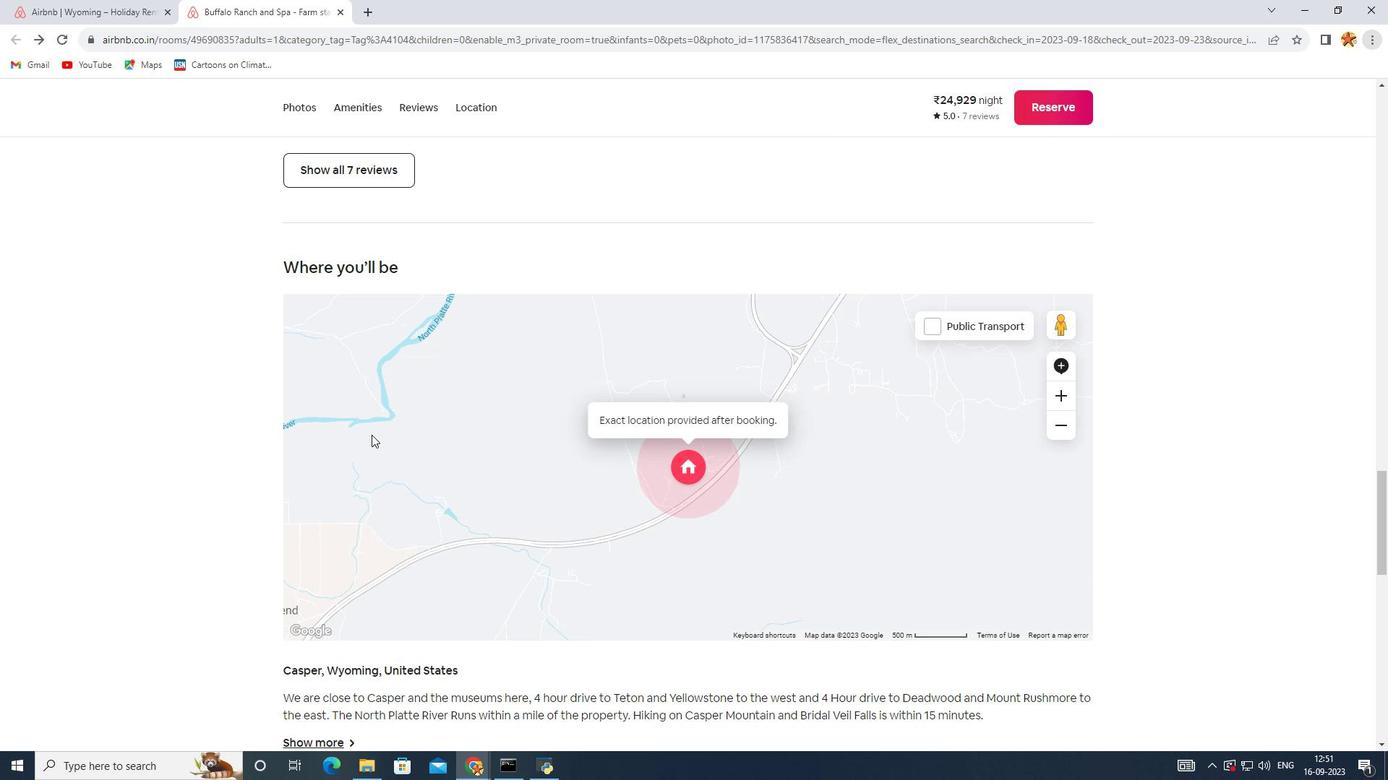 
Action: Mouse scrolled (371, 434) with delta (0, 0)
Screenshot: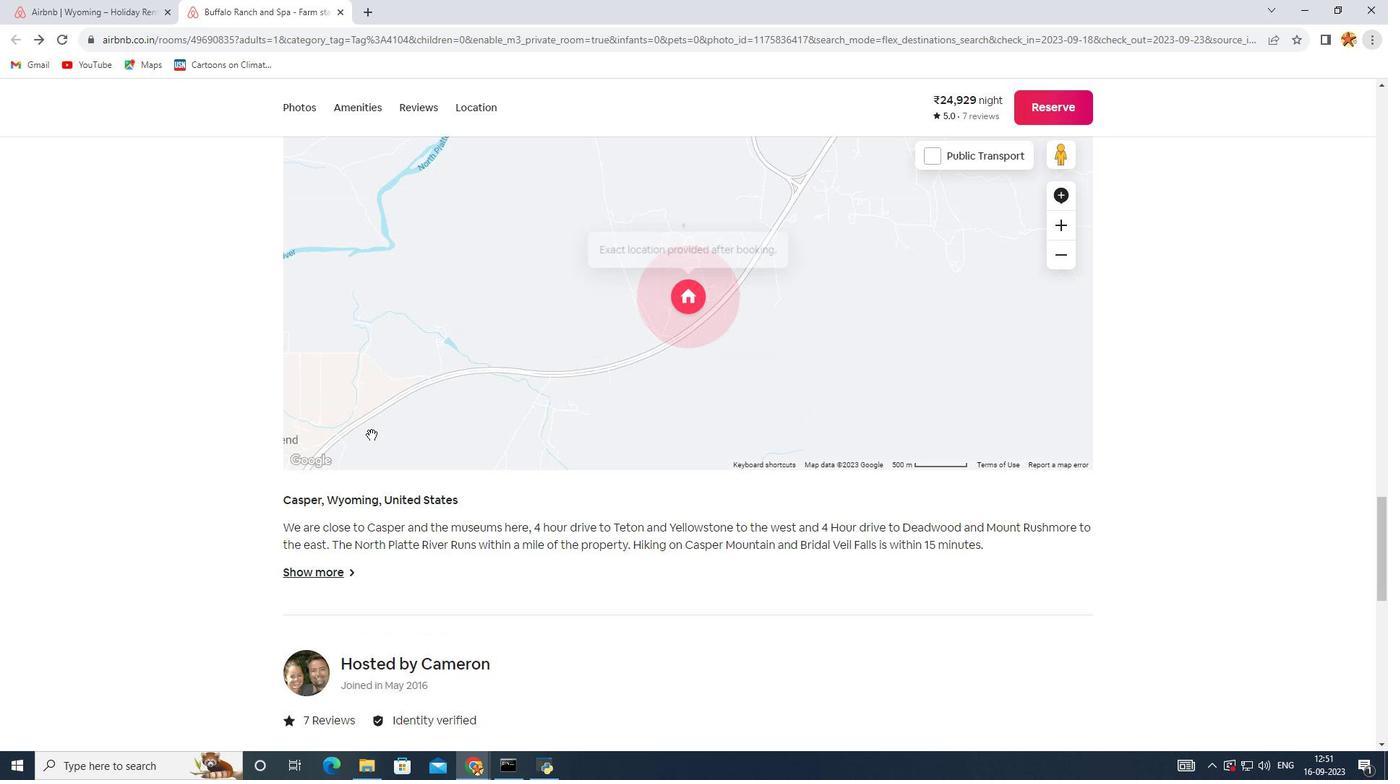 
Action: Mouse scrolled (371, 434) with delta (0, 0)
Screenshot: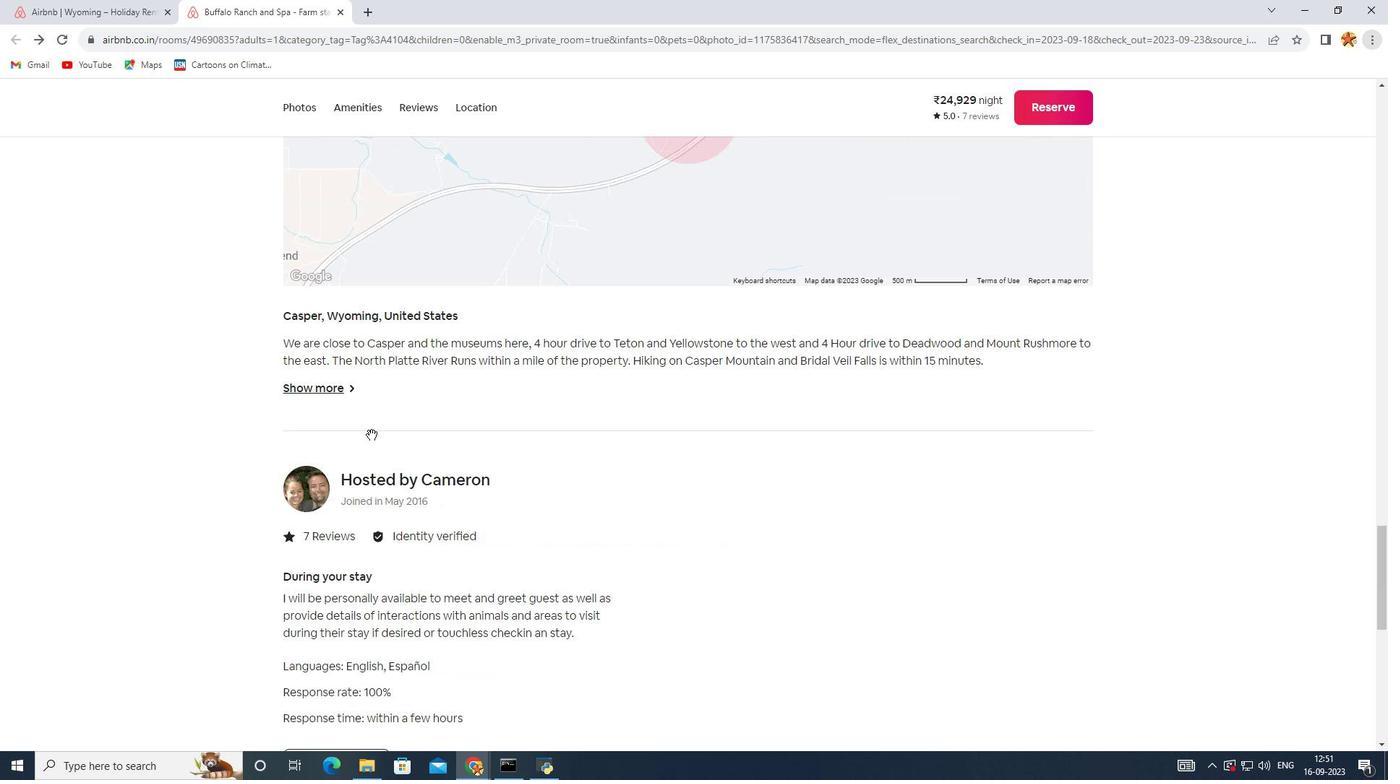 
Action: Mouse scrolled (371, 434) with delta (0, 0)
Screenshot: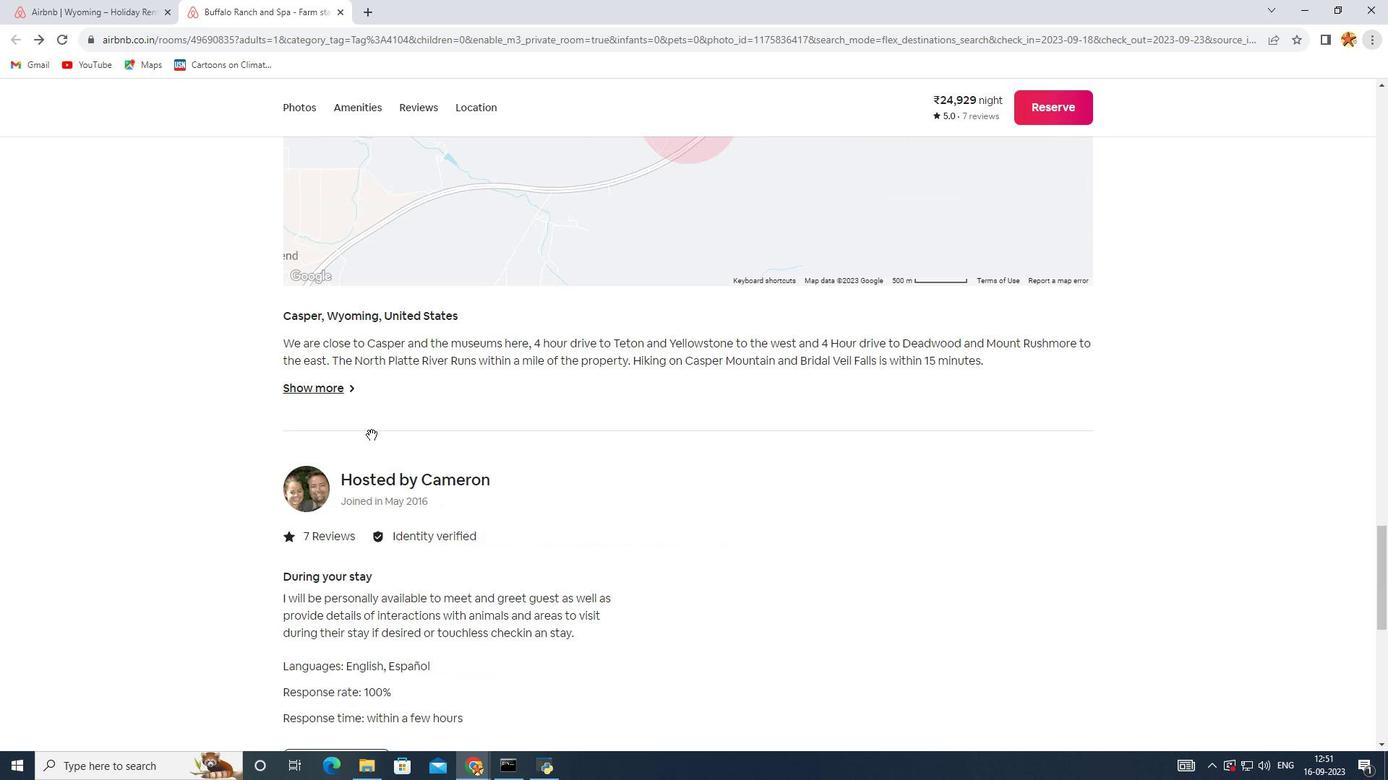
Action: Mouse scrolled (371, 434) with delta (0, 0)
Screenshot: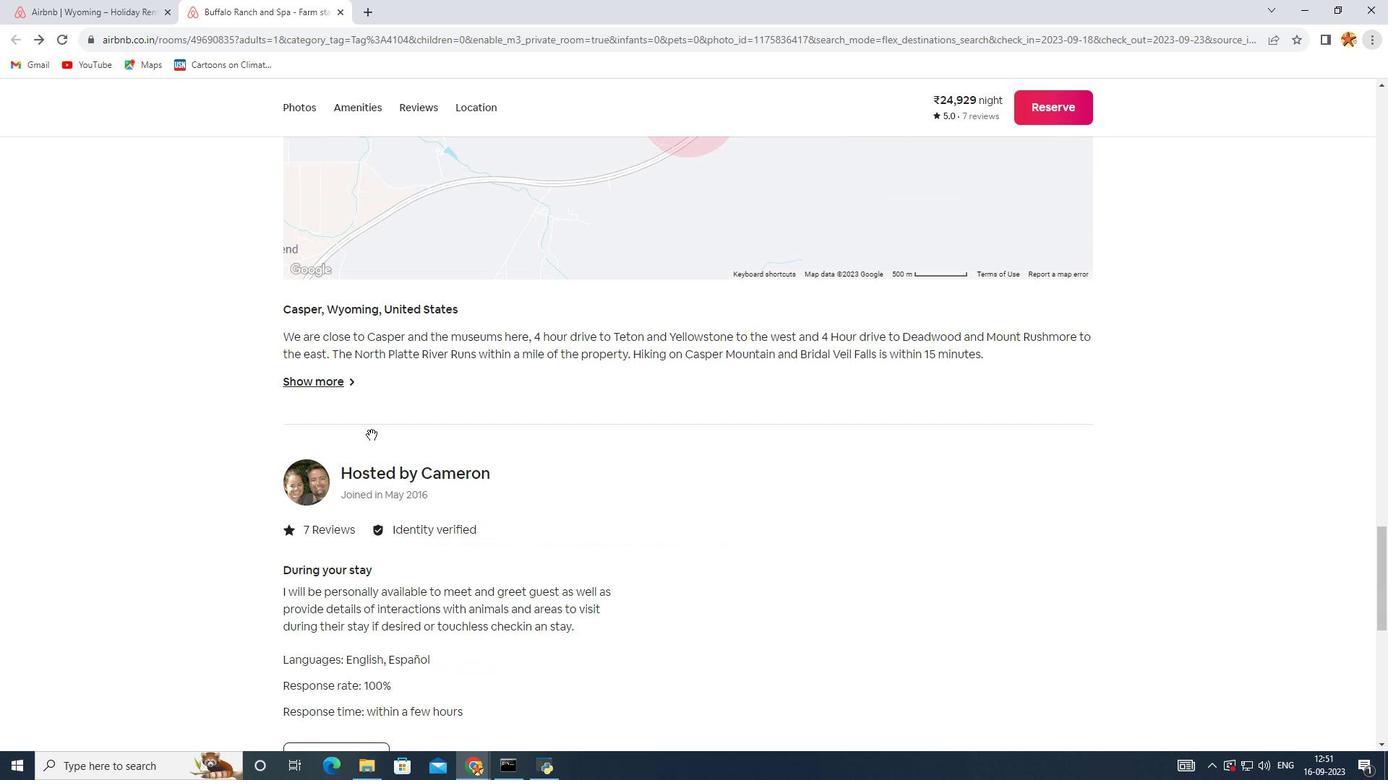 
Action: Mouse scrolled (371, 434) with delta (0, 0)
Screenshot: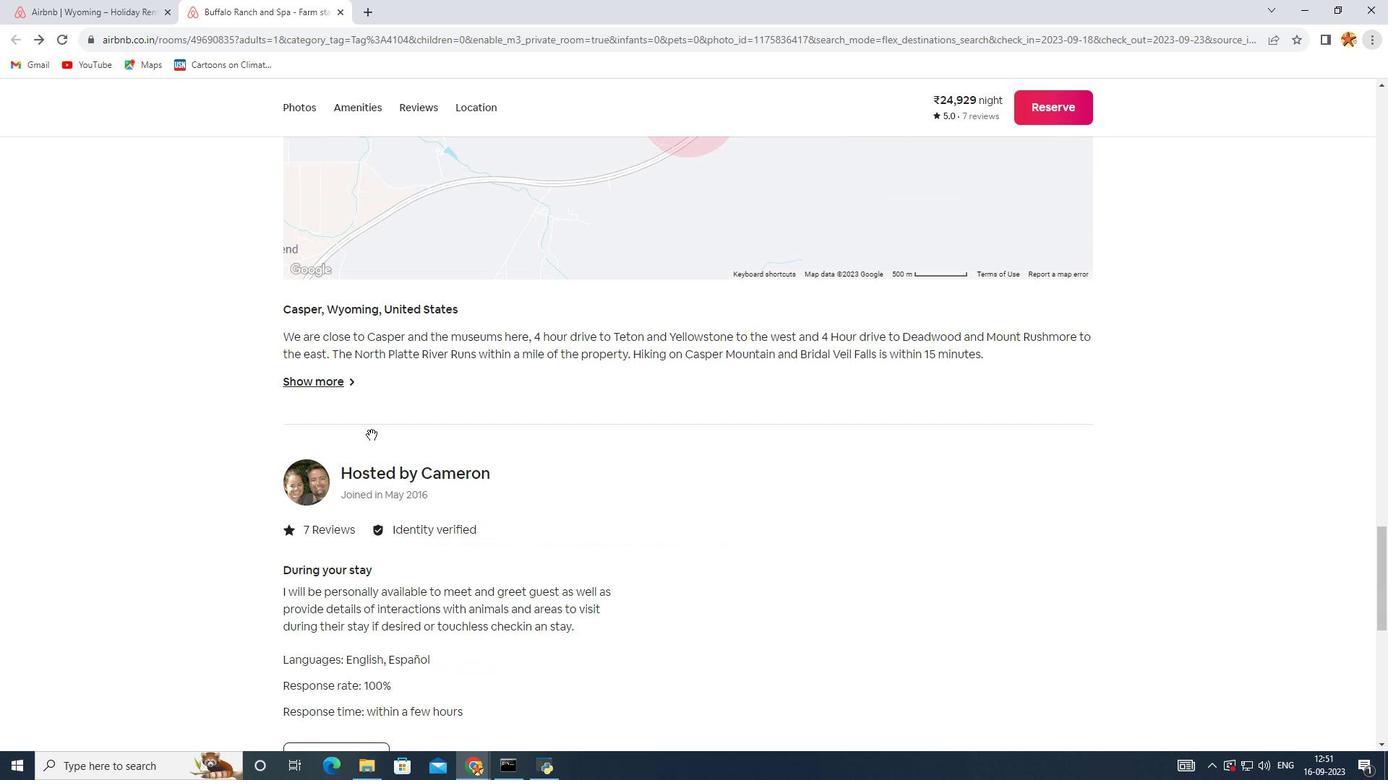 
Action: Mouse scrolled (371, 434) with delta (0, 0)
Screenshot: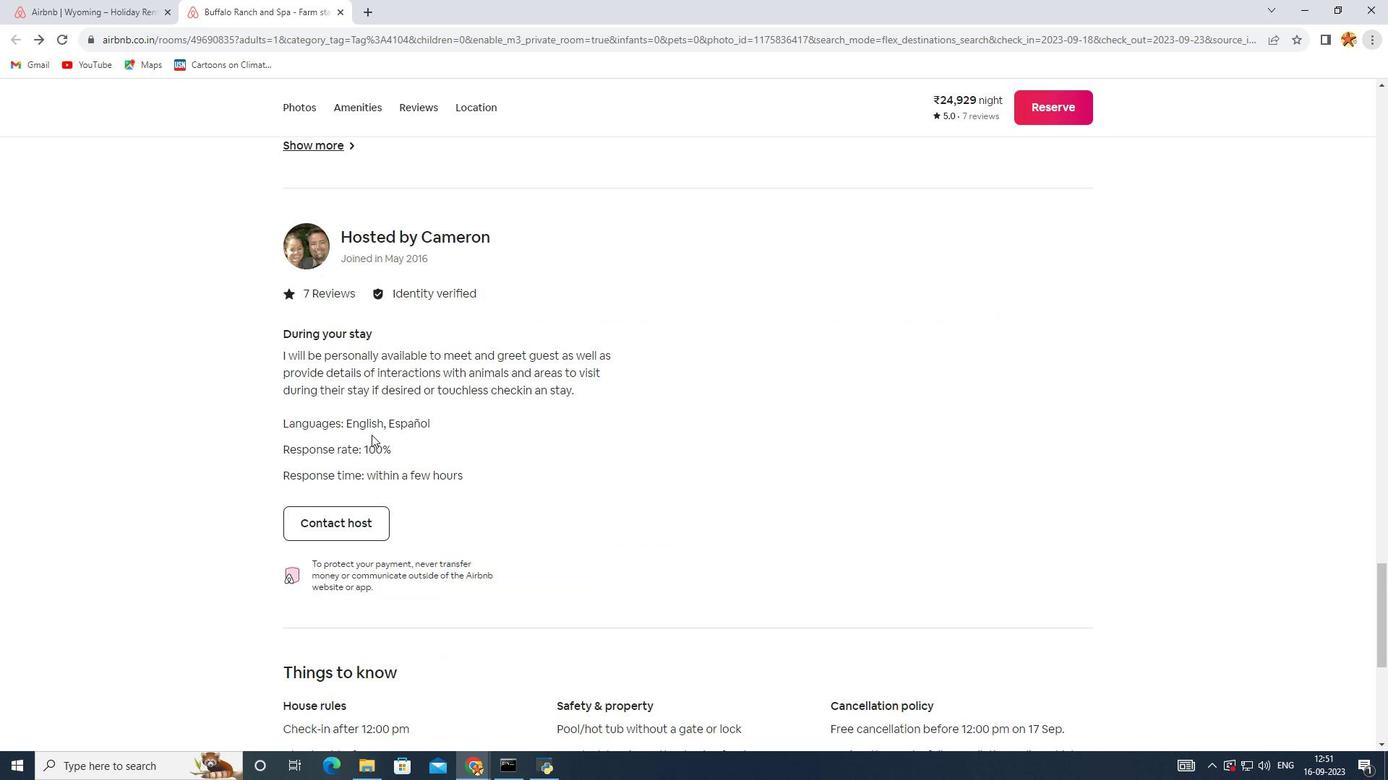 
Action: Mouse scrolled (371, 434) with delta (0, 0)
Screenshot: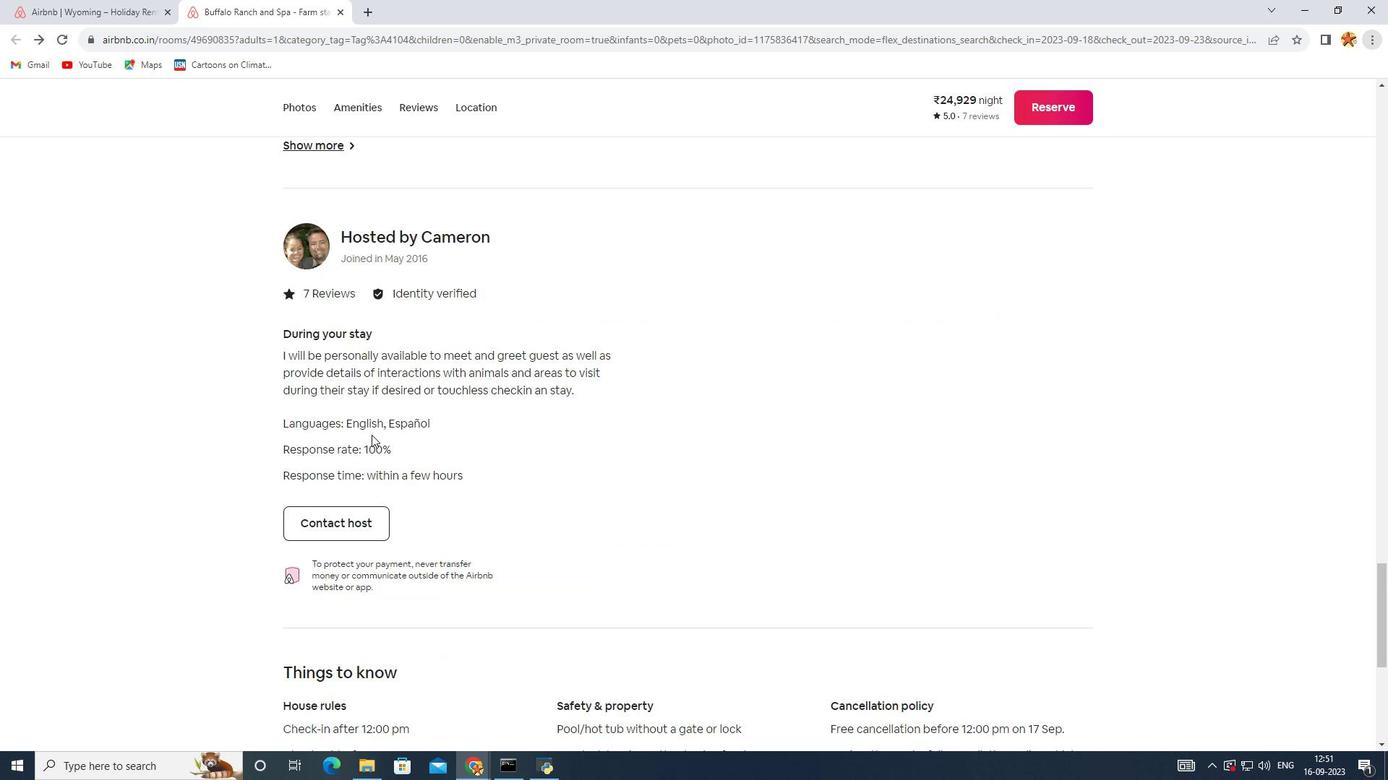 
Action: Mouse scrolled (371, 434) with delta (0, 0)
Screenshot: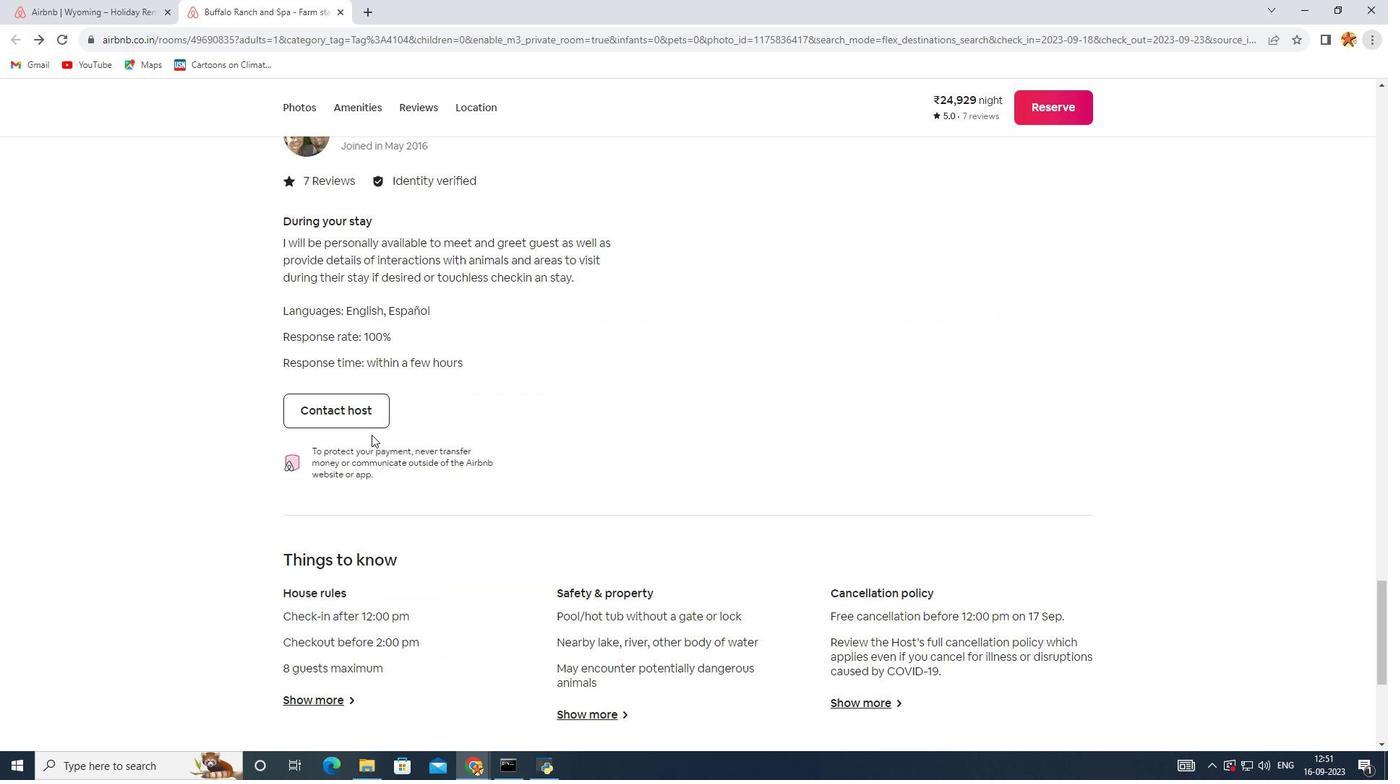
Action: Mouse scrolled (371, 434) with delta (0, 0)
Screenshot: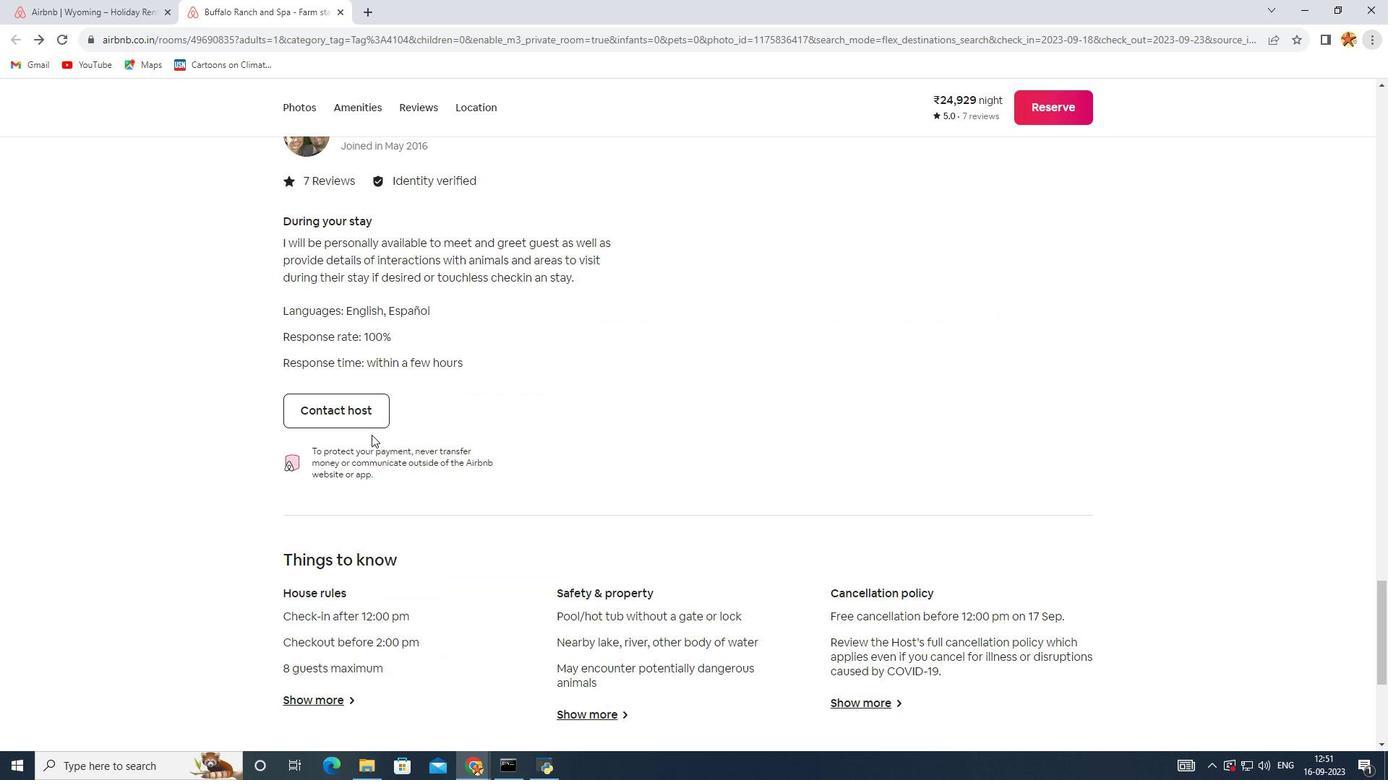 
Action: Mouse scrolled (371, 434) with delta (0, 0)
Screenshot: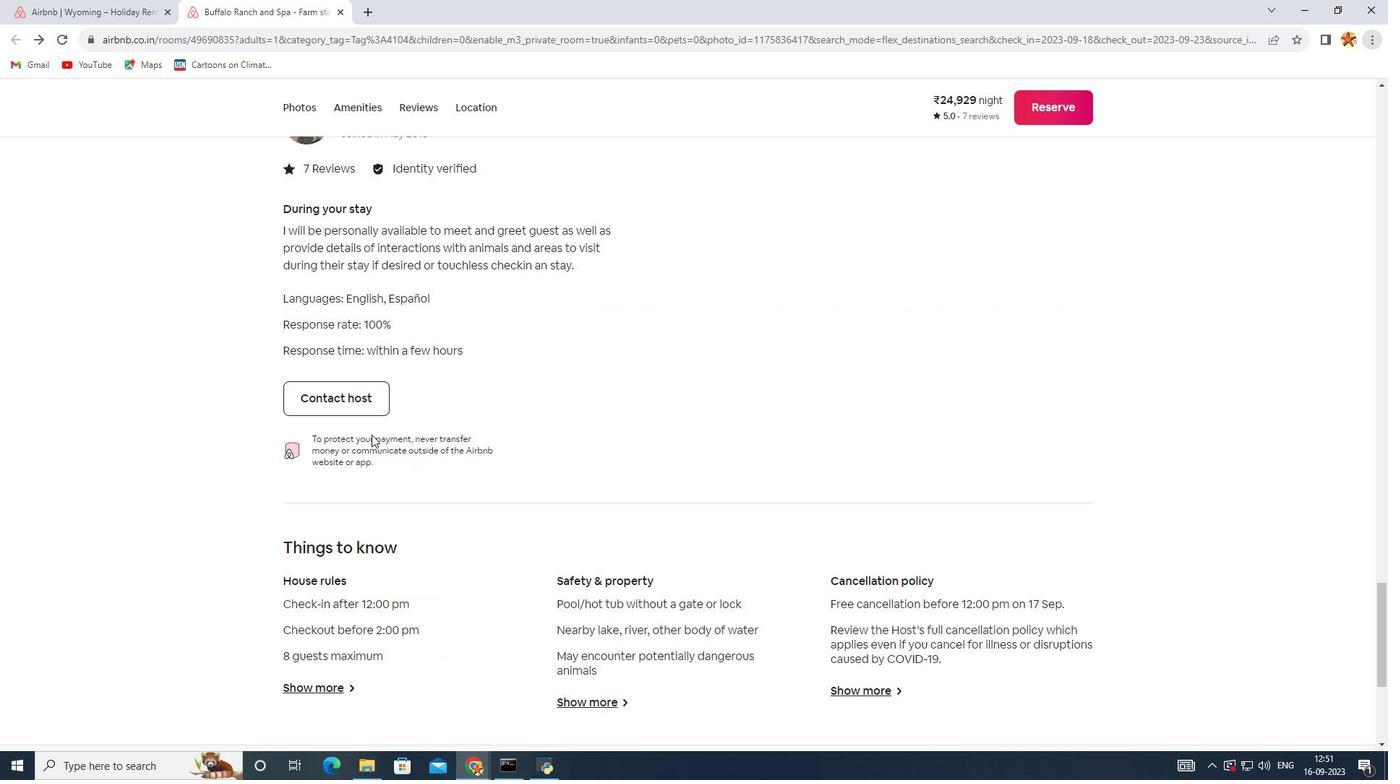 
Action: Mouse scrolled (371, 436) with delta (0, 0)
Screenshot: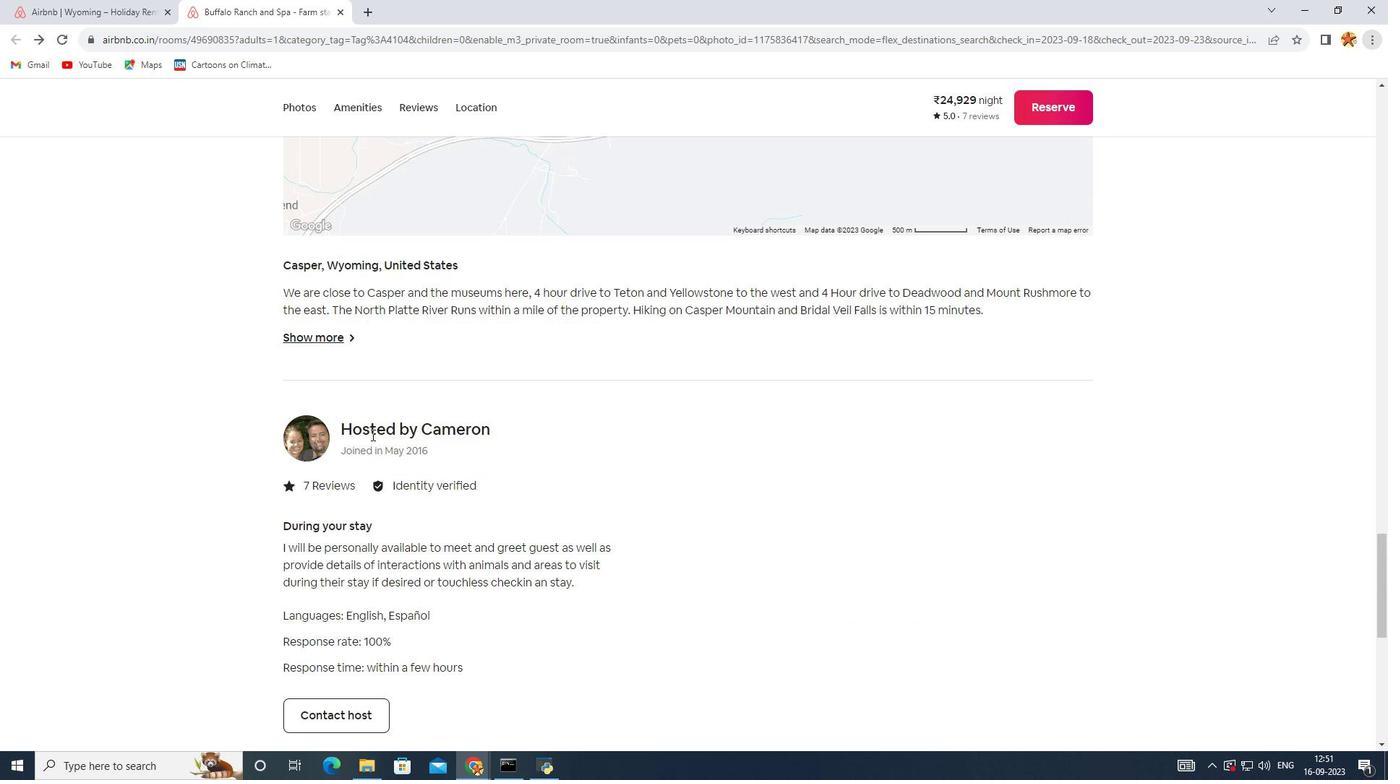 
Action: Mouse scrolled (371, 436) with delta (0, 0)
Screenshot: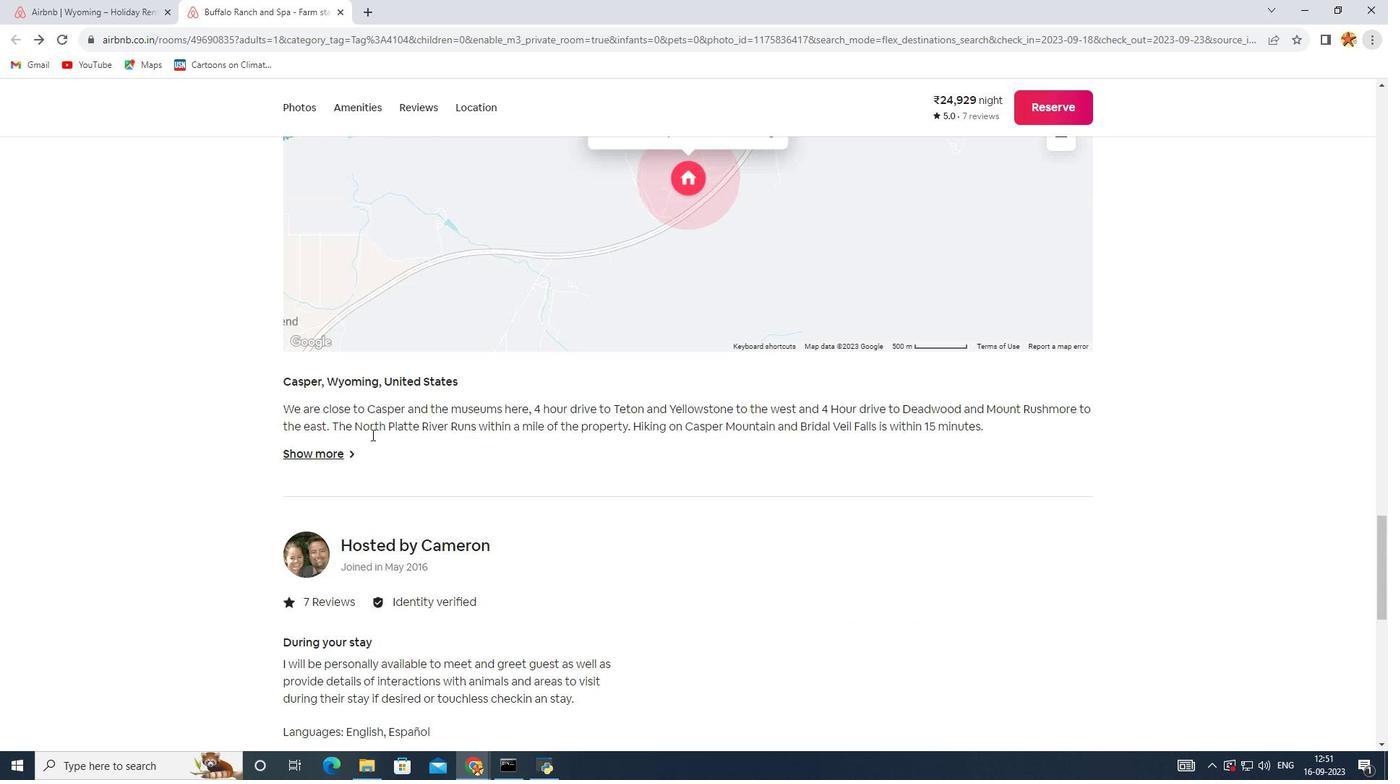 
Action: Mouse scrolled (371, 436) with delta (0, 0)
Screenshot: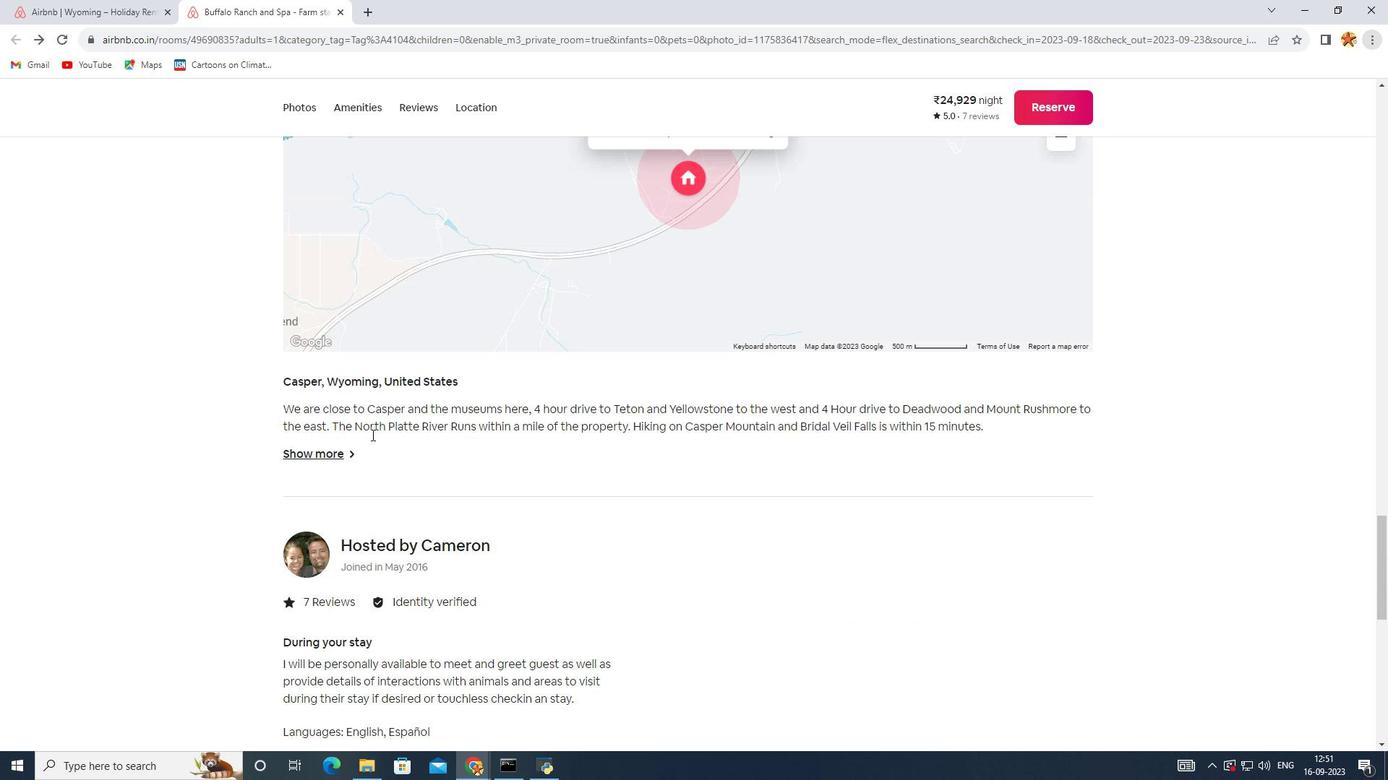 
Action: Mouse scrolled (371, 436) with delta (0, 0)
Screenshot: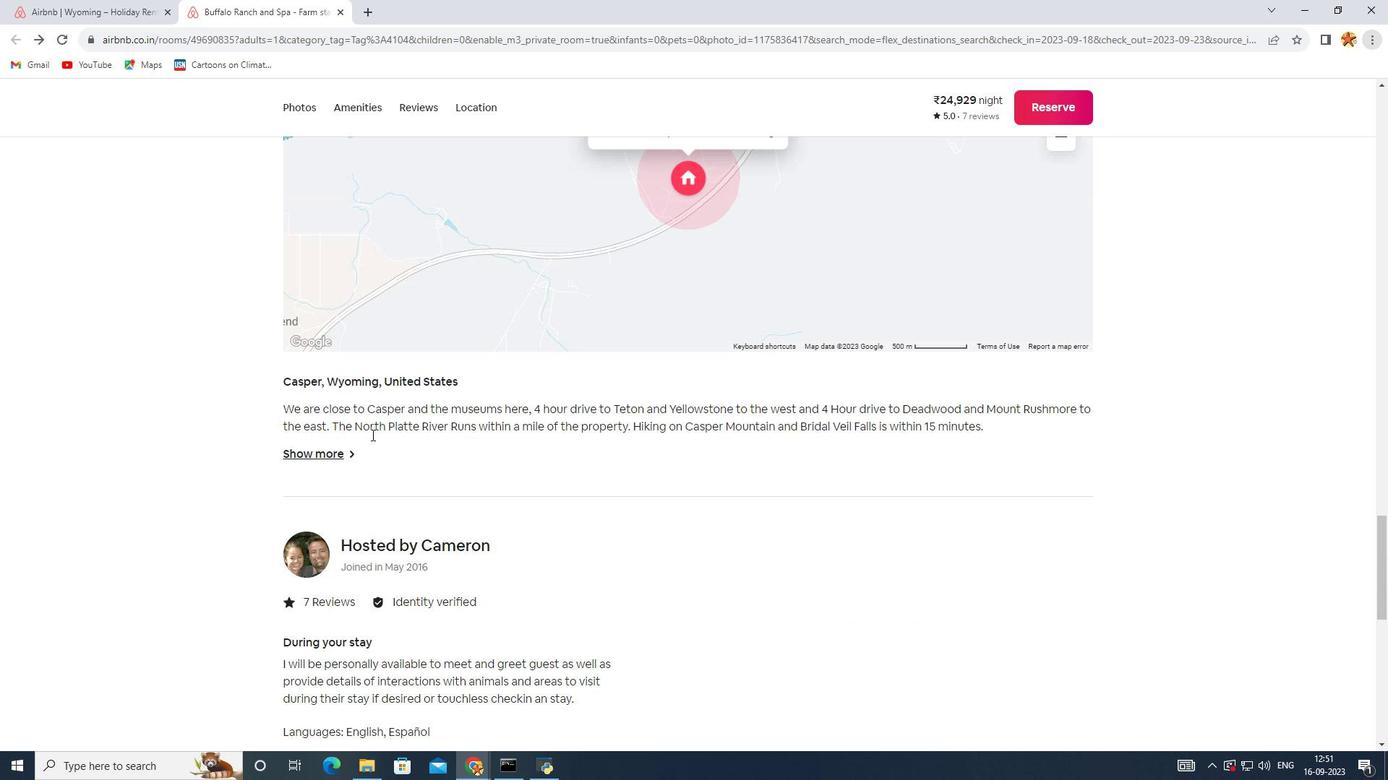 
Action: Mouse scrolled (371, 436) with delta (0, 0)
Screenshot: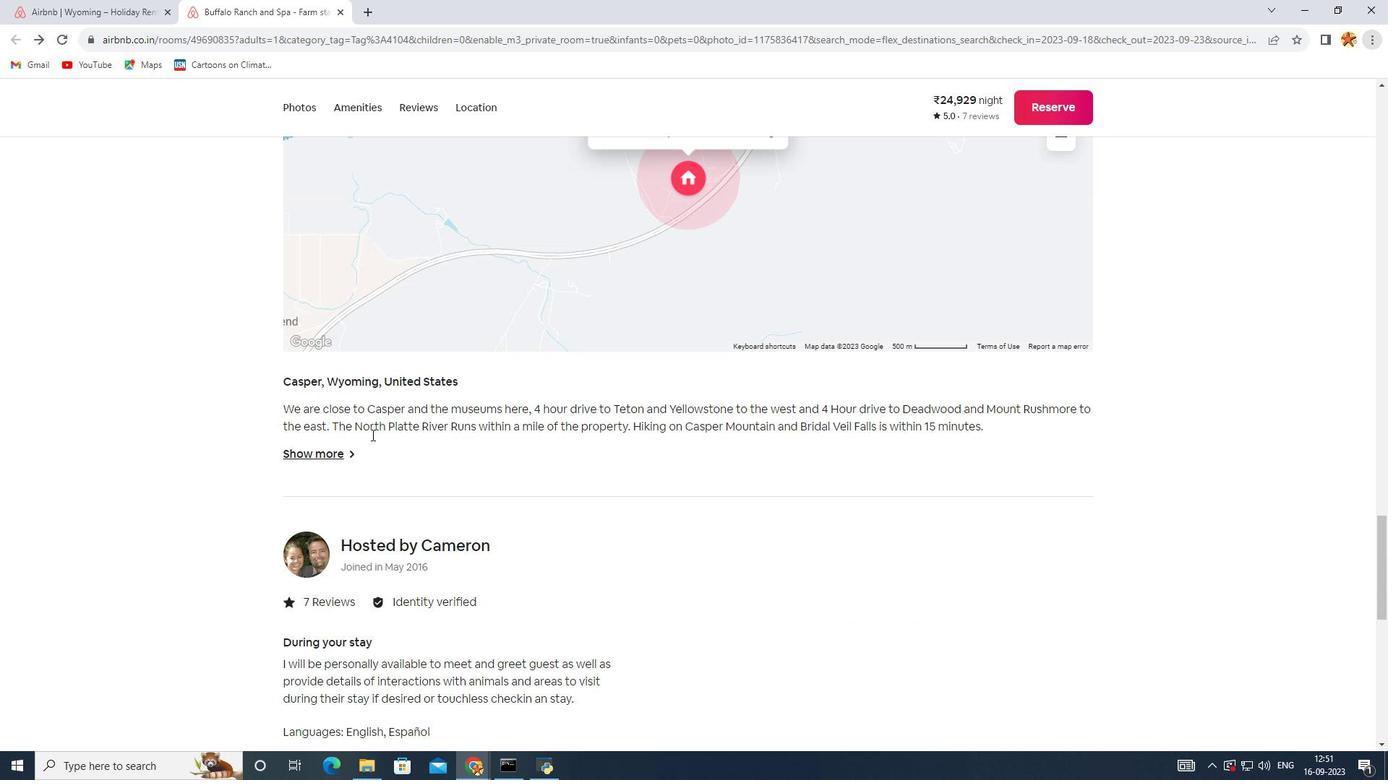 
Action: Mouse scrolled (371, 436) with delta (0, 0)
Screenshot: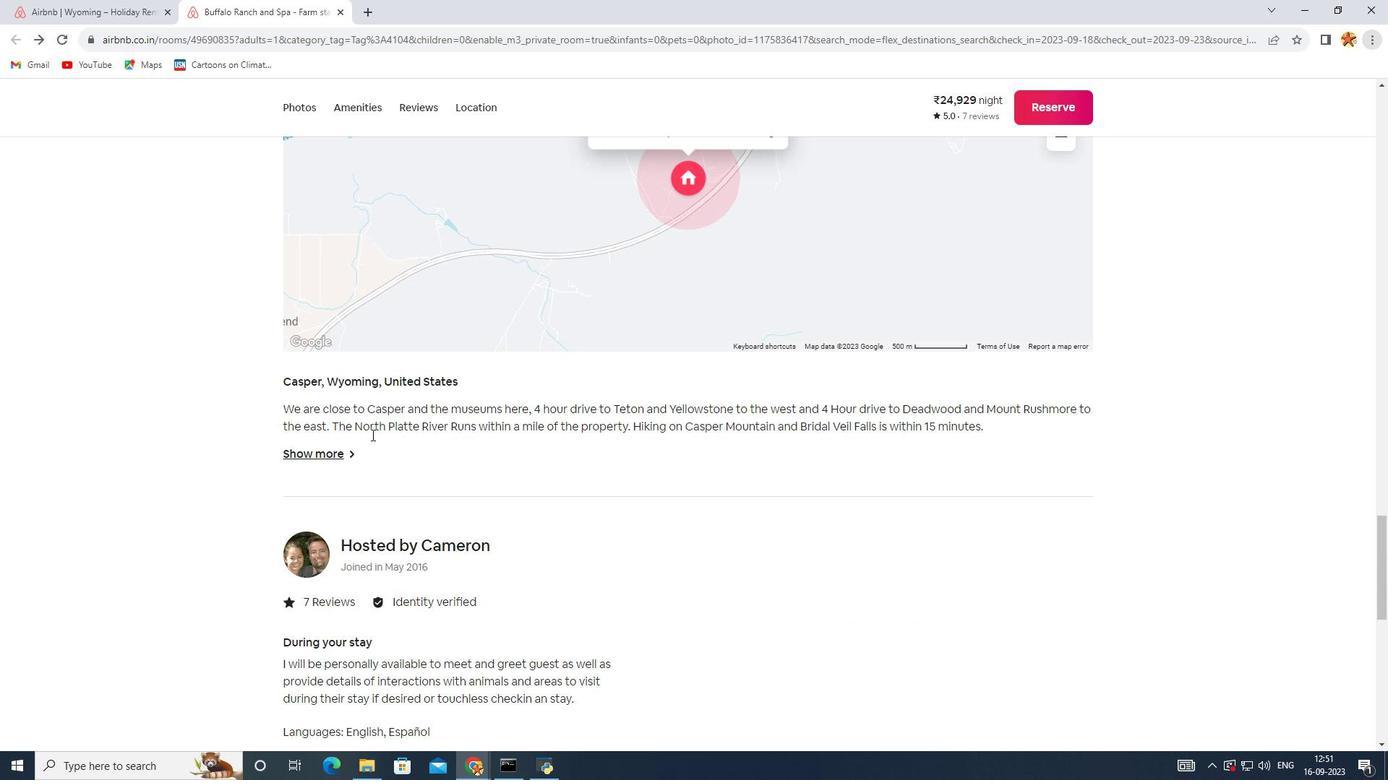 
Action: Mouse scrolled (371, 436) with delta (0, 0)
Screenshot: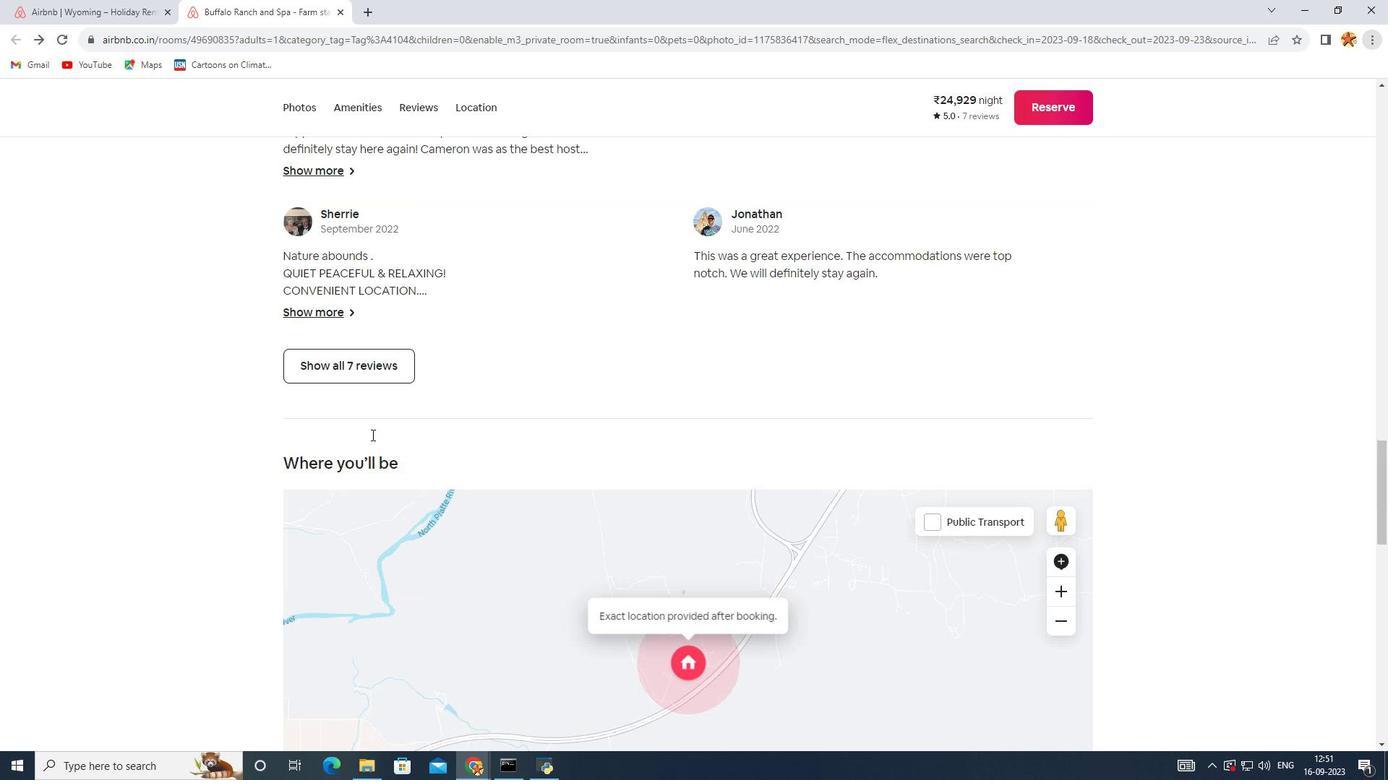
Action: Mouse scrolled (371, 436) with delta (0, 0)
Screenshot: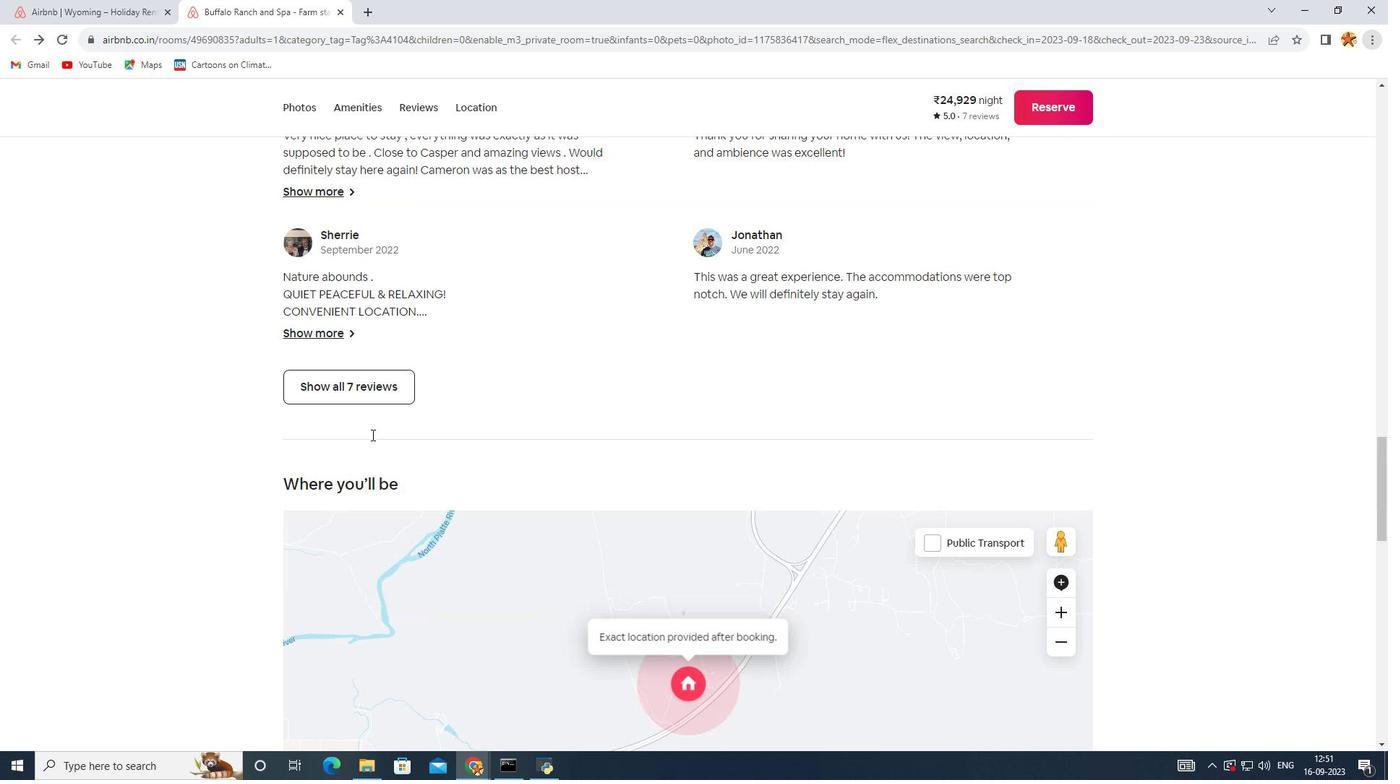 
Action: Mouse scrolled (371, 436) with delta (0, 0)
Screenshot: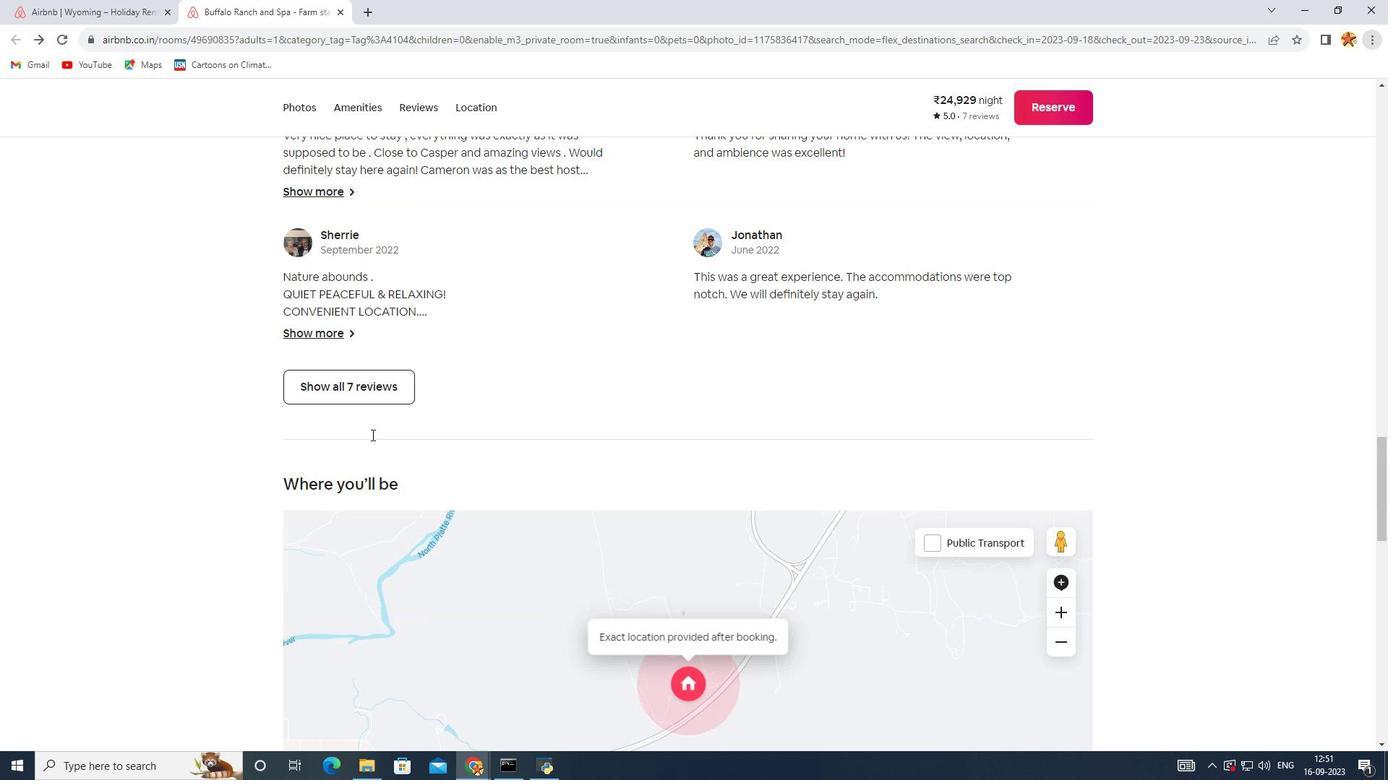 
Action: Mouse scrolled (371, 436) with delta (0, 0)
Screenshot: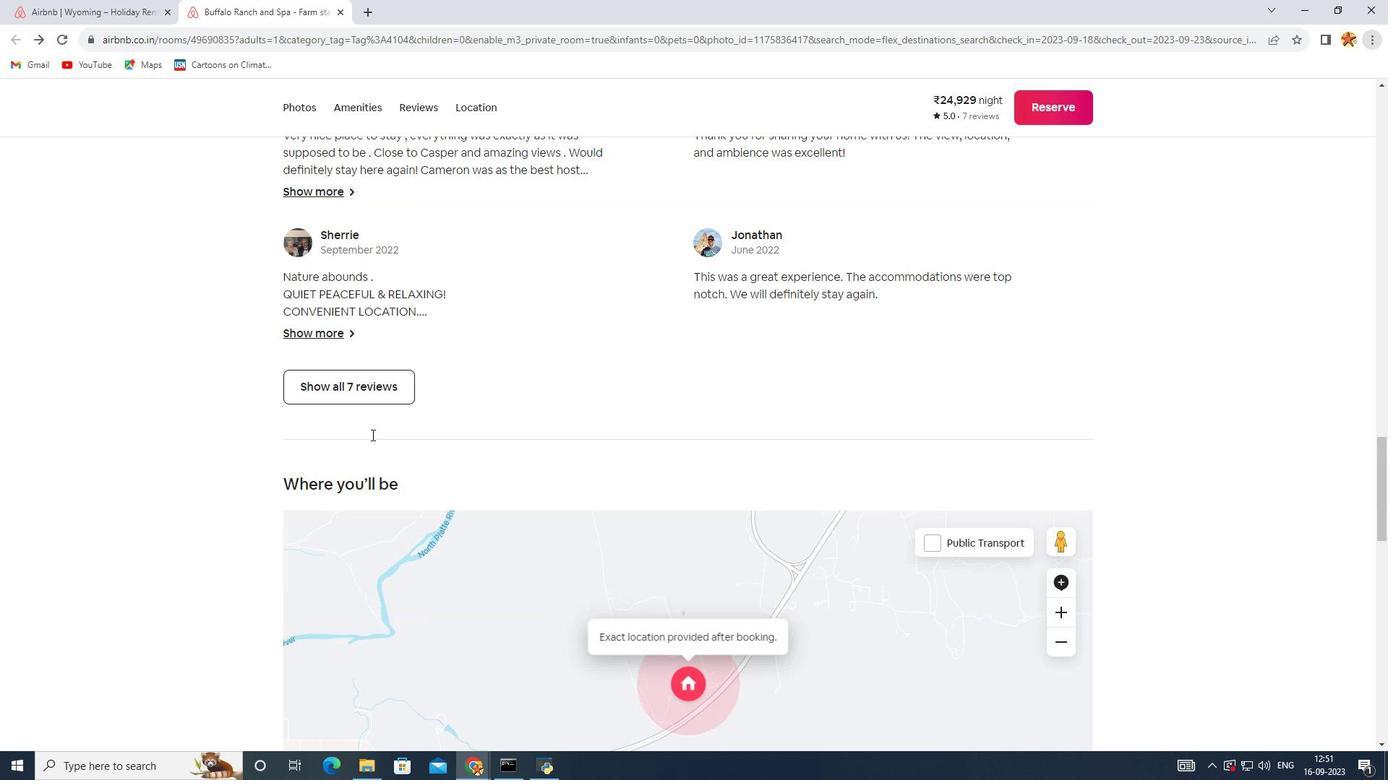 
Action: Mouse scrolled (371, 436) with delta (0, 0)
Screenshot: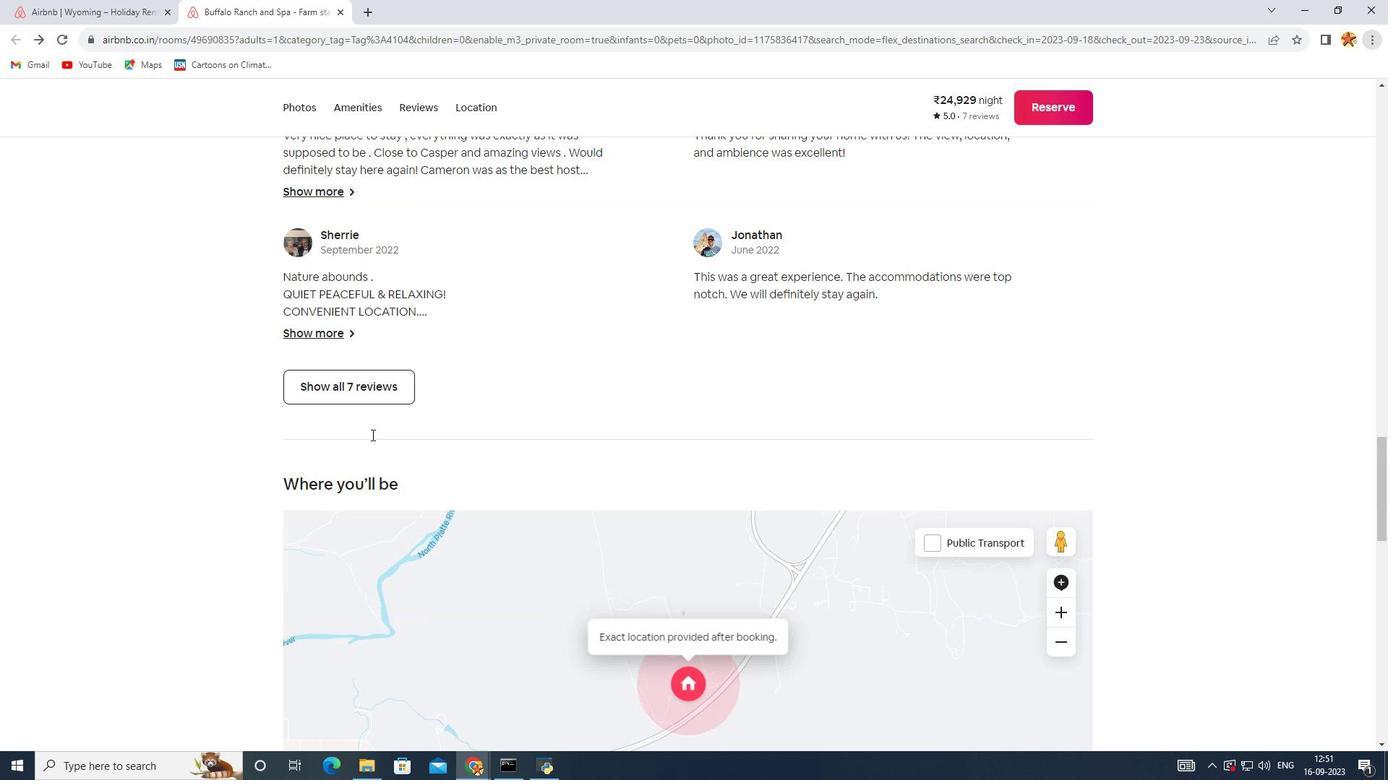 
Action: Mouse scrolled (371, 436) with delta (0, 0)
Screenshot: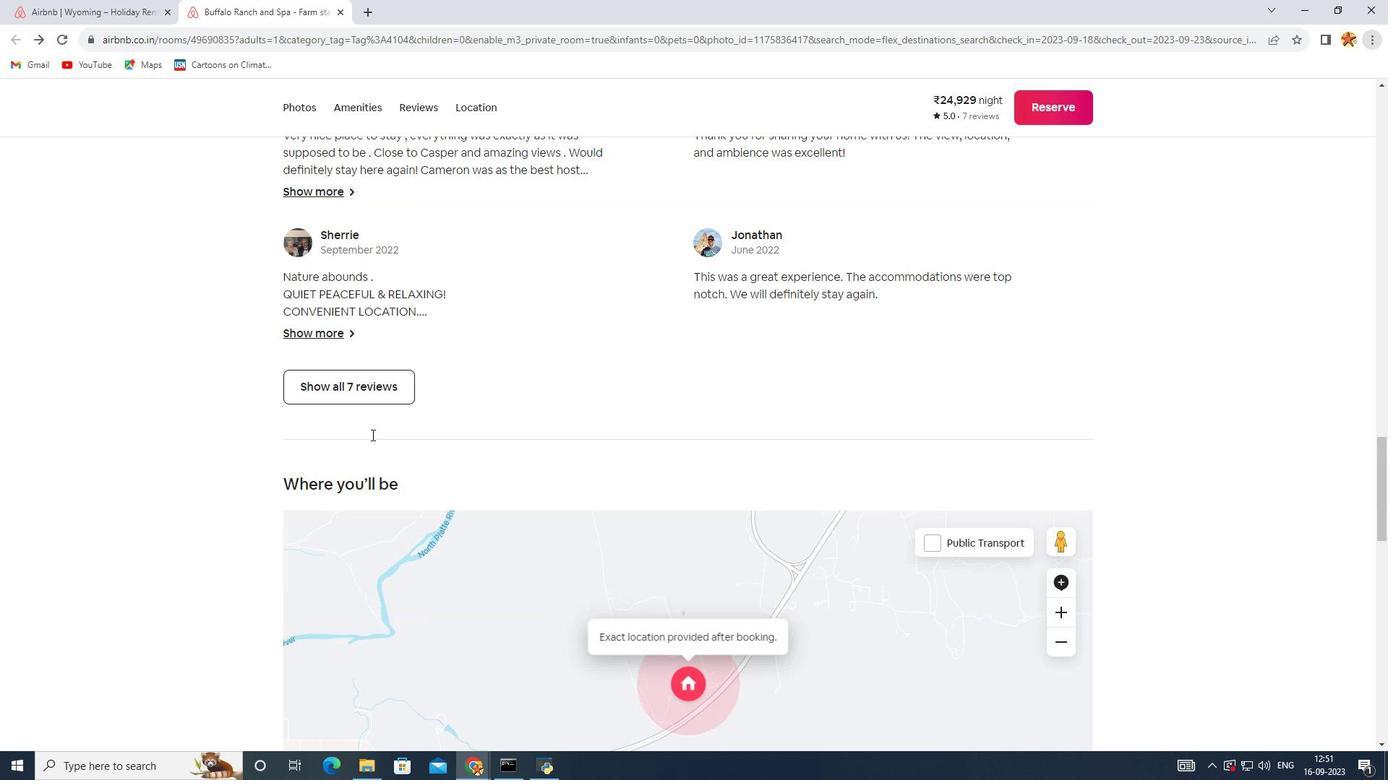 
Action: Mouse scrolled (371, 436) with delta (0, 0)
Screenshot: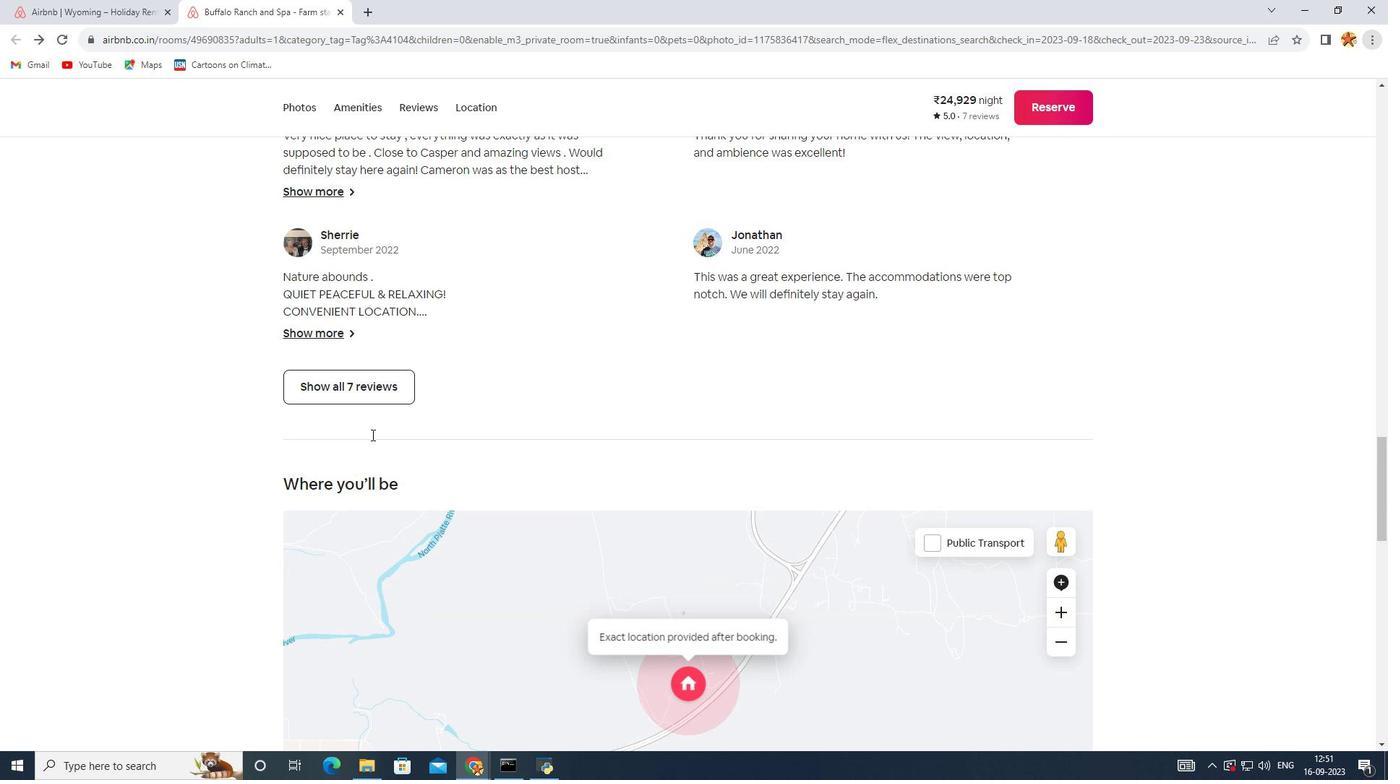 
Action: Mouse scrolled (371, 436) with delta (0, 0)
Screenshot: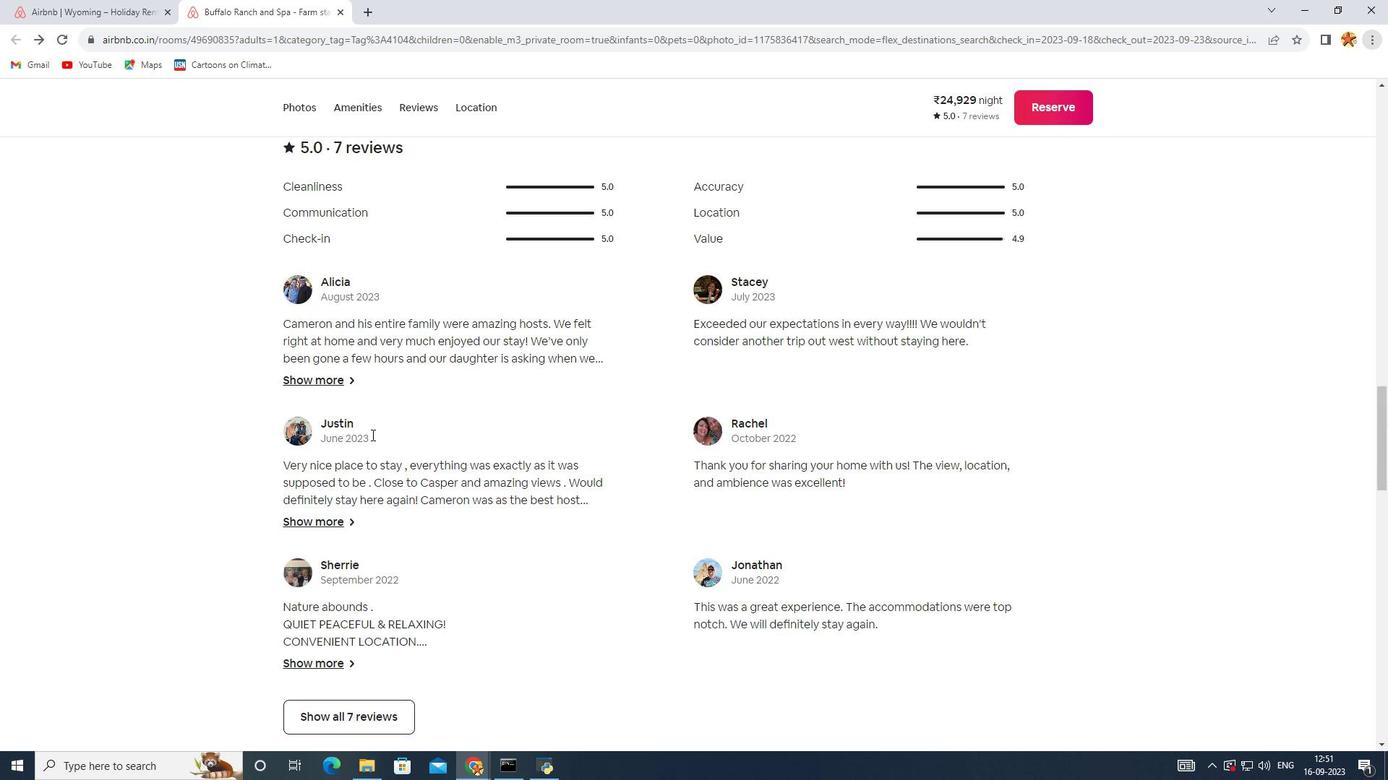 
Action: Mouse scrolled (371, 436) with delta (0, 0)
Screenshot: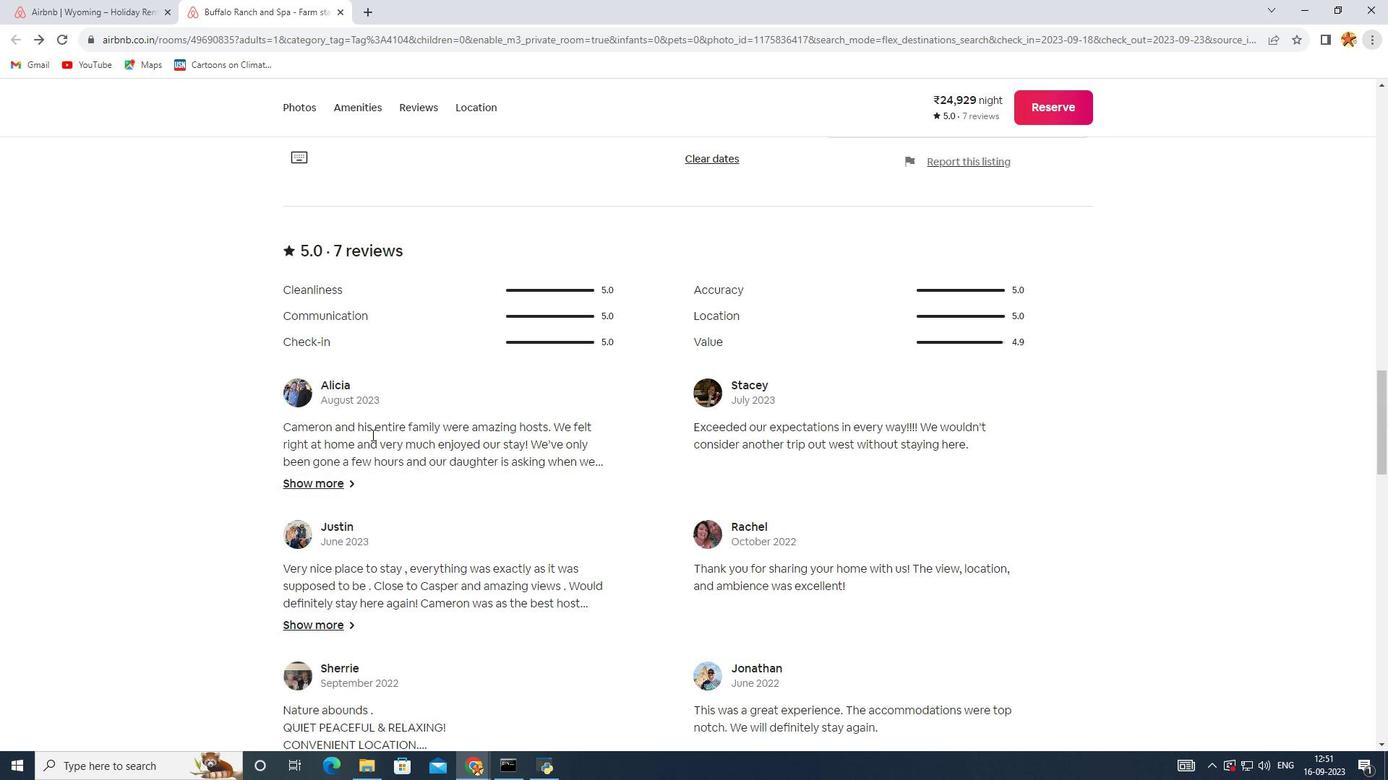 
Action: Mouse scrolled (371, 436) with delta (0, 0)
Screenshot: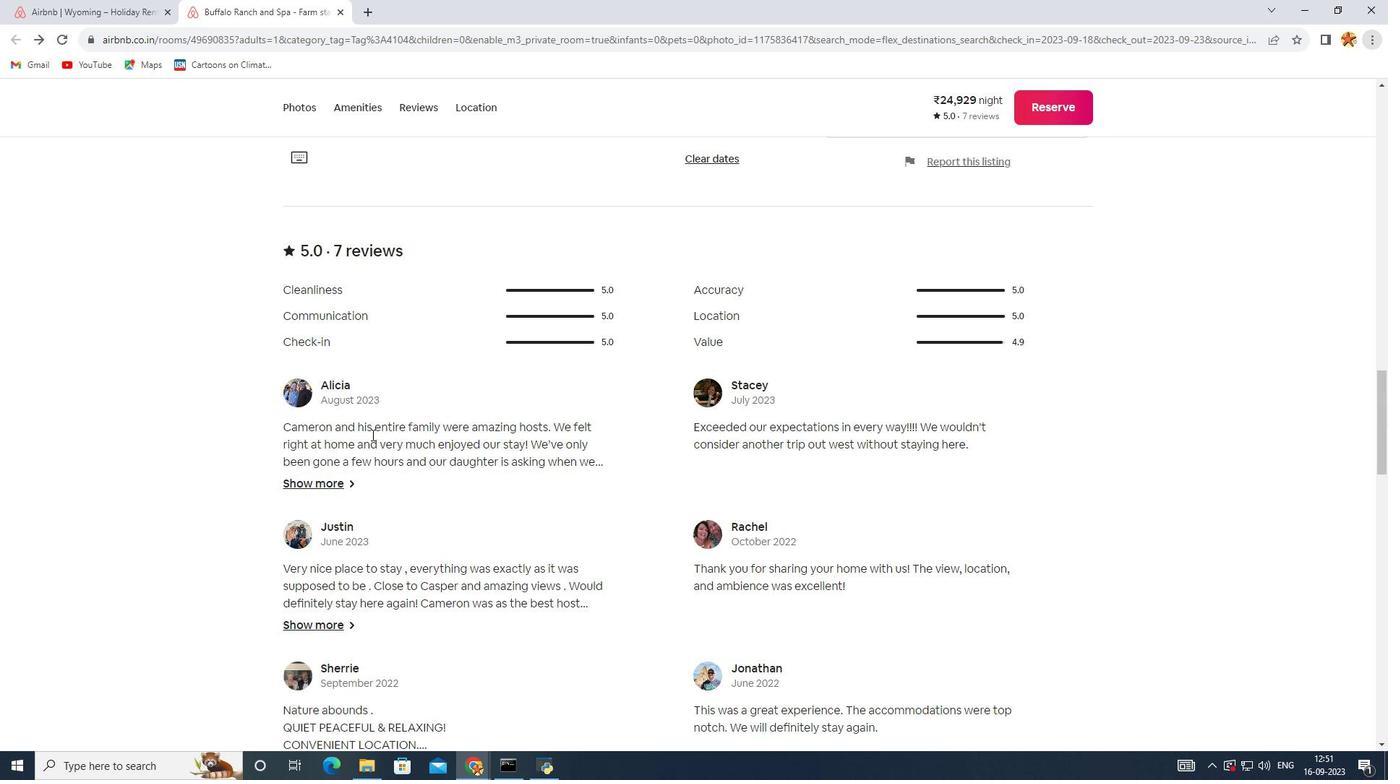 
Action: Mouse scrolled (371, 436) with delta (0, 0)
Screenshot: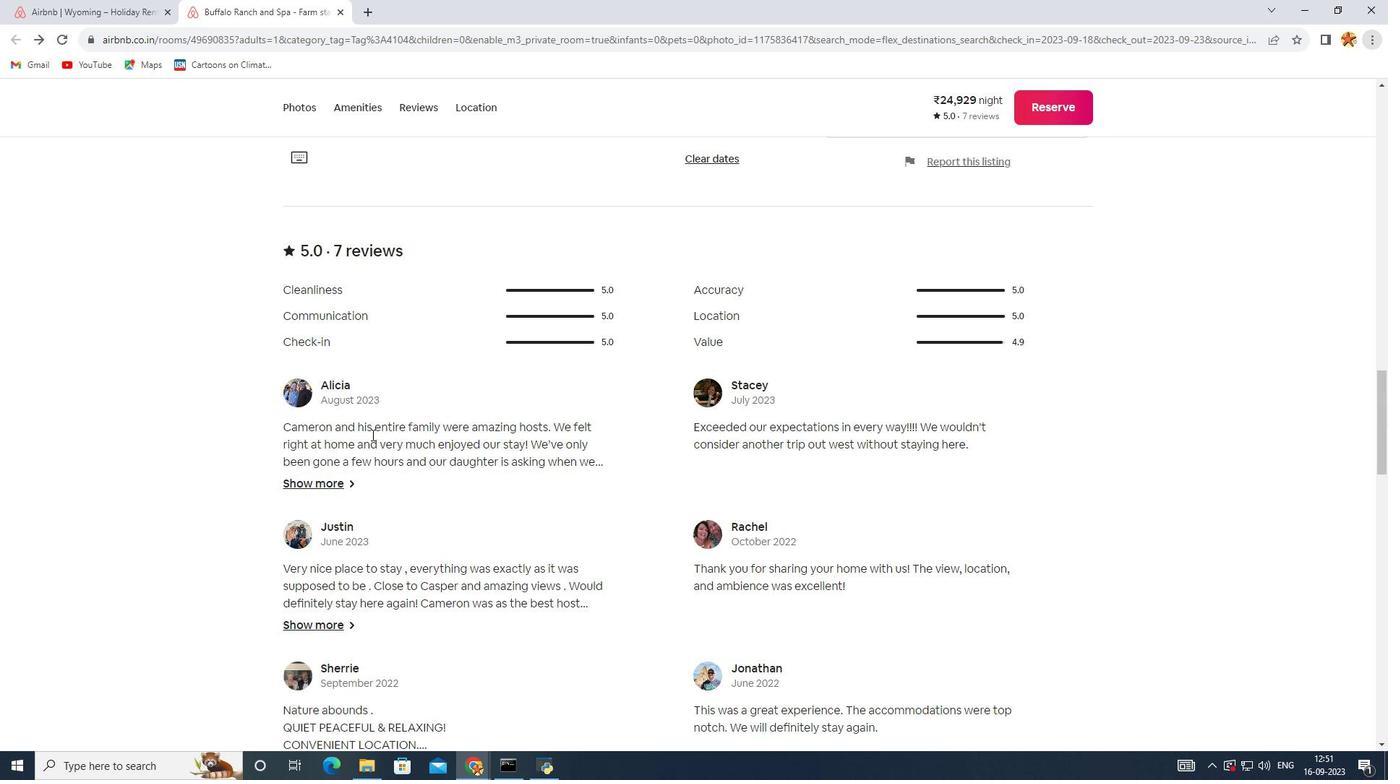 
Action: Mouse scrolled (371, 436) with delta (0, 0)
Screenshot: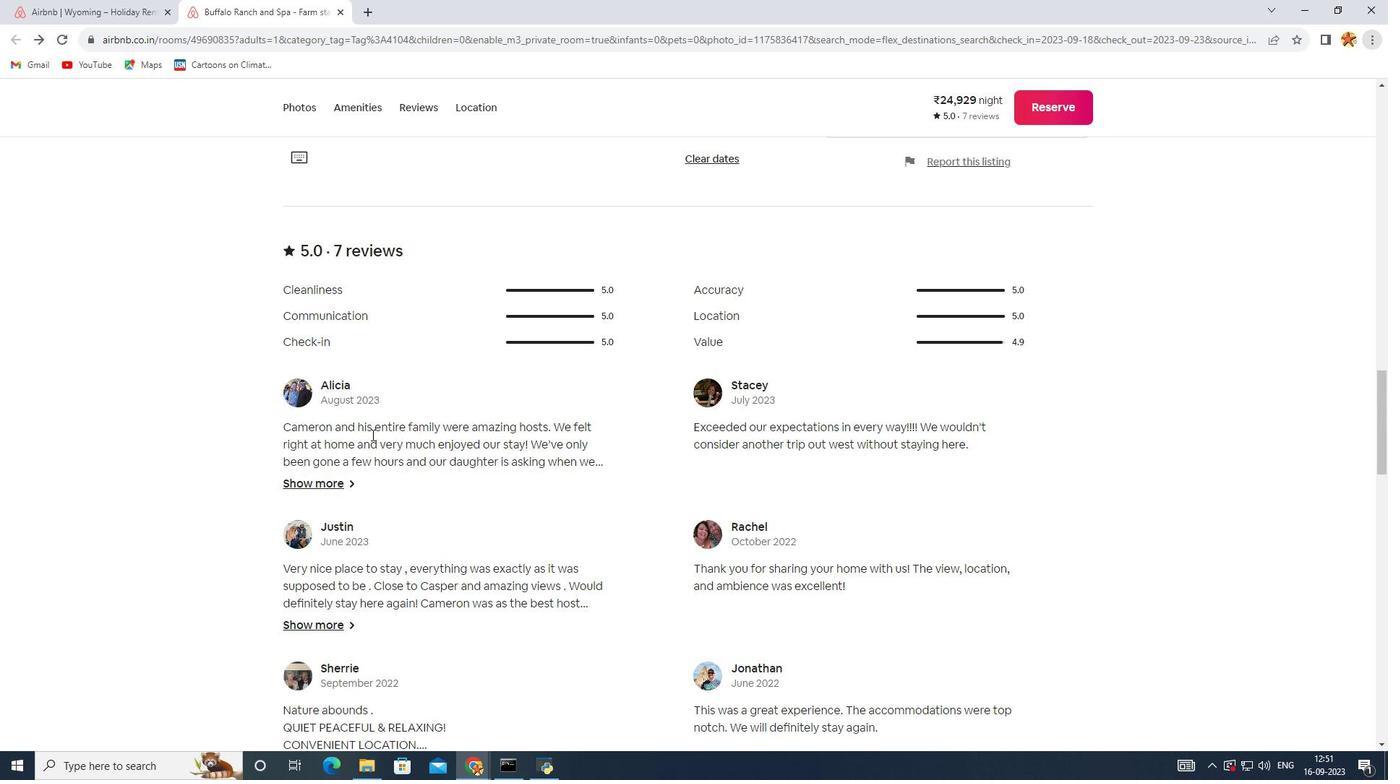 
Action: Mouse scrolled (371, 436) with delta (0, 0)
Screenshot: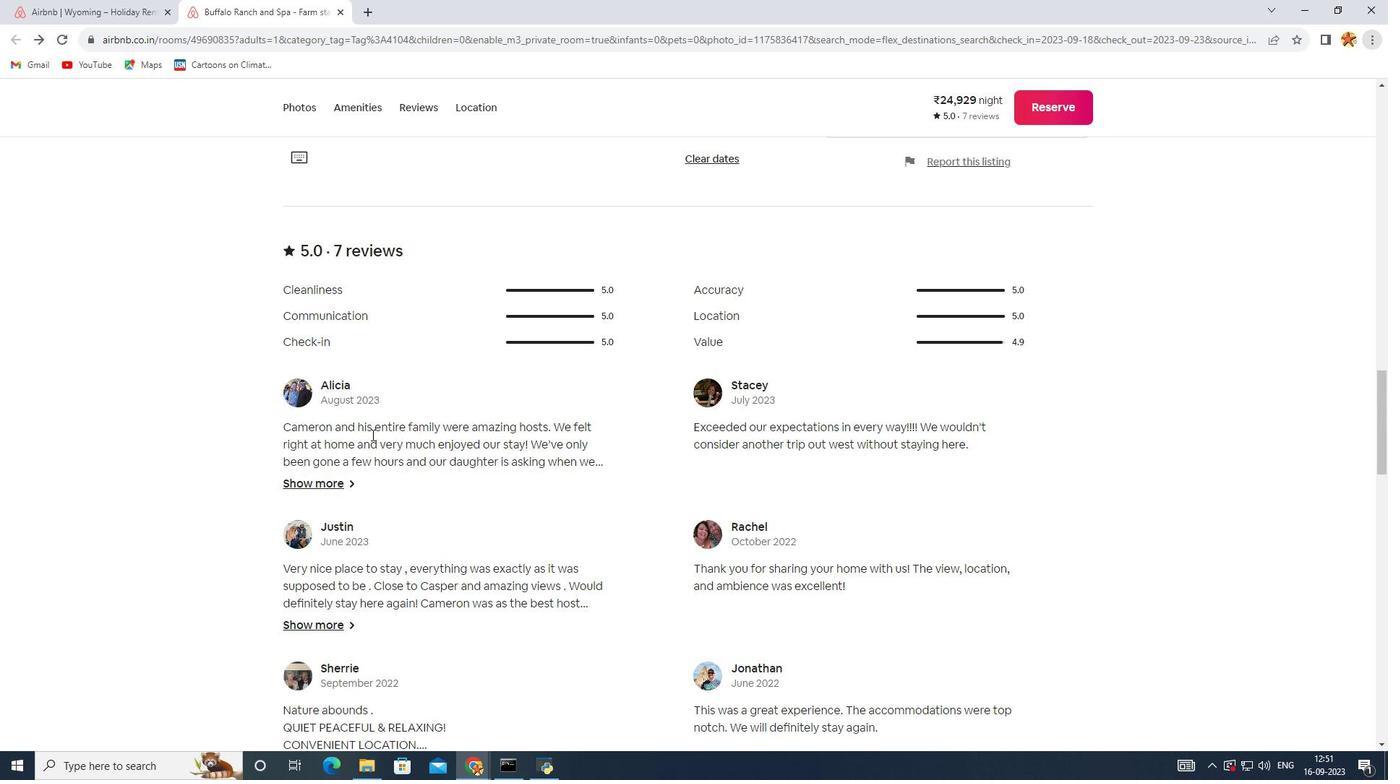 
Action: Mouse scrolled (371, 436) with delta (0, 0)
Screenshot: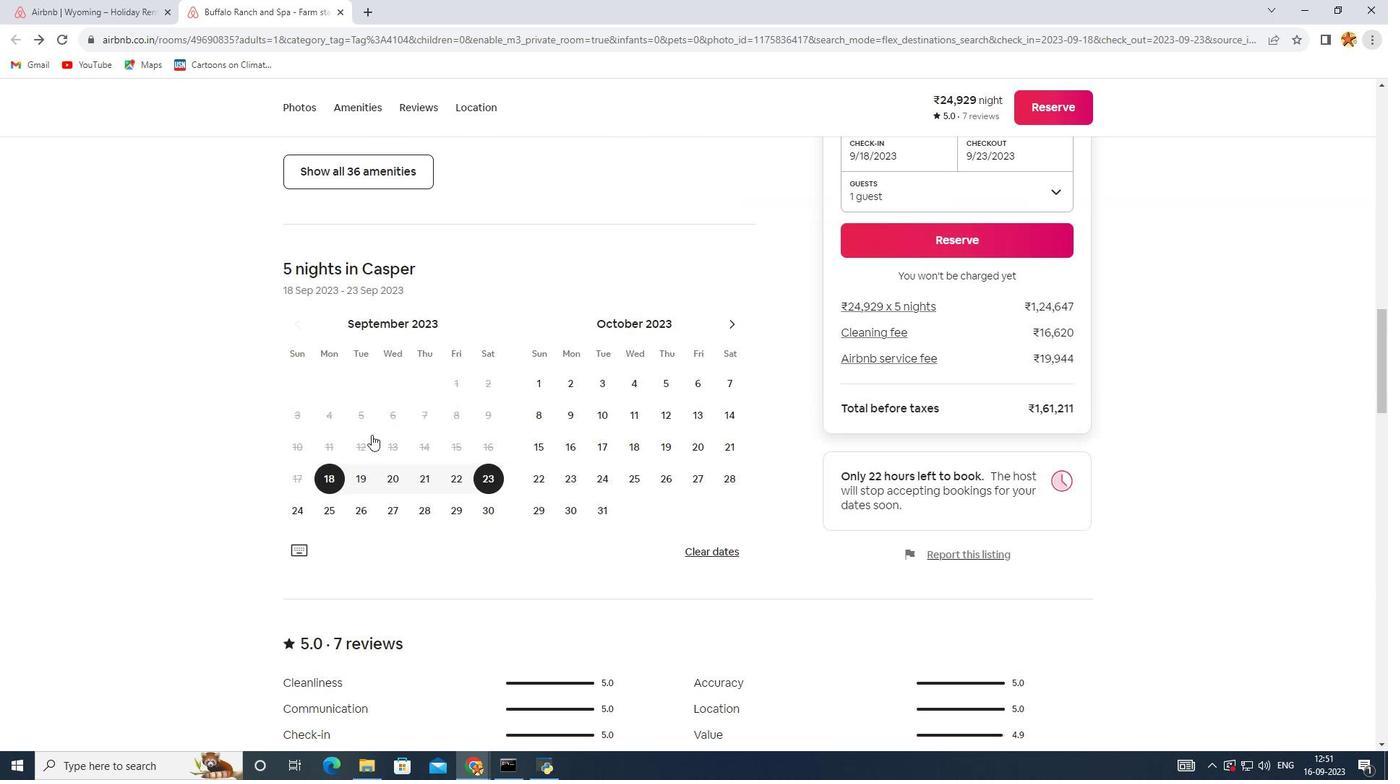 
Action: Mouse scrolled (371, 436) with delta (0, 0)
Screenshot: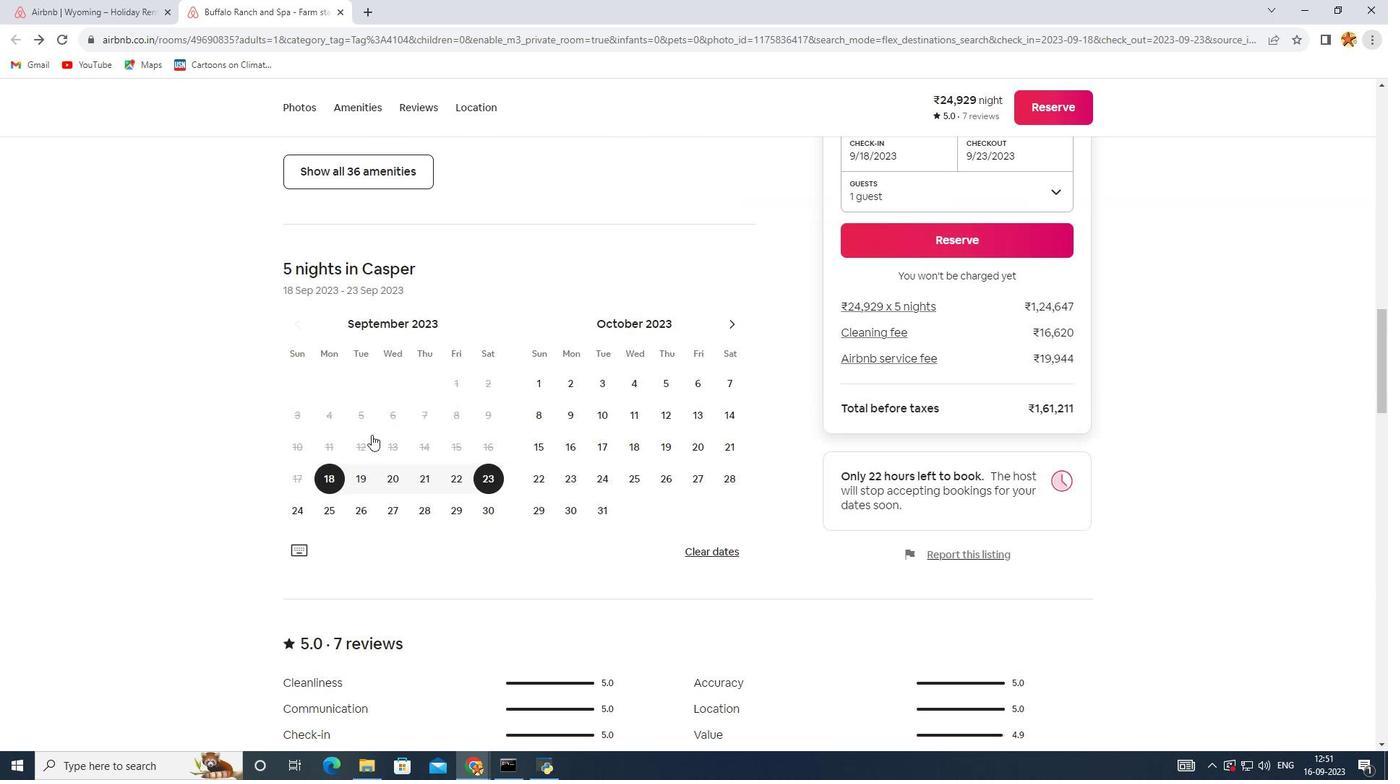 
Action: Mouse scrolled (371, 436) with delta (0, 0)
Screenshot: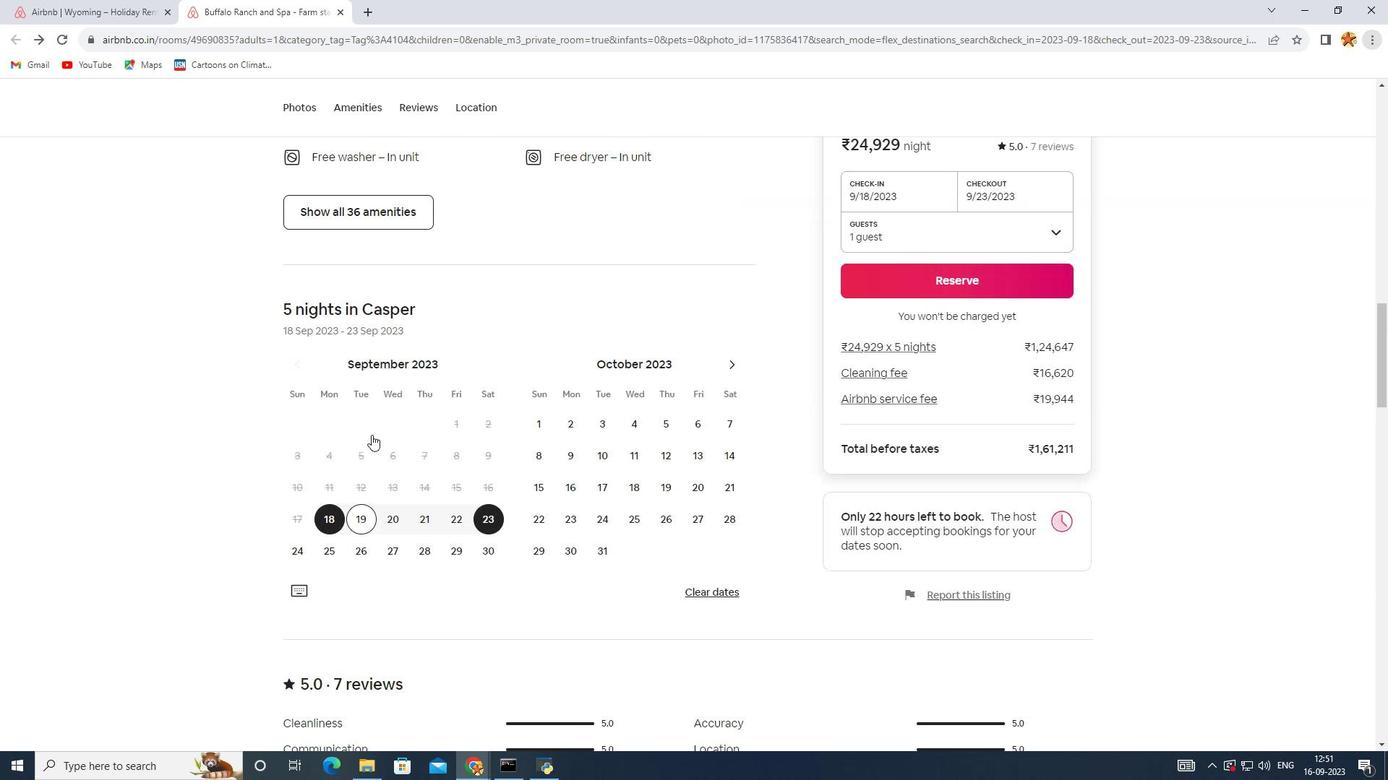 
Action: Mouse scrolled (371, 436) with delta (0, 0)
Screenshot: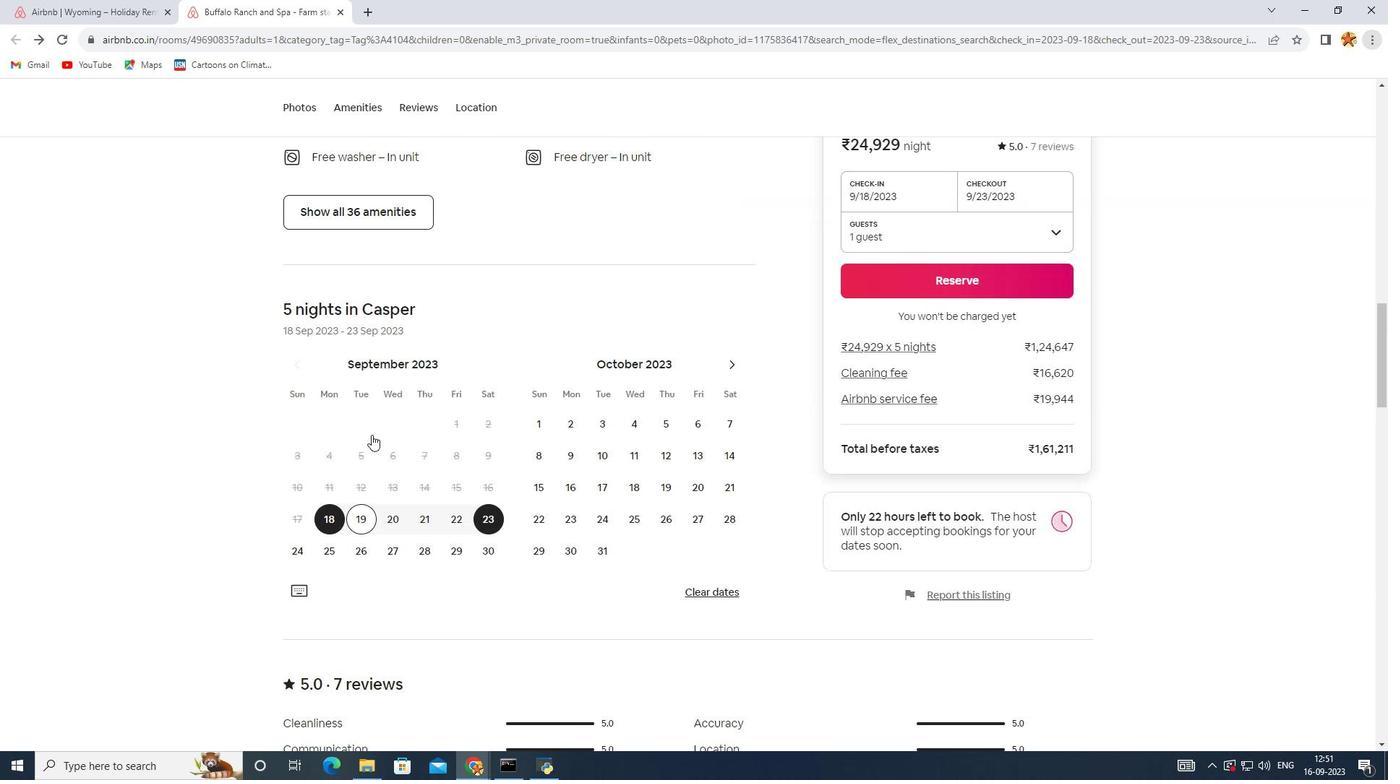 
Action: Mouse scrolled (371, 436) with delta (0, 0)
Screenshot: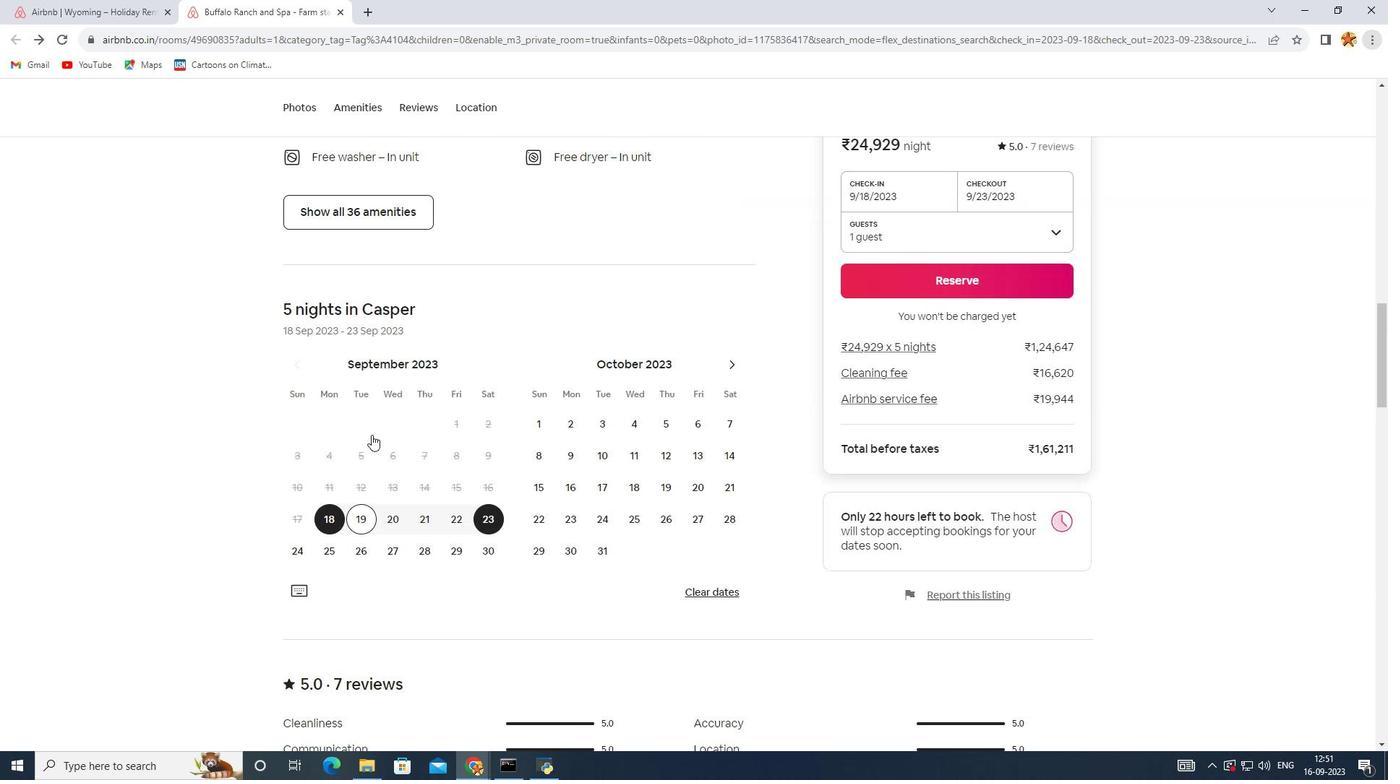 
Action: Mouse scrolled (371, 436) with delta (0, 0)
Screenshot: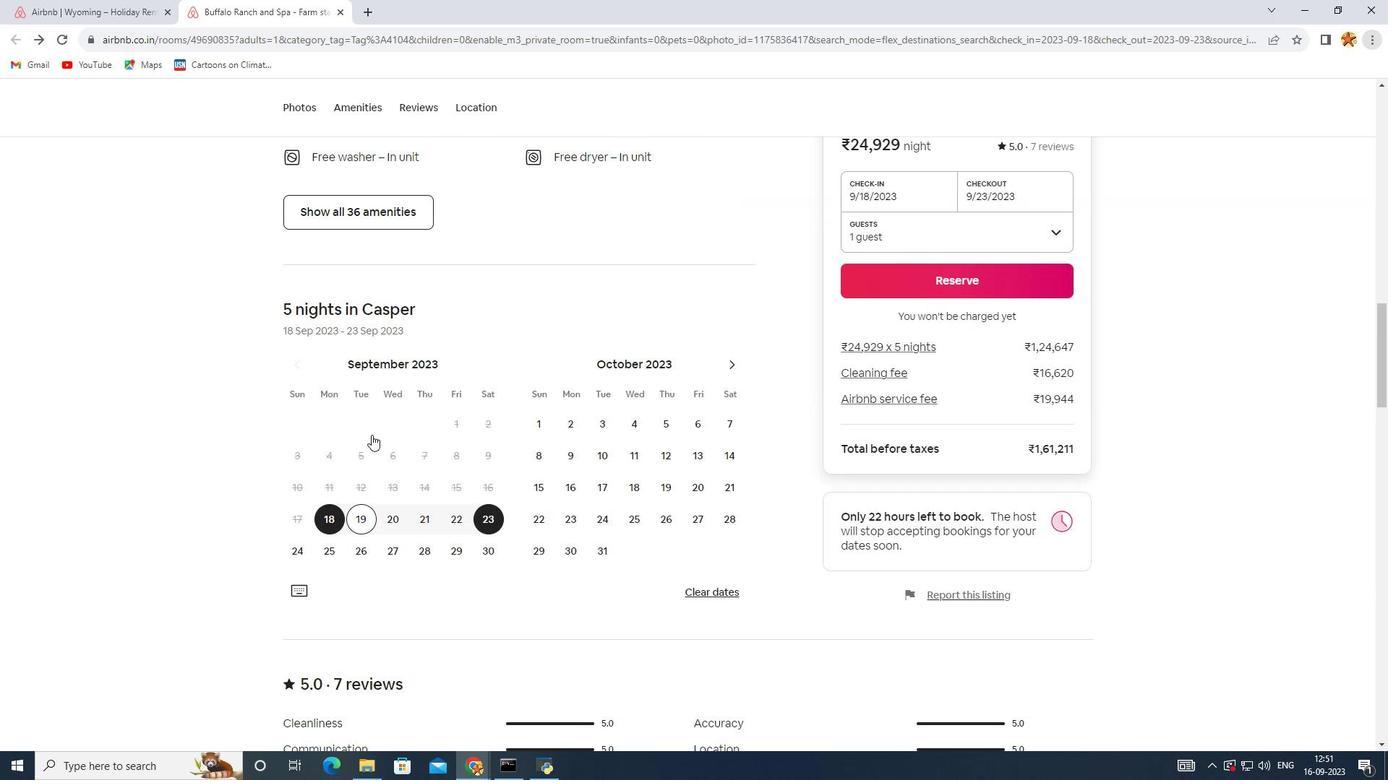 
Action: Mouse scrolled (371, 436) with delta (0, 0)
Screenshot: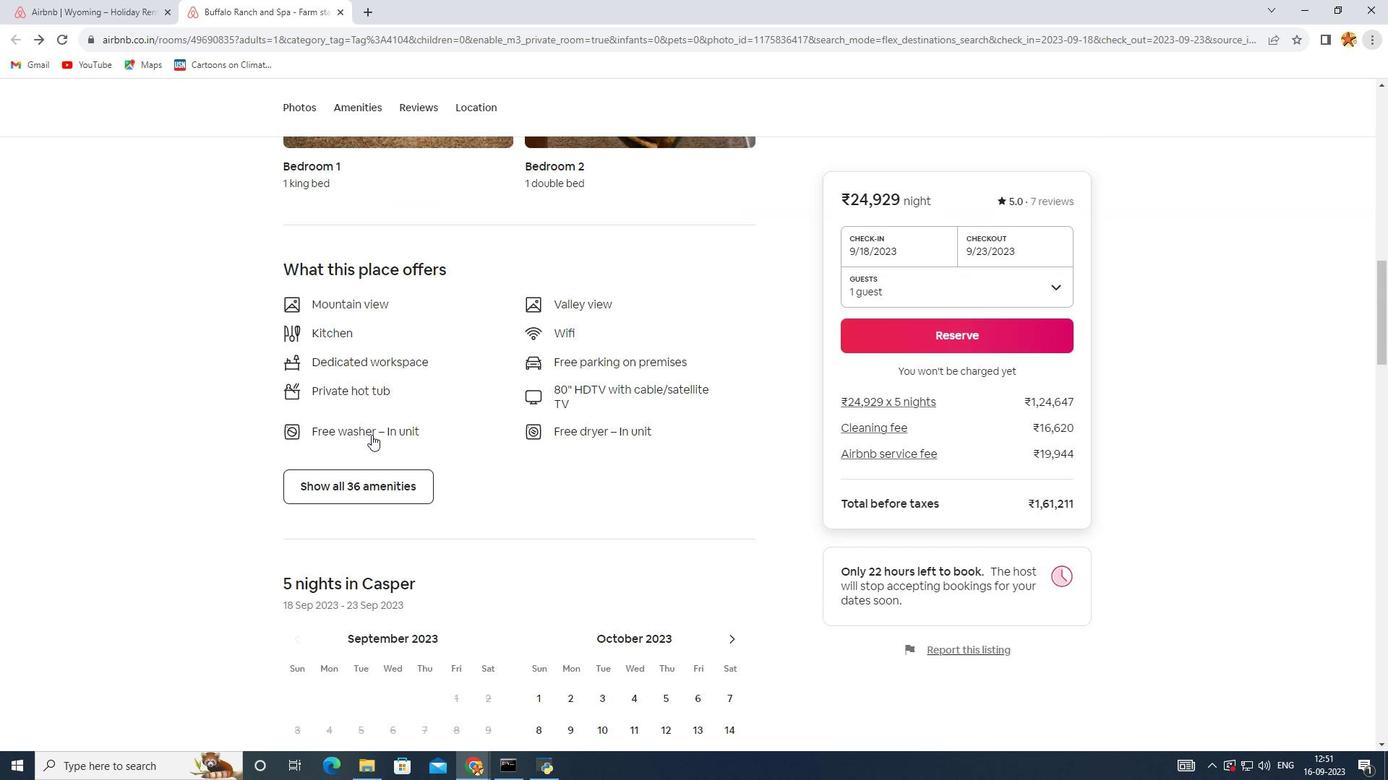 
Action: Mouse scrolled (371, 436) with delta (0, 0)
Screenshot: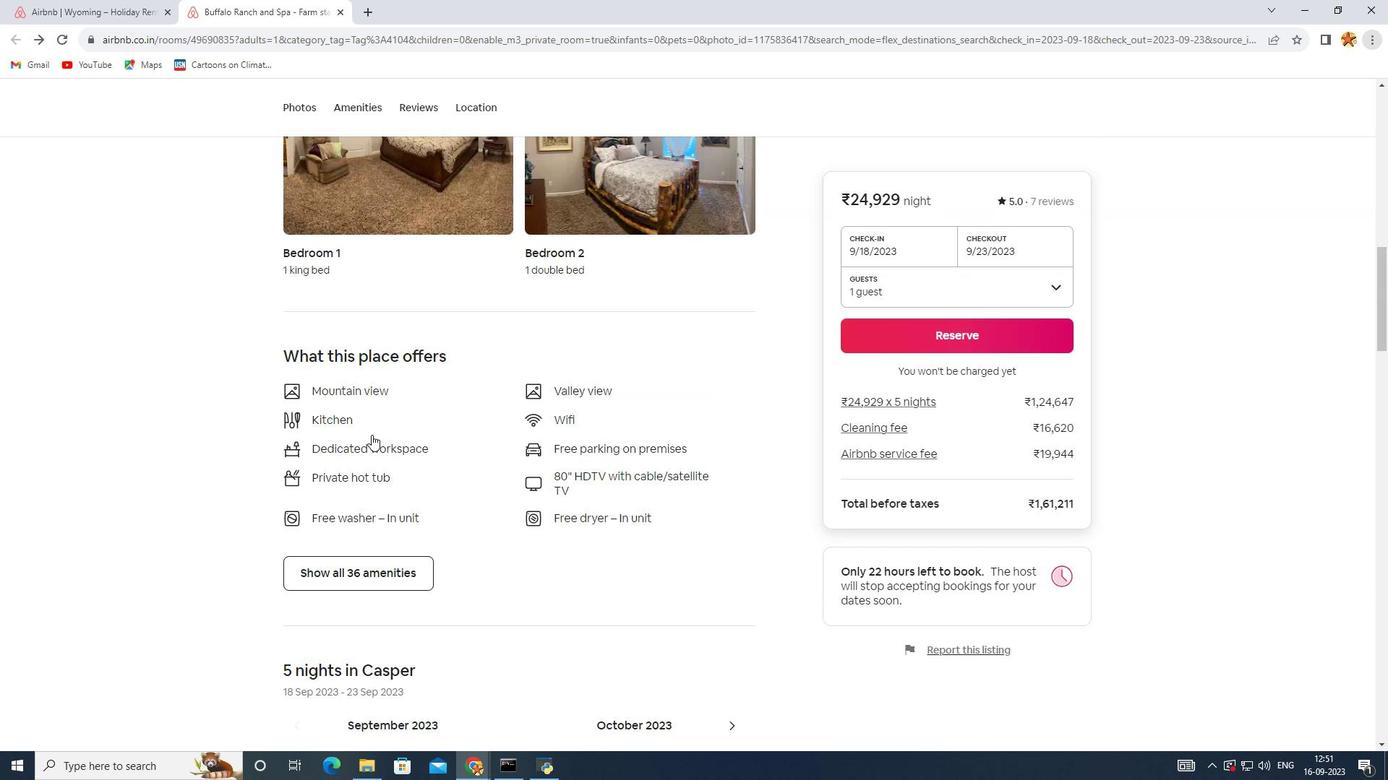 
Action: Mouse scrolled (371, 436) with delta (0, 0)
Screenshot: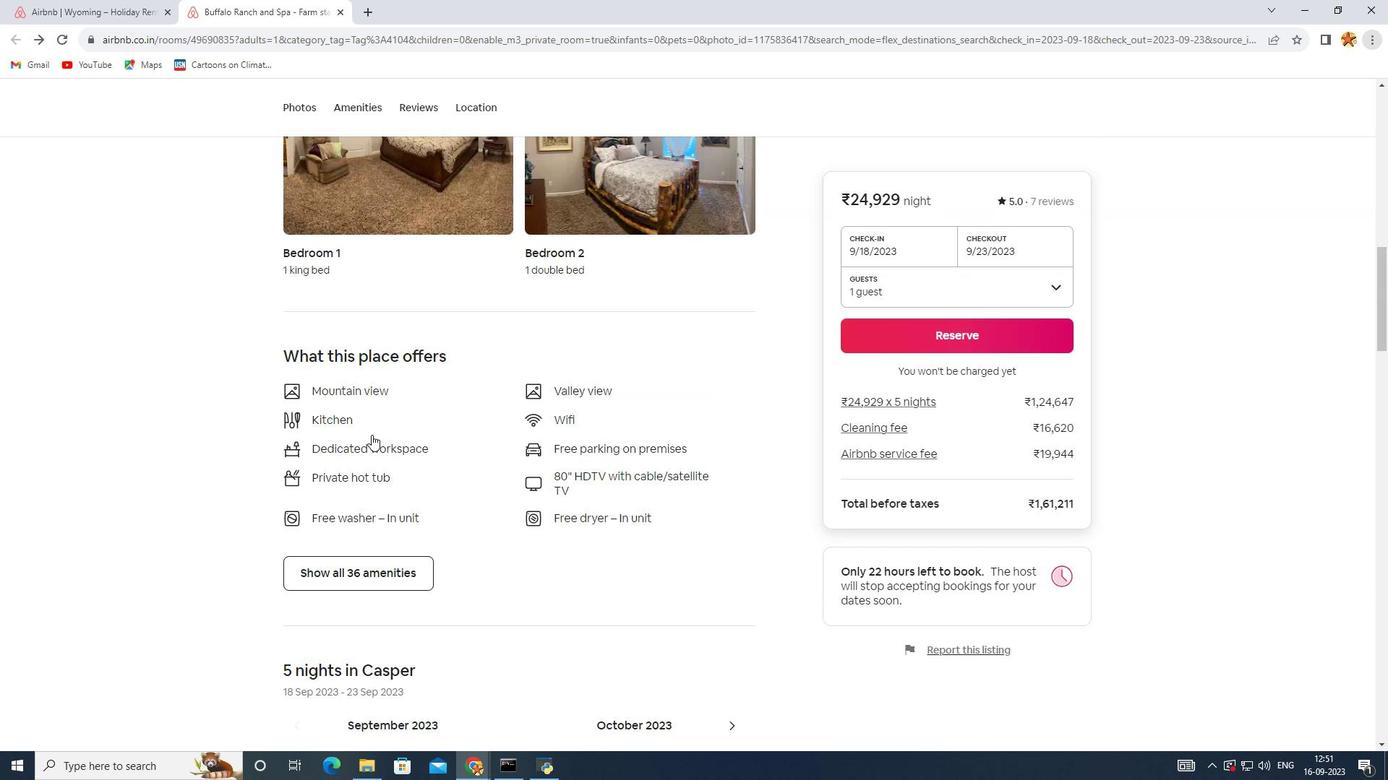 
Action: Mouse scrolled (371, 436) with delta (0, 0)
Screenshot: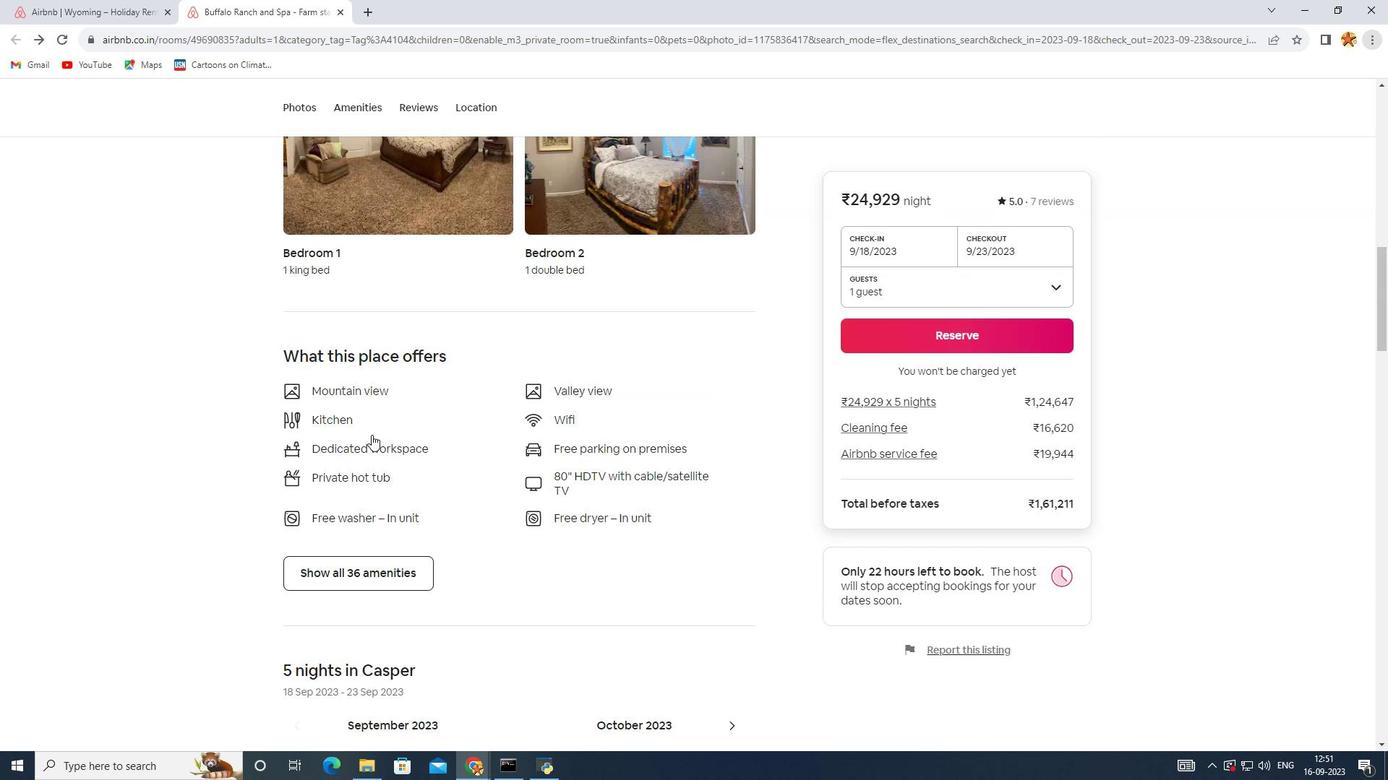 
Action: Mouse scrolled (371, 436) with delta (0, 0)
Screenshot: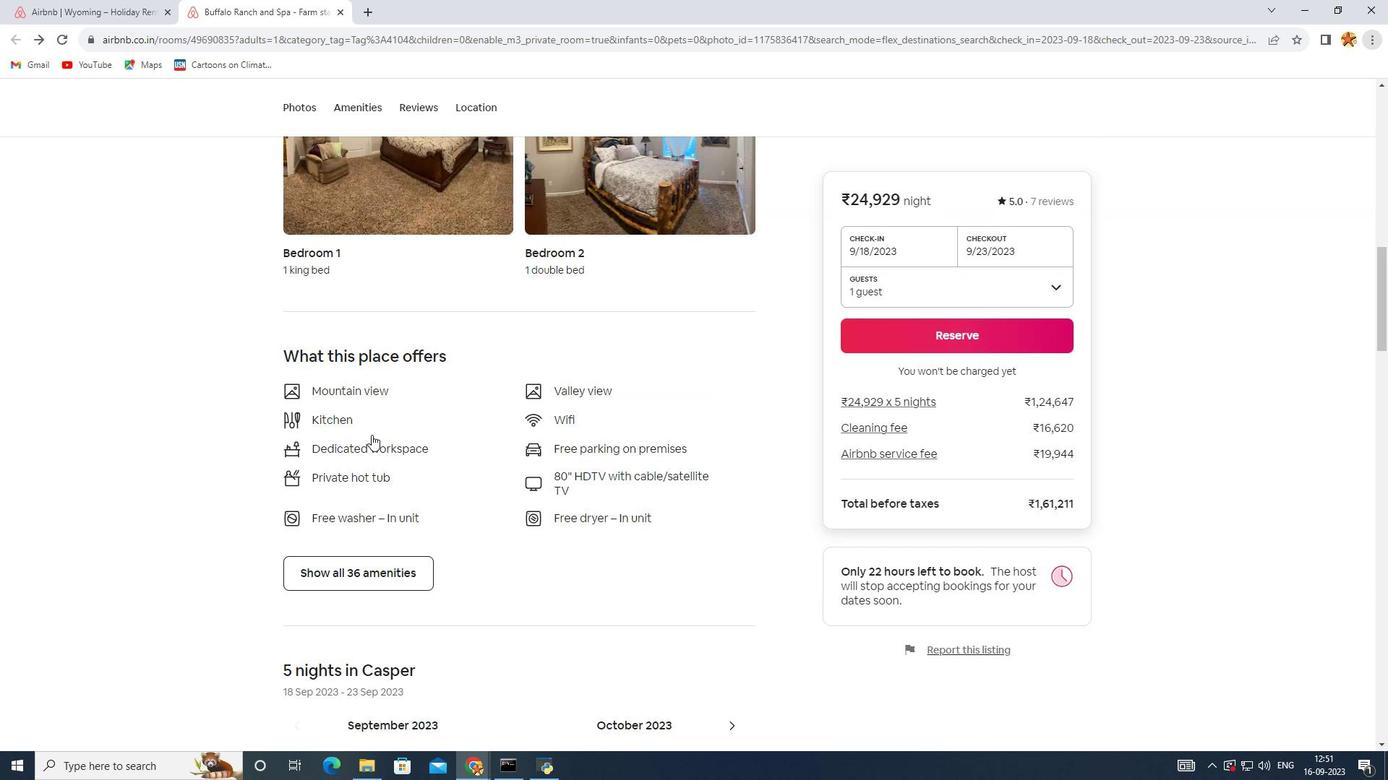 
Action: Mouse scrolled (371, 436) with delta (0, 0)
Screenshot: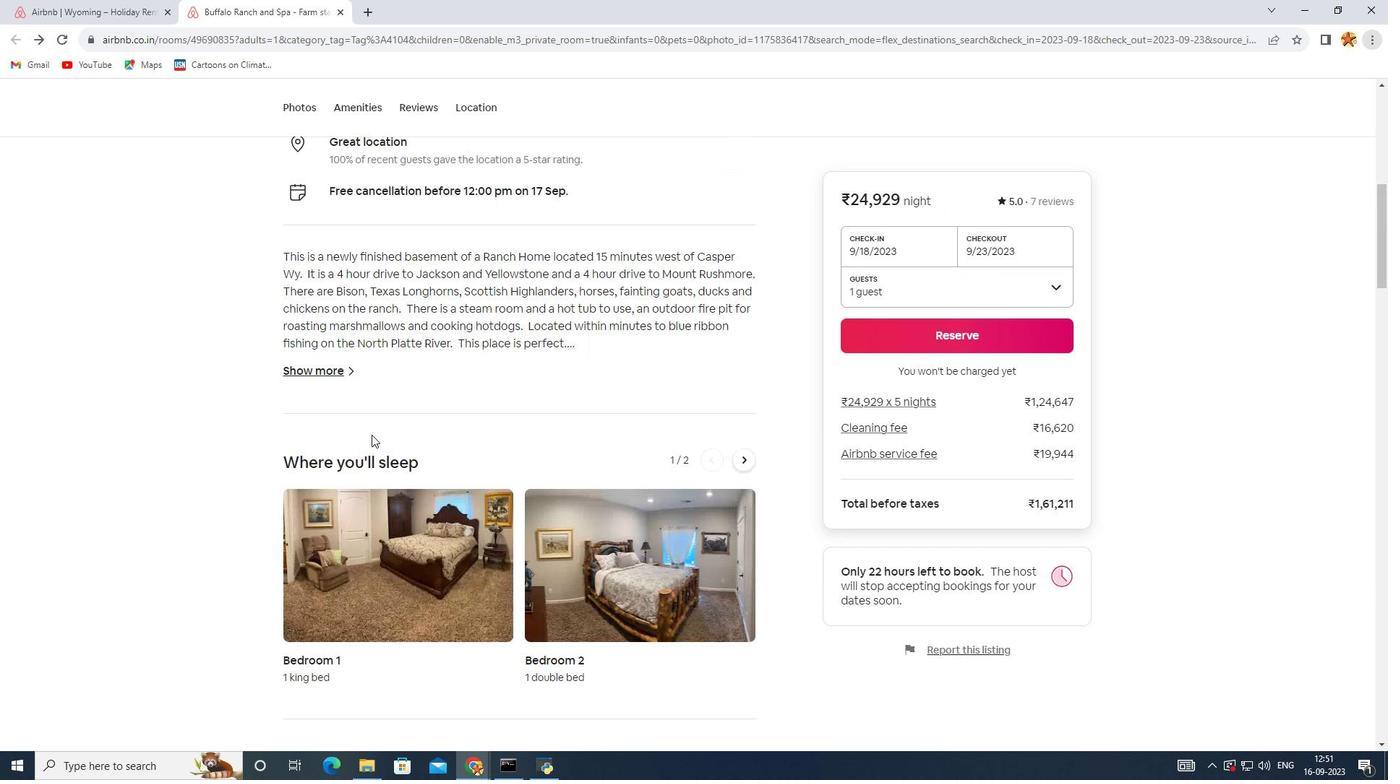 
Action: Mouse scrolled (371, 436) with delta (0, 0)
Screenshot: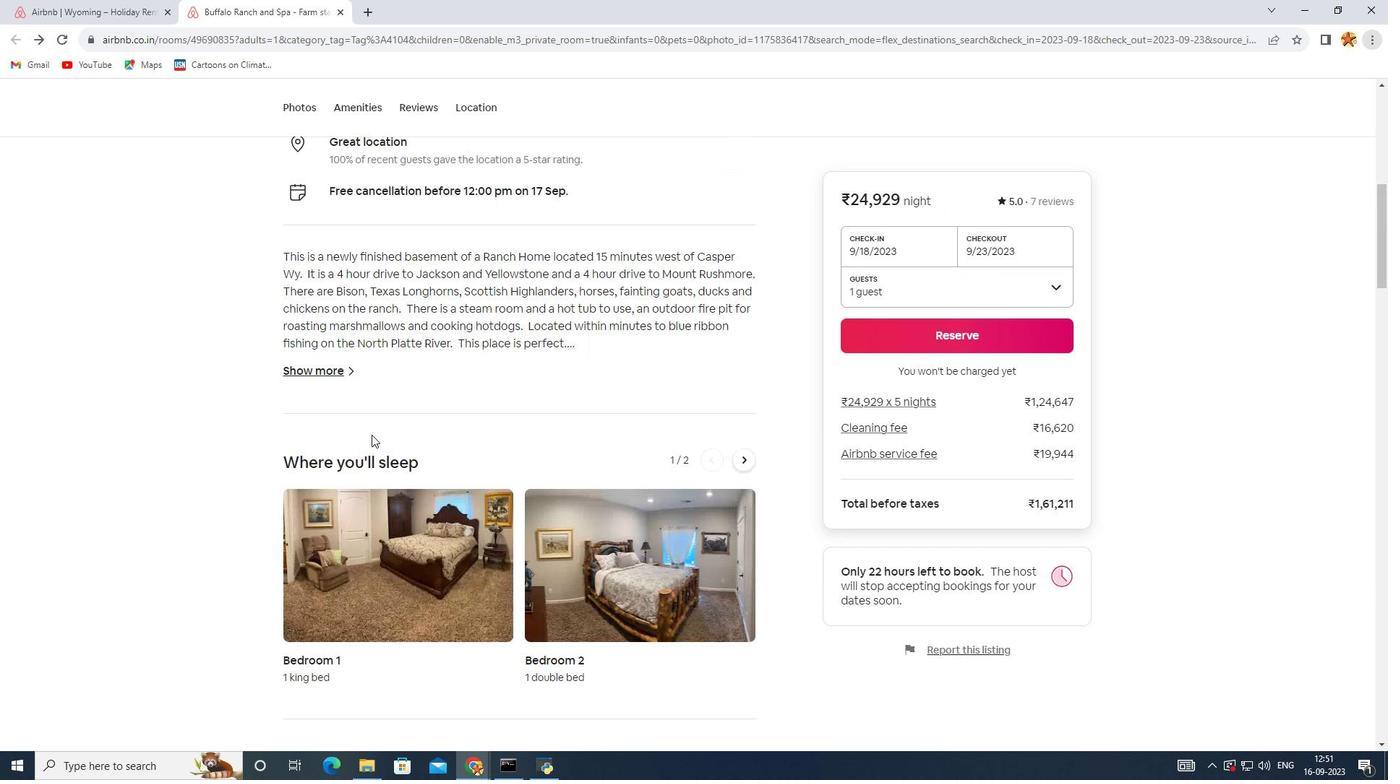 
Action: Mouse scrolled (371, 436) with delta (0, 0)
Screenshot: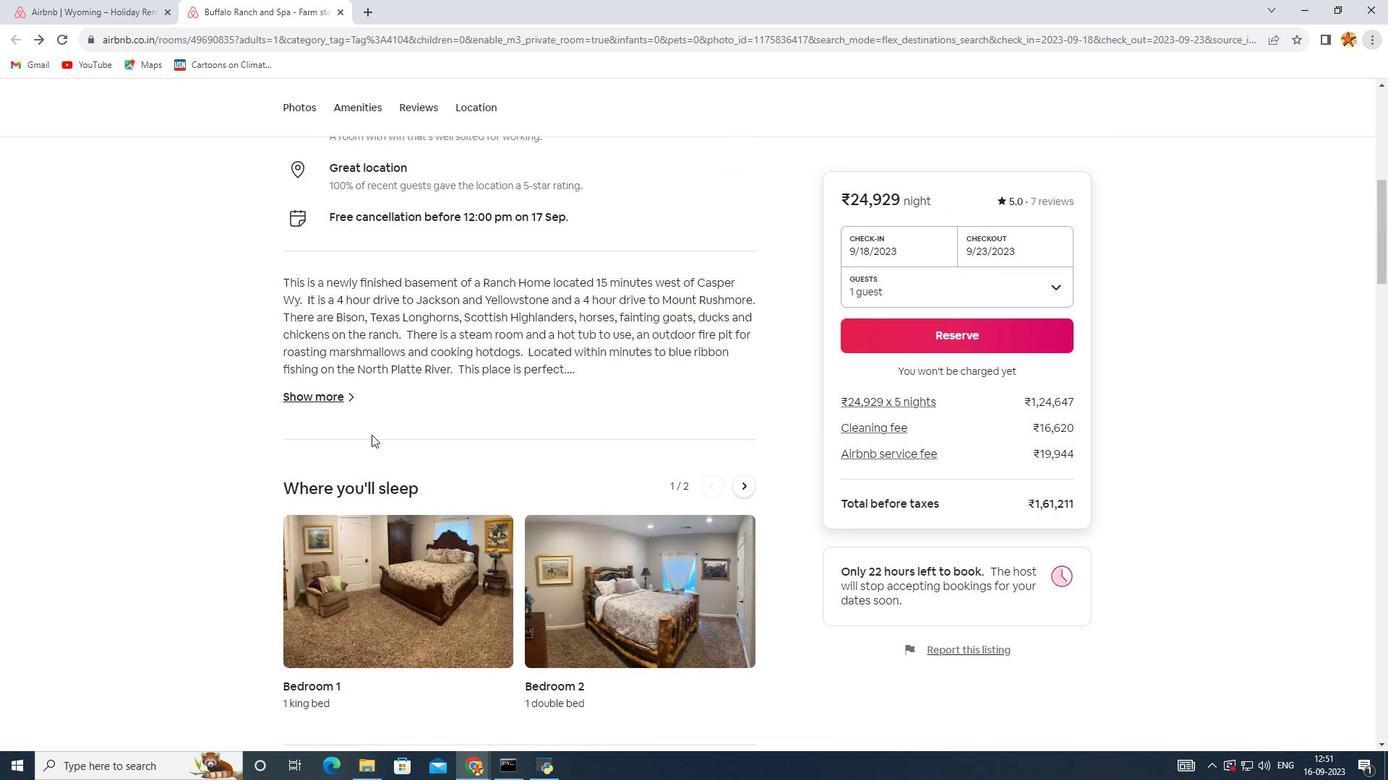 
Action: Mouse scrolled (371, 436) with delta (0, 0)
Screenshot: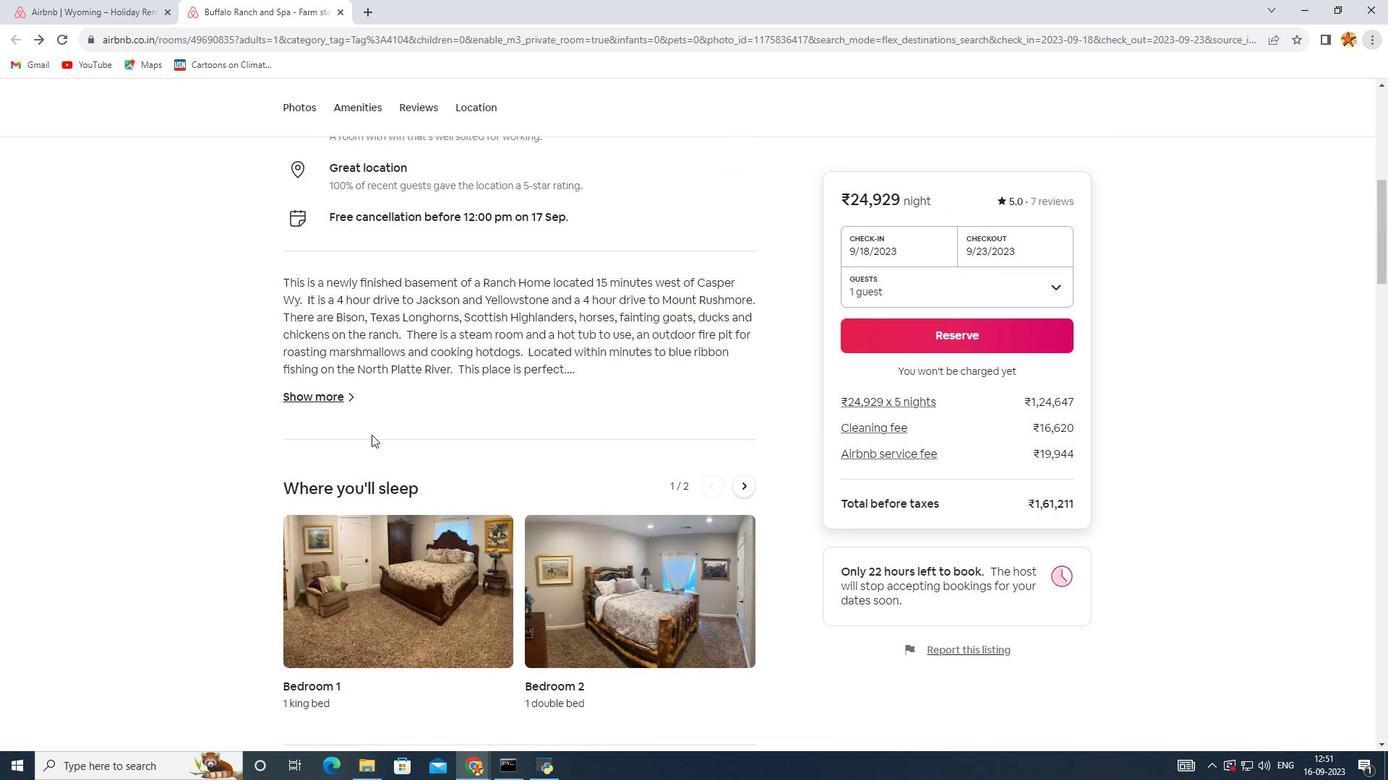 
Action: Mouse scrolled (371, 436) with delta (0, 0)
Screenshot: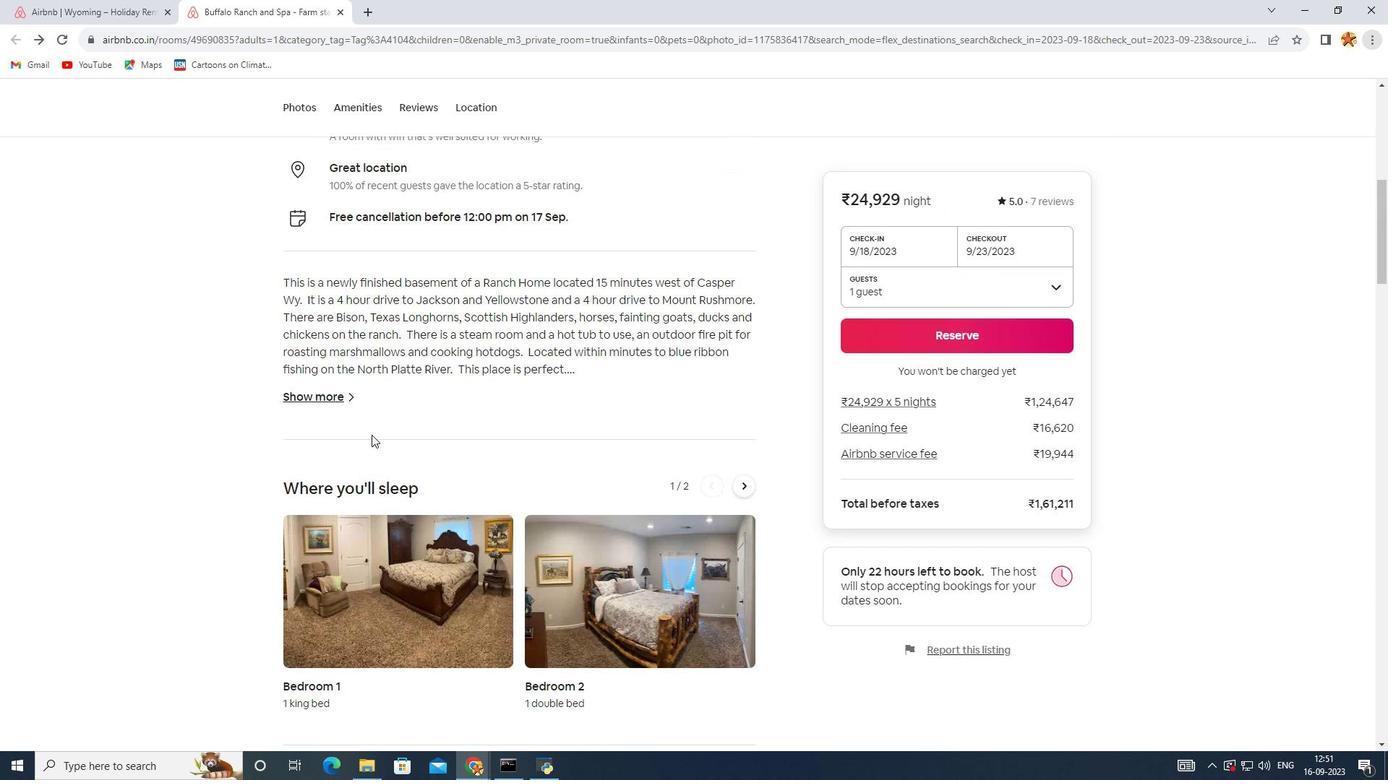 
Action: Mouse scrolled (371, 436) with delta (0, 0)
Screenshot: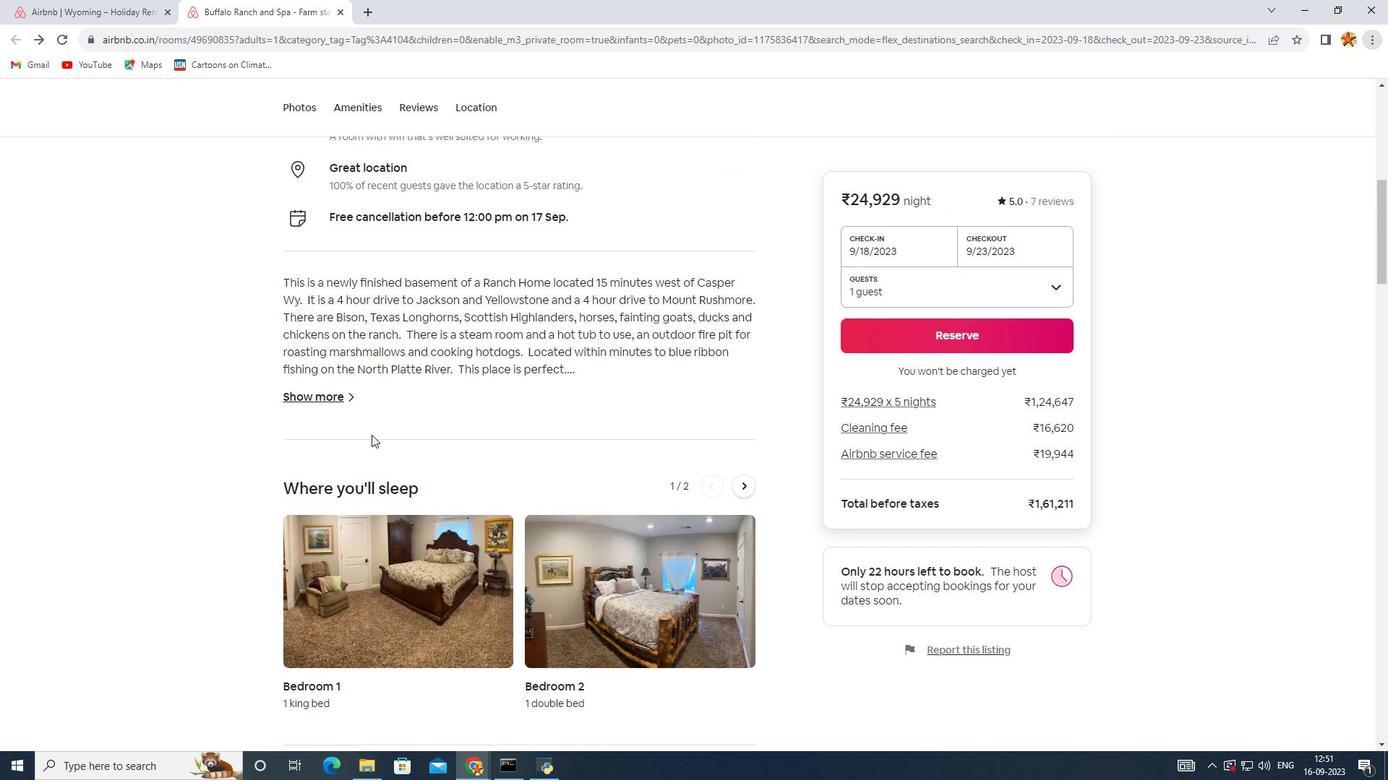 
Action: Mouse scrolled (371, 436) with delta (0, 0)
Screenshot: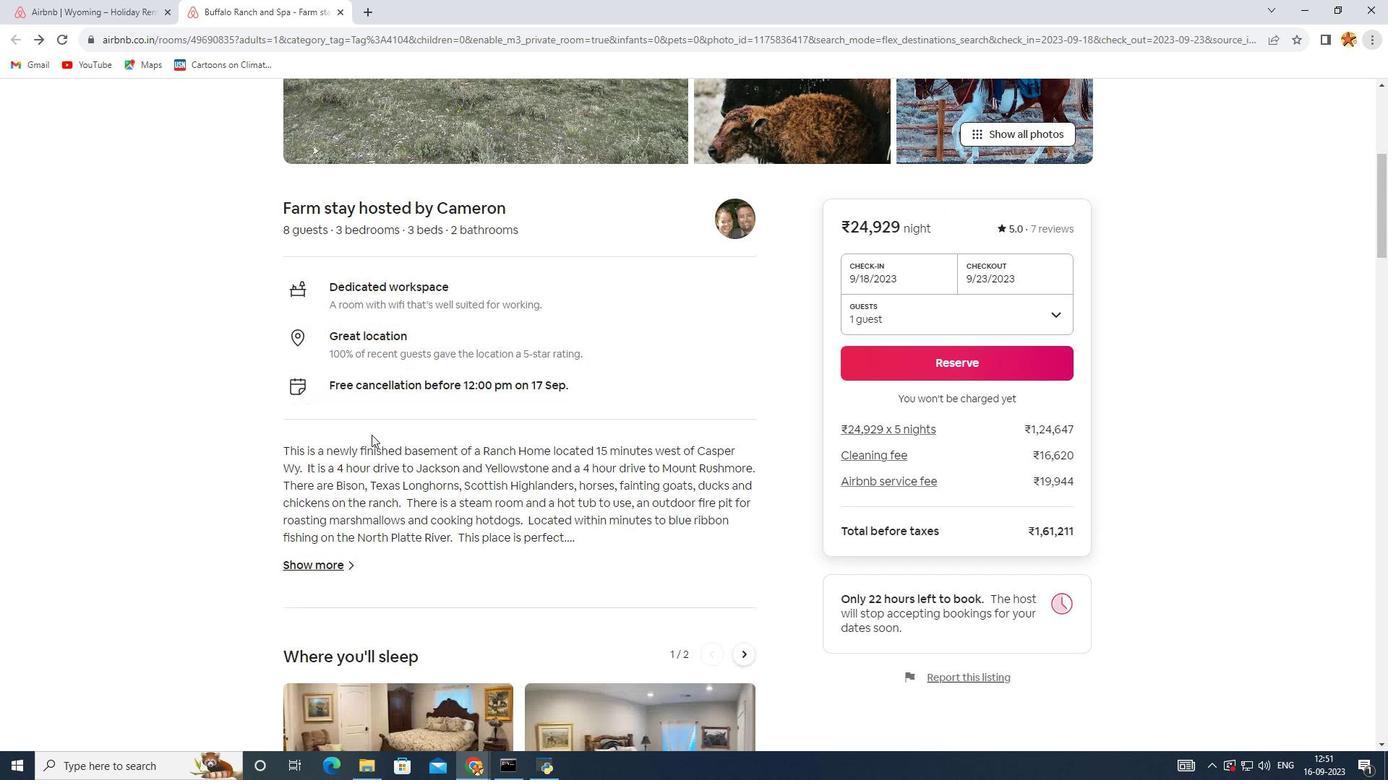 
Action: Mouse scrolled (371, 436) with delta (0, 0)
Screenshot: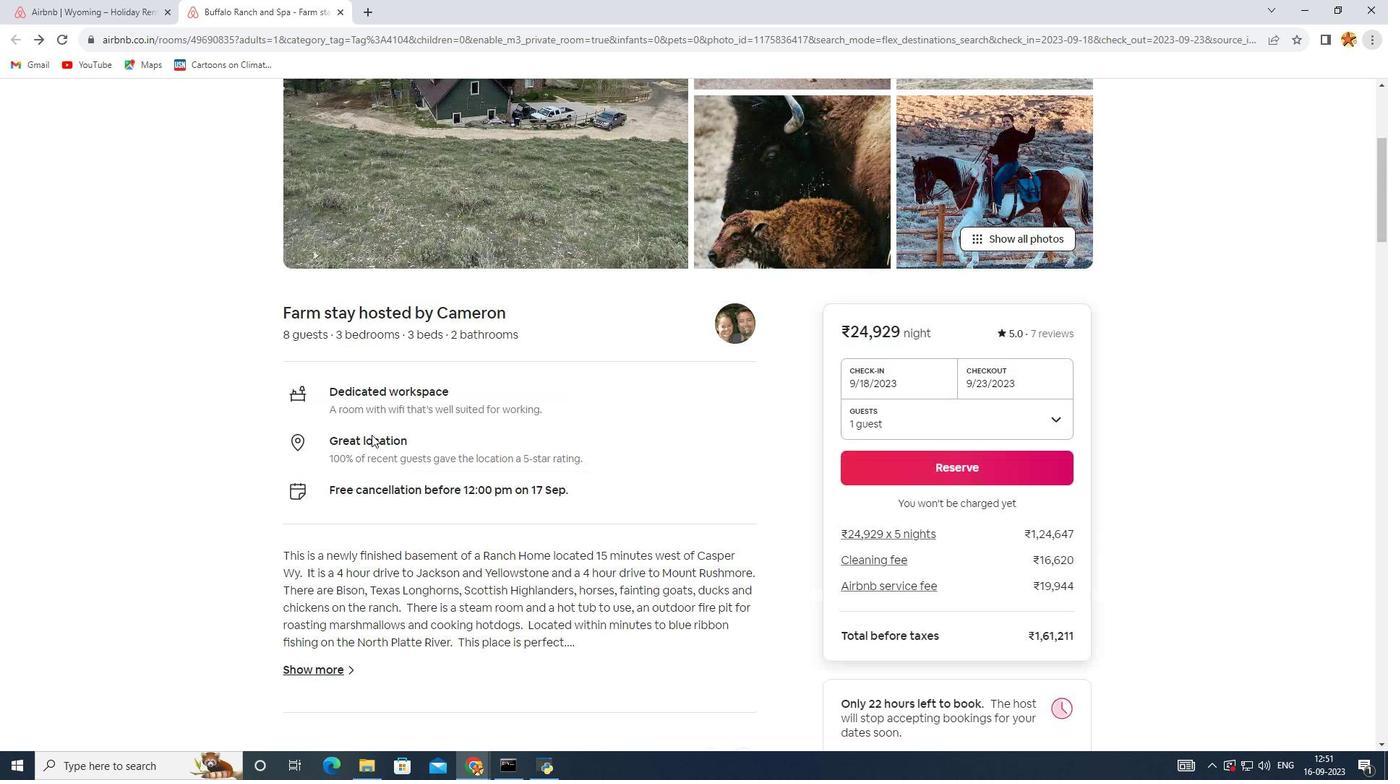 
Action: Mouse scrolled (371, 436) with delta (0, 0)
Screenshot: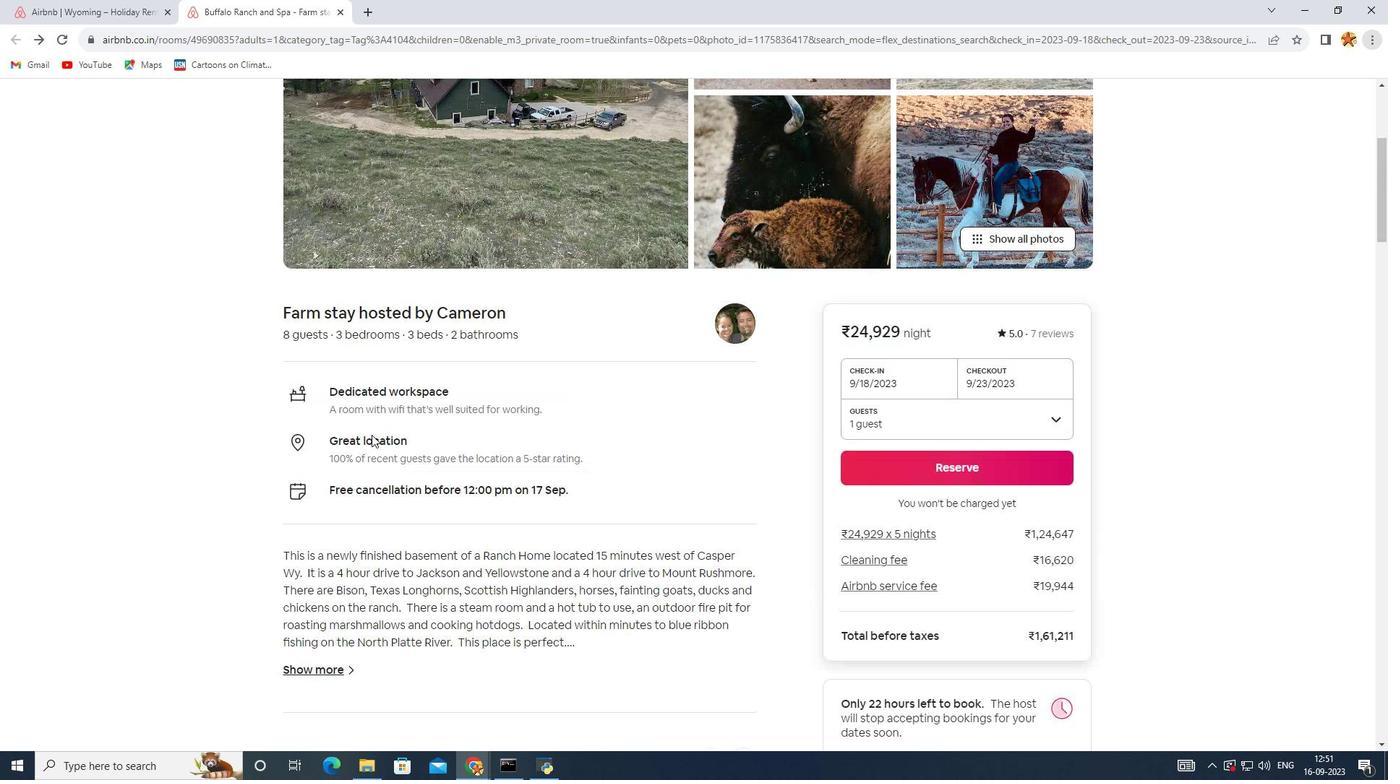 
Action: Mouse scrolled (371, 436) with delta (0, 0)
Screenshot: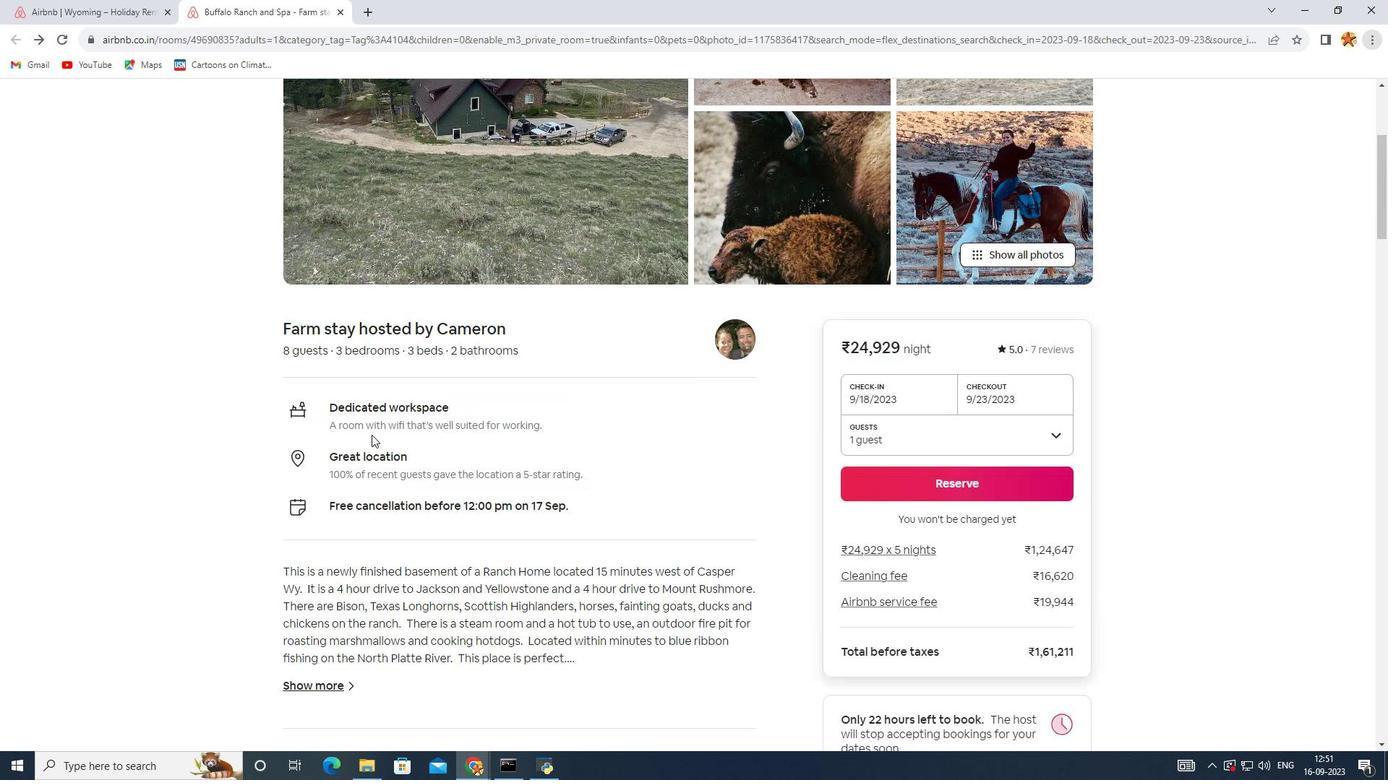 
Action: Mouse scrolled (371, 436) with delta (0, 0)
Screenshot: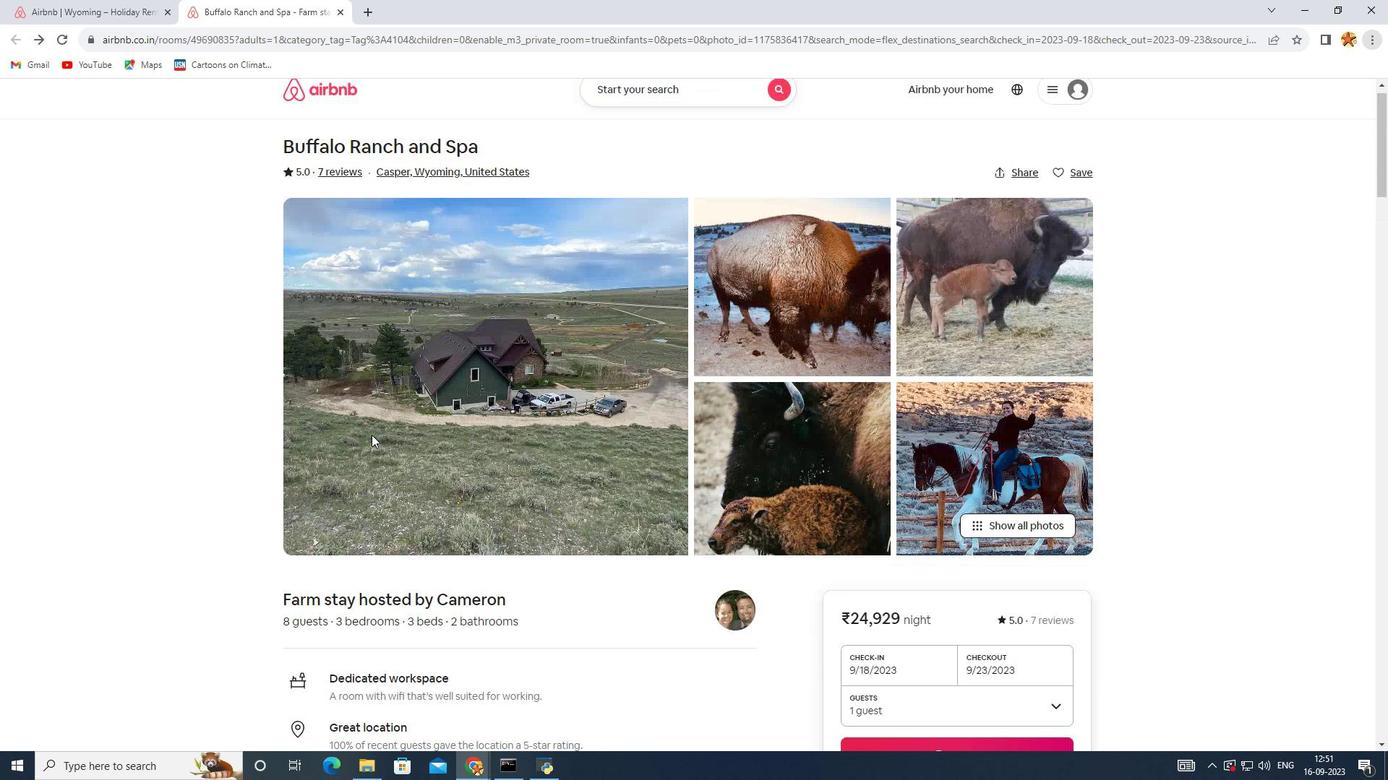 
Action: Mouse scrolled (371, 436) with delta (0, 0)
Screenshot: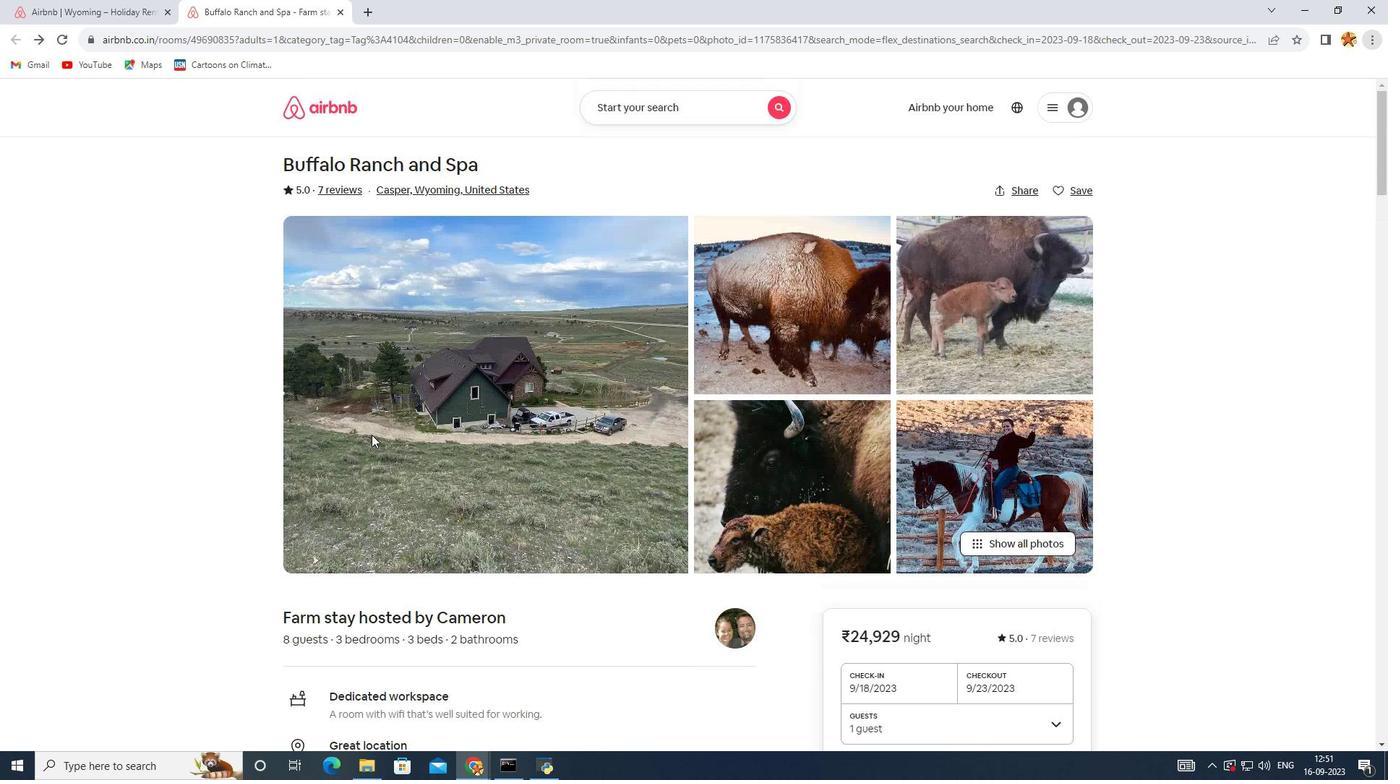 
Action: Mouse scrolled (371, 436) with delta (0, 0)
Screenshot: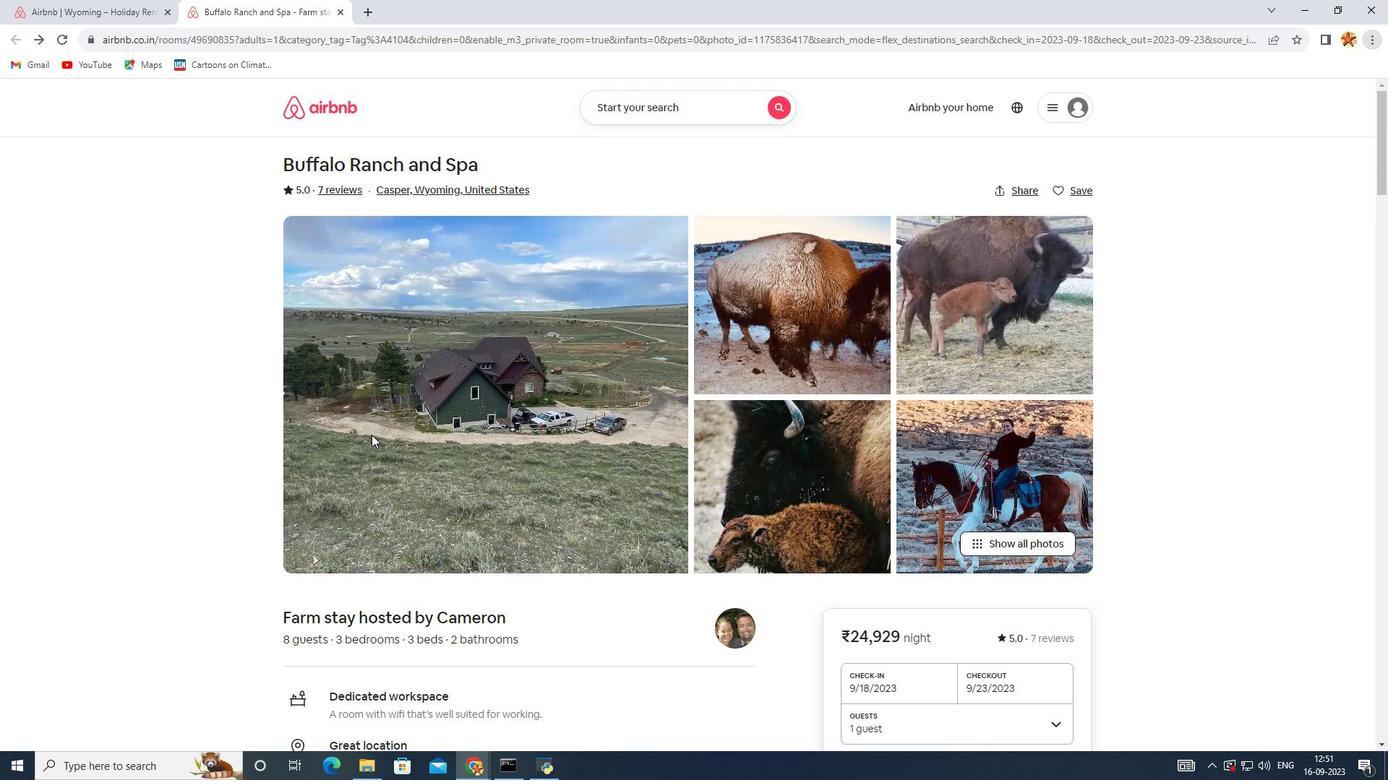 
Action: Mouse scrolled (371, 436) with delta (0, 0)
Screenshot: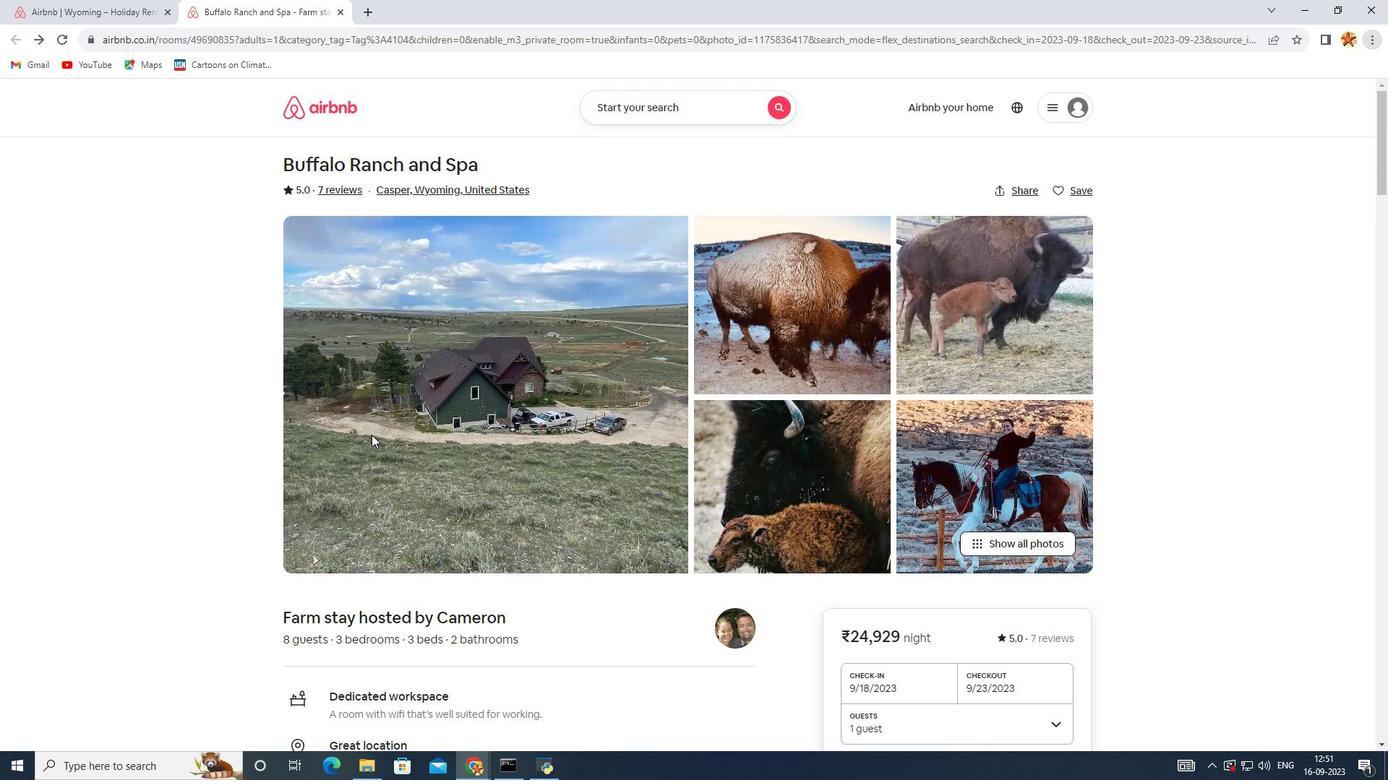 
Action: Mouse scrolled (371, 436) with delta (0, 0)
Screenshot: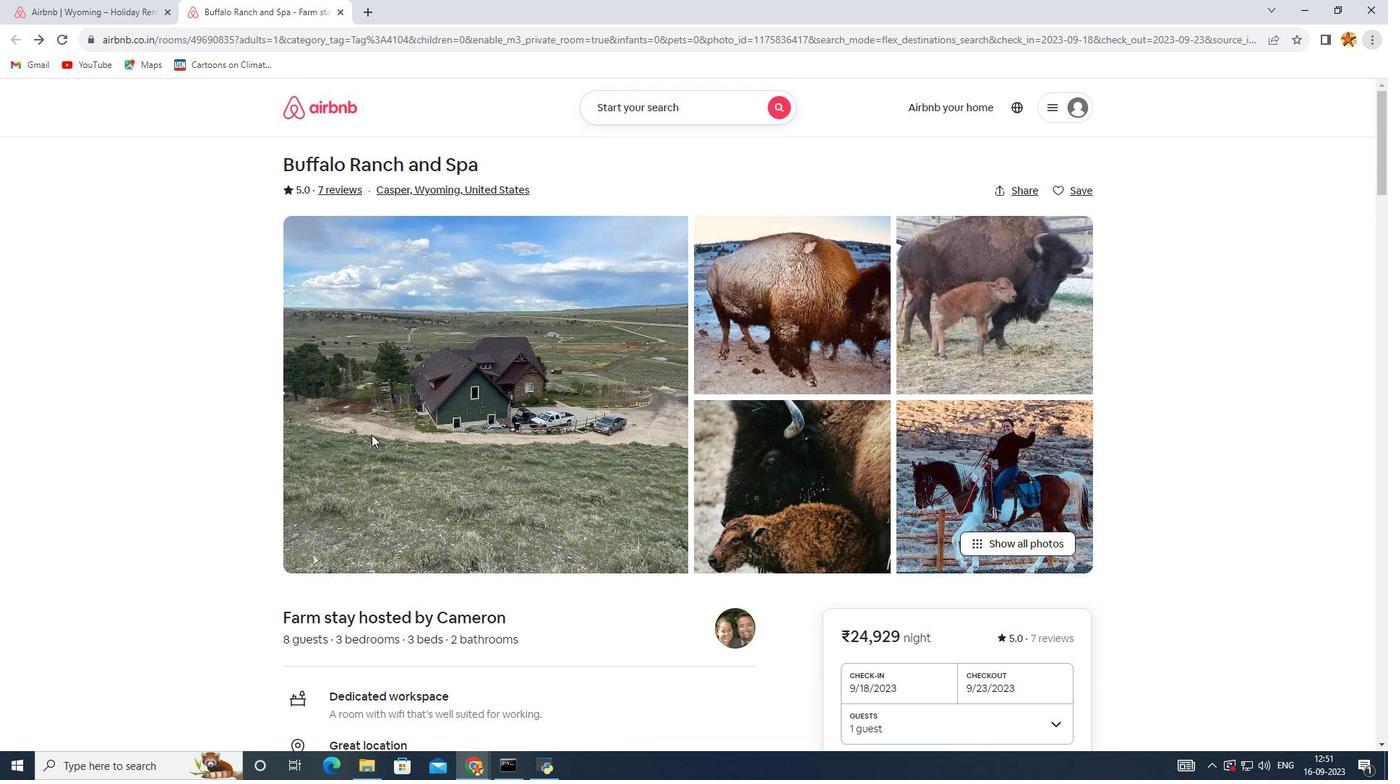 
Action: Mouse scrolled (371, 436) with delta (0, 0)
Screenshot: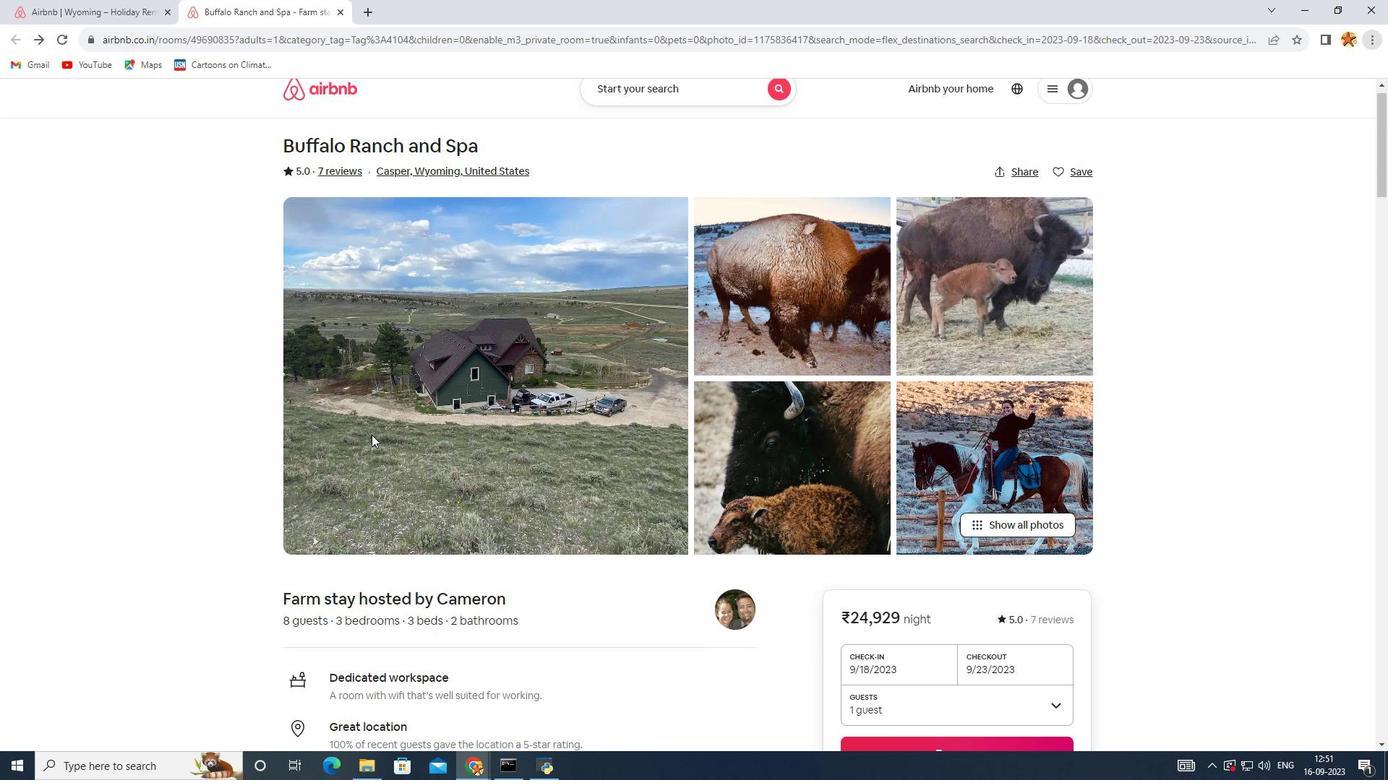 
Action: Mouse scrolled (371, 434) with delta (0, 0)
Screenshot: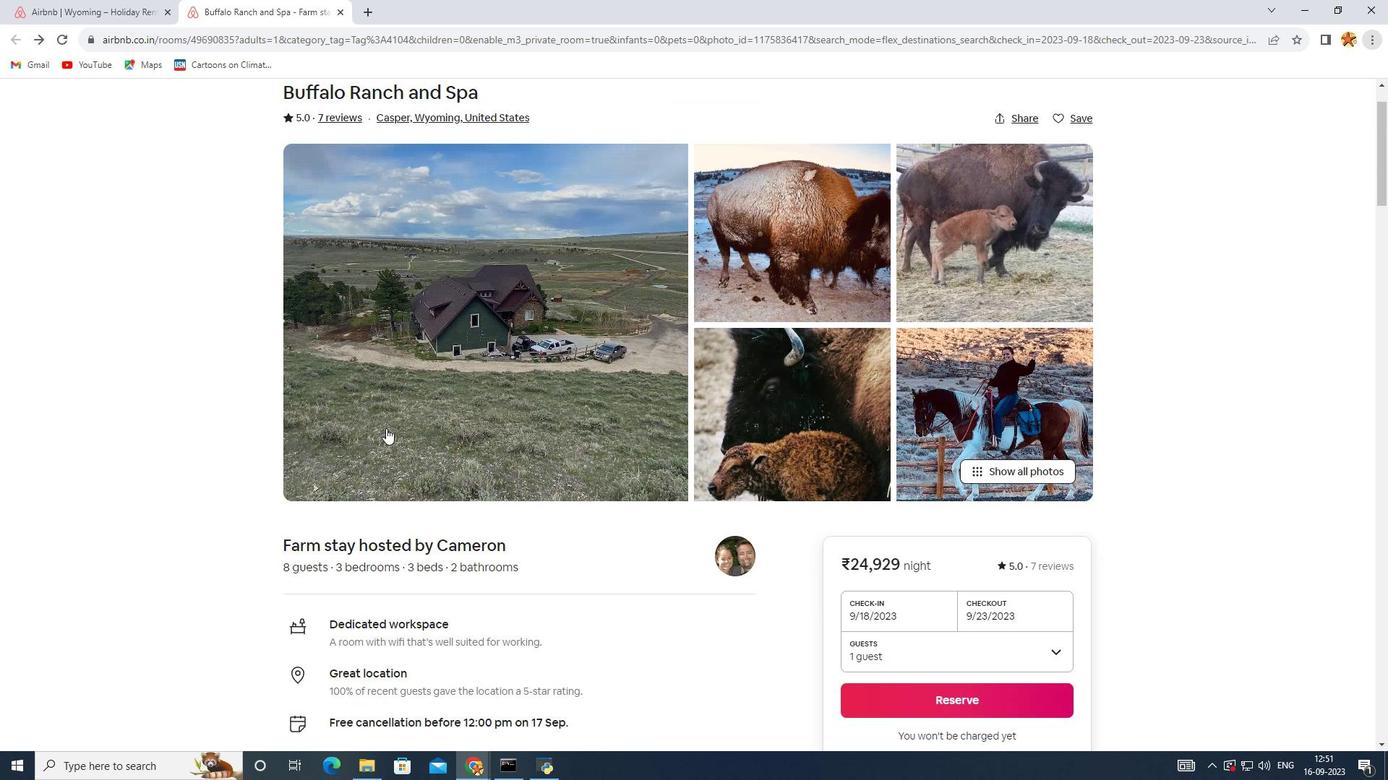 
Action: Mouse moved to (407, 421)
Screenshot: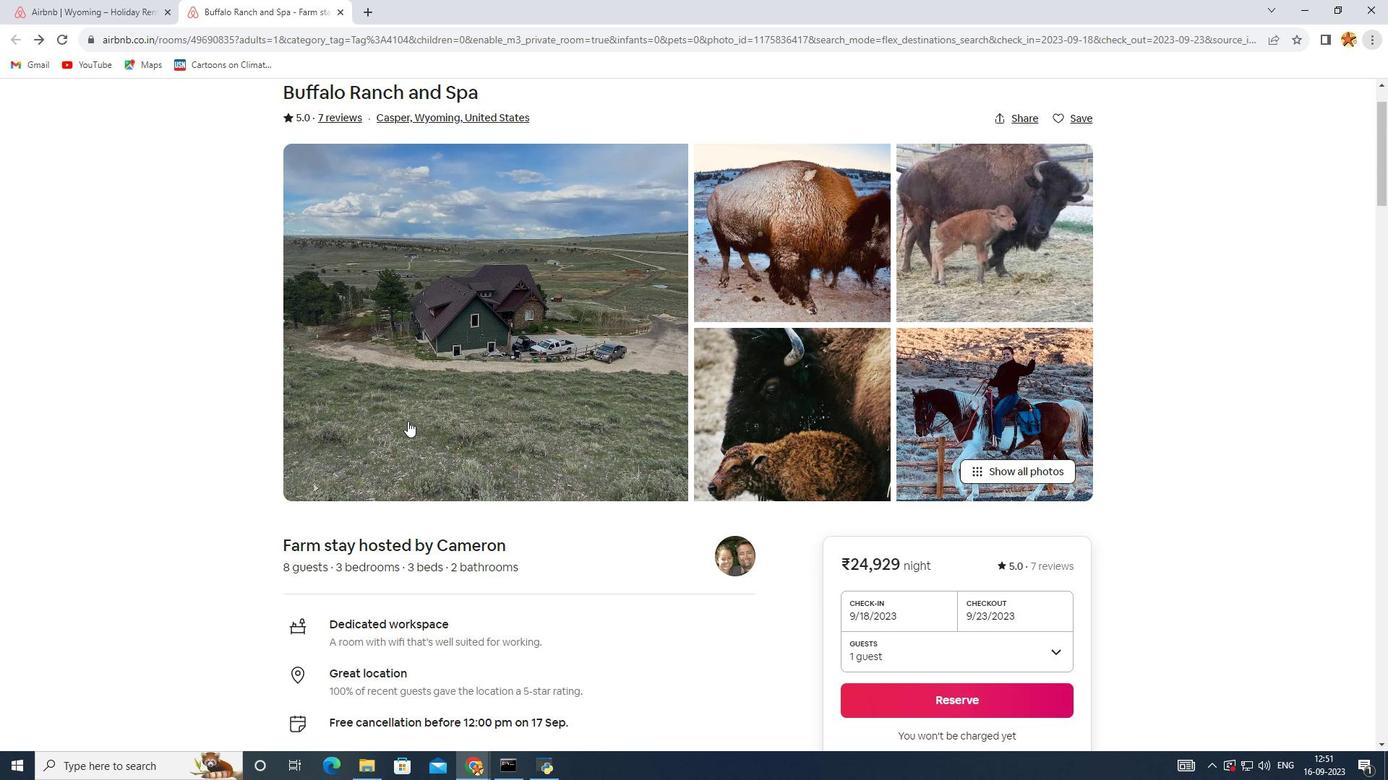 
Action: Mouse pressed left at (407, 421)
Screenshot: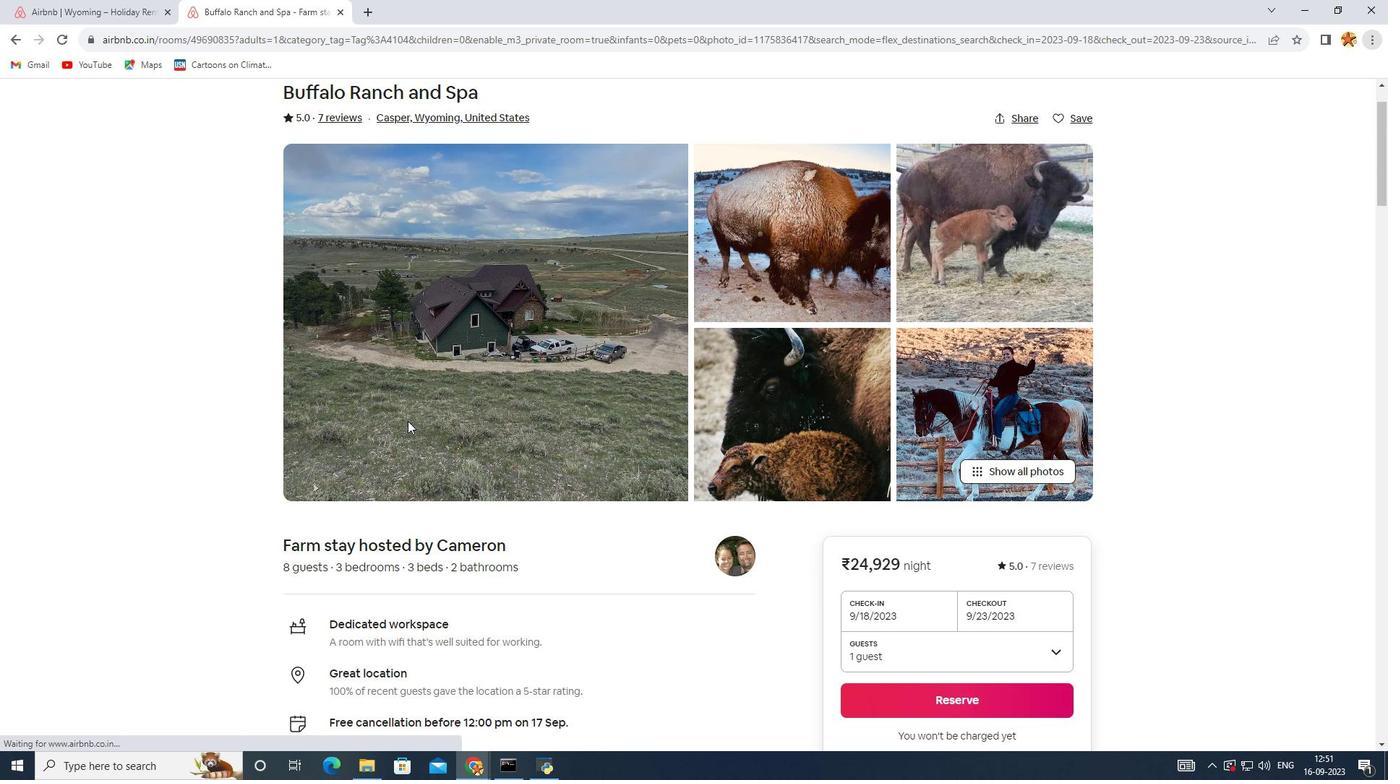 
Action: Mouse moved to (809, 500)
Screenshot: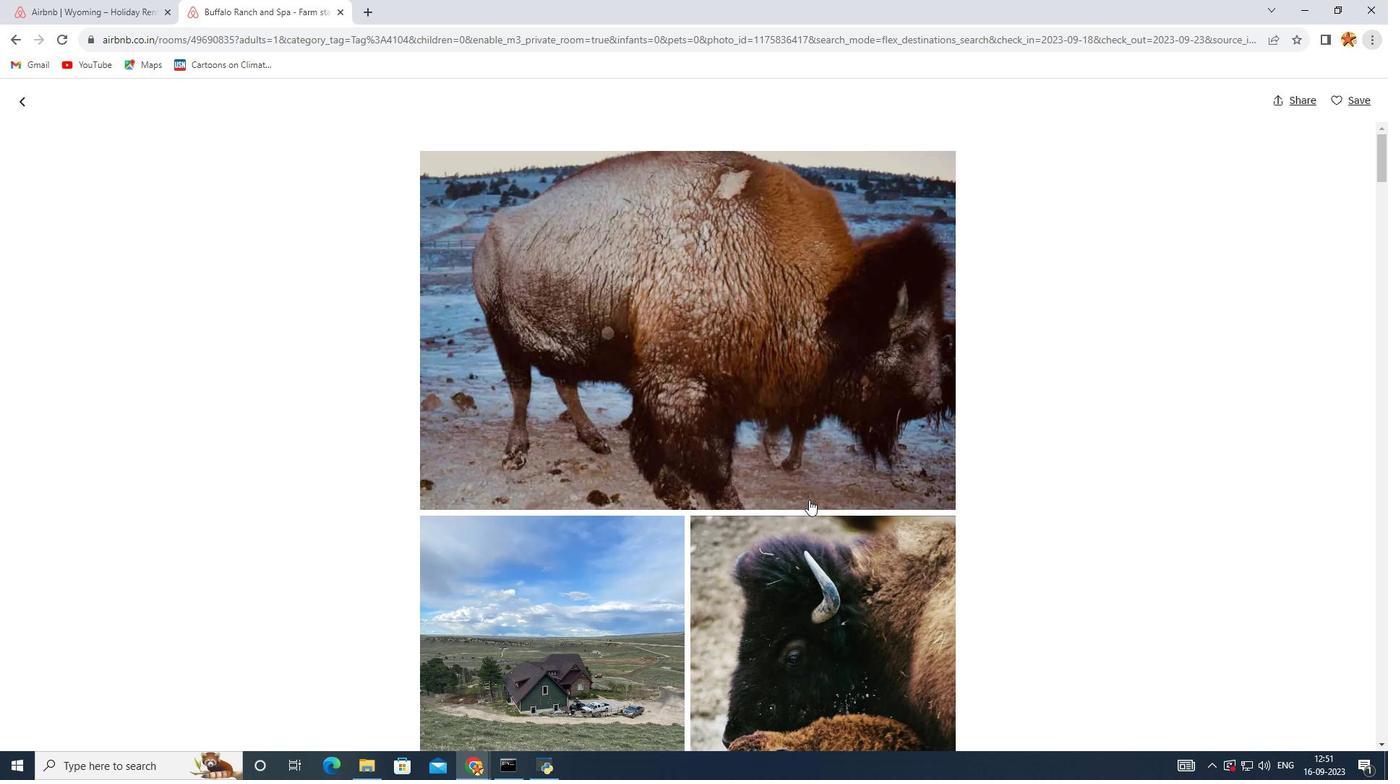 
Action: Mouse scrolled (809, 499) with delta (0, 0)
Screenshot: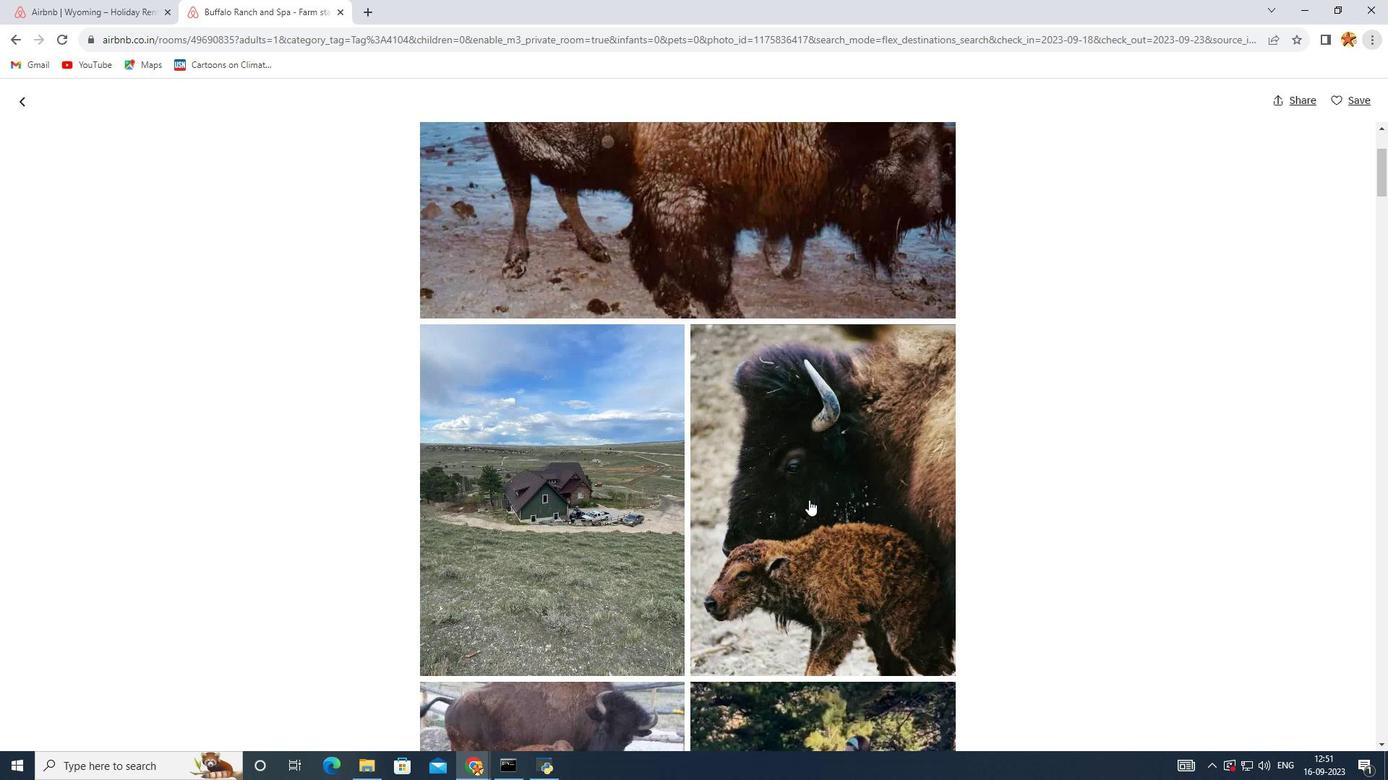 
Action: Mouse scrolled (809, 499) with delta (0, 0)
Screenshot: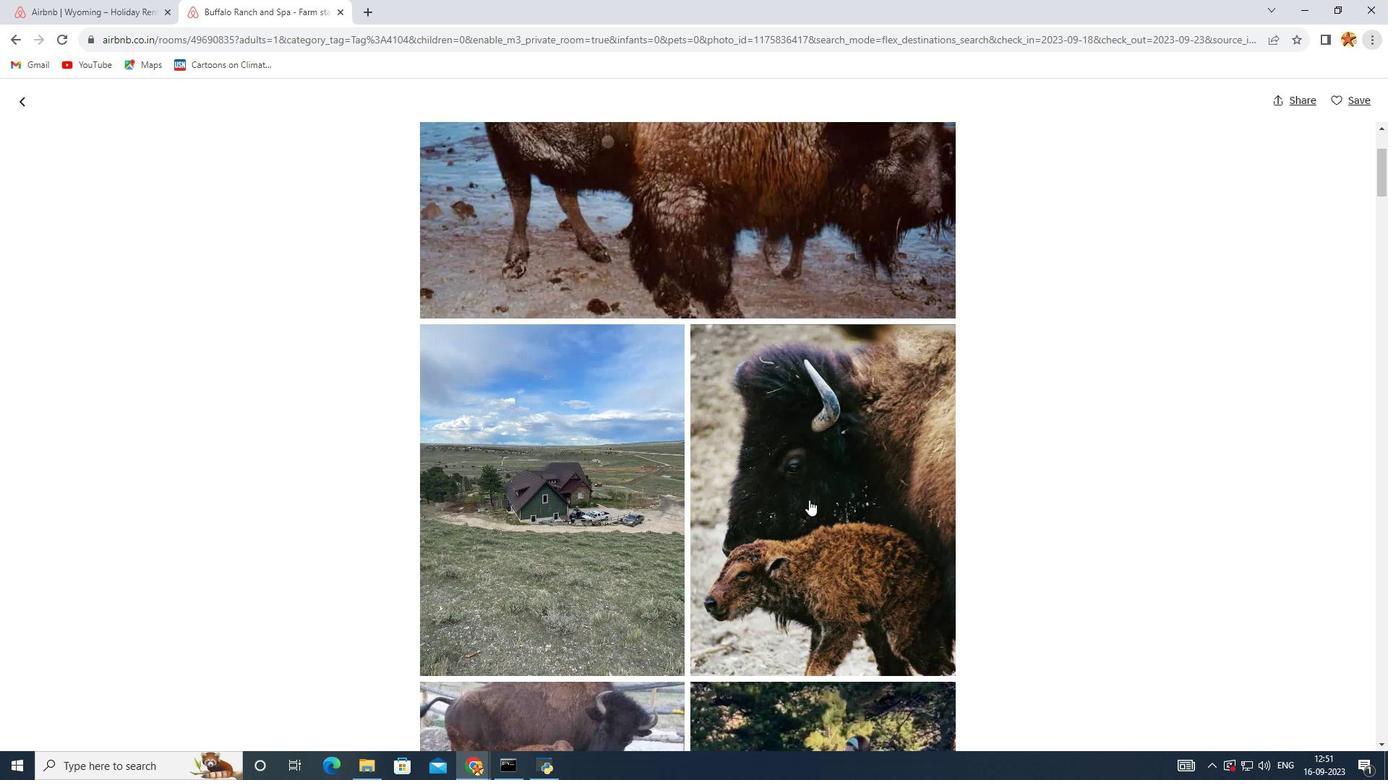 
Action: Mouse scrolled (809, 499) with delta (0, 0)
Screenshot: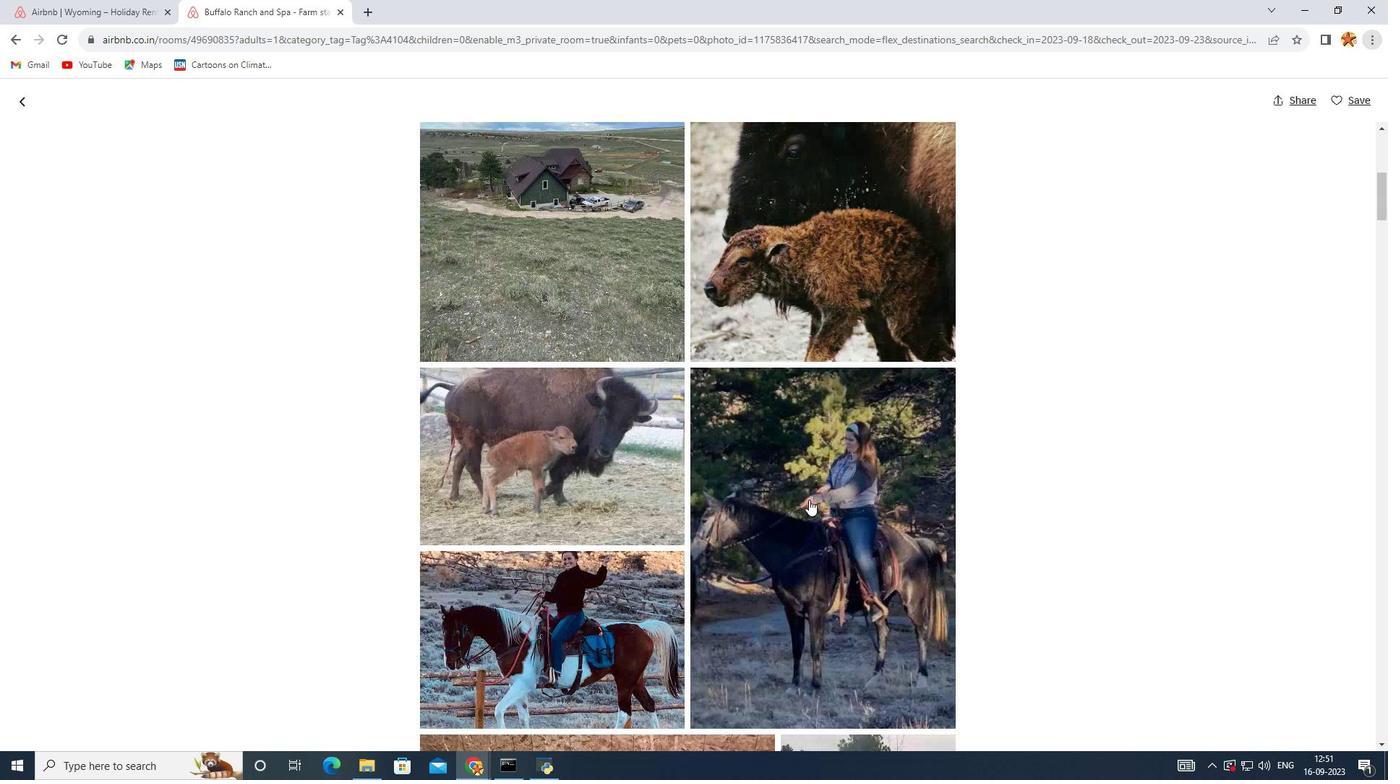 
Action: Mouse scrolled (809, 499) with delta (0, 0)
Screenshot: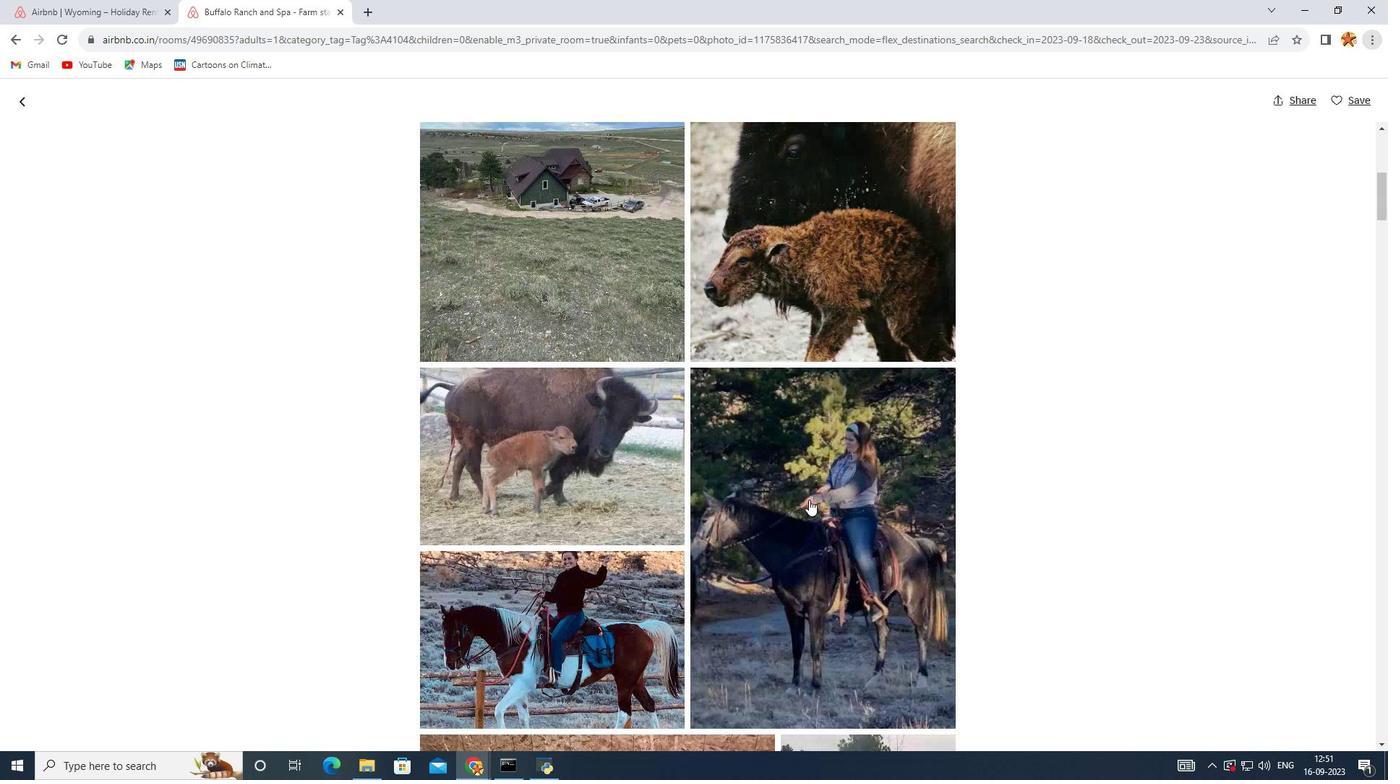 
Action: Mouse scrolled (809, 499) with delta (0, 0)
Screenshot: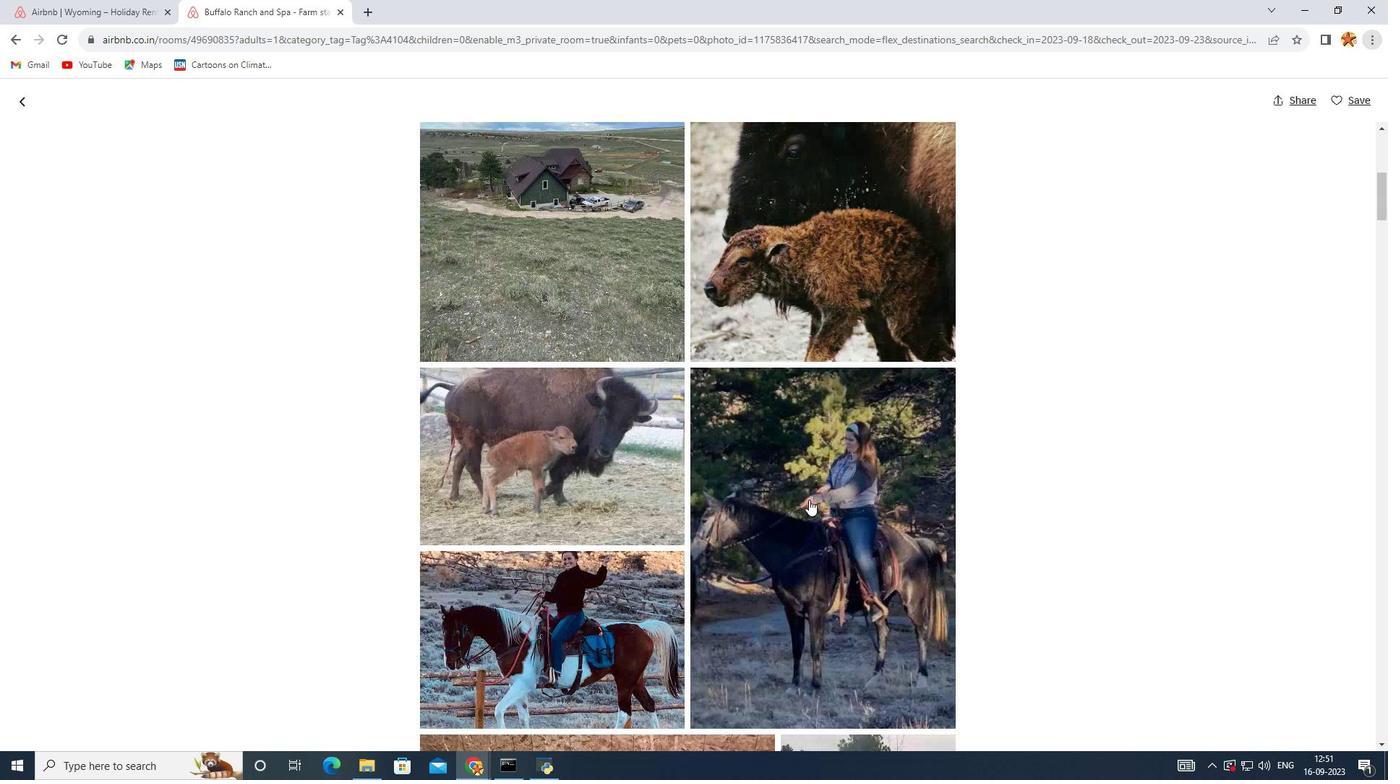 
Action: Mouse scrolled (809, 499) with delta (0, 0)
Screenshot: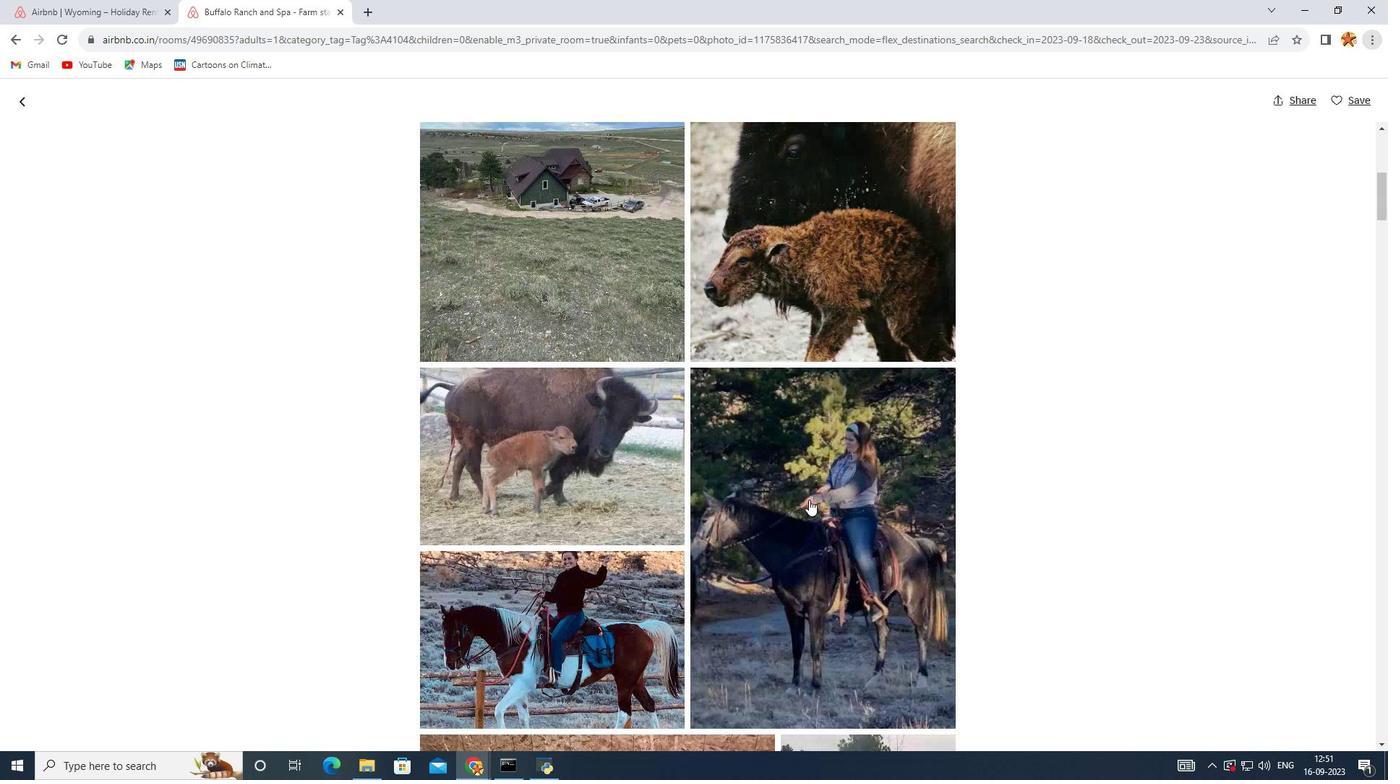 
Action: Mouse scrolled (809, 499) with delta (0, 0)
Screenshot: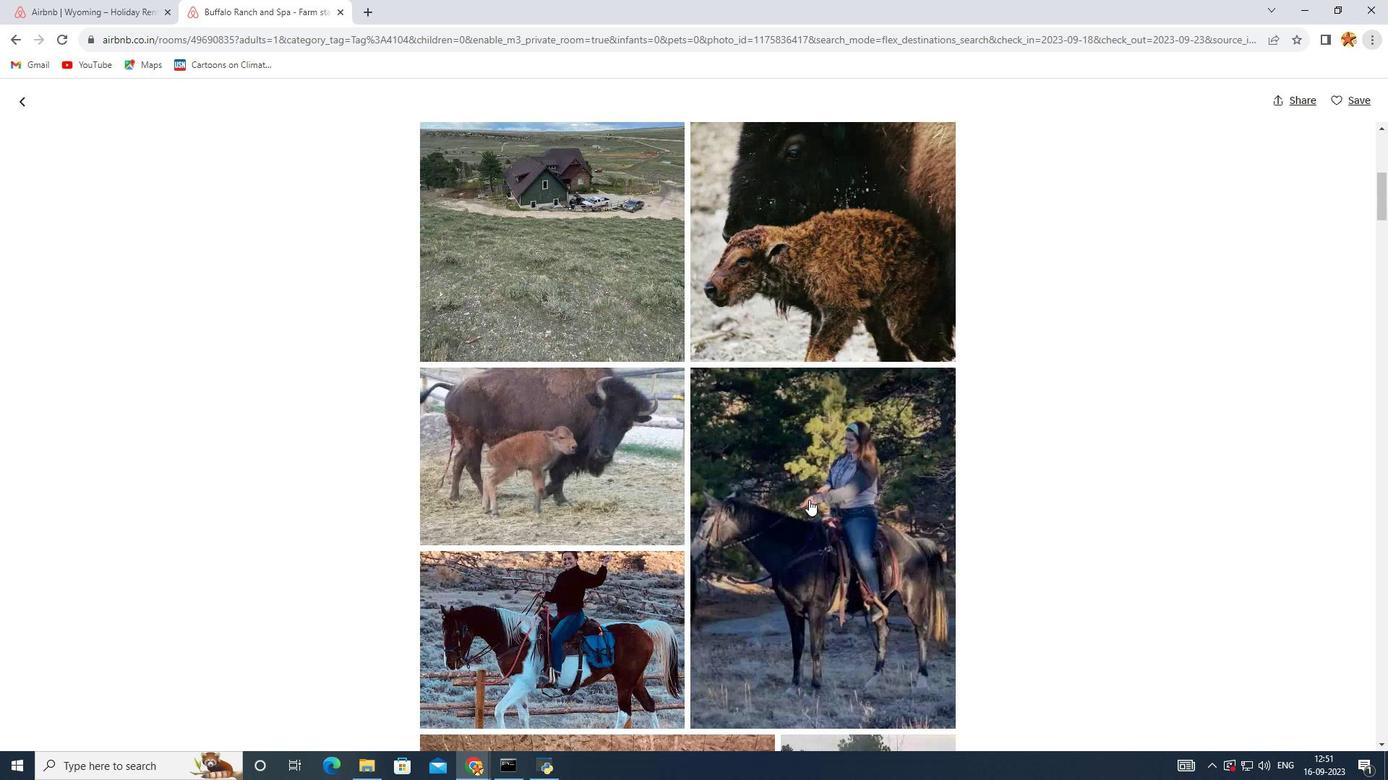 
Action: Mouse scrolled (809, 499) with delta (0, 0)
Screenshot: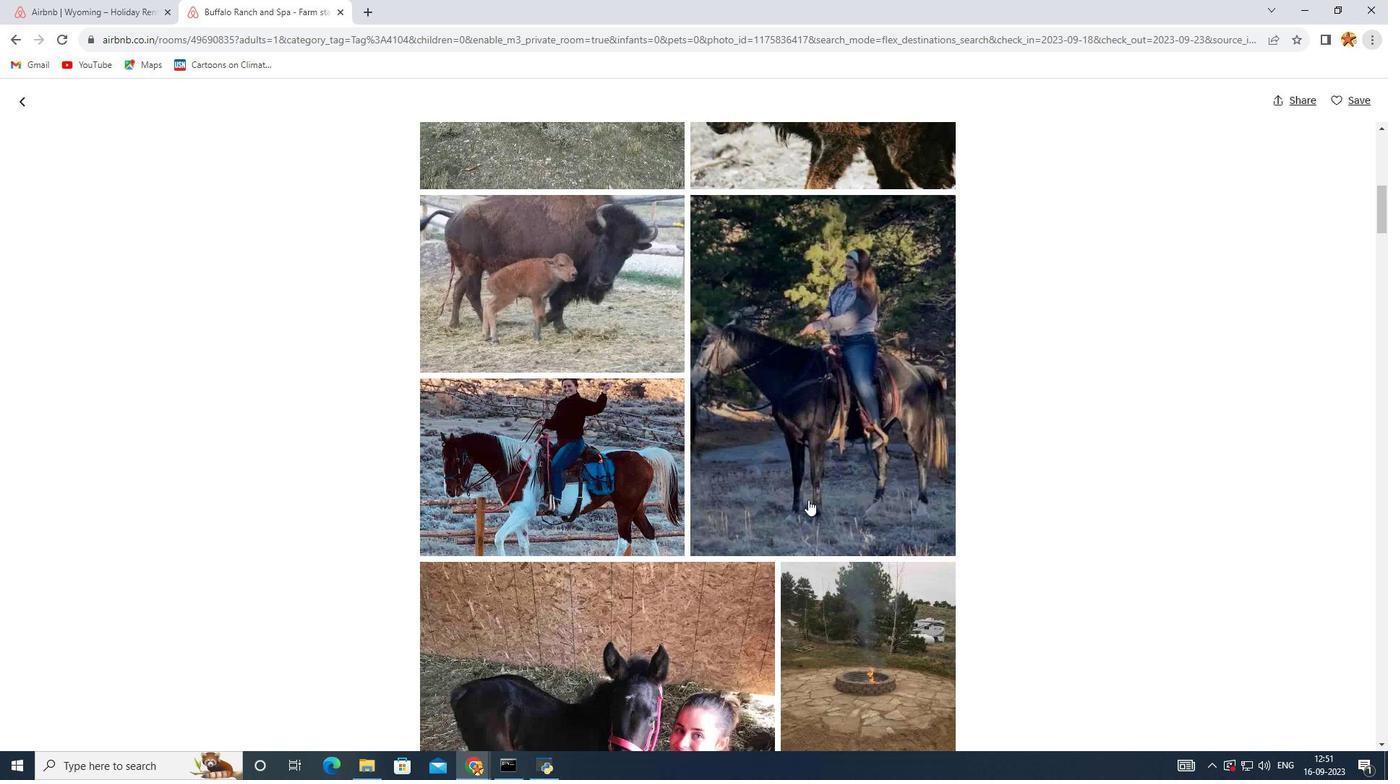 
Action: Mouse scrolled (809, 499) with delta (0, 0)
Screenshot: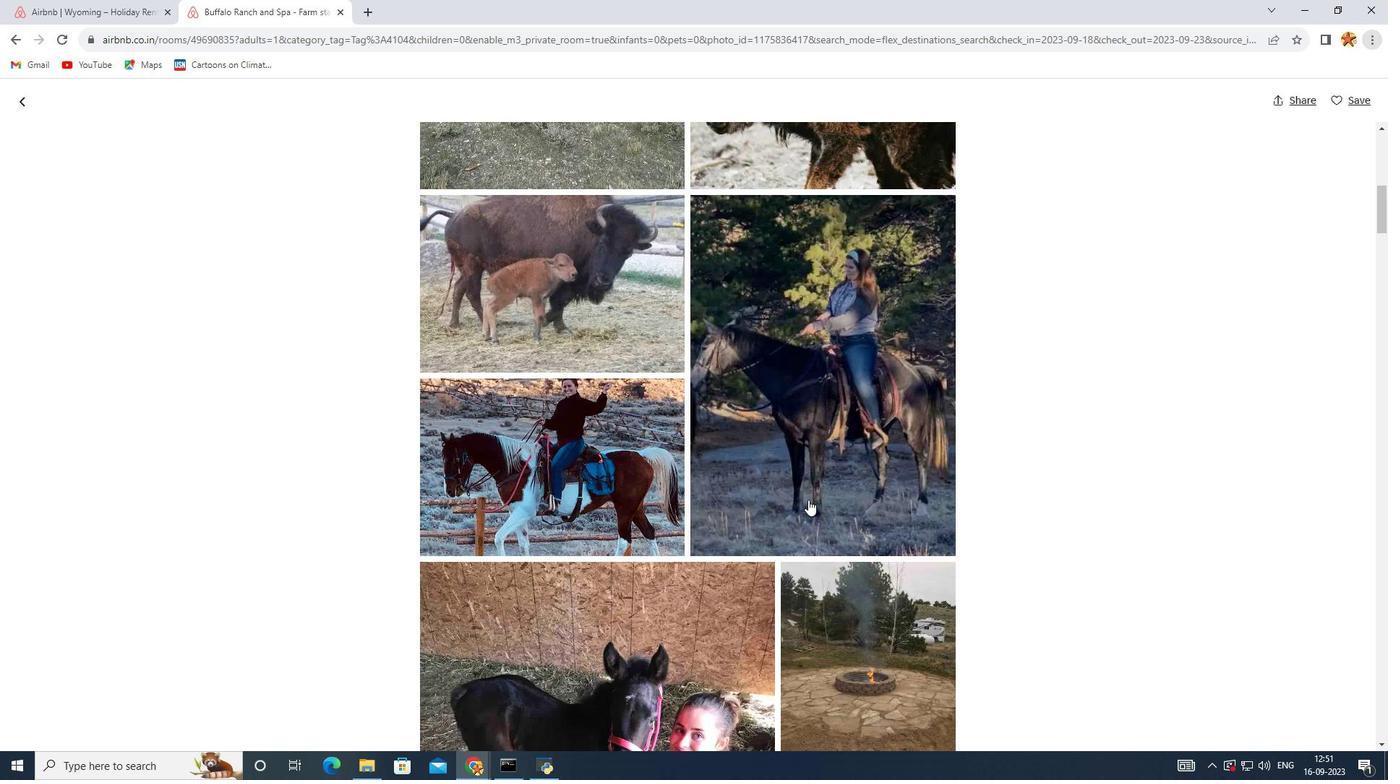 
Action: Mouse scrolled (809, 499) with delta (0, 0)
Screenshot: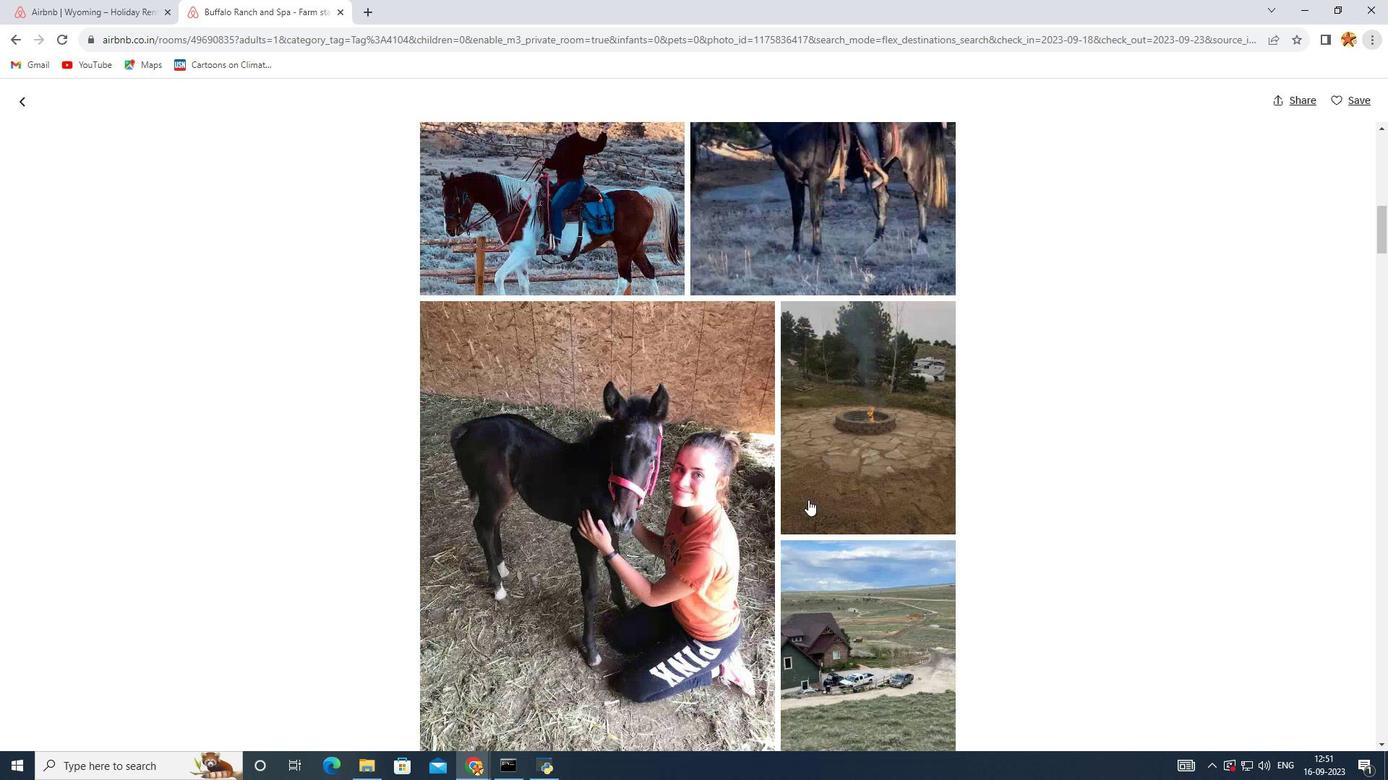 
Action: Mouse scrolled (809, 499) with delta (0, 0)
Screenshot: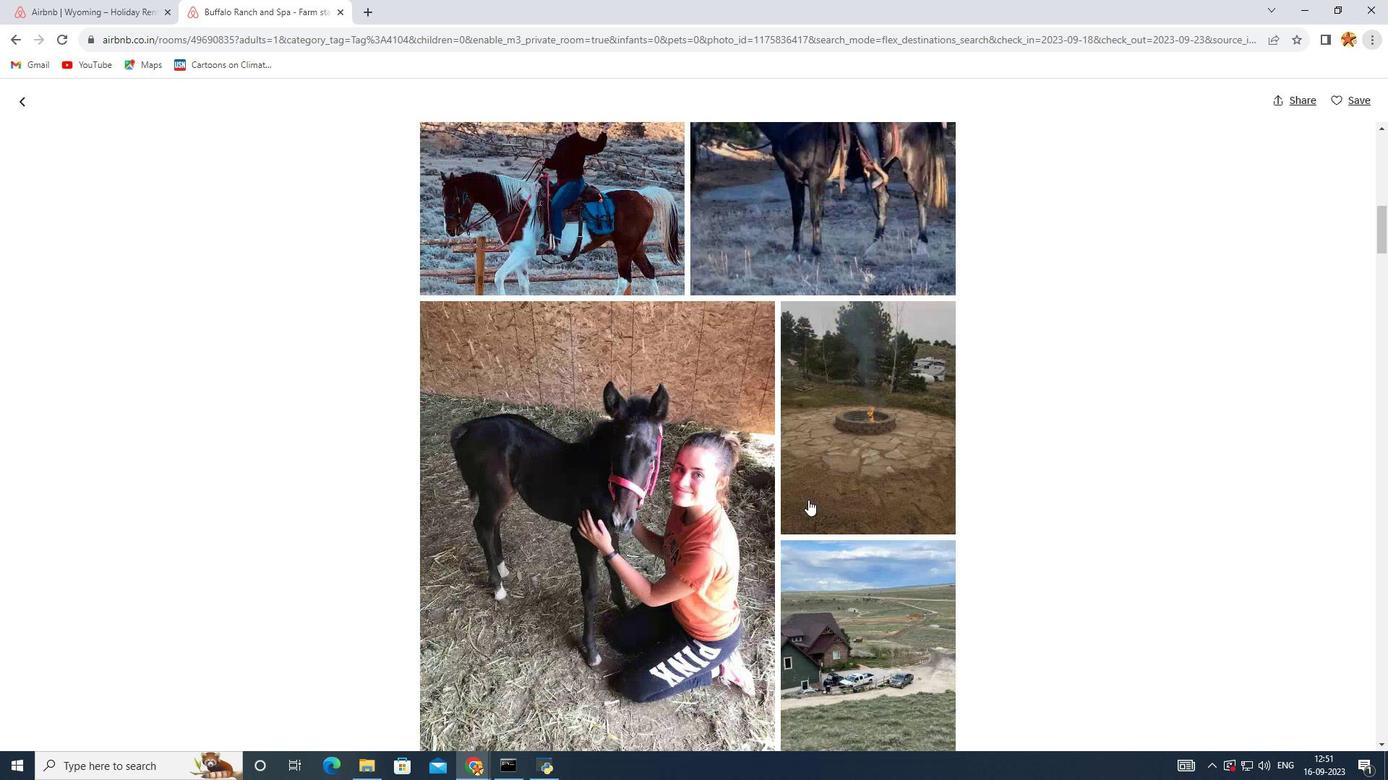 
Action: Mouse scrolled (809, 499) with delta (0, 0)
Screenshot: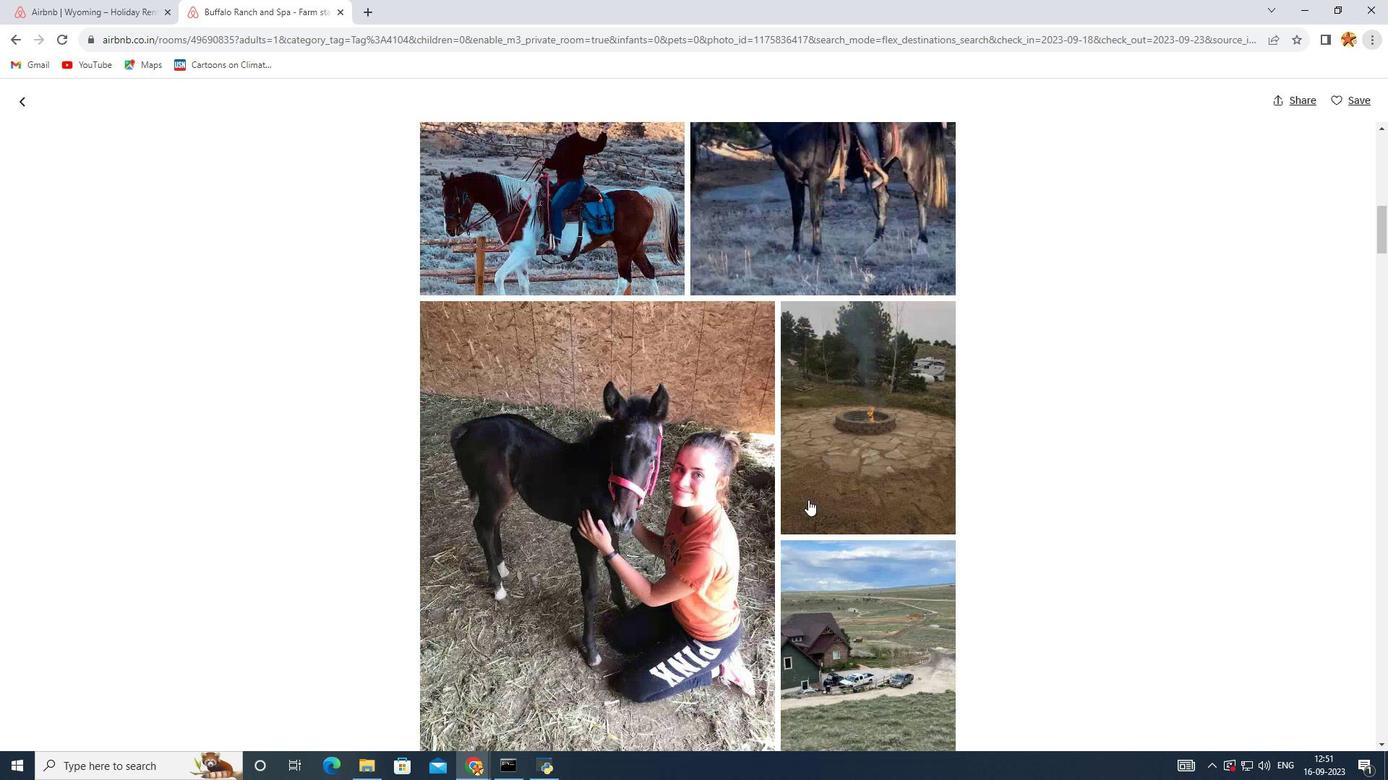 
Action: Mouse scrolled (809, 499) with delta (0, 0)
Screenshot: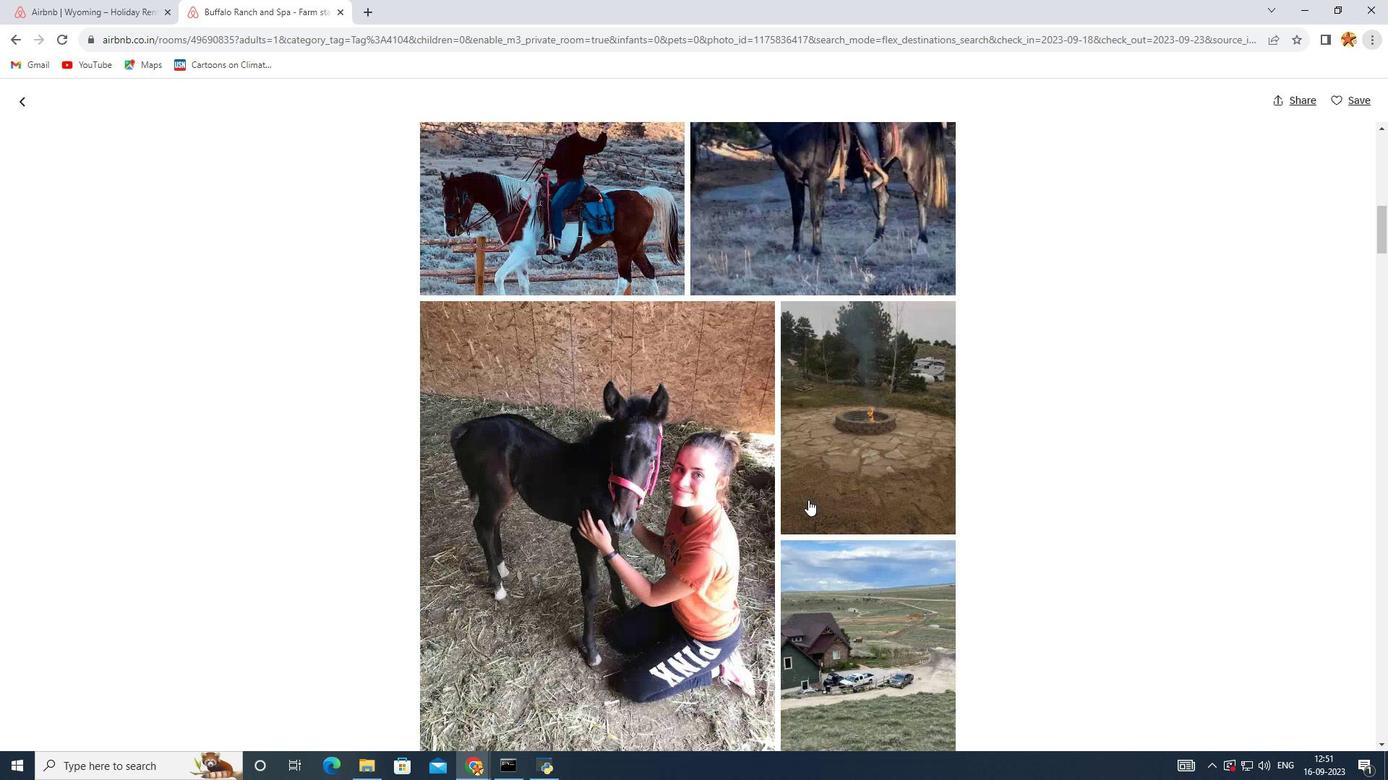 
Action: Mouse moved to (807, 500)
Screenshot: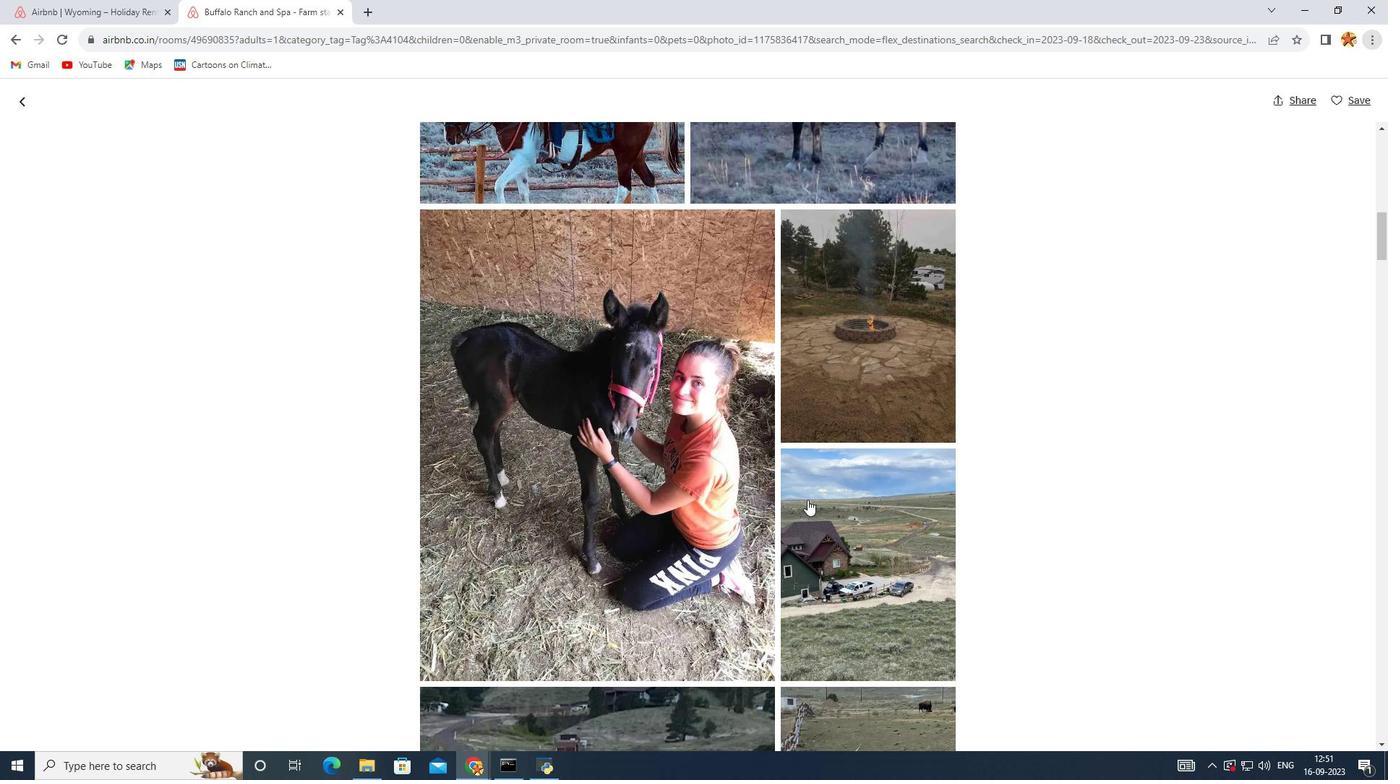 
Action: Mouse scrolled (807, 499) with delta (0, 0)
Screenshot: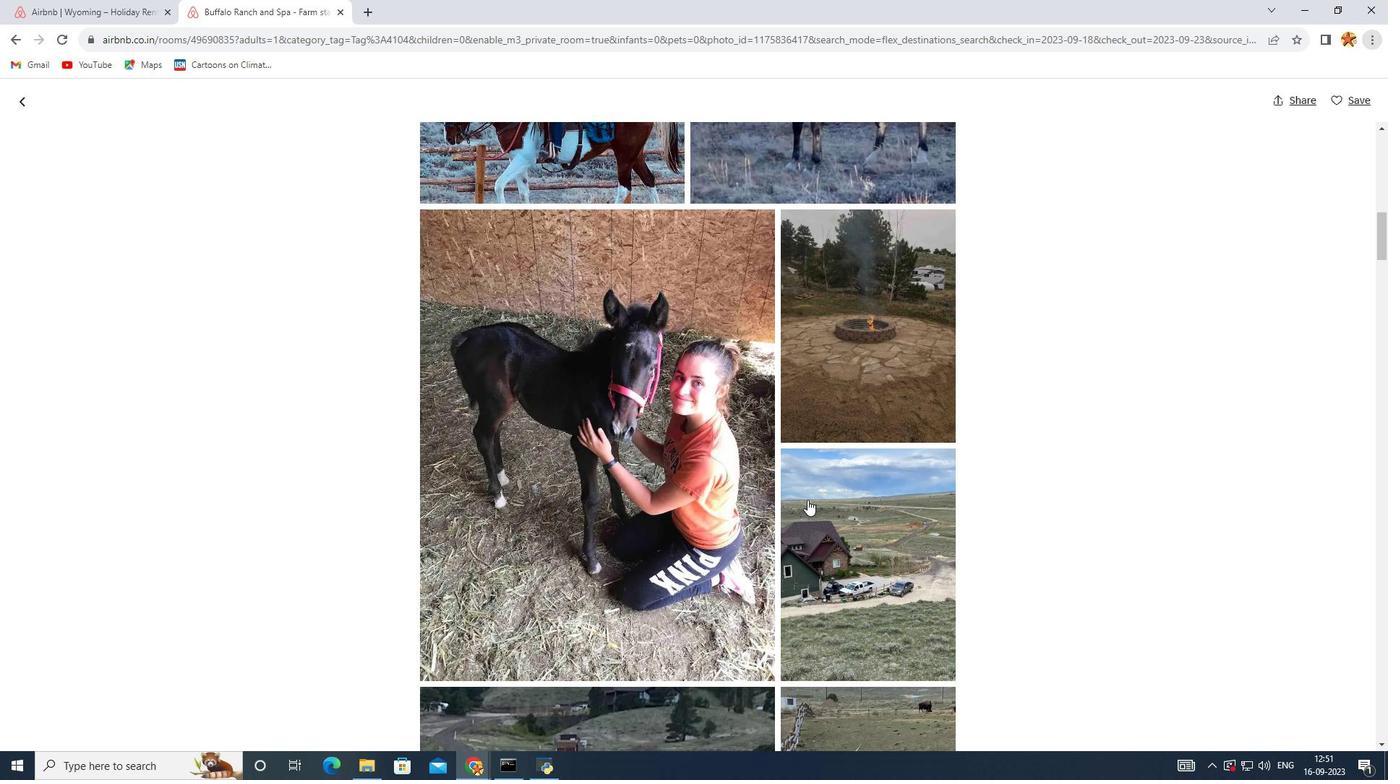 
Action: Mouse scrolled (807, 499) with delta (0, 0)
Screenshot: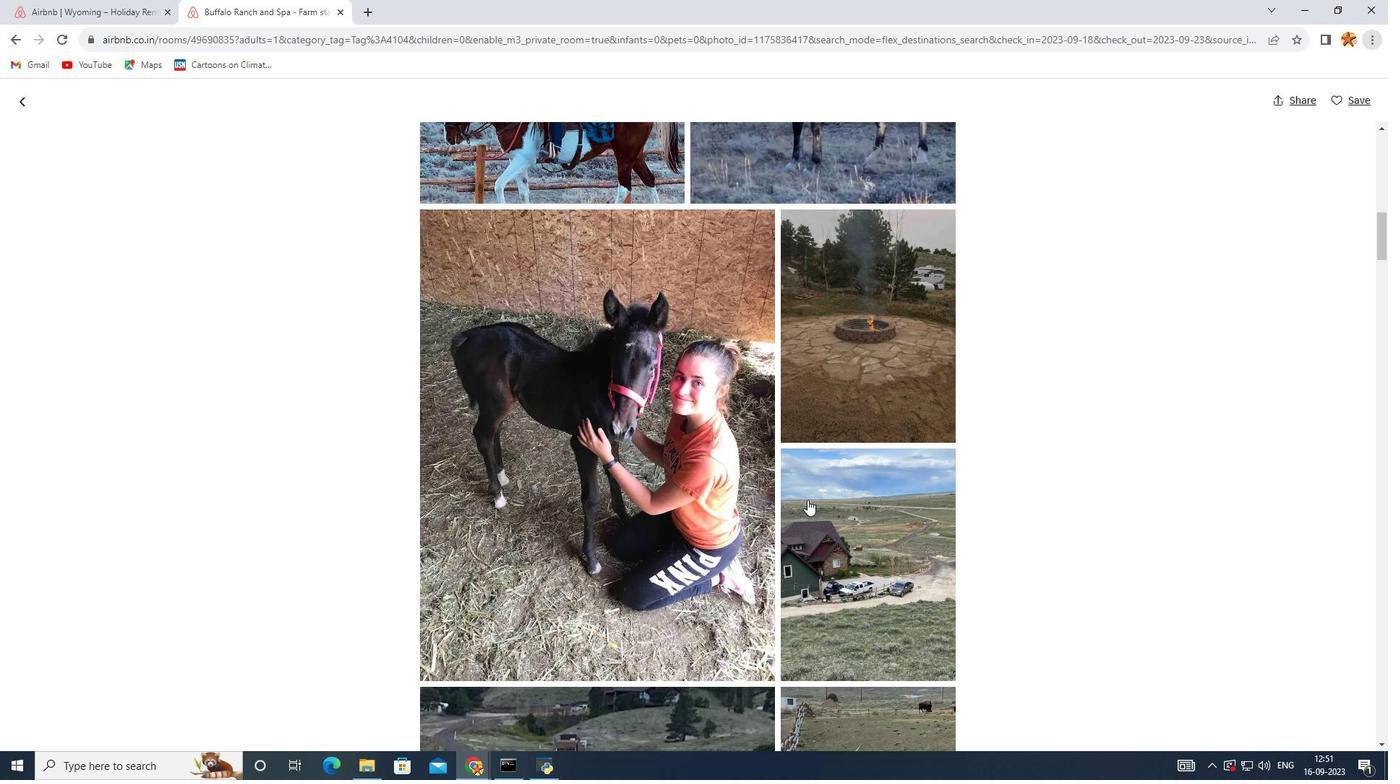 
Action: Mouse scrolled (807, 499) with delta (0, 0)
Screenshot: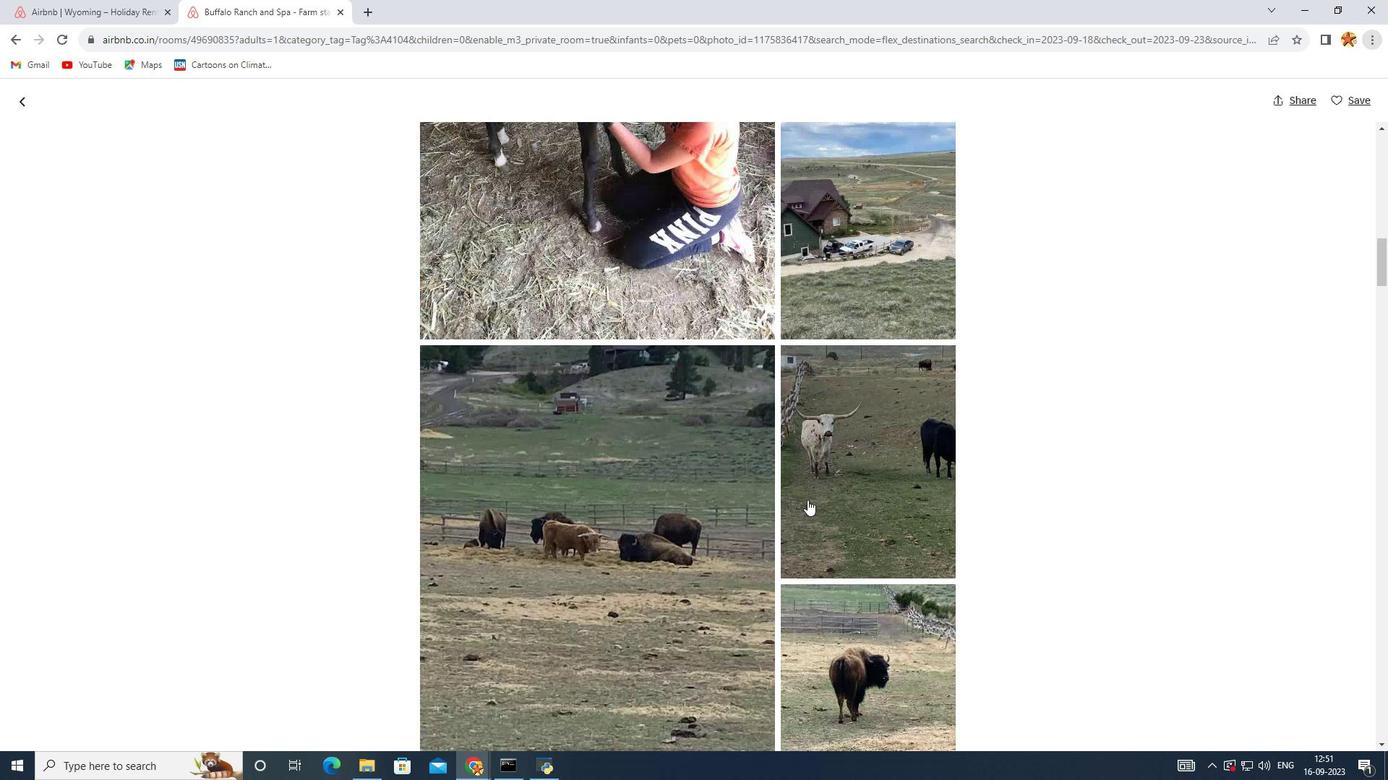 
Action: Mouse scrolled (807, 499) with delta (0, 0)
Screenshot: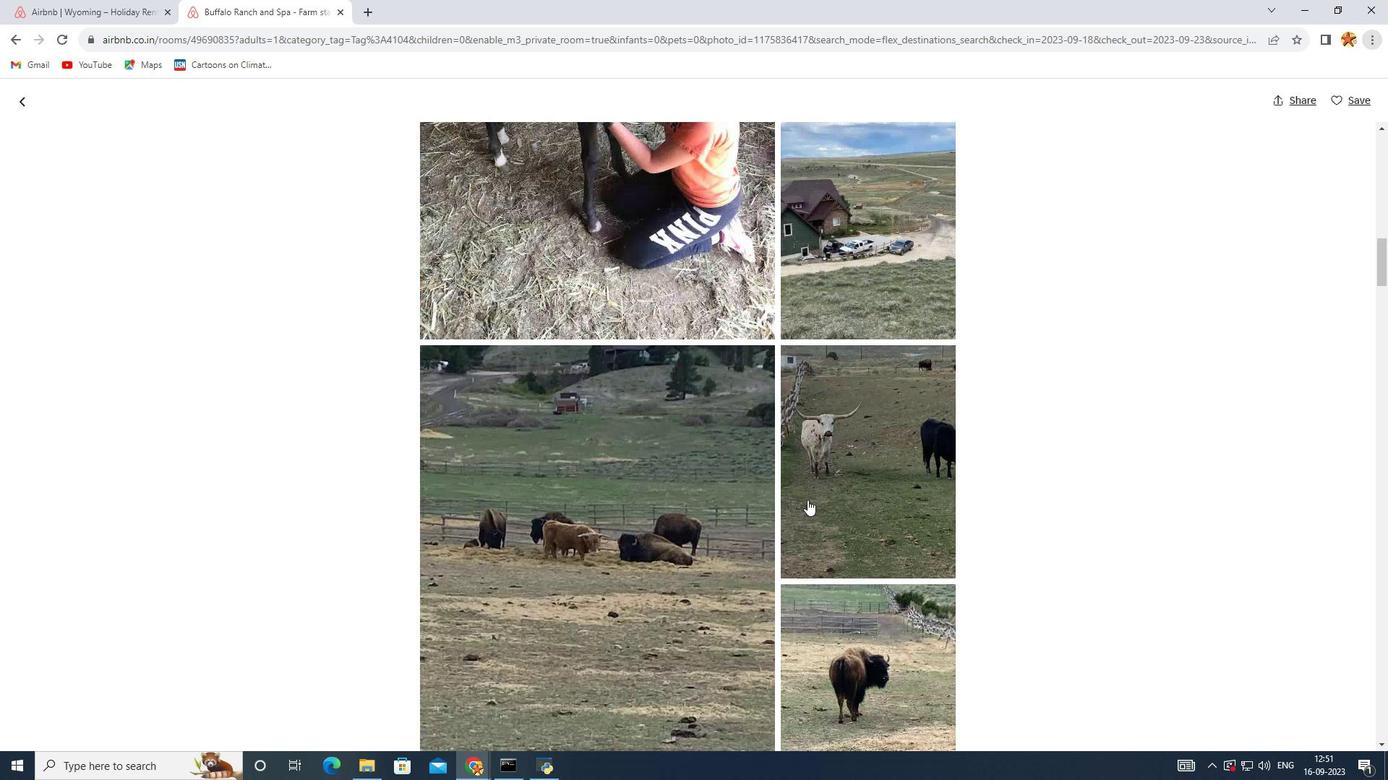 
Action: Mouse scrolled (807, 499) with delta (0, 0)
Screenshot: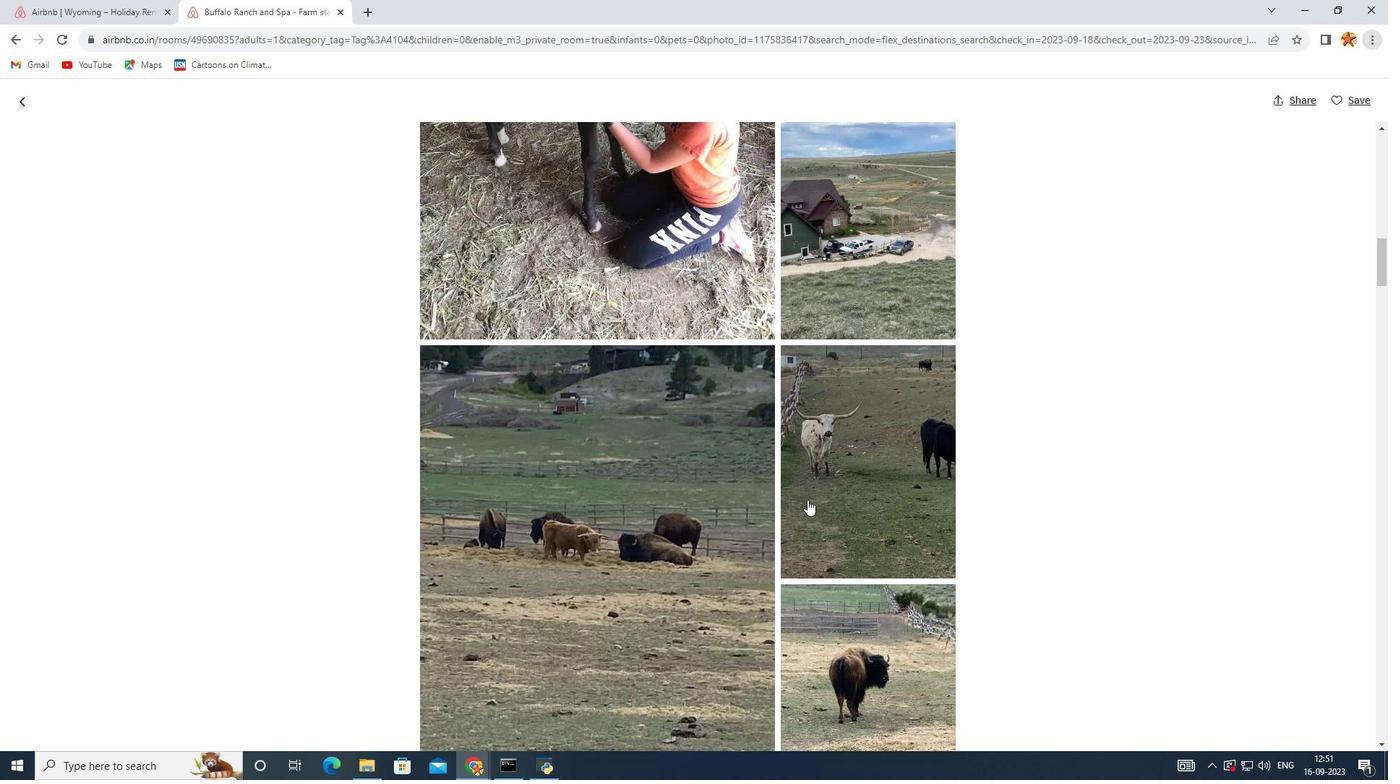 
Action: Mouse scrolled (807, 499) with delta (0, 0)
Screenshot: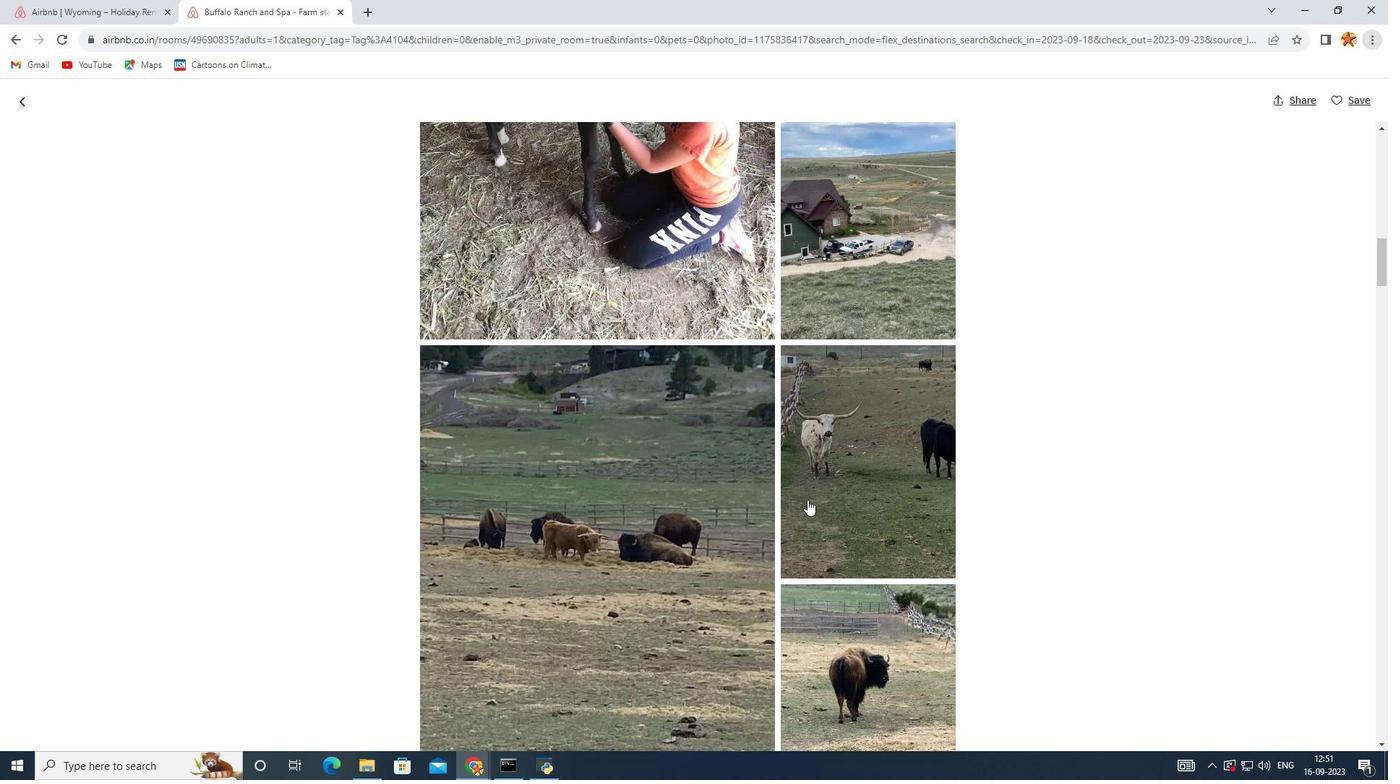 
Action: Mouse scrolled (807, 499) with delta (0, 0)
Screenshot: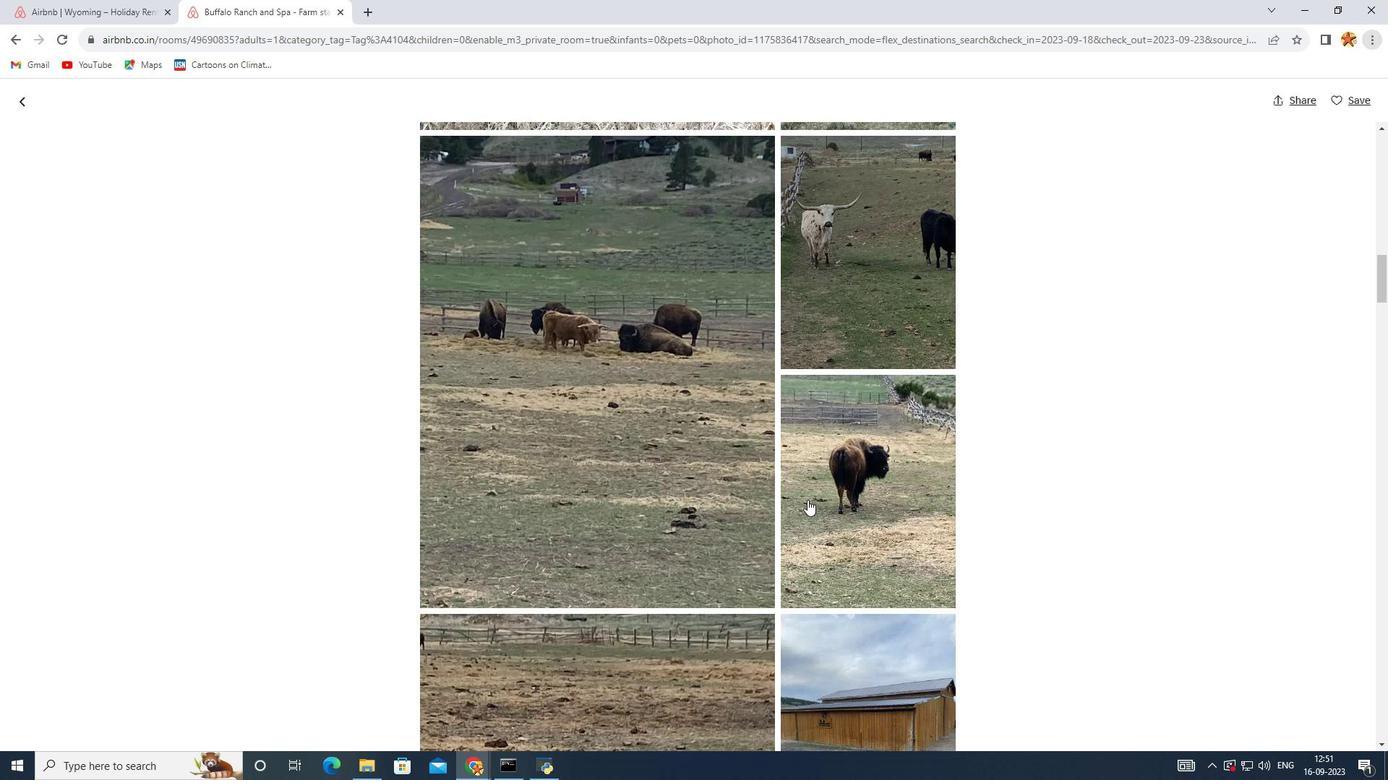 
Action: Mouse scrolled (807, 499) with delta (0, 0)
Screenshot: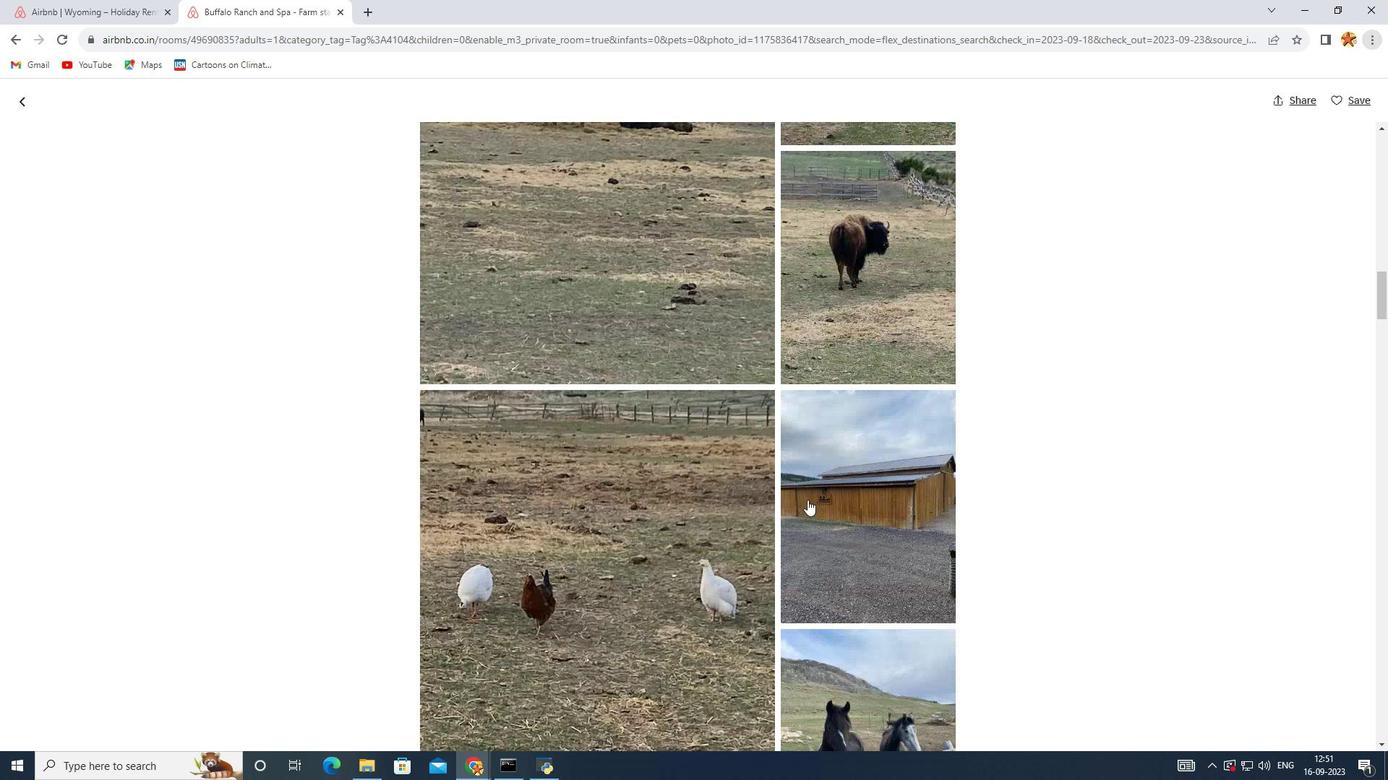 
Action: Mouse scrolled (807, 499) with delta (0, 0)
Screenshot: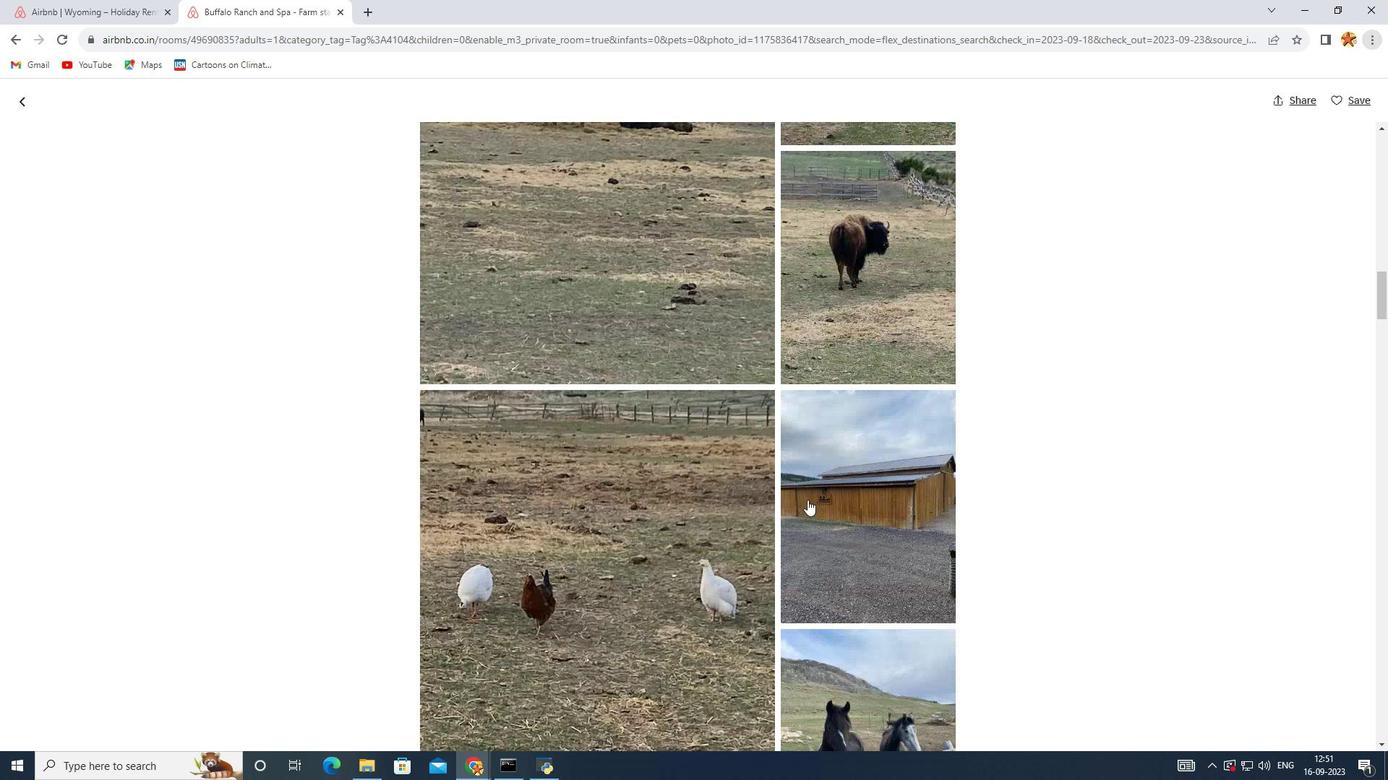 
Action: Mouse scrolled (807, 499) with delta (0, 0)
Screenshot: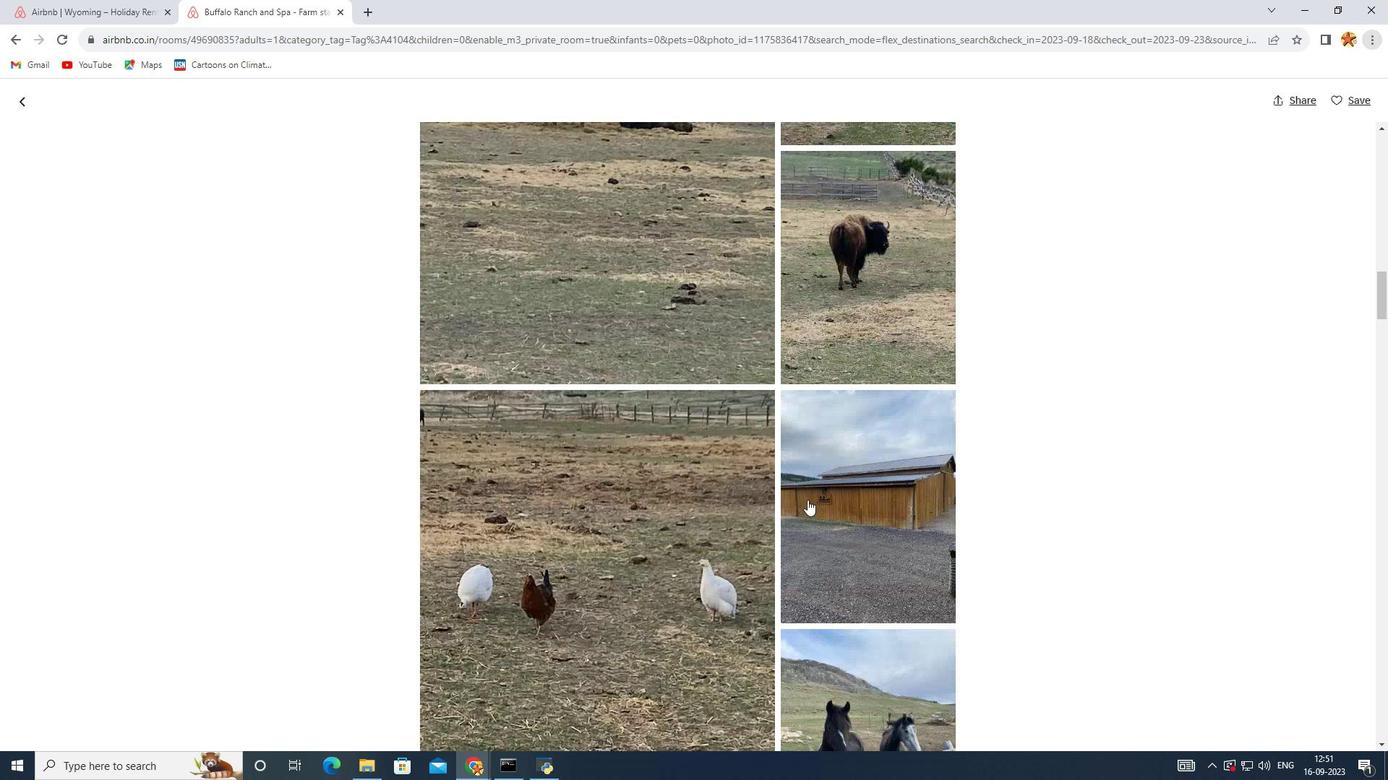 
Action: Mouse scrolled (807, 499) with delta (0, 0)
Screenshot: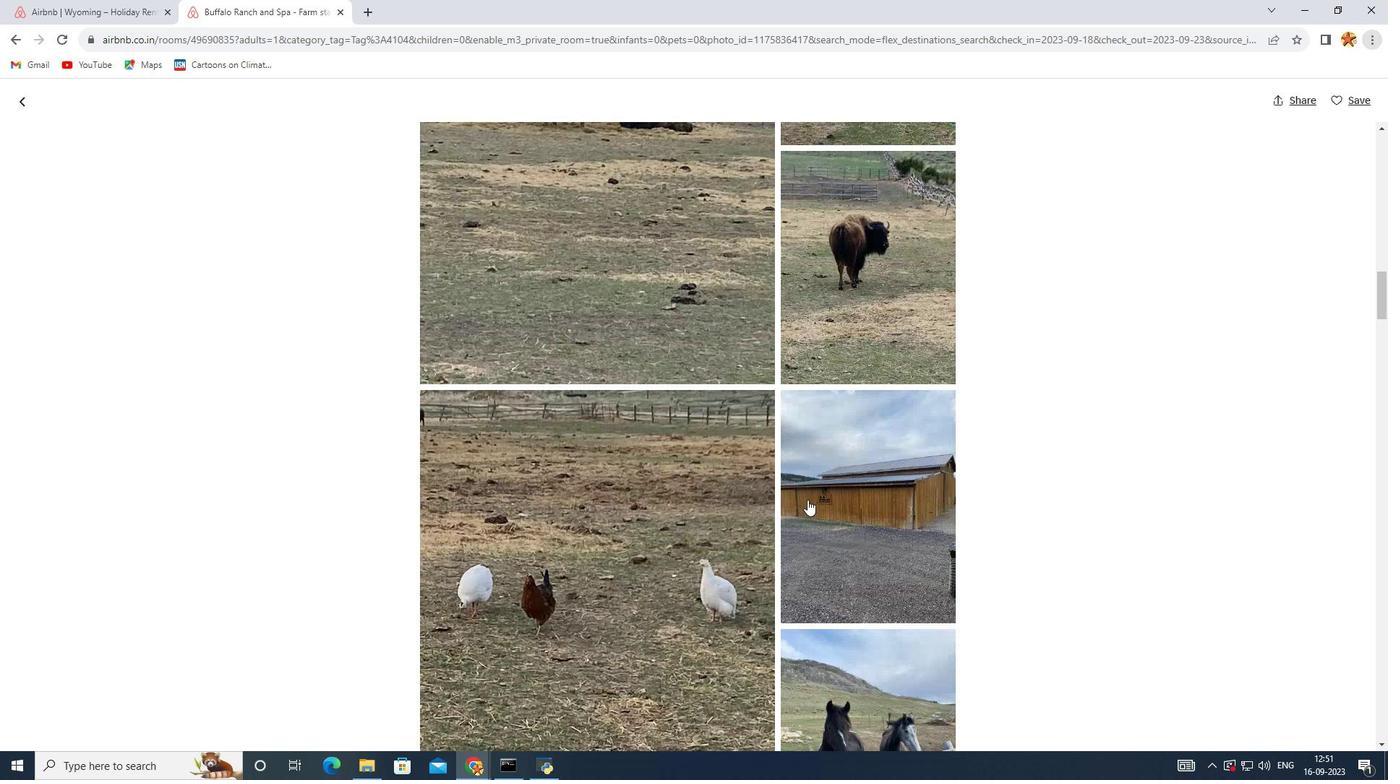 
Action: Mouse scrolled (807, 499) with delta (0, 0)
Screenshot: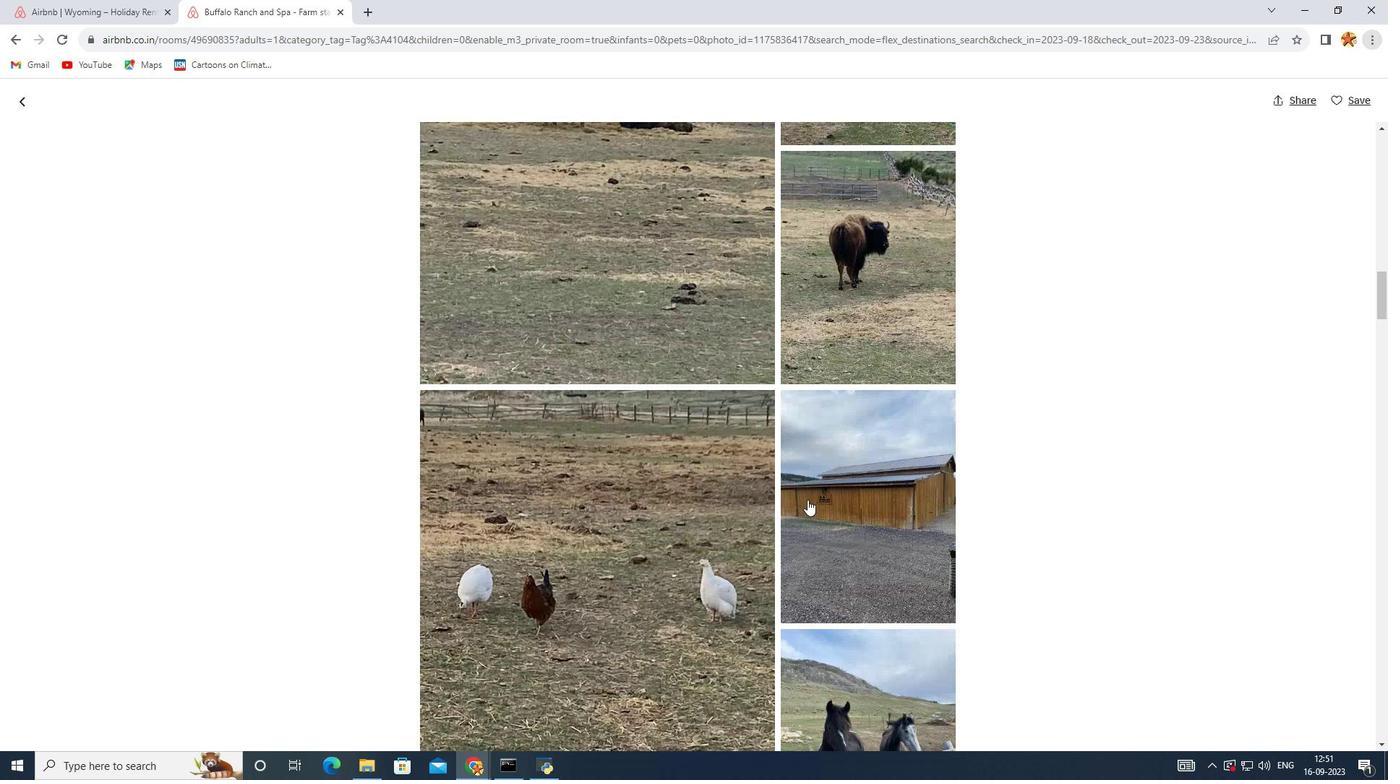 
Action: Mouse scrolled (807, 499) with delta (0, 0)
Screenshot: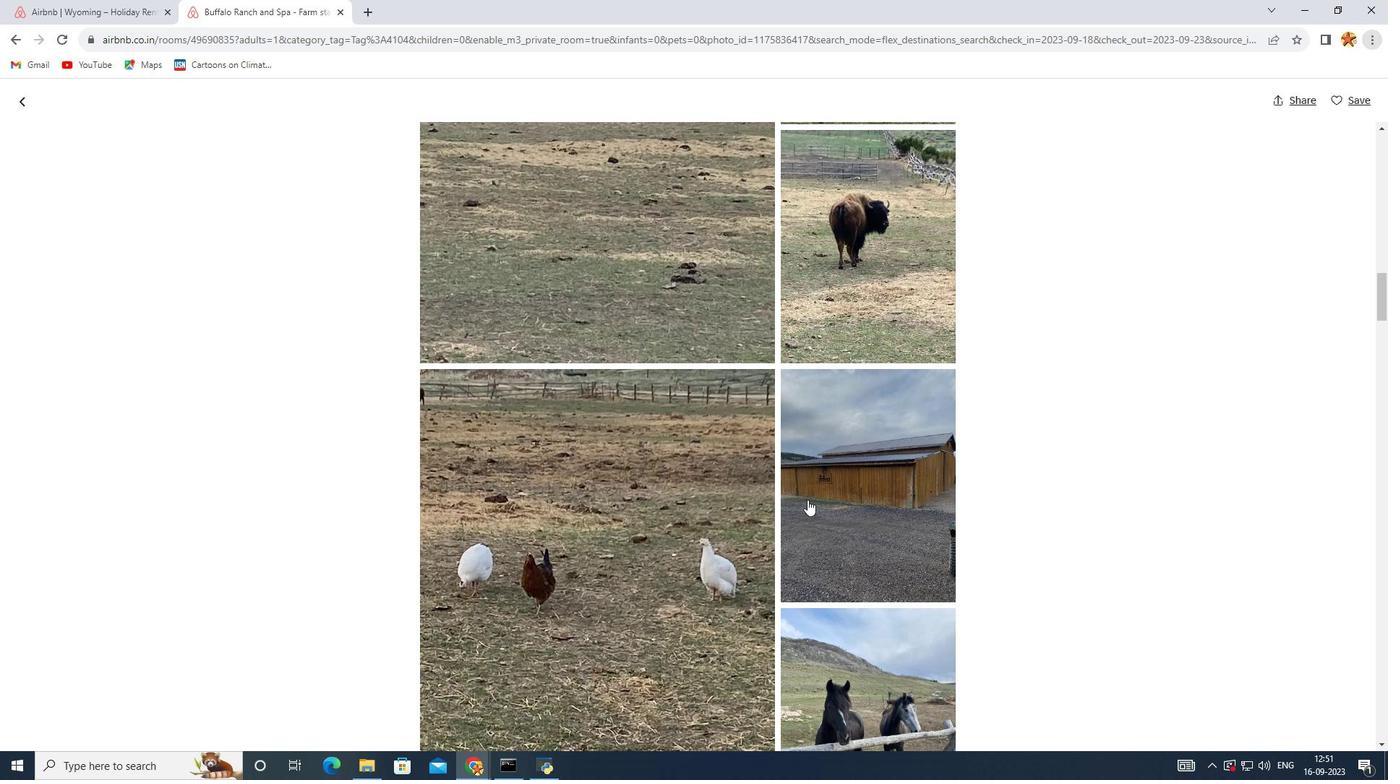 
Action: Mouse scrolled (807, 499) with delta (0, 0)
Screenshot: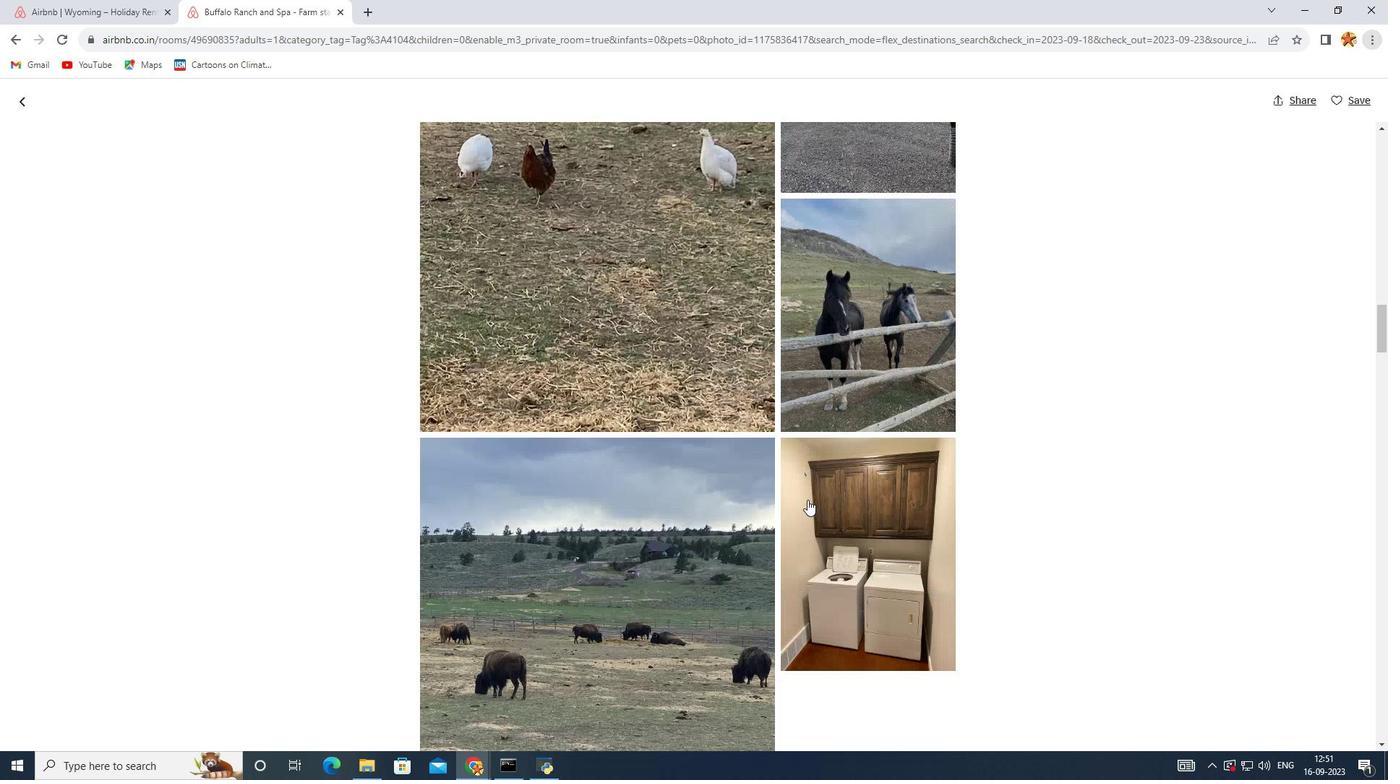 
Action: Mouse scrolled (807, 499) with delta (0, 0)
Screenshot: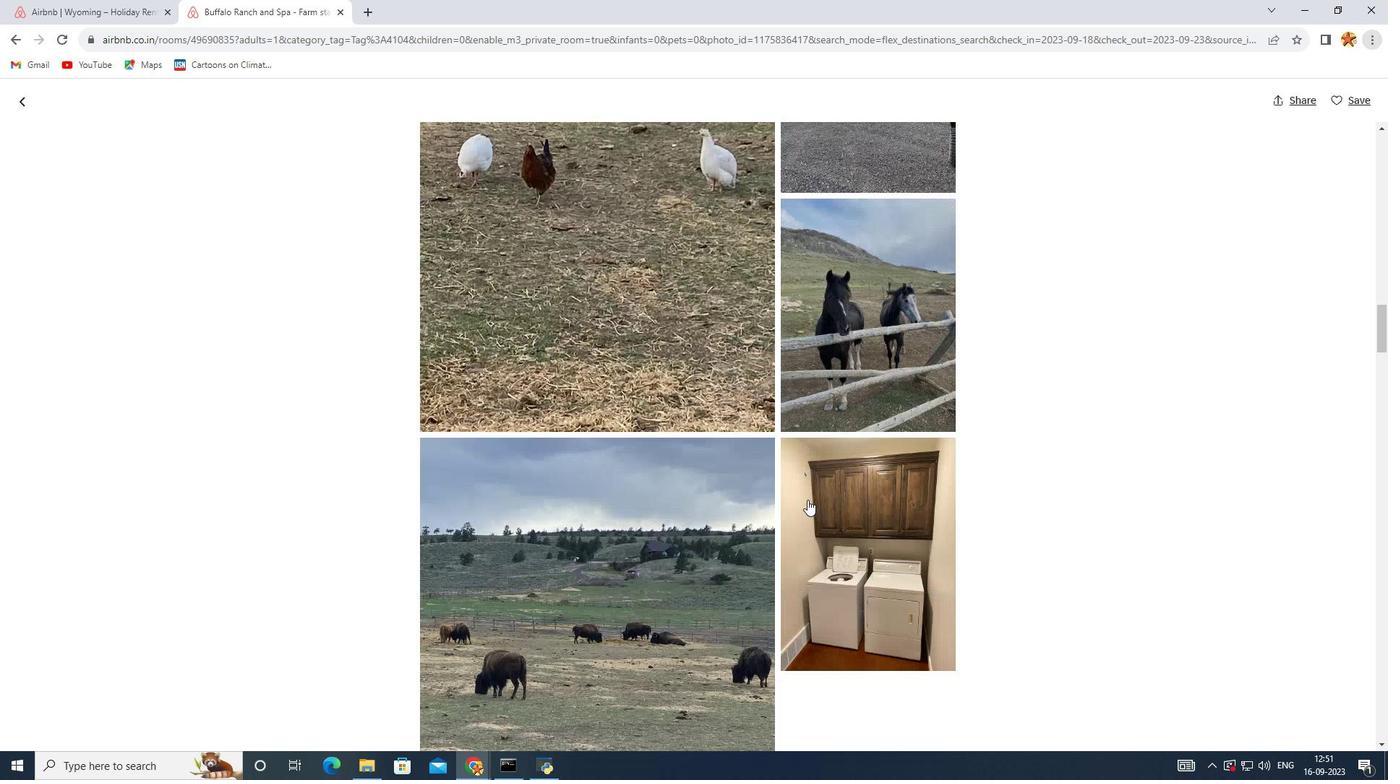 
Action: Mouse scrolled (807, 499) with delta (0, 0)
Screenshot: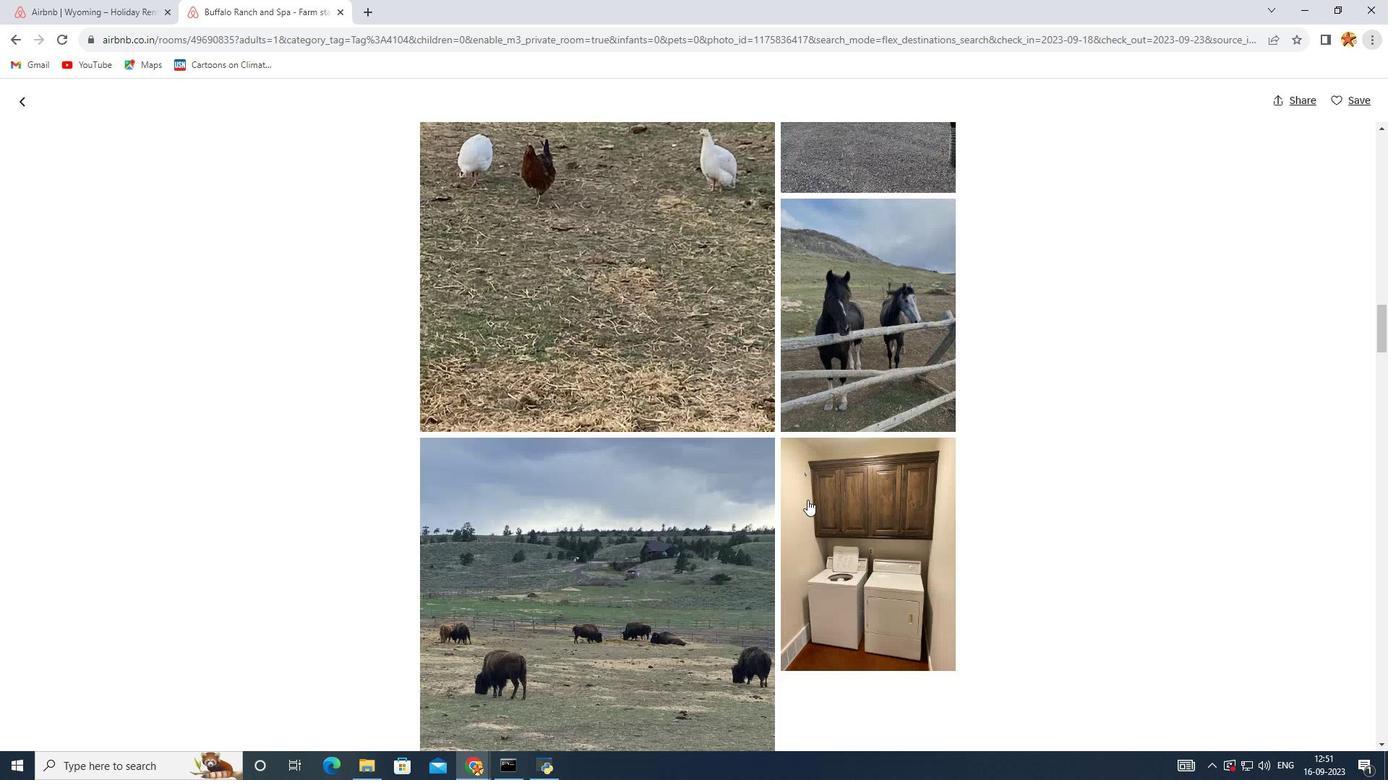 
Action: Mouse scrolled (807, 499) with delta (0, 0)
Screenshot: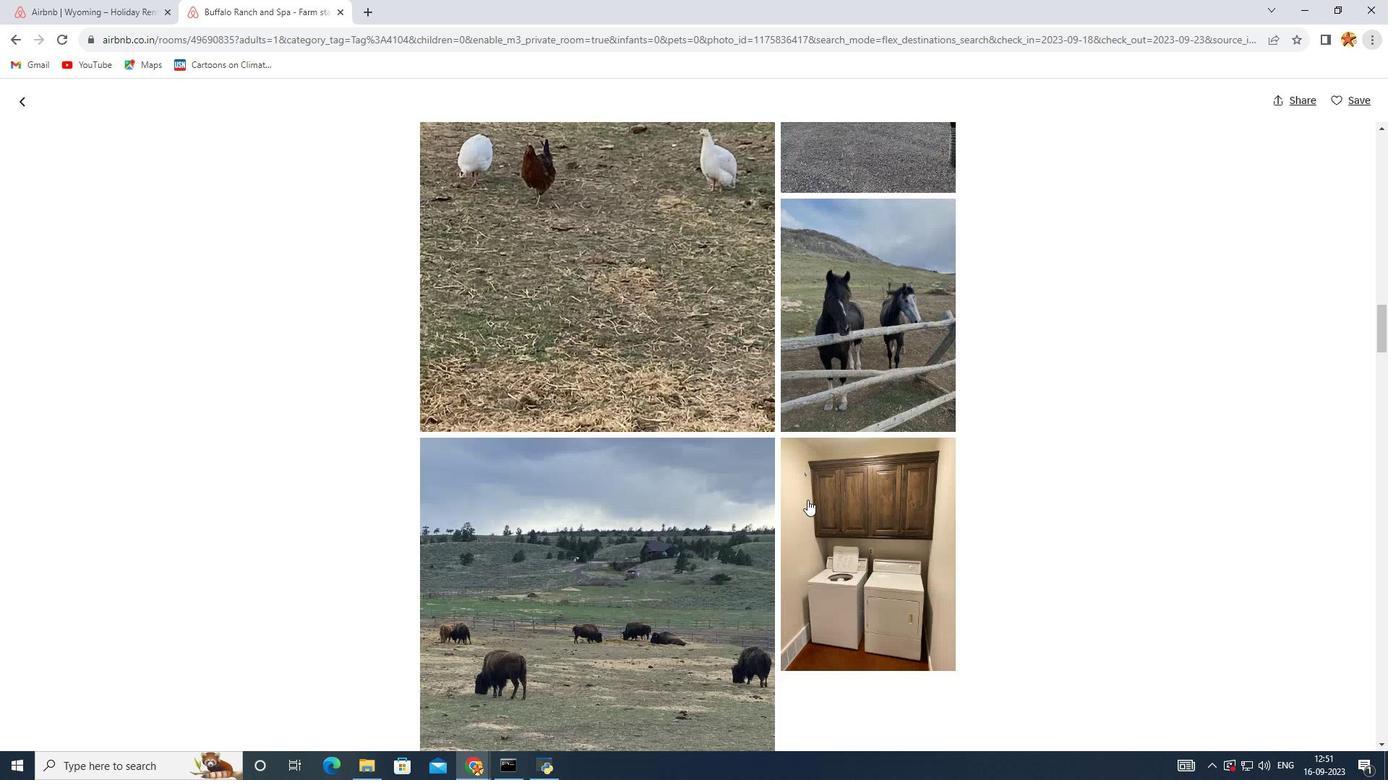 
Action: Mouse scrolled (807, 499) with delta (0, 0)
Screenshot: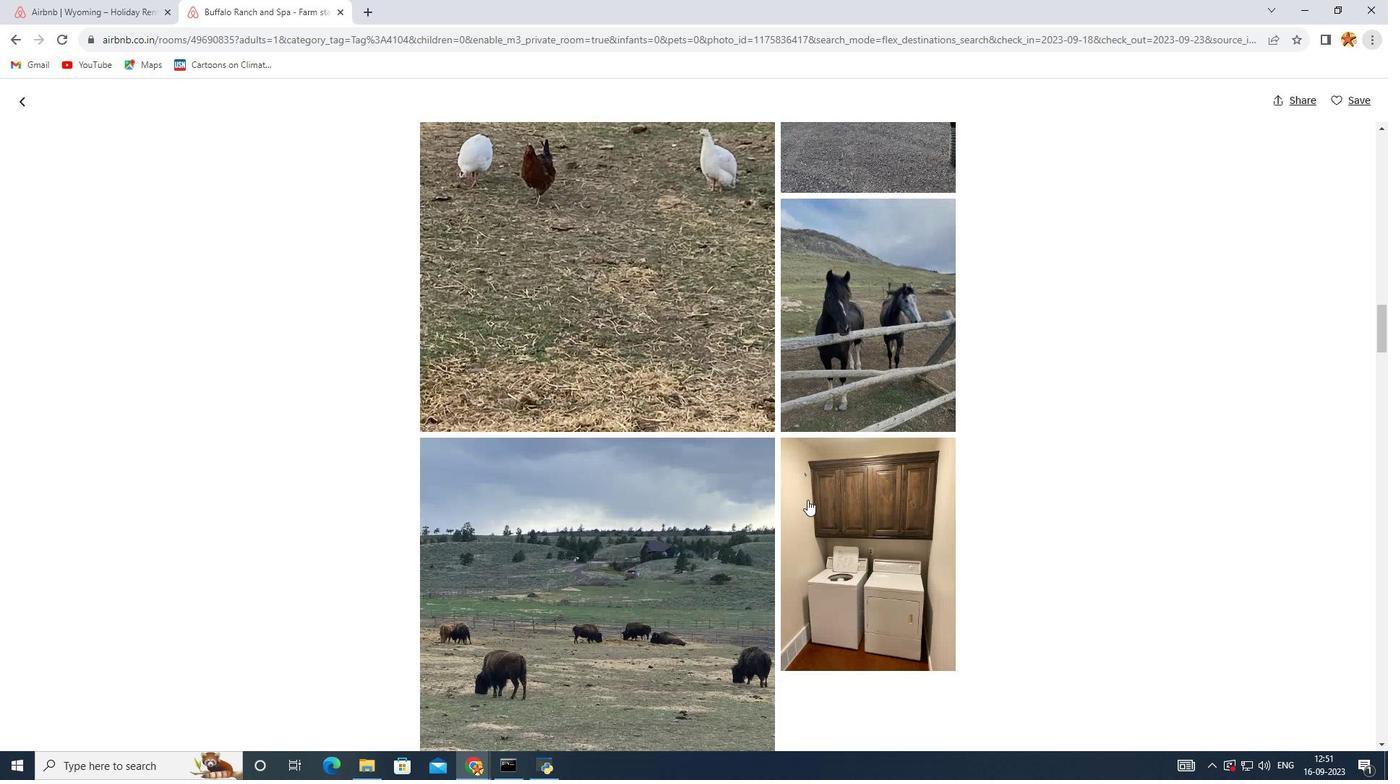 
Action: Mouse scrolled (807, 499) with delta (0, 0)
Screenshot: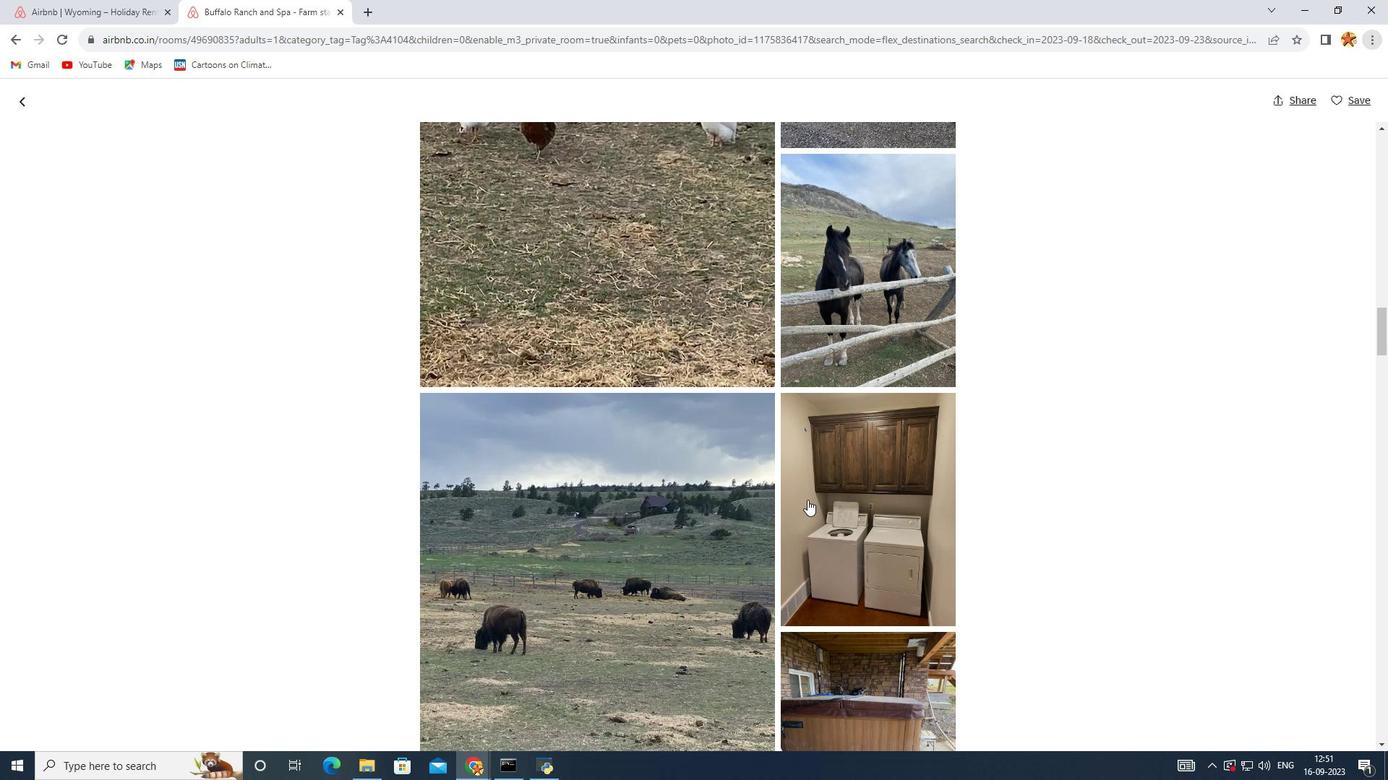 
Action: Mouse scrolled (807, 499) with delta (0, 0)
Screenshot: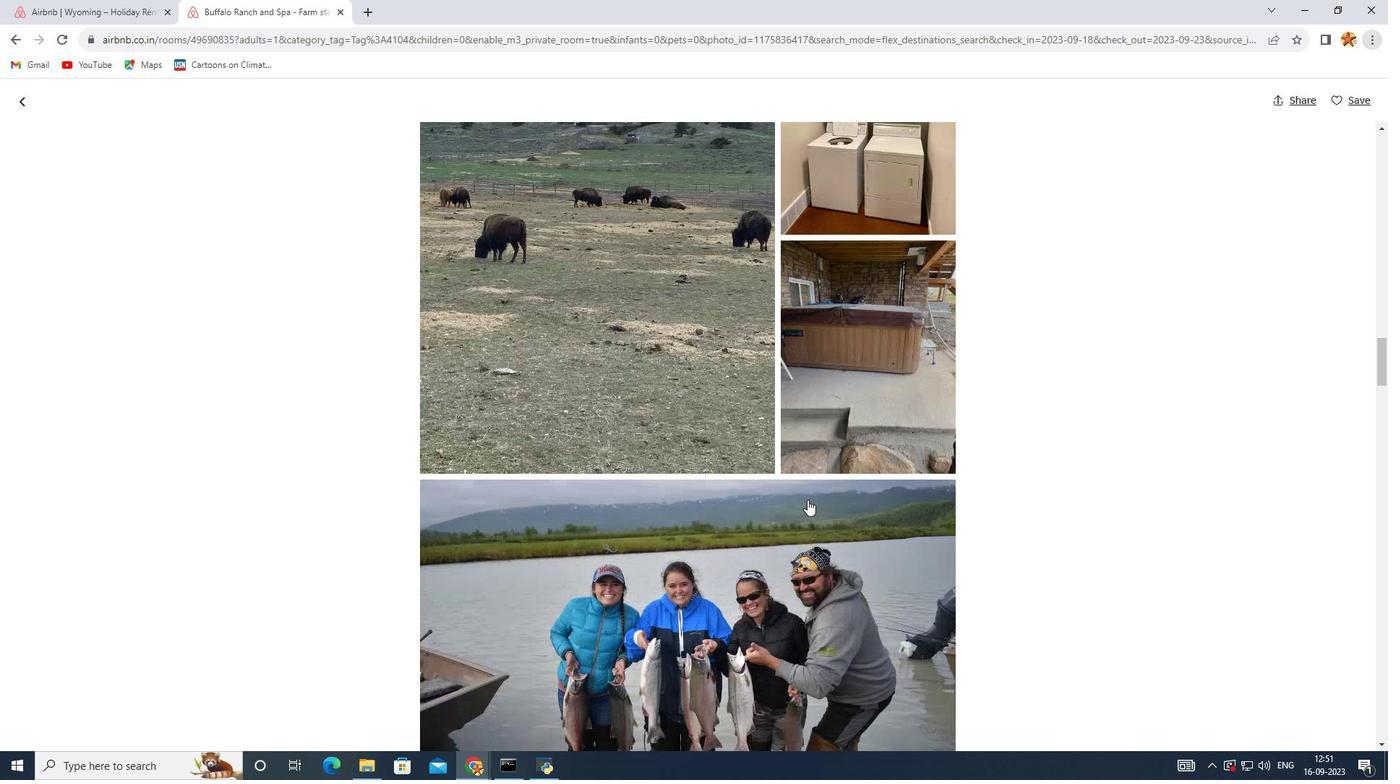 
Action: Mouse scrolled (807, 499) with delta (0, 0)
Screenshot: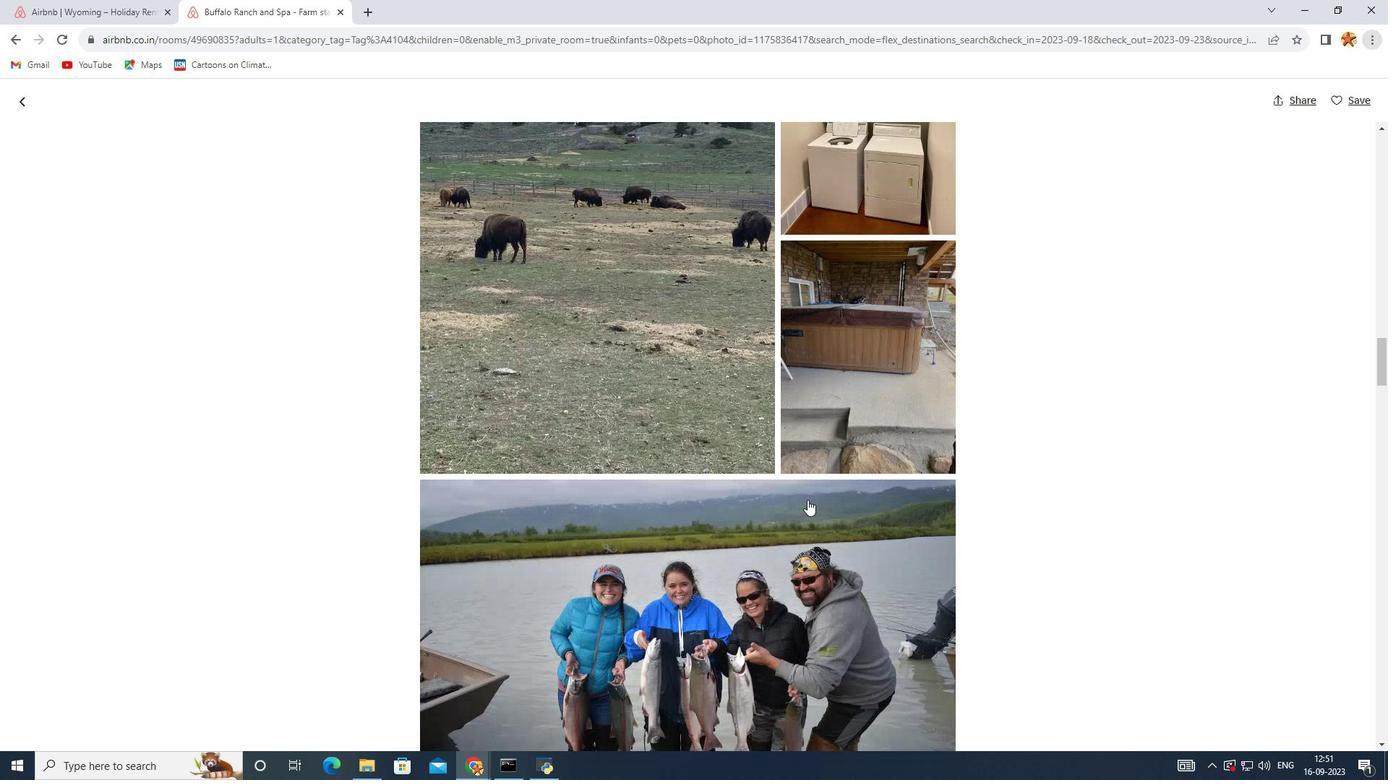 
Action: Mouse scrolled (807, 499) with delta (0, 0)
Screenshot: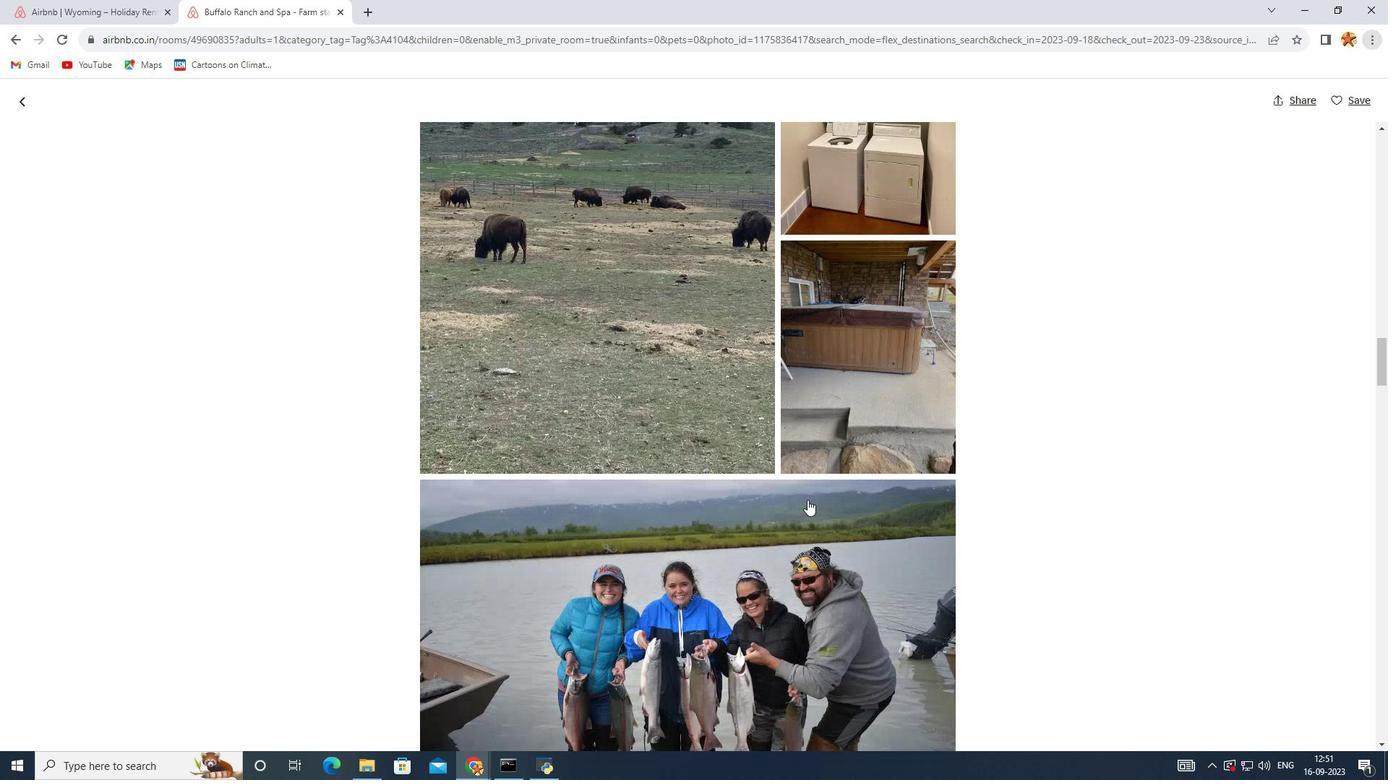 
Action: Mouse scrolled (807, 499) with delta (0, 0)
Screenshot: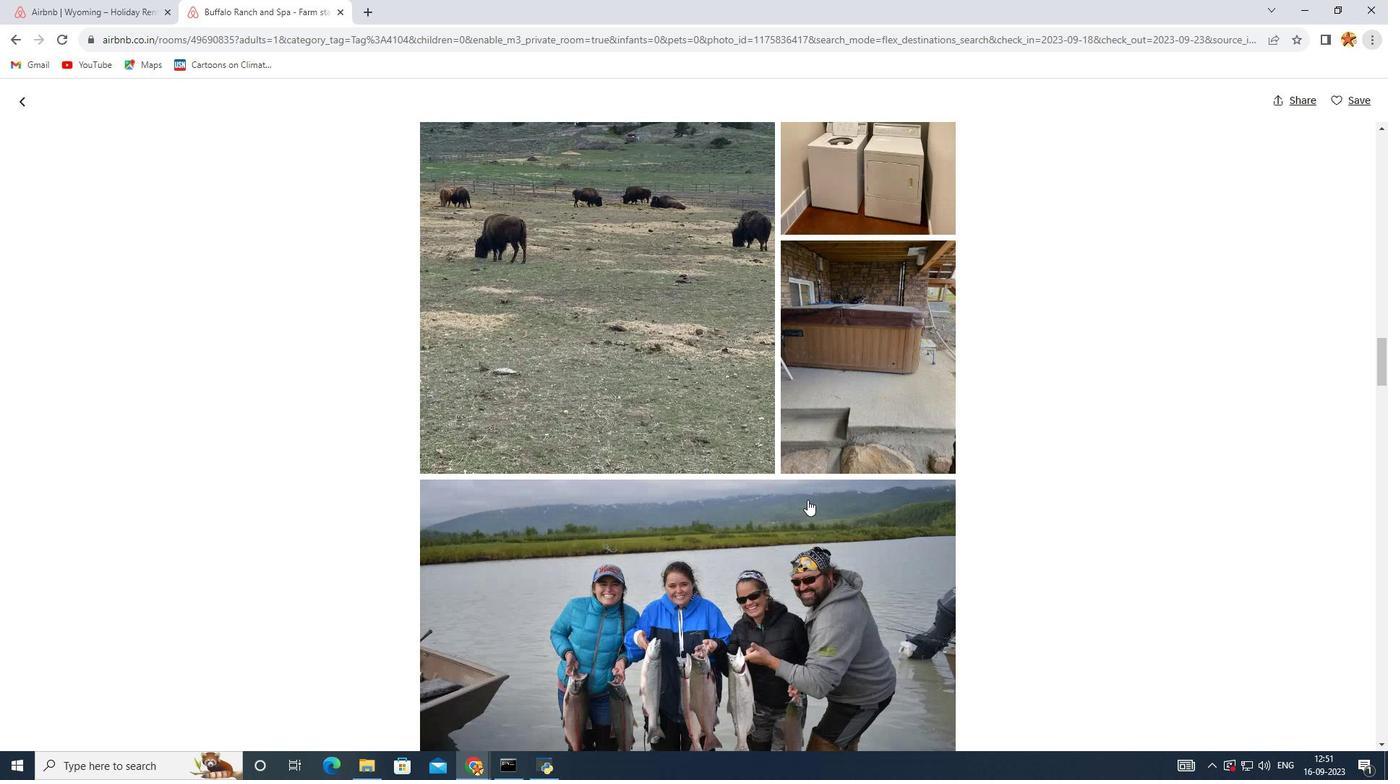 
Action: Mouse scrolled (807, 499) with delta (0, 0)
Screenshot: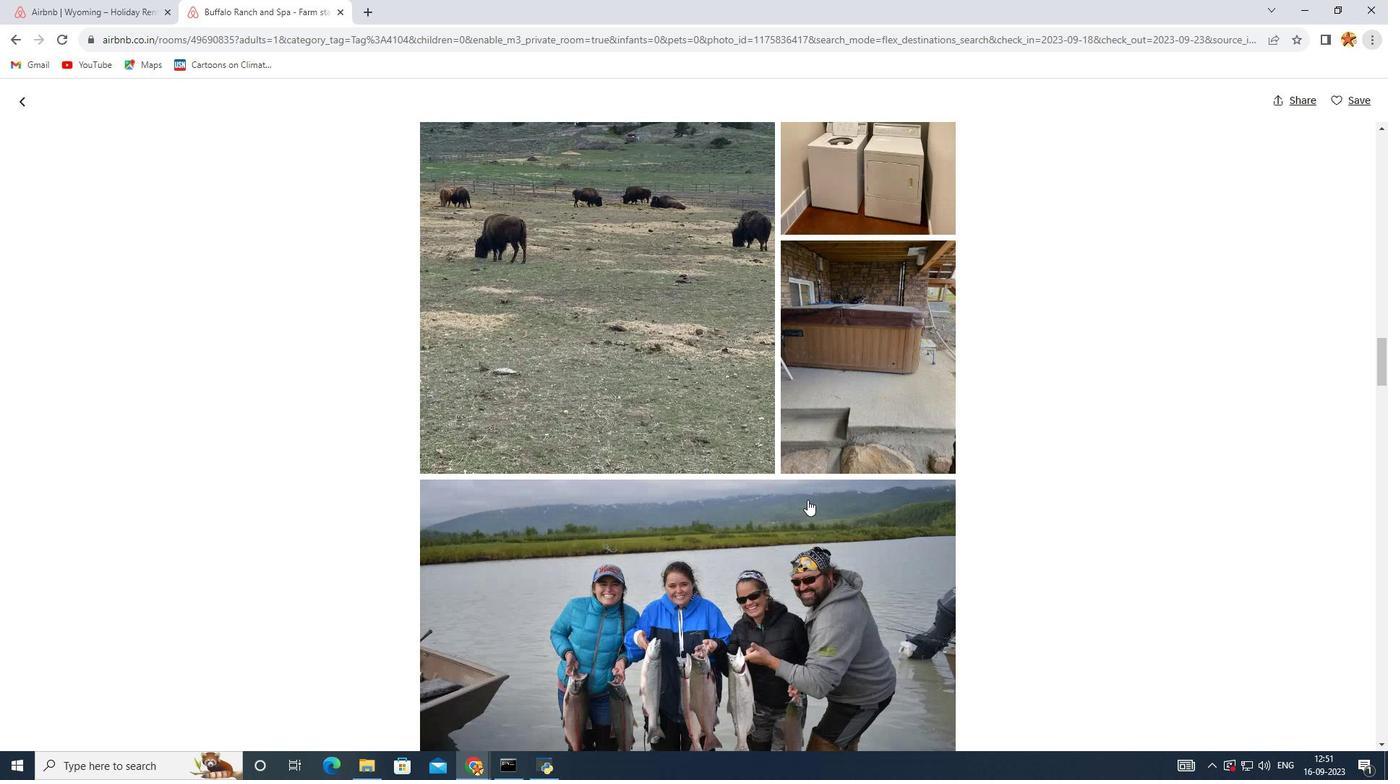 
Action: Mouse scrolled (807, 499) with delta (0, 0)
Screenshot: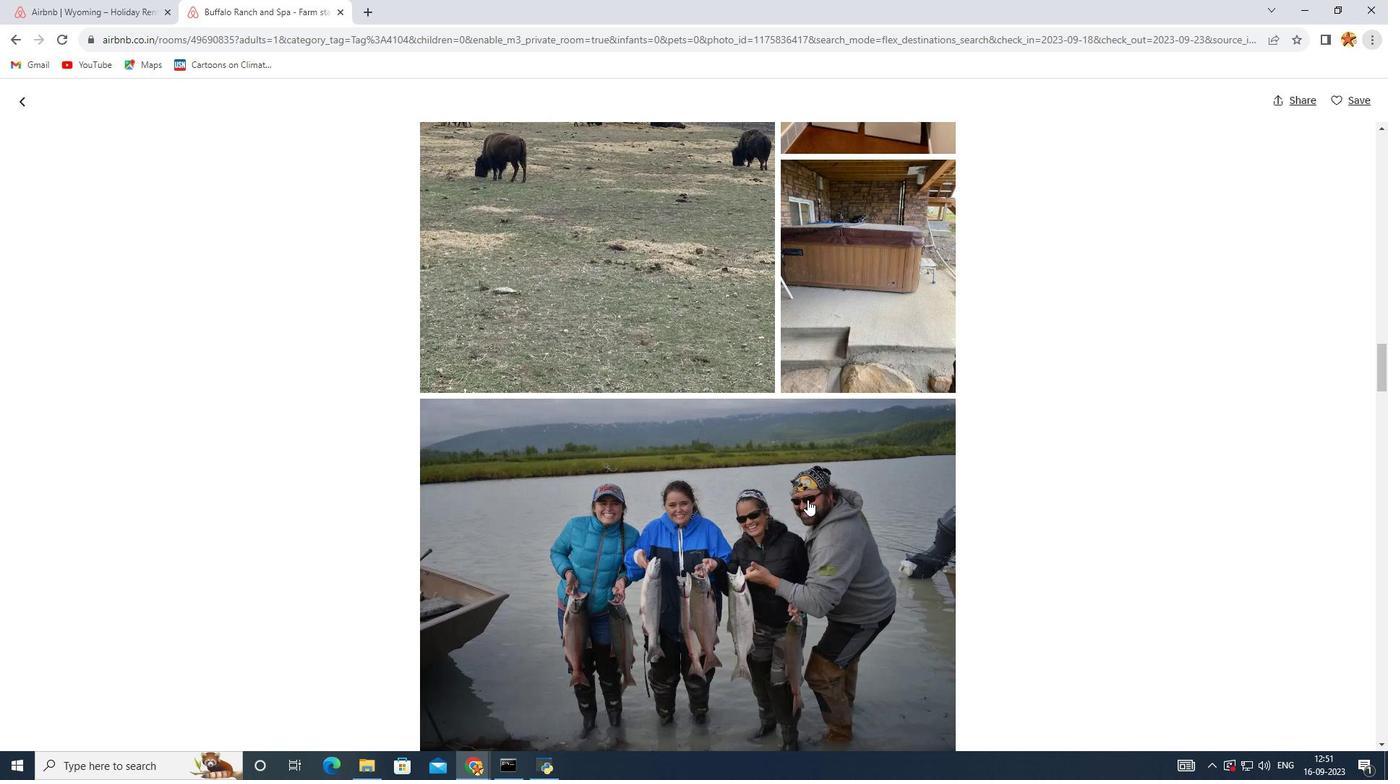 
Action: Mouse scrolled (807, 499) with delta (0, 0)
Screenshot: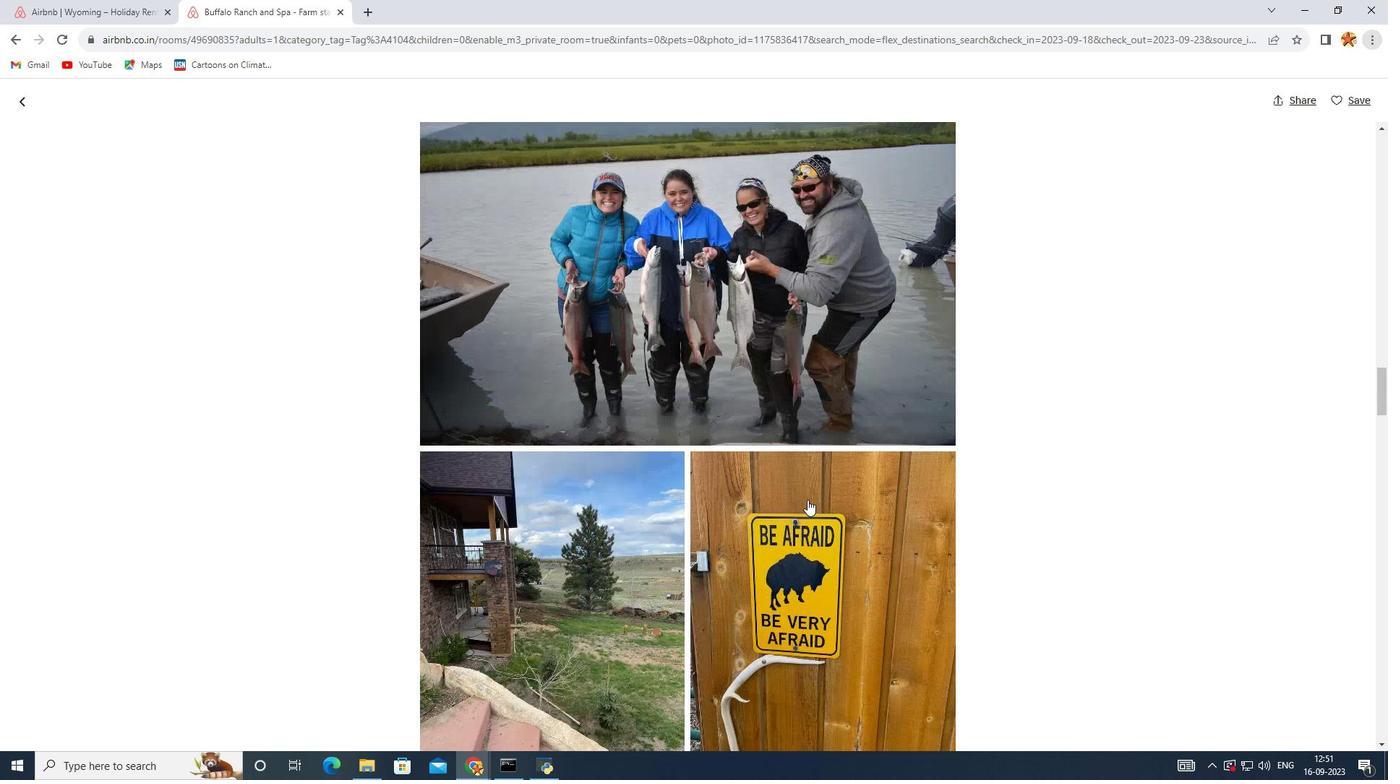 
Action: Mouse scrolled (807, 499) with delta (0, 0)
Screenshot: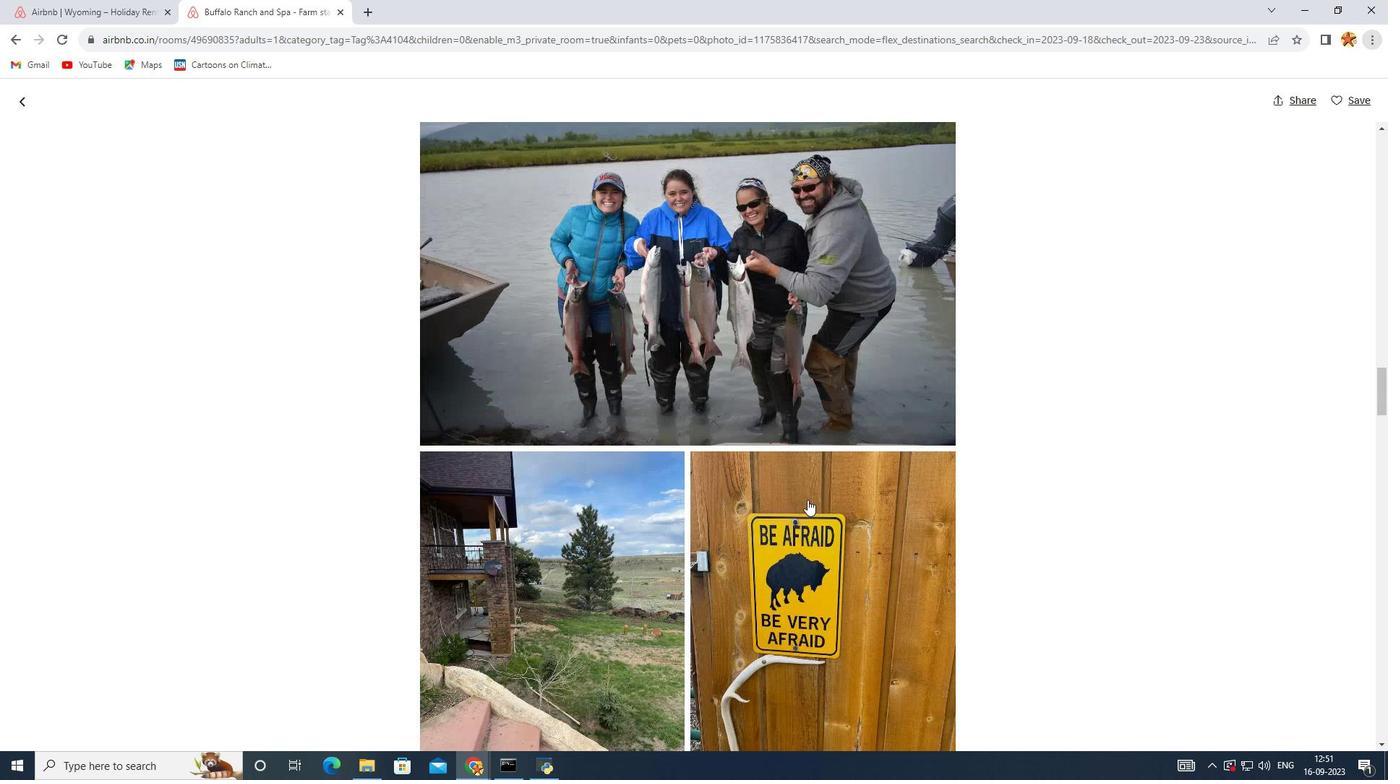 
Action: Mouse scrolled (807, 499) with delta (0, 0)
Screenshot: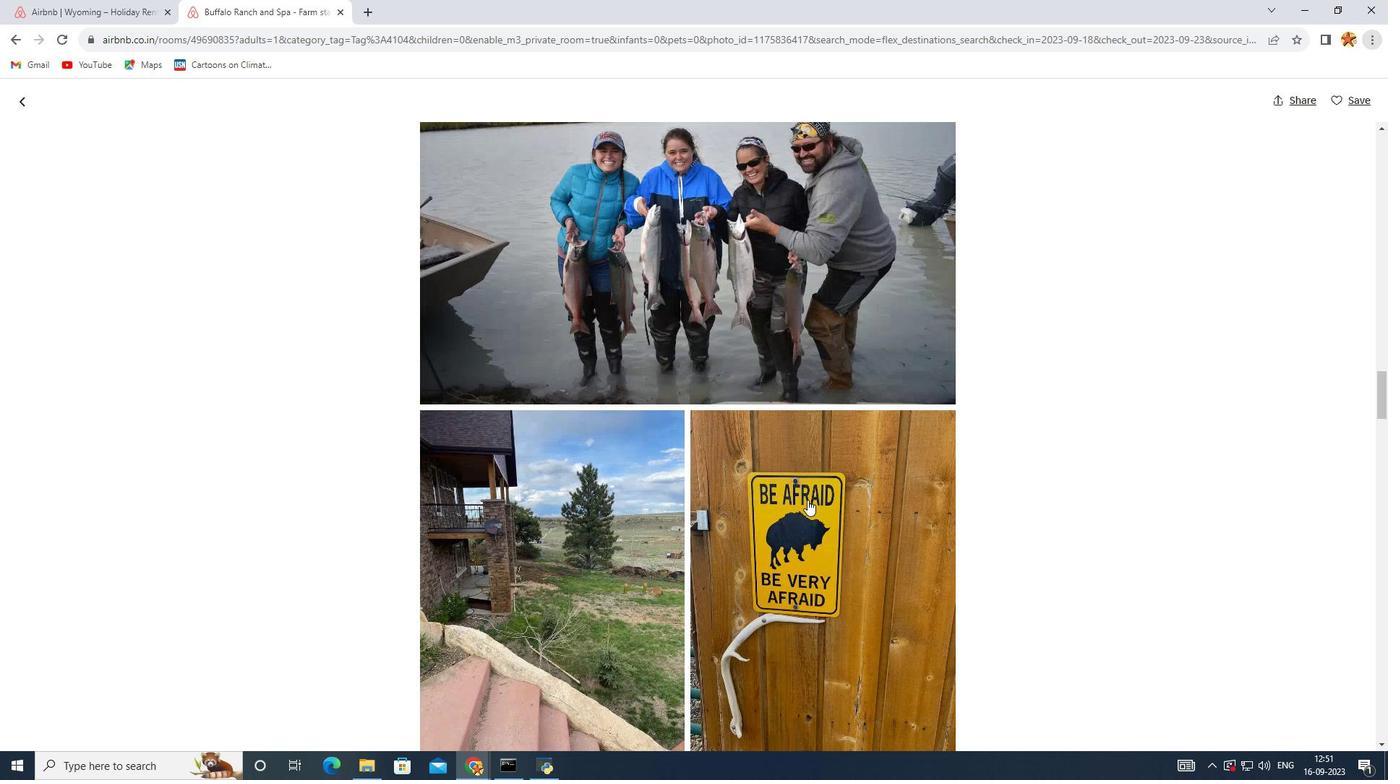 
Action: Mouse scrolled (807, 499) with delta (0, 0)
Screenshot: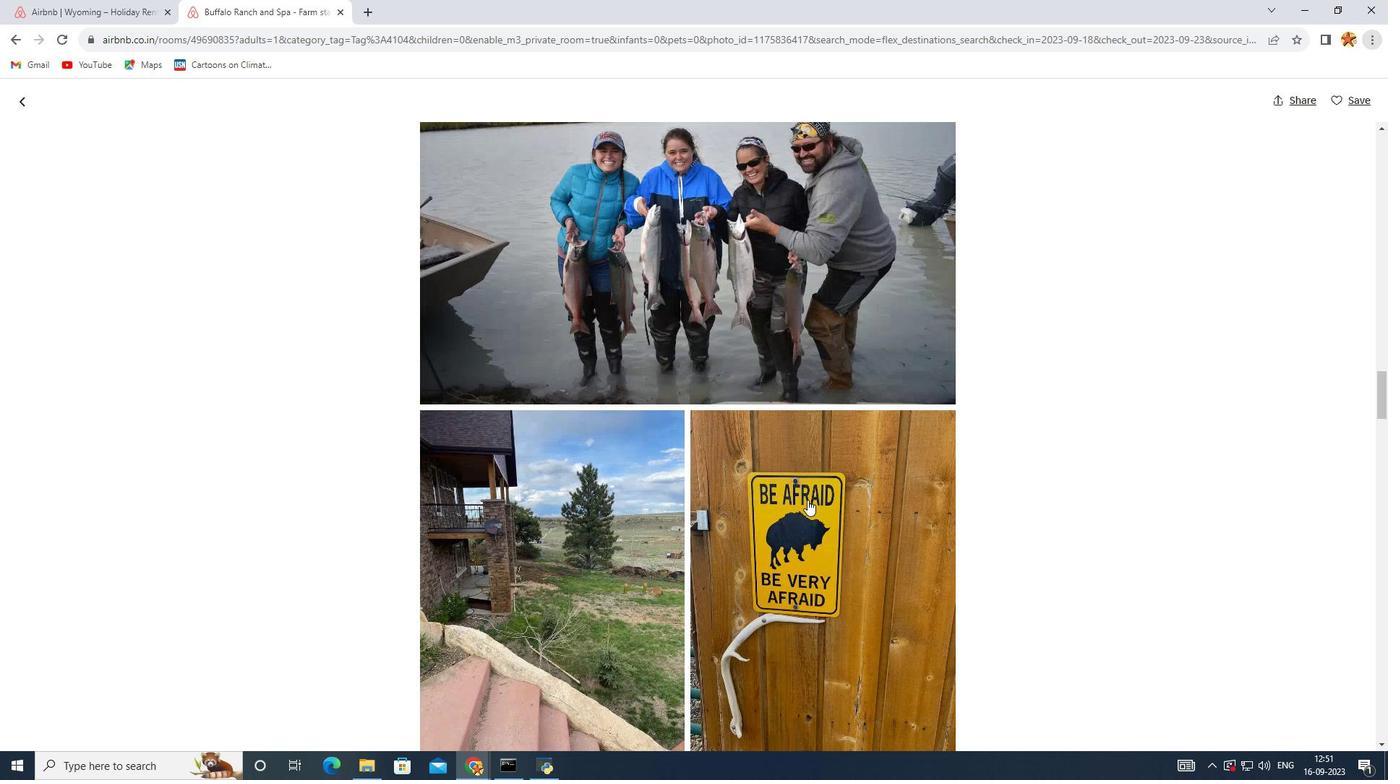 
Action: Mouse scrolled (807, 499) with delta (0, 0)
Screenshot: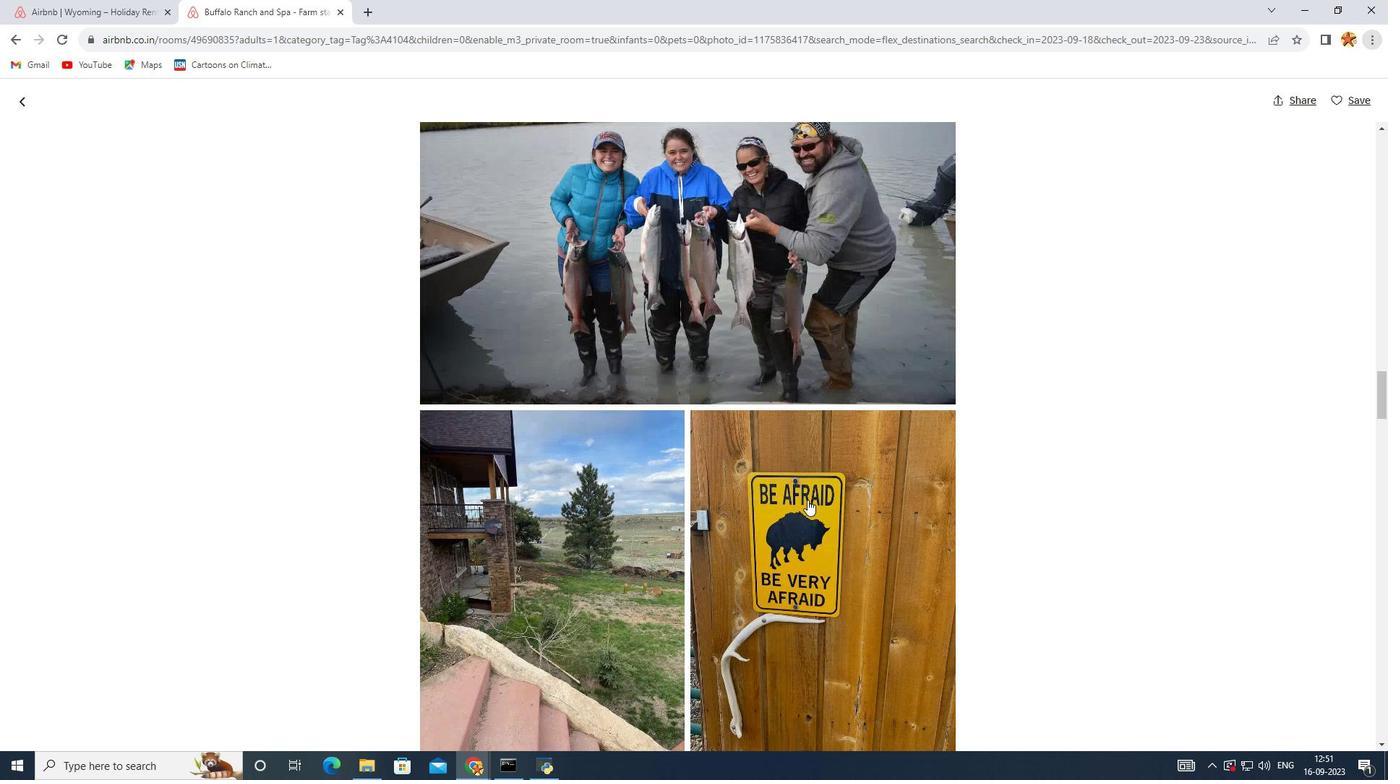 
Action: Mouse scrolled (807, 499) with delta (0, 0)
Screenshot: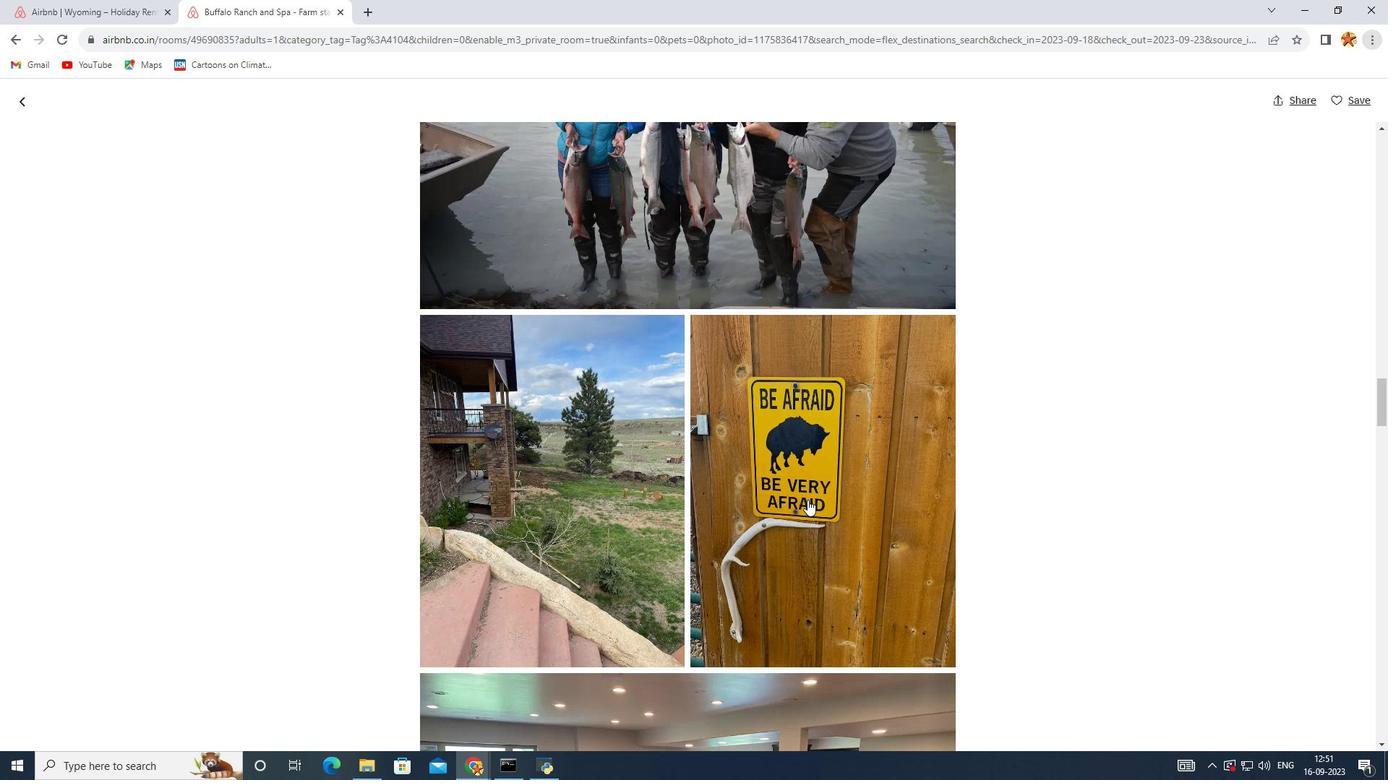 
Action: Mouse scrolled (807, 499) with delta (0, 0)
Screenshot: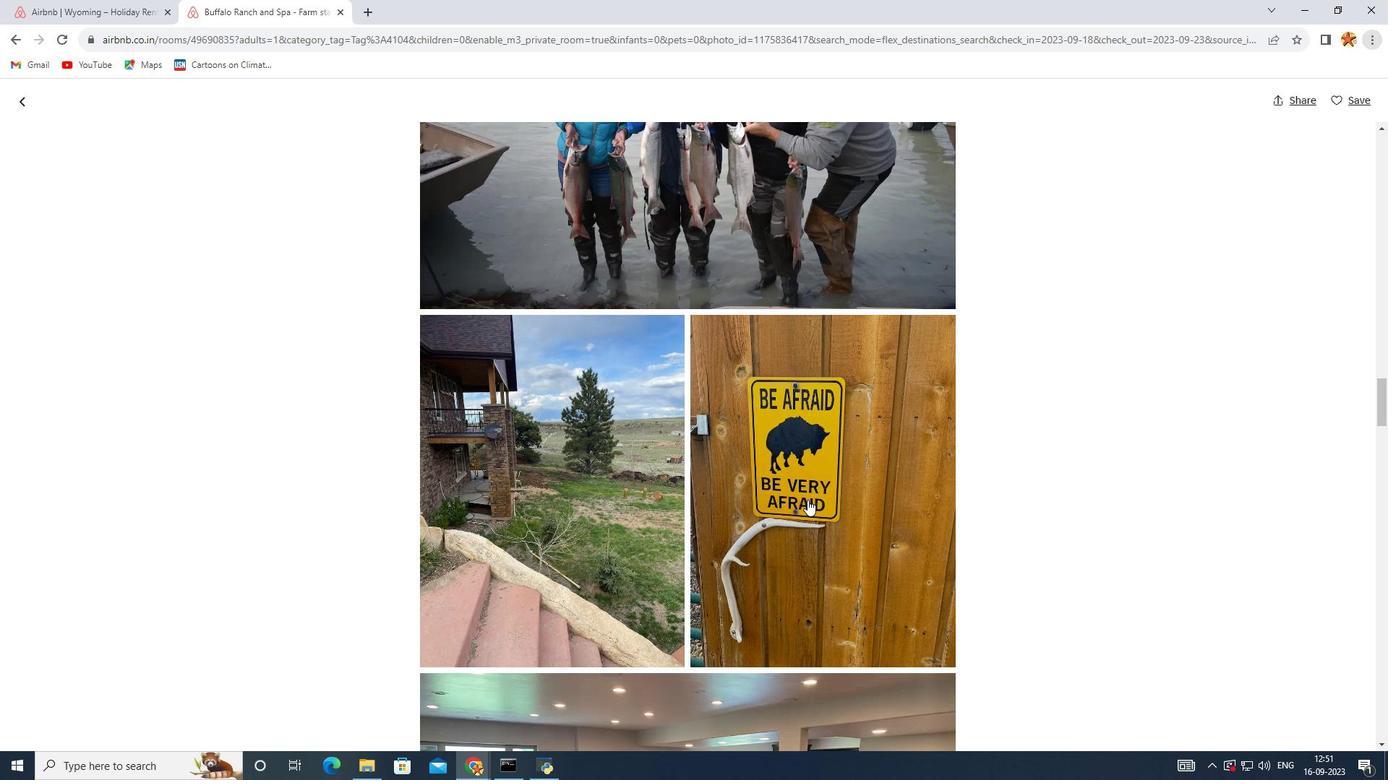 
Action: Mouse scrolled (807, 499) with delta (0, 0)
Screenshot: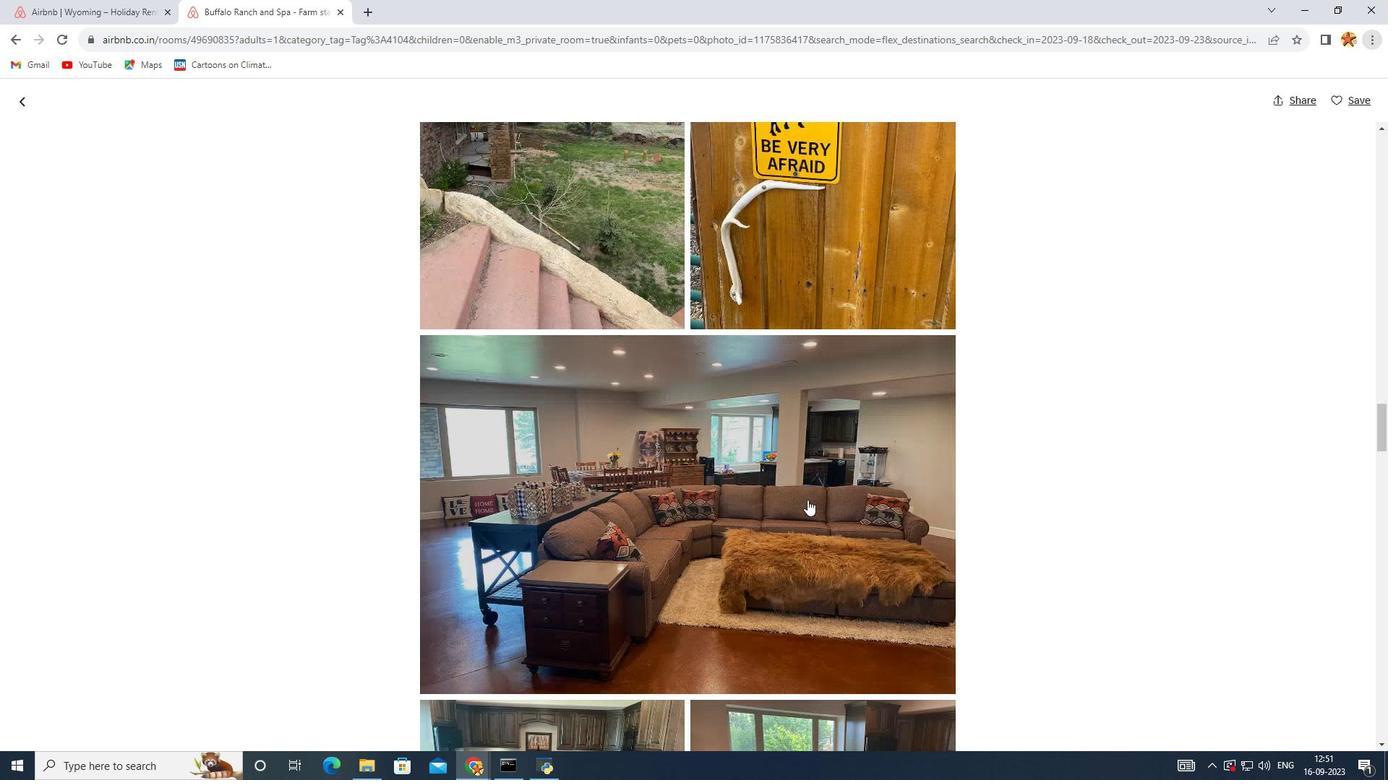
Action: Mouse scrolled (807, 499) with delta (0, 0)
Screenshot: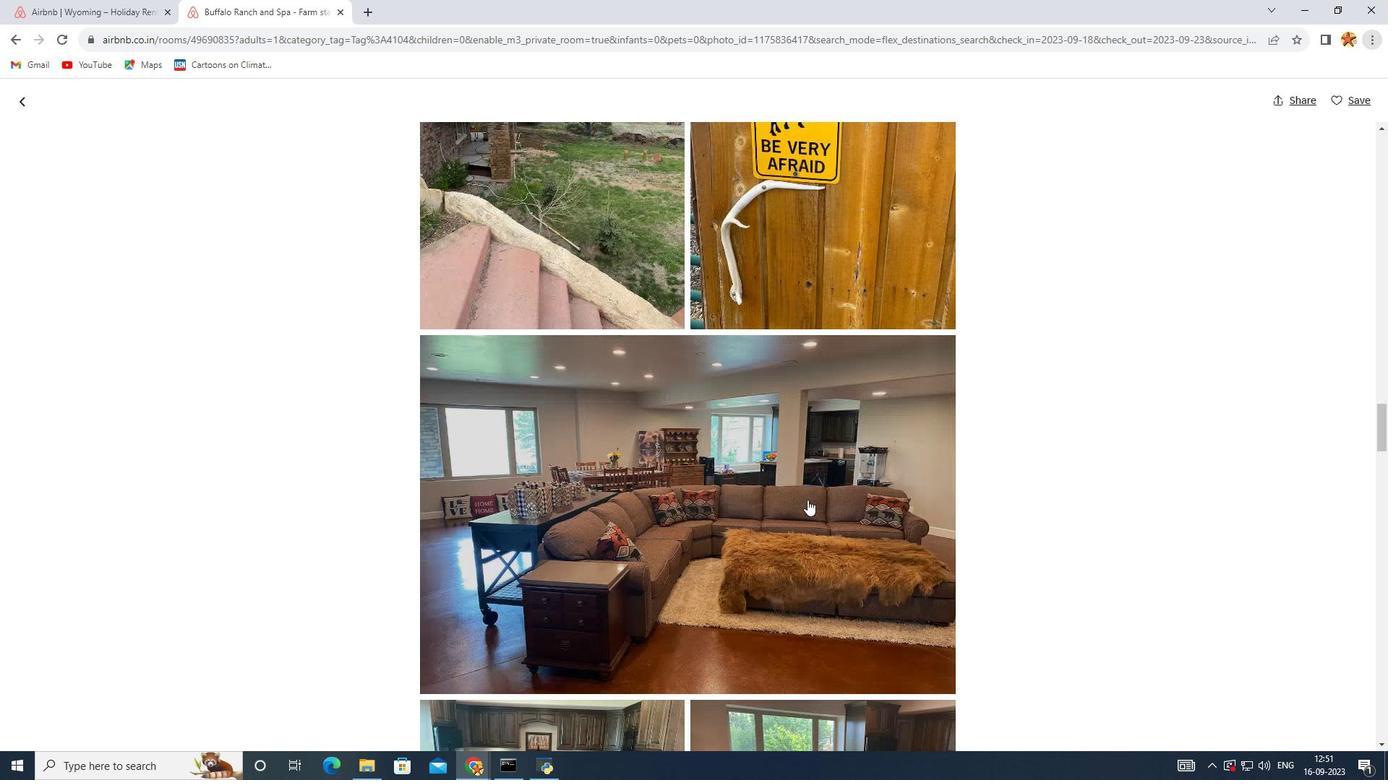 
Action: Mouse scrolled (807, 499) with delta (0, 0)
Screenshot: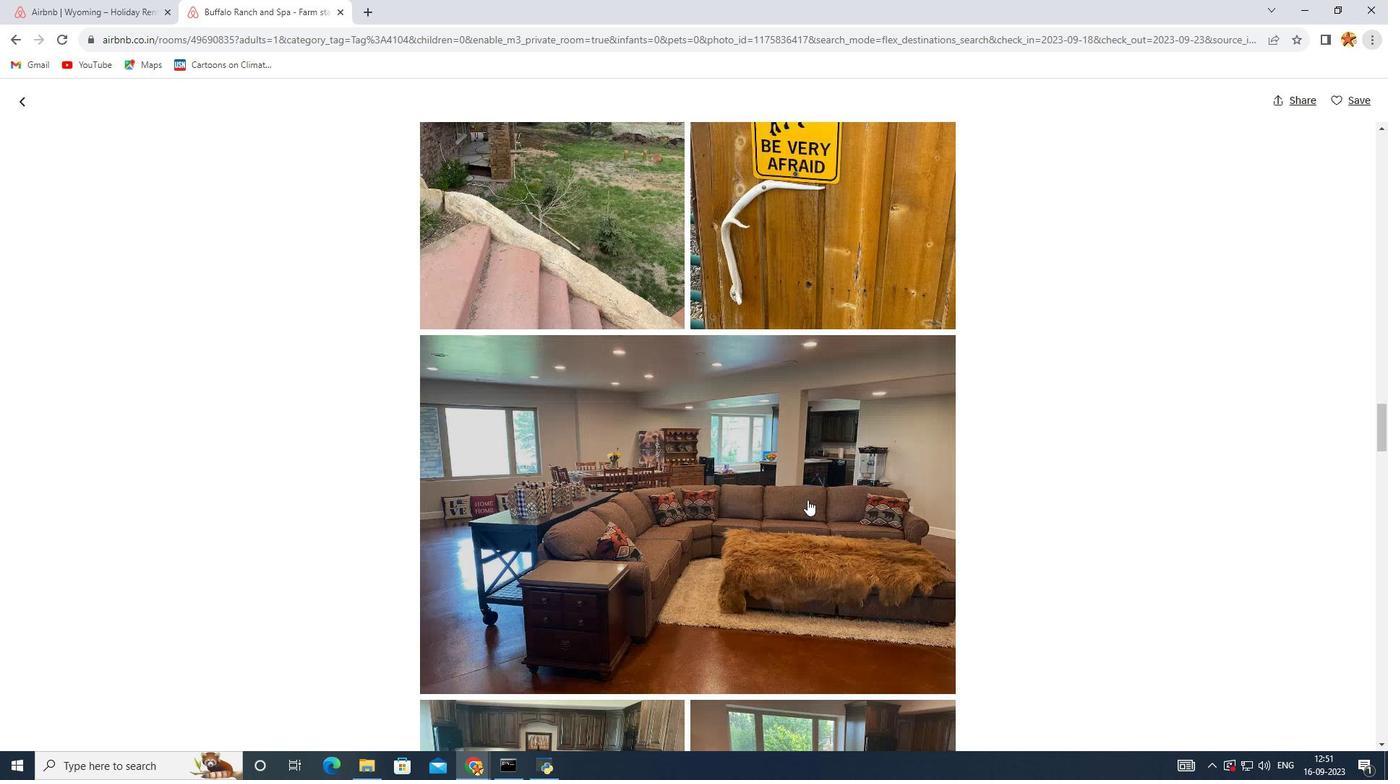 
Action: Mouse scrolled (807, 499) with delta (0, 0)
Screenshot: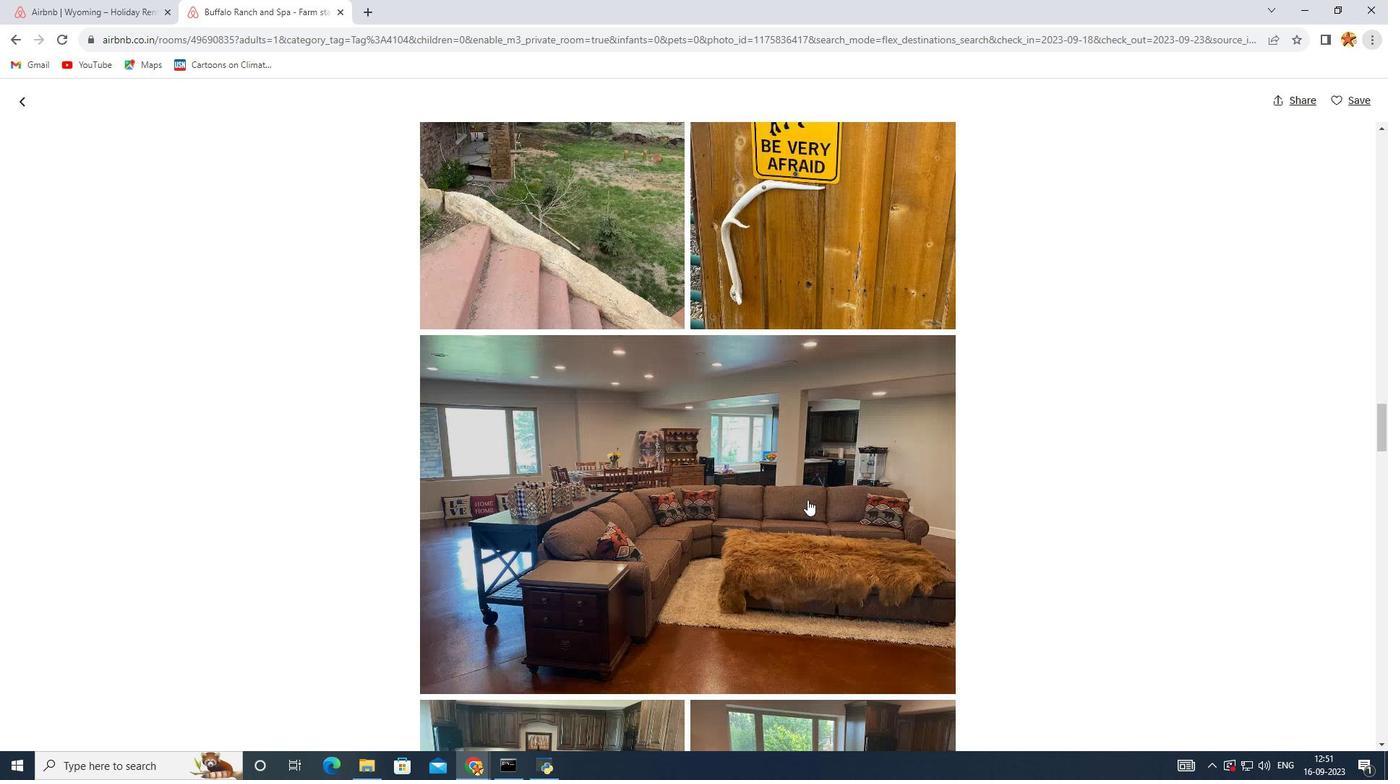 
Action: Mouse scrolled (807, 501) with delta (0, 0)
Screenshot: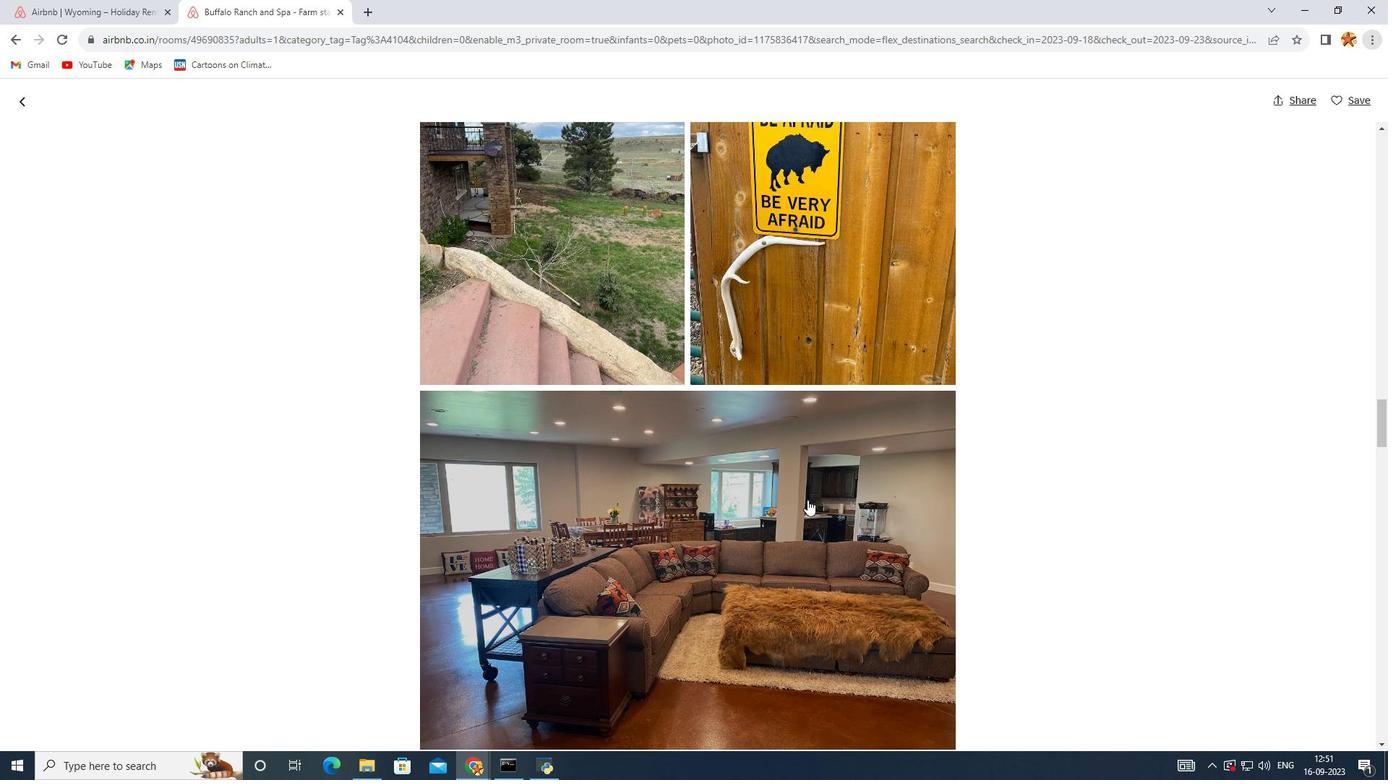 
Action: Mouse scrolled (807, 499) with delta (0, 0)
Screenshot: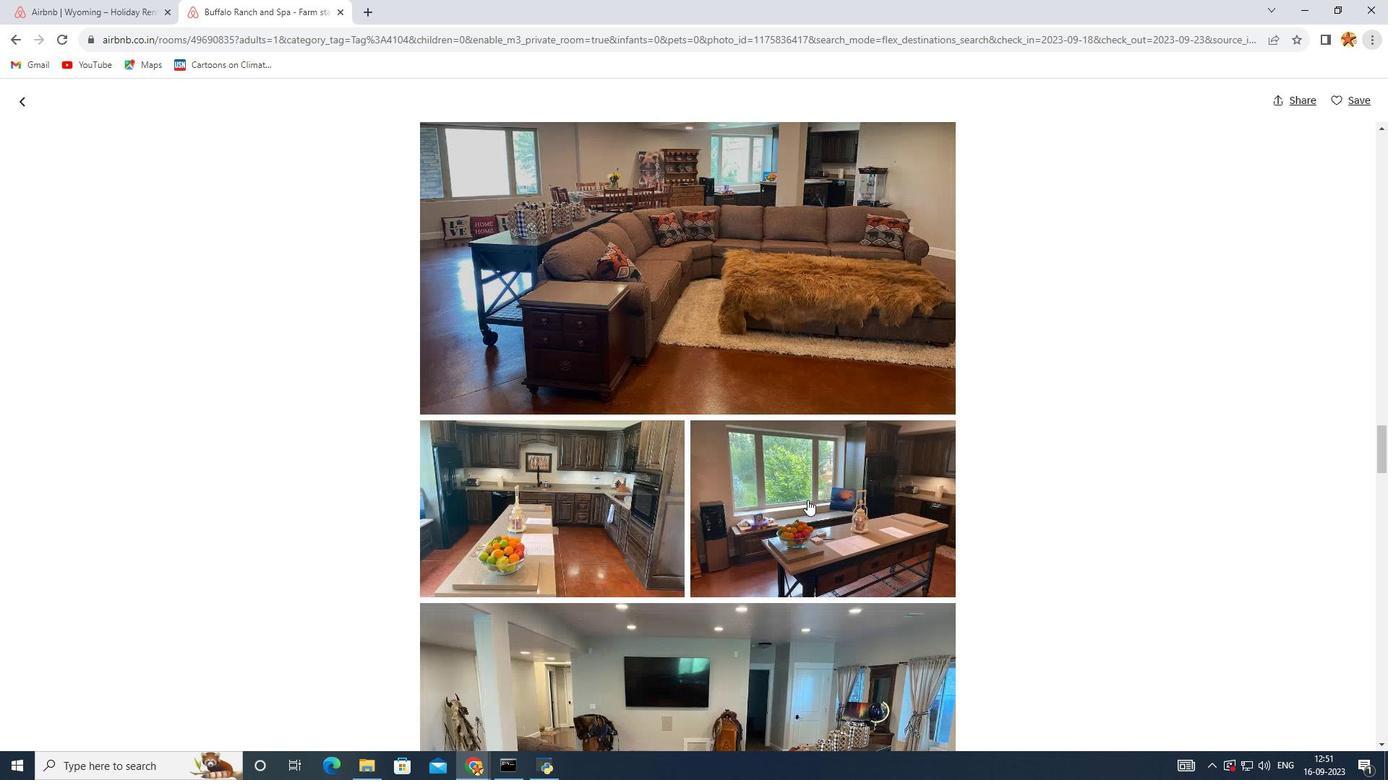 
Action: Mouse scrolled (807, 499) with delta (0, 0)
Screenshot: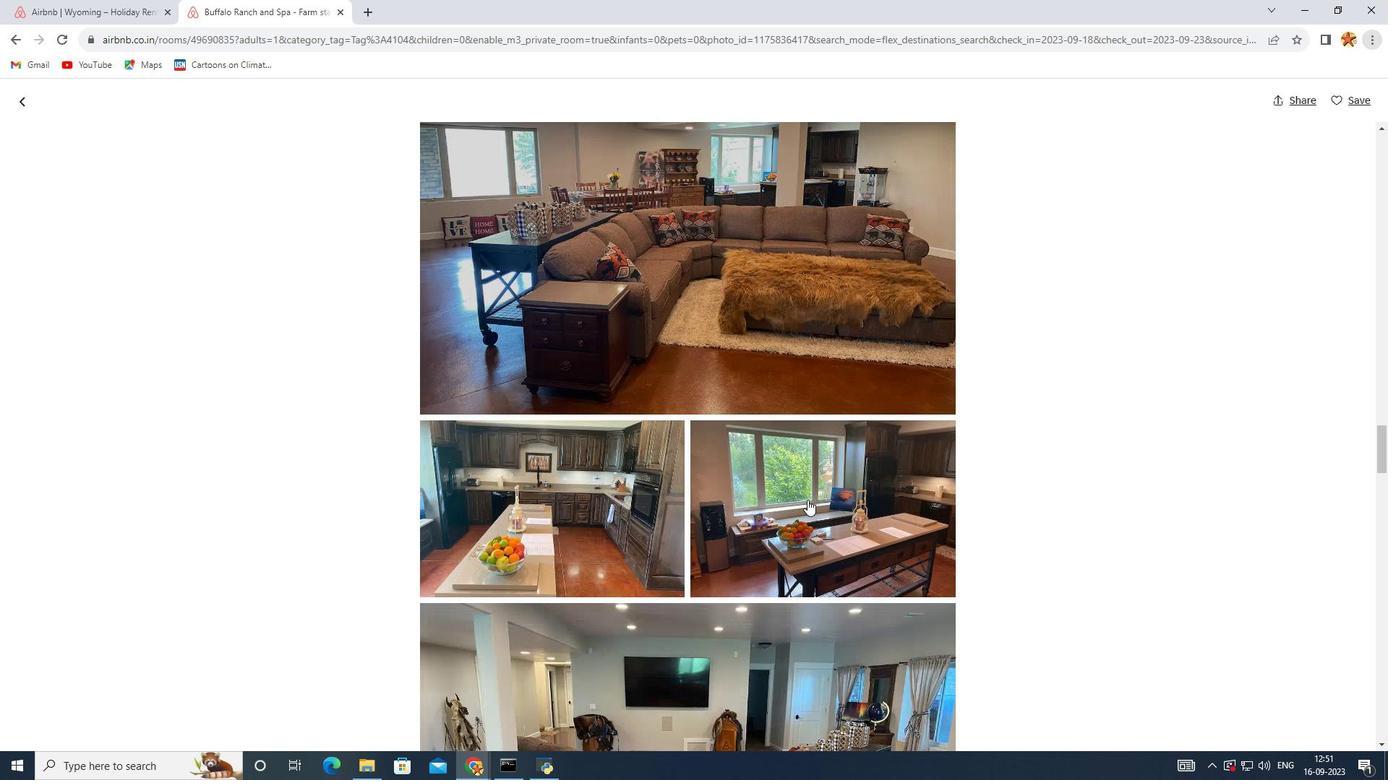 
Action: Mouse scrolled (807, 499) with delta (0, 0)
Screenshot: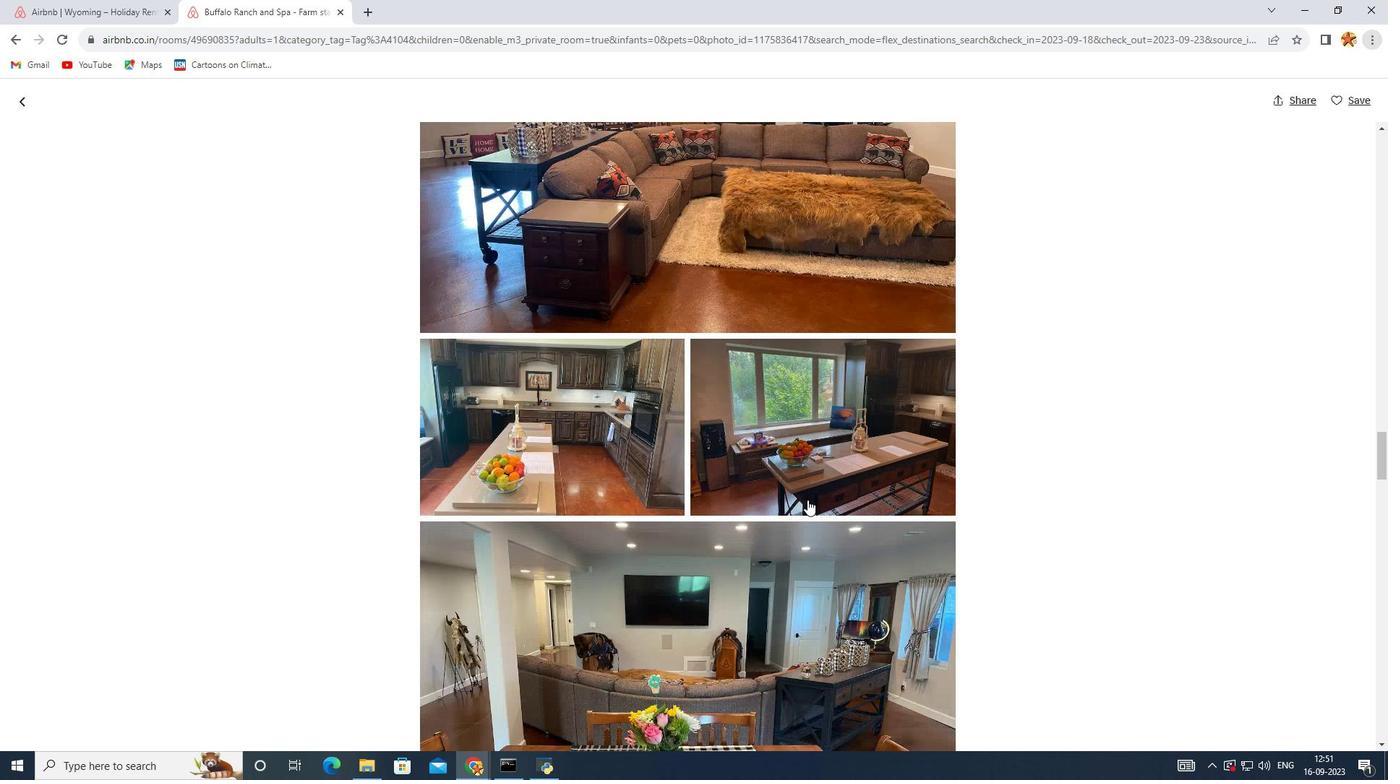 
Action: Mouse scrolled (807, 499) with delta (0, 0)
Screenshot: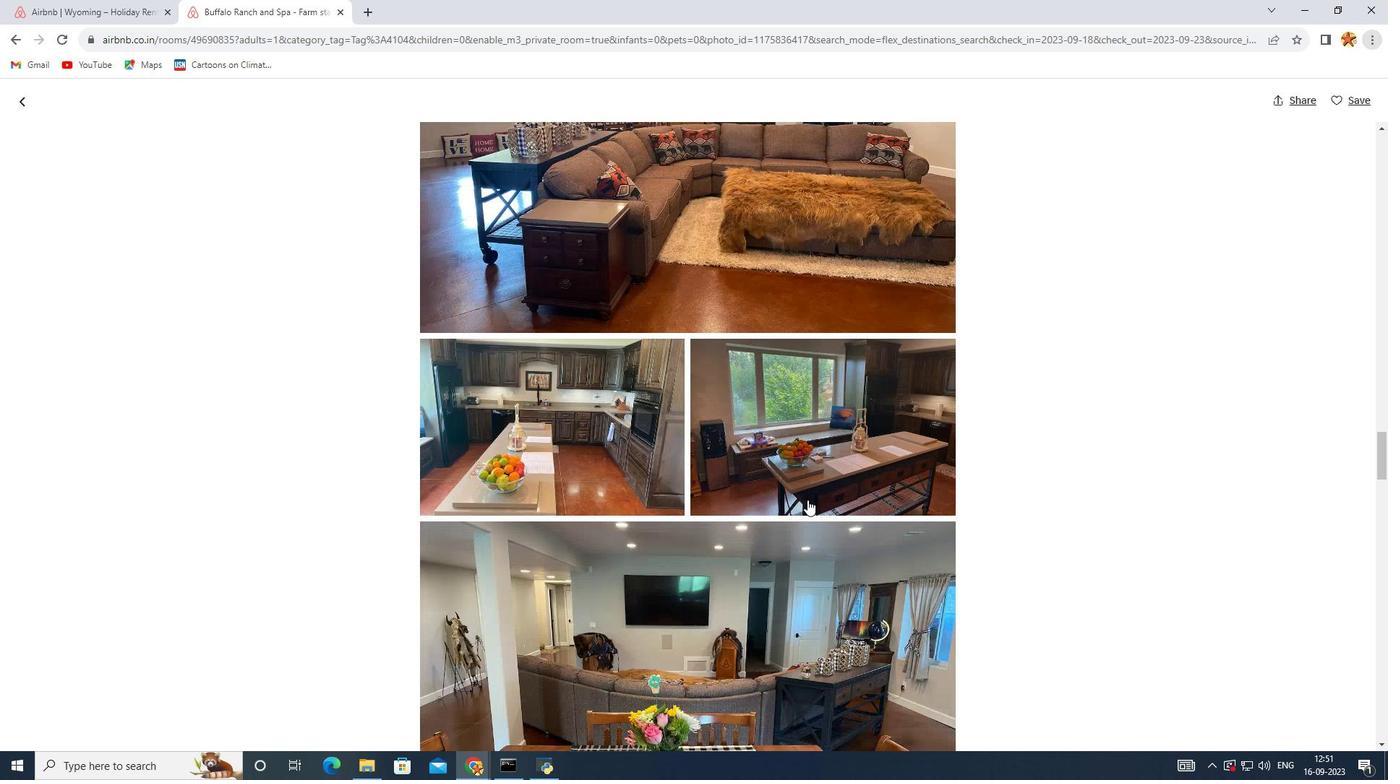 
Action: Mouse scrolled (807, 499) with delta (0, 0)
Screenshot: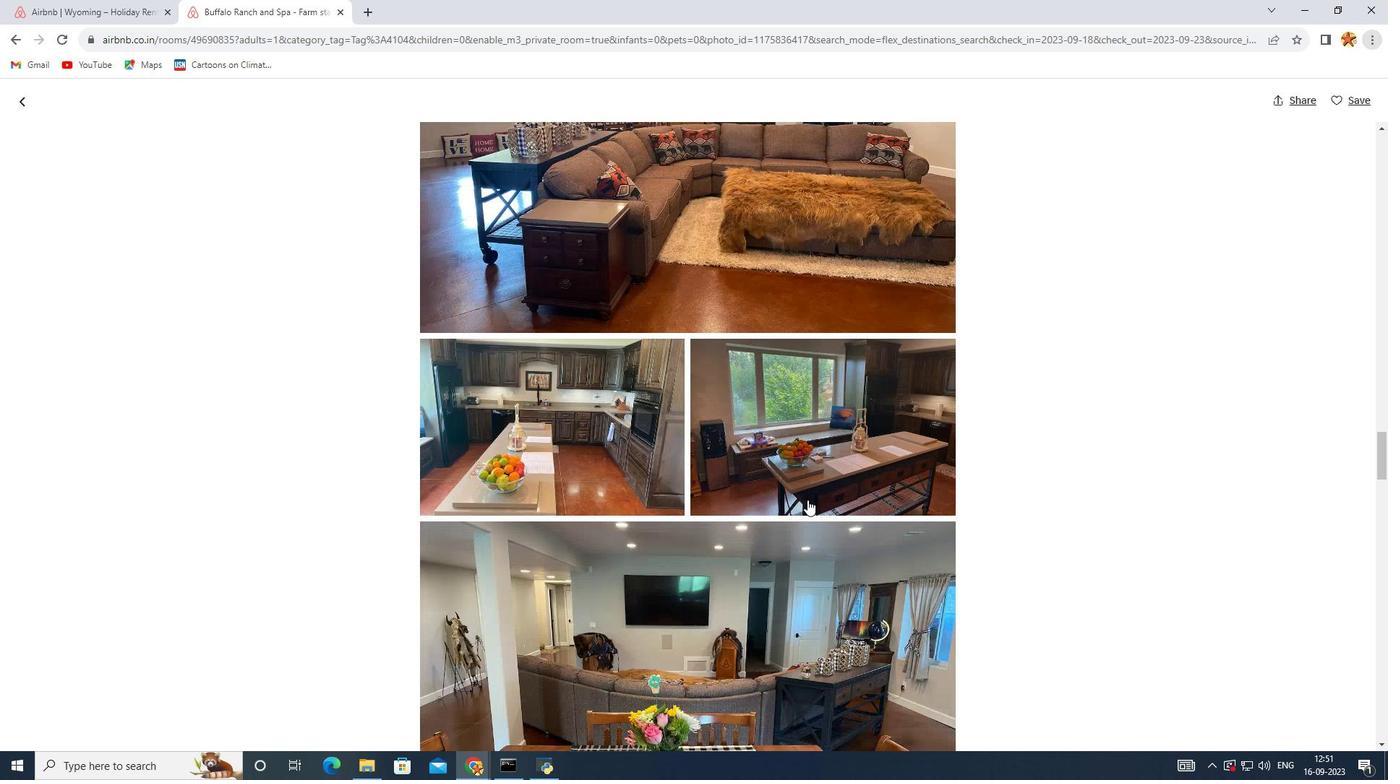 
Action: Mouse scrolled (807, 499) with delta (0, 0)
Screenshot: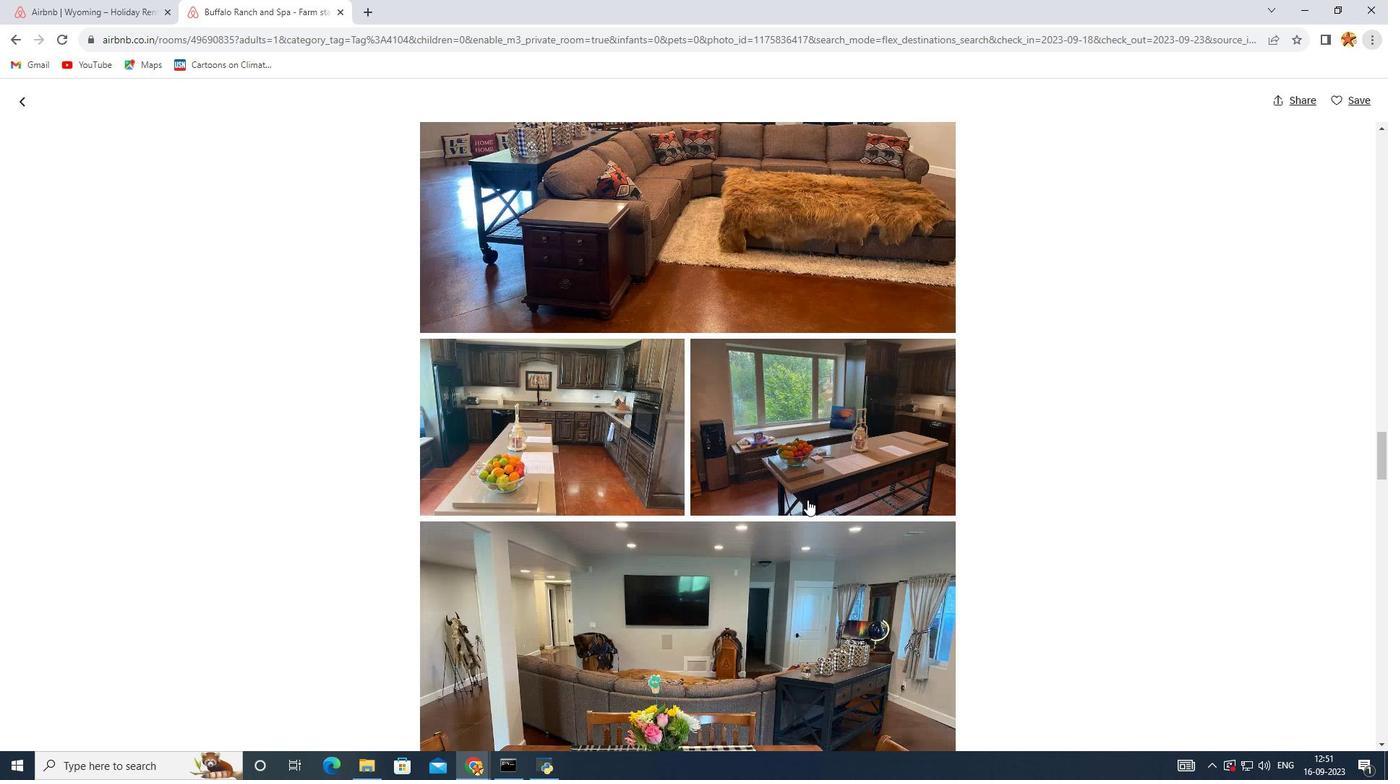 
Action: Mouse scrolled (807, 499) with delta (0, 0)
Screenshot: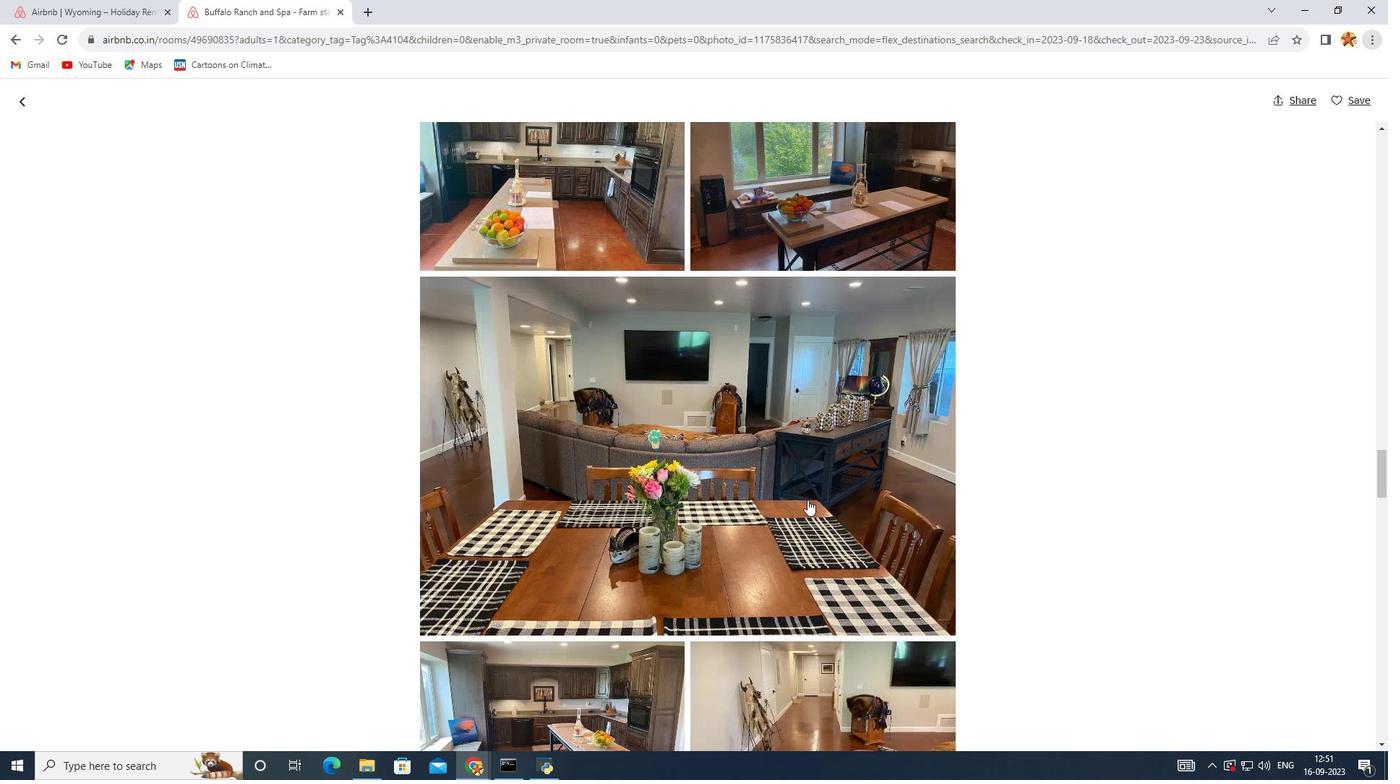 
Action: Mouse scrolled (807, 499) with delta (0, 0)
